 Task: Explore Airbnb accommodation in Wetteren, Belgium from 16th December, 2023 to 22th December, 2023 for 4 adults. Place can be private room with 4 bedrooms having 4 beds and 4 bathrooms. Property type can be flat. Amenities needed are: wifi, washing machine, heating, TV, free parkinig on premises, hot tub, gym, smoking allowed.
Action: Mouse moved to (598, 117)
Screenshot: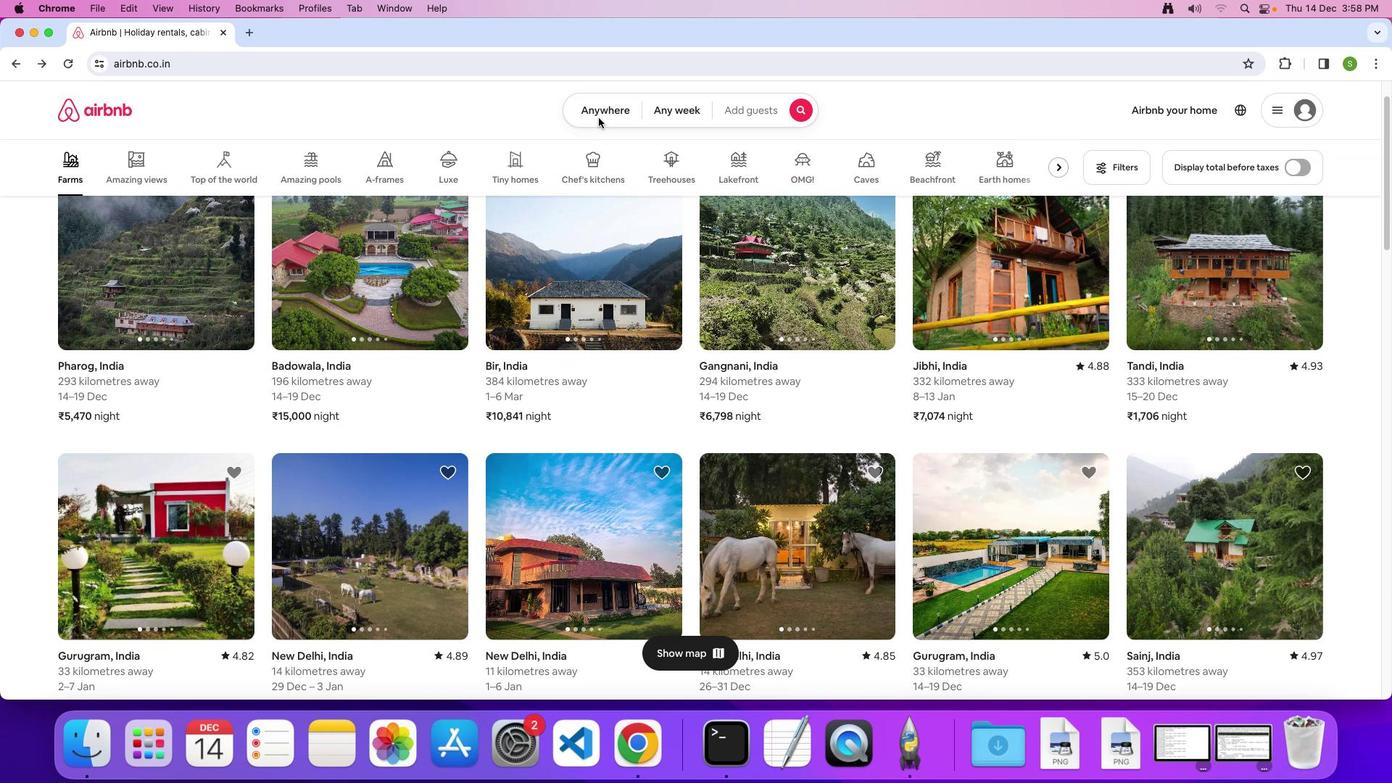 
Action: Mouse pressed left at (598, 117)
Screenshot: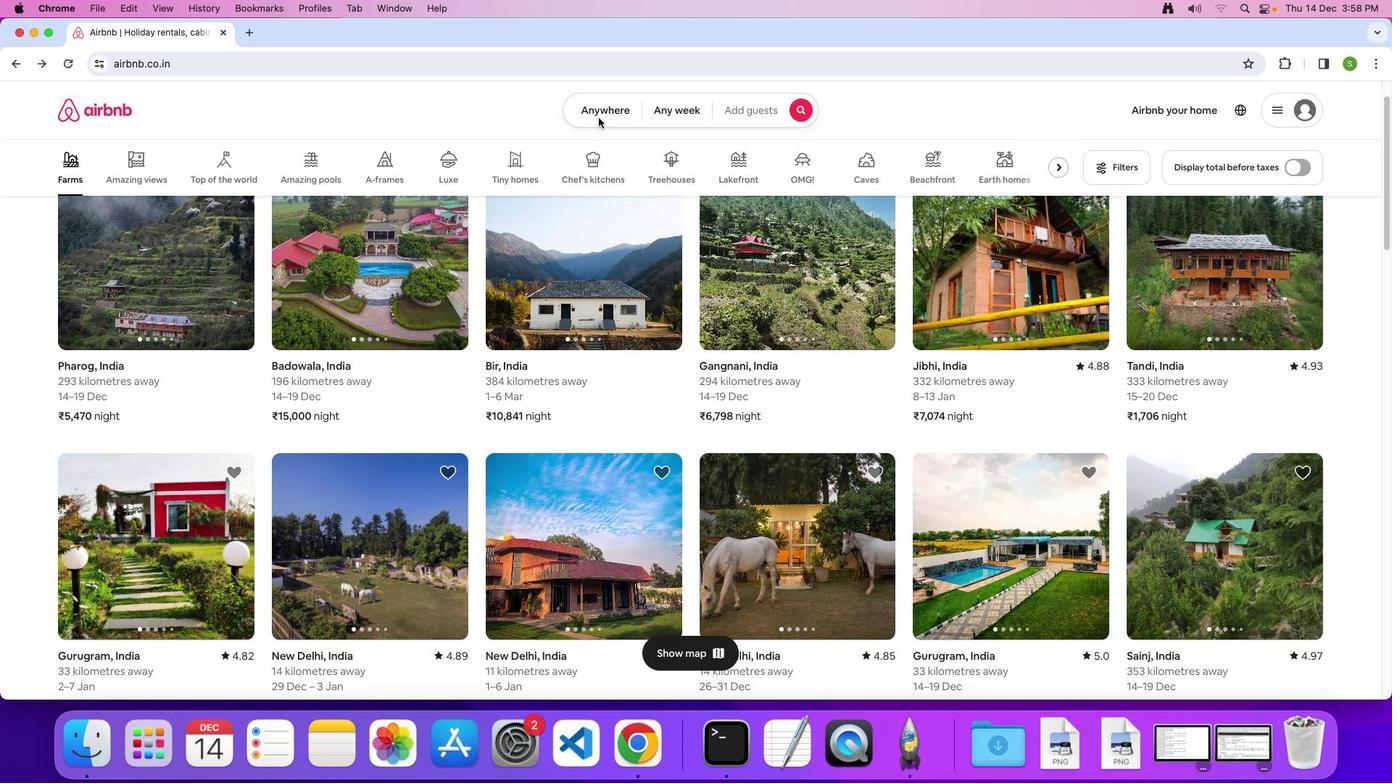 
Action: Mouse moved to (603, 113)
Screenshot: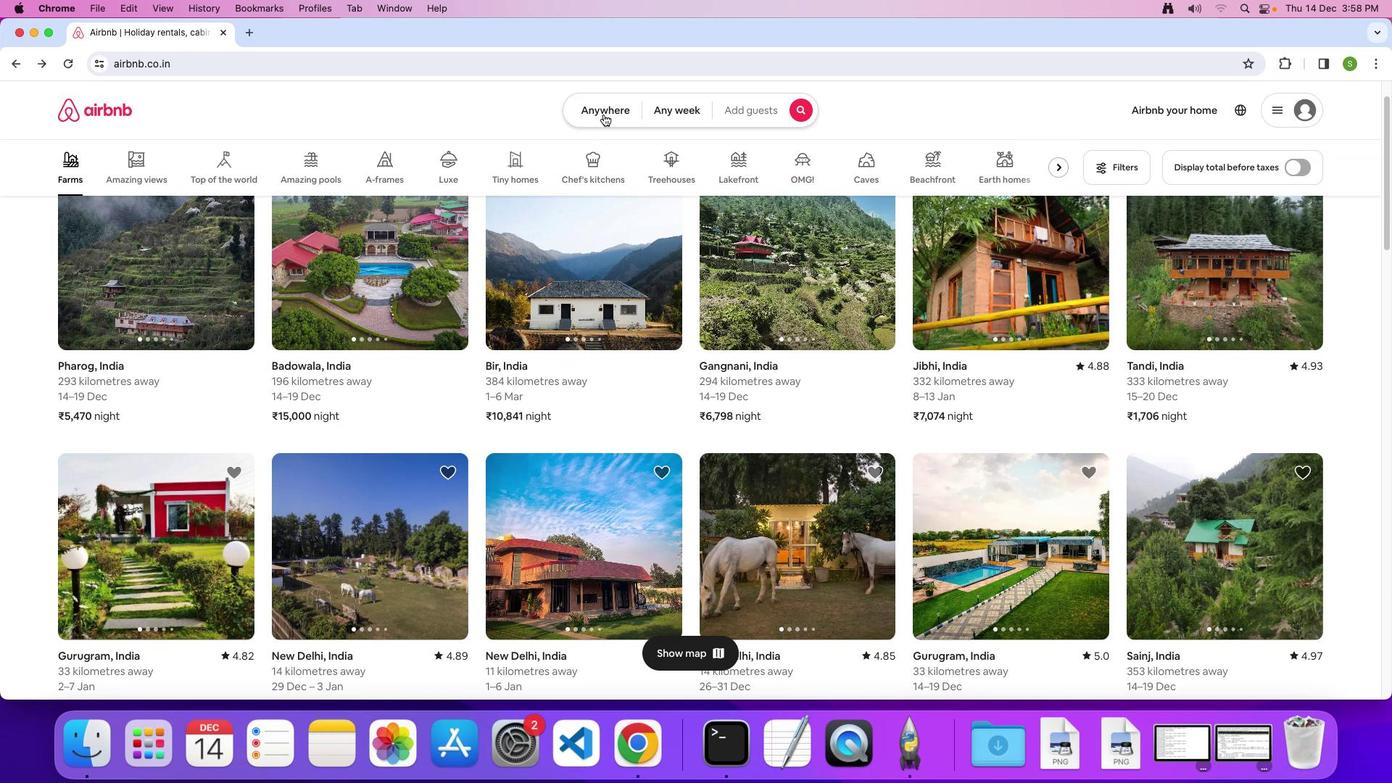 
Action: Mouse pressed left at (603, 113)
Screenshot: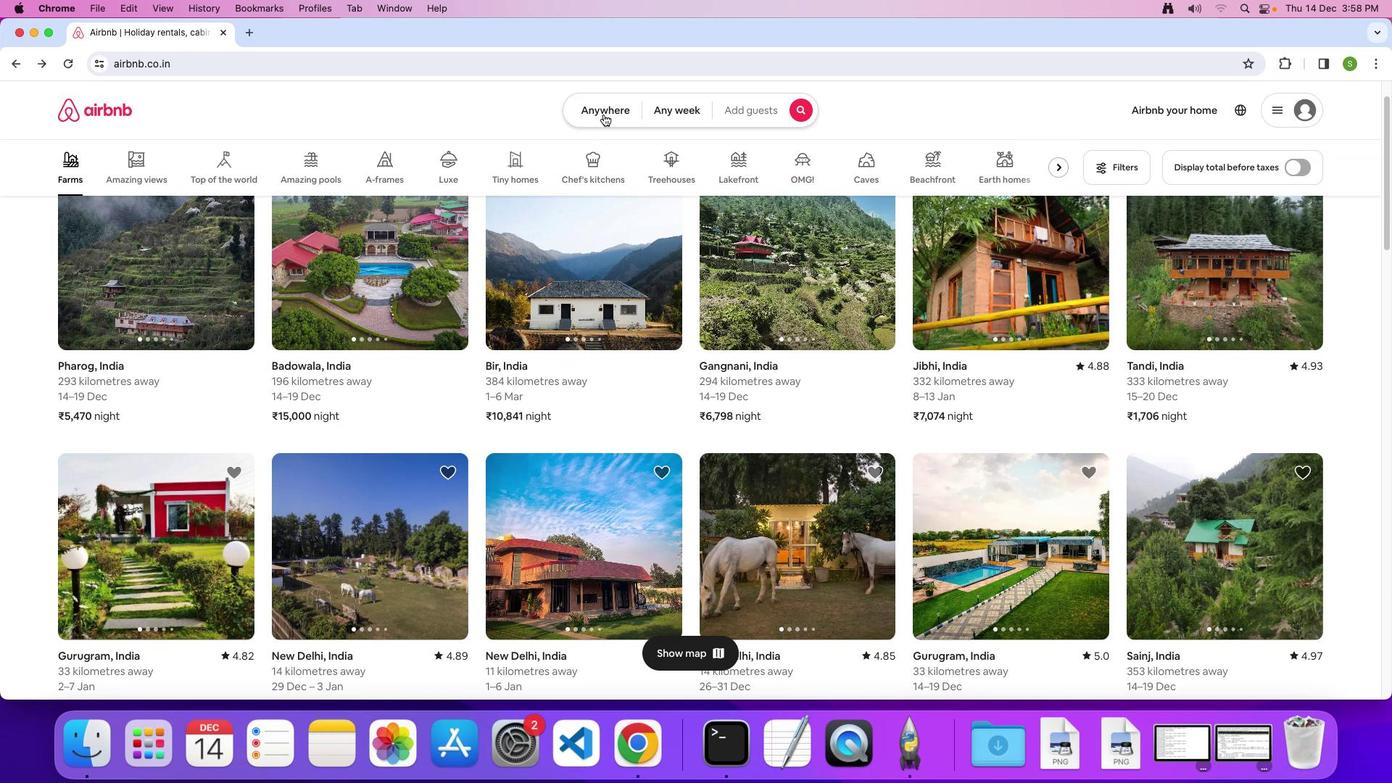 
Action: Mouse moved to (535, 168)
Screenshot: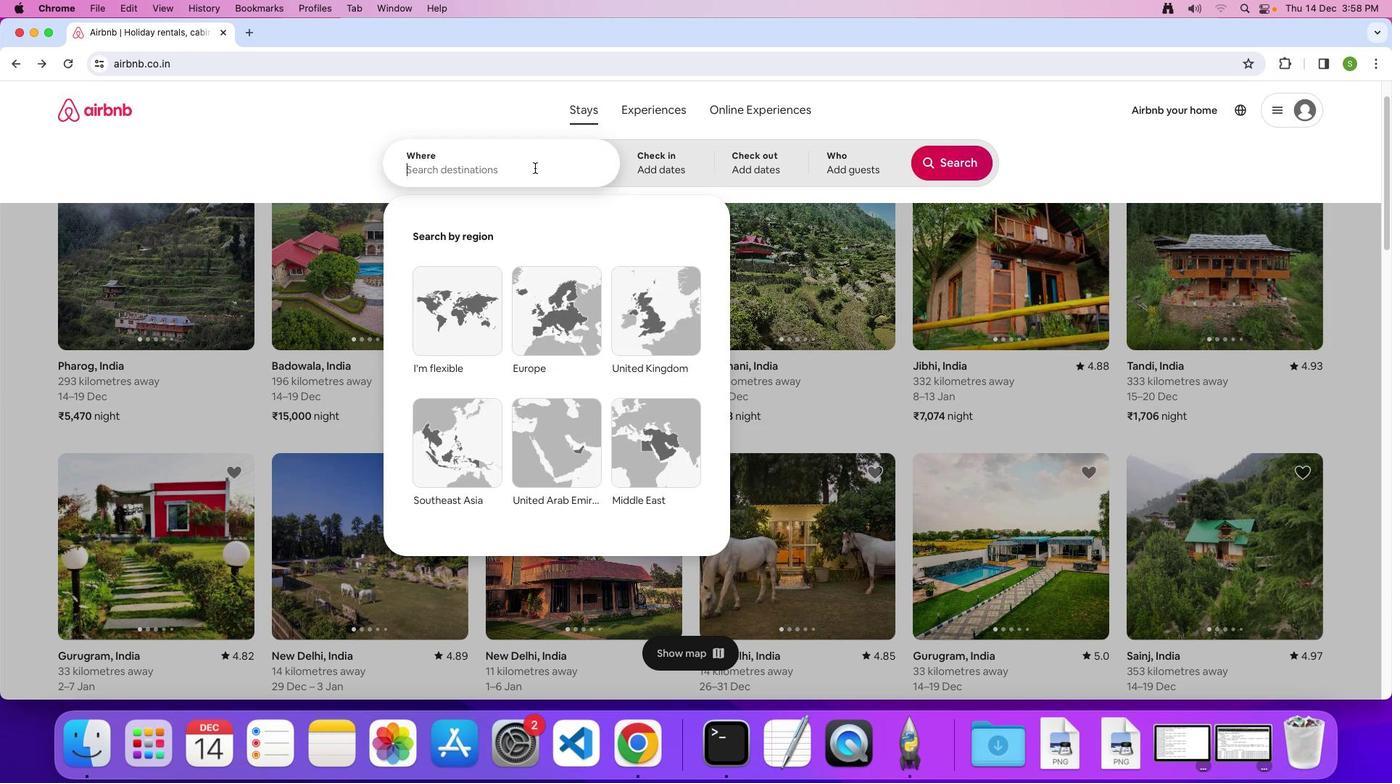 
Action: Mouse pressed left at (535, 168)
Screenshot: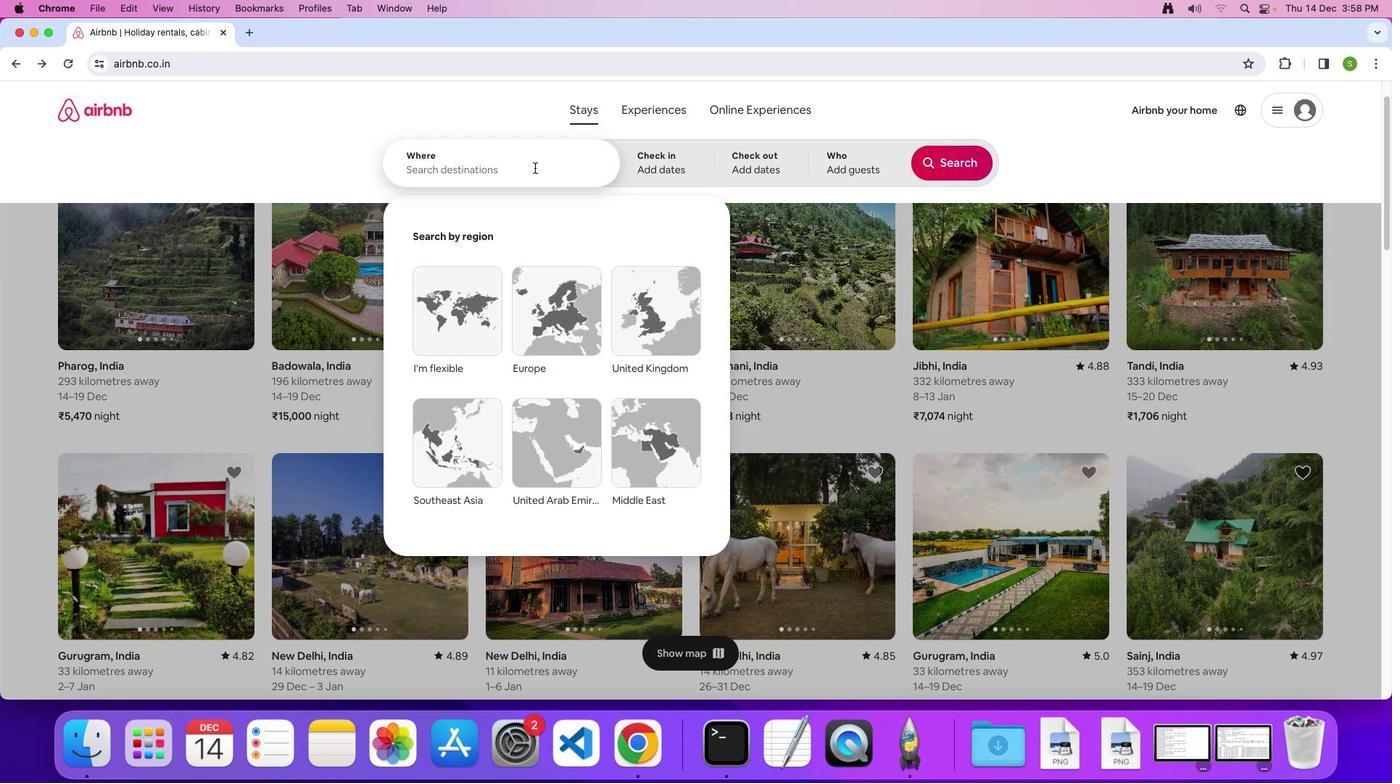 
Action: Key pressed 'W'Key.caps_lock'e''t''t''e''r''e''n'','Key.spaceKey.shift'B''e''l''g''i''u''m'Key.enter
Screenshot: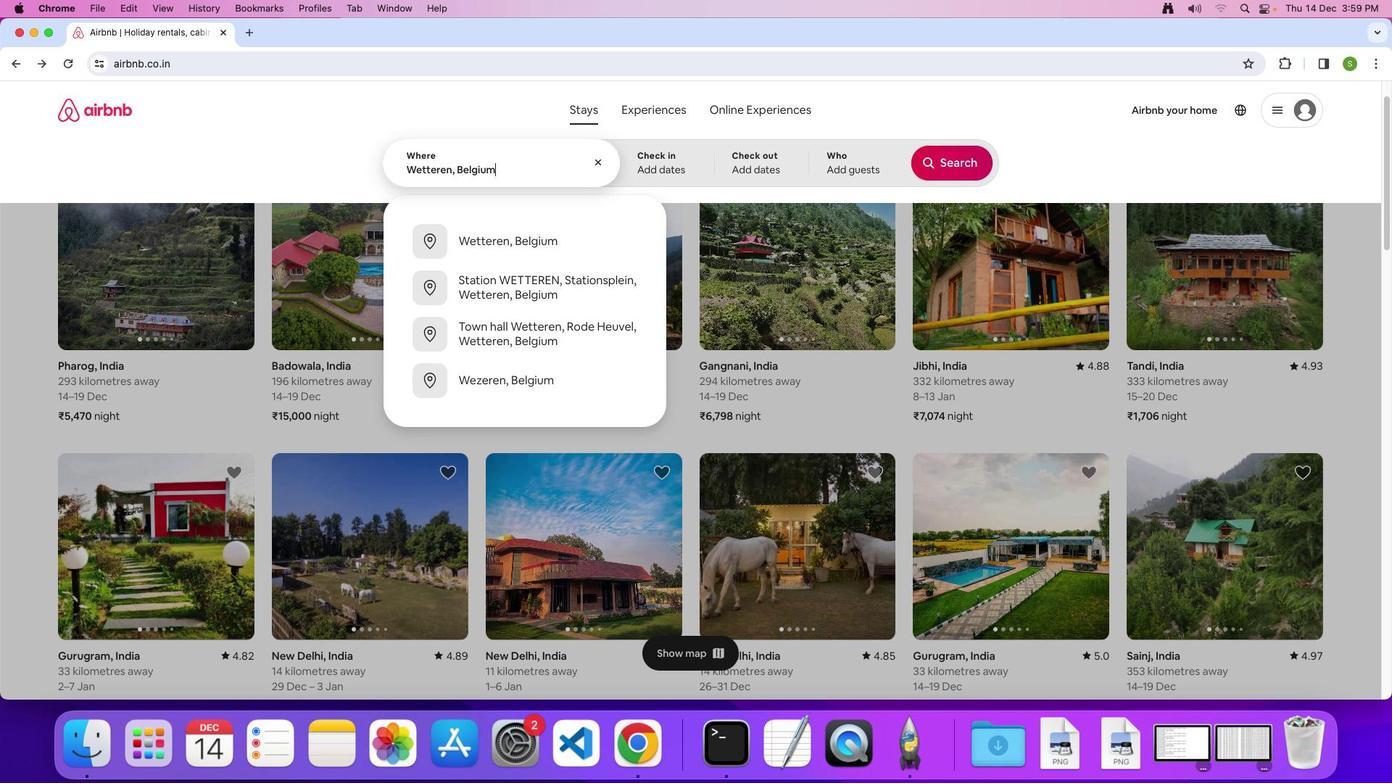 
Action: Mouse moved to (645, 407)
Screenshot: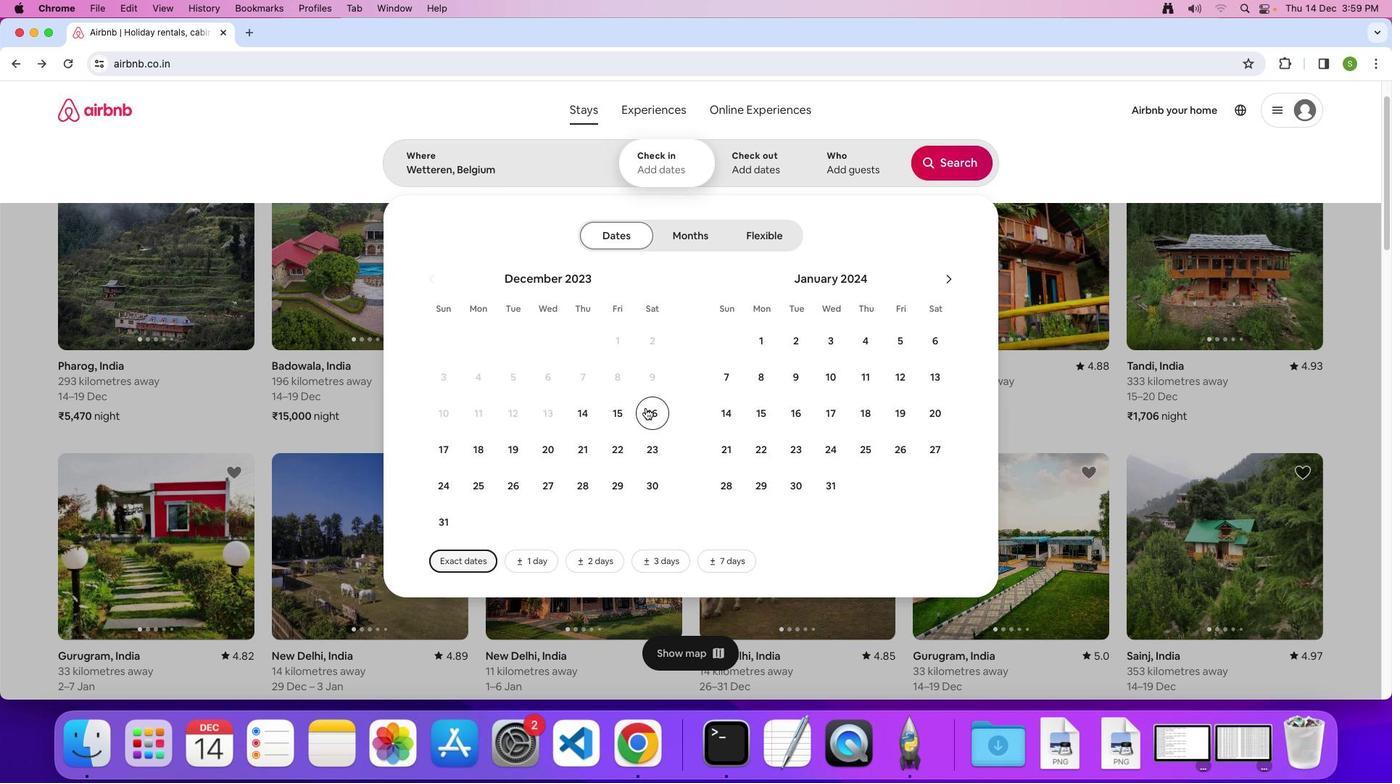 
Action: Mouse pressed left at (645, 407)
Screenshot: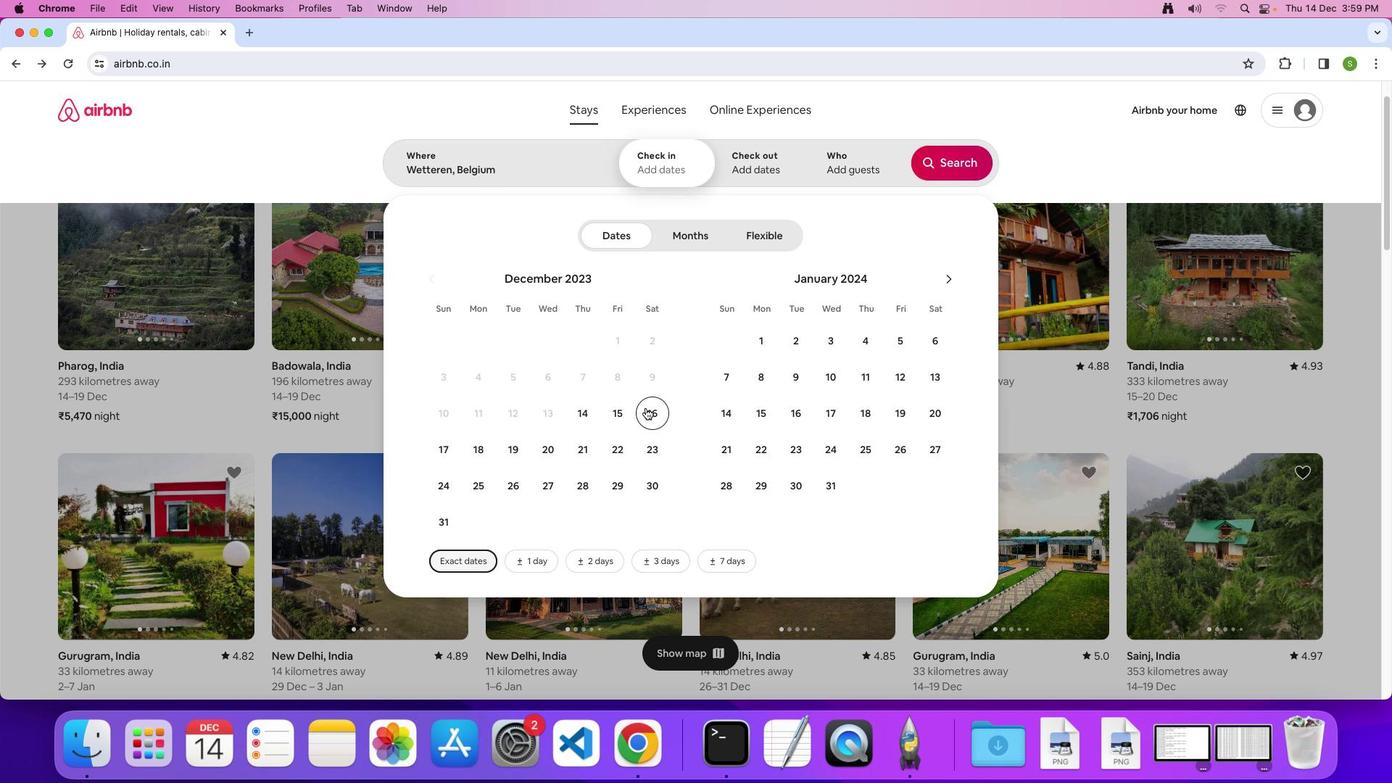 
Action: Mouse moved to (614, 450)
Screenshot: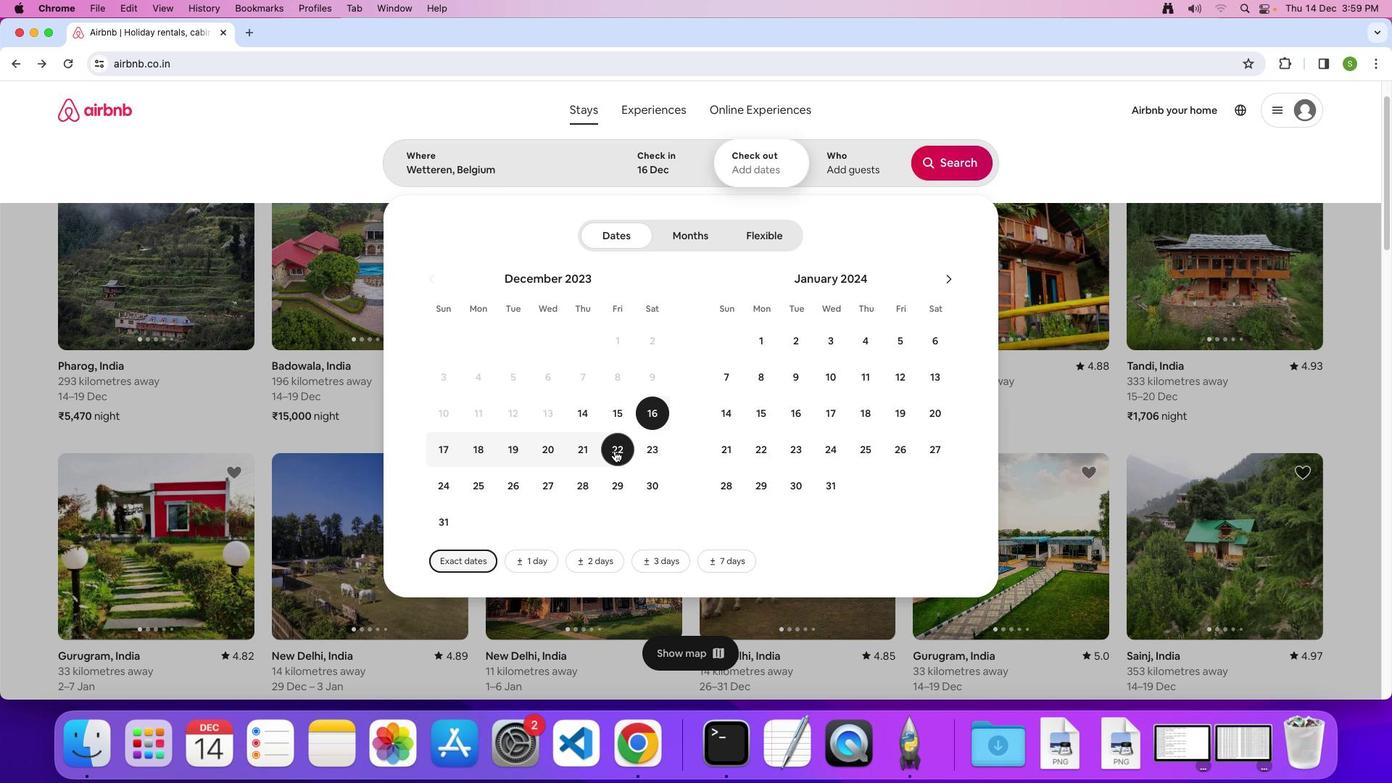 
Action: Mouse pressed left at (614, 450)
Screenshot: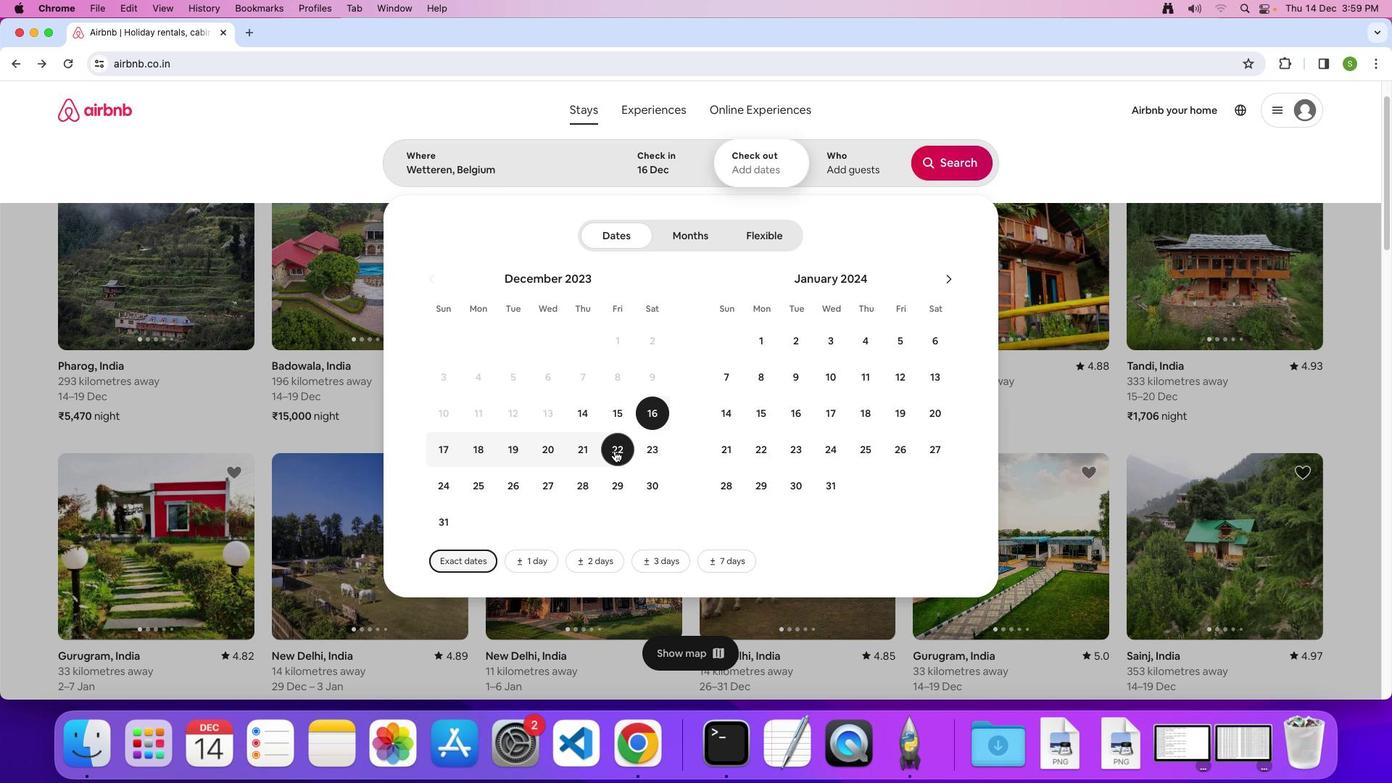 
Action: Mouse moved to (852, 176)
Screenshot: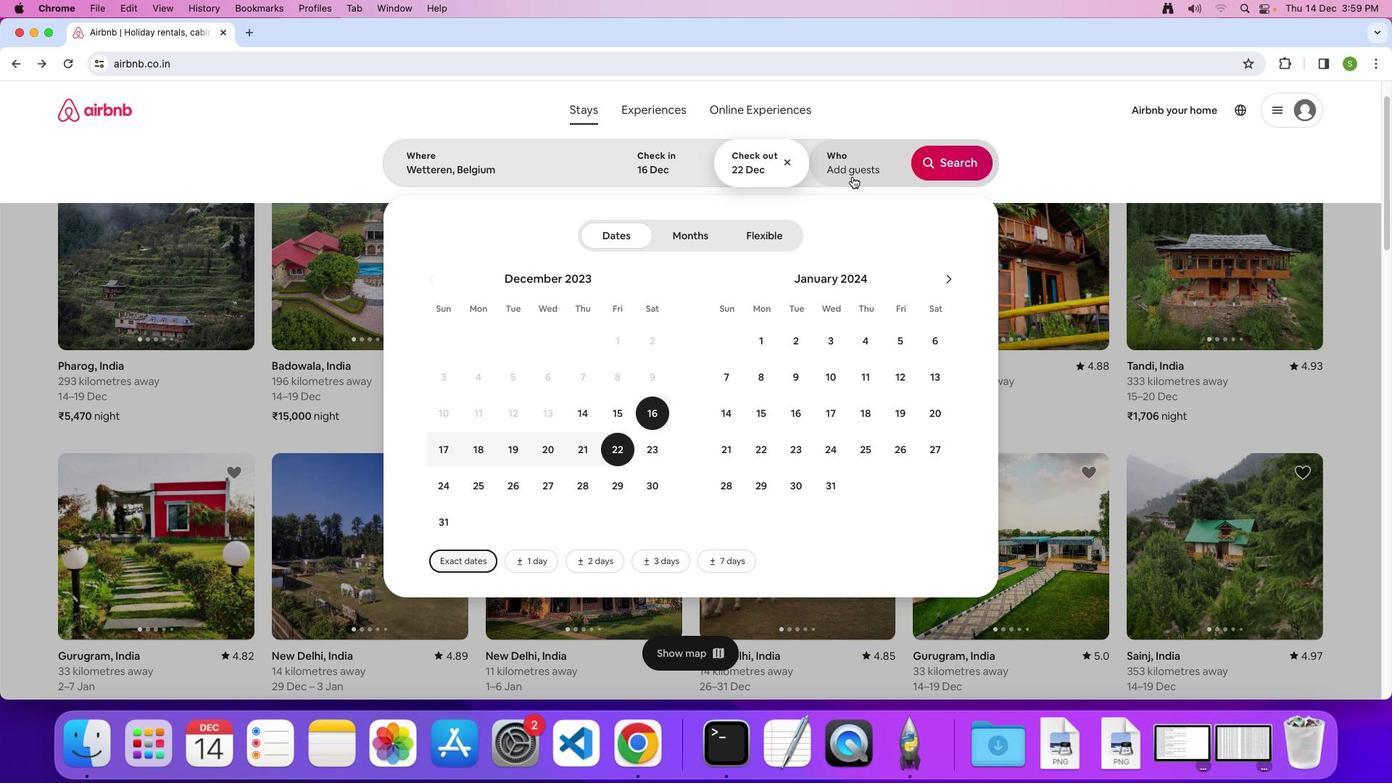 
Action: Mouse pressed left at (852, 176)
Screenshot: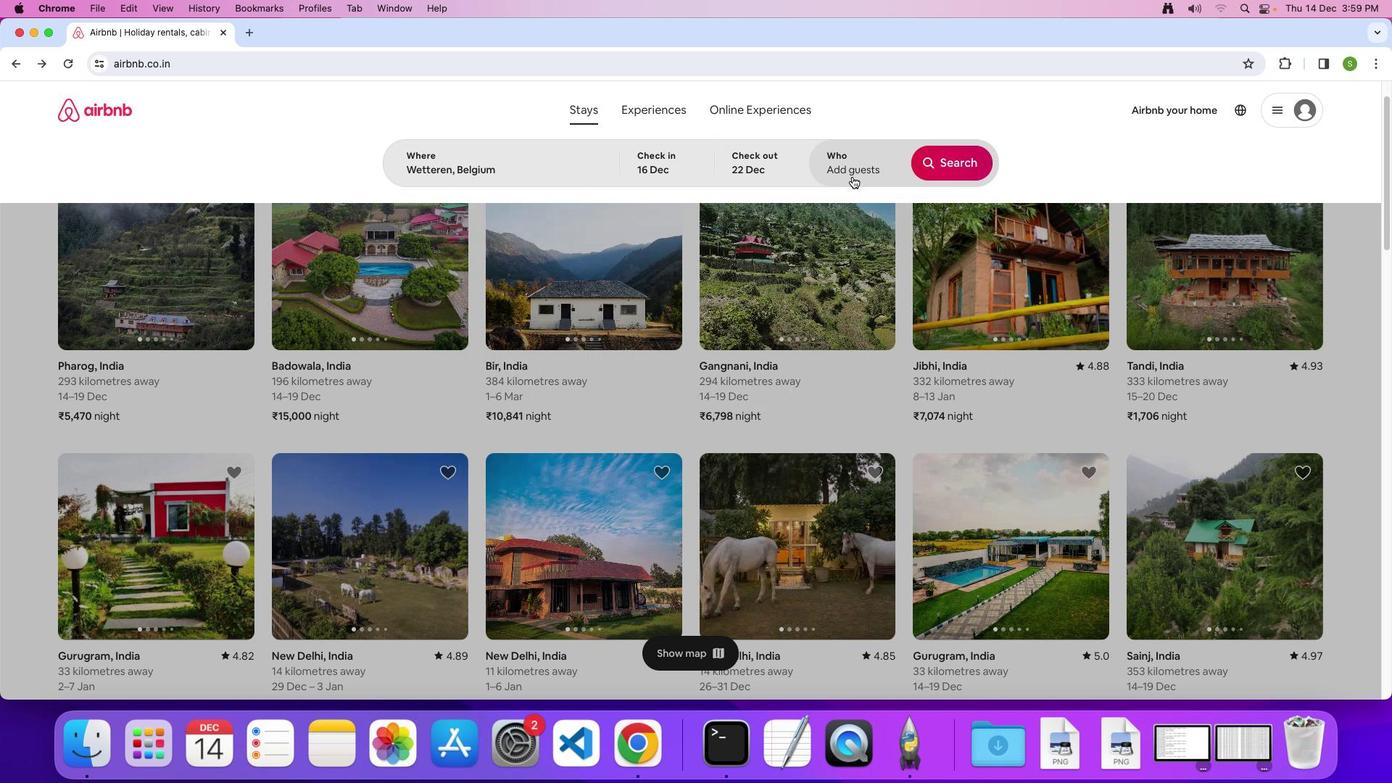 
Action: Mouse moved to (951, 237)
Screenshot: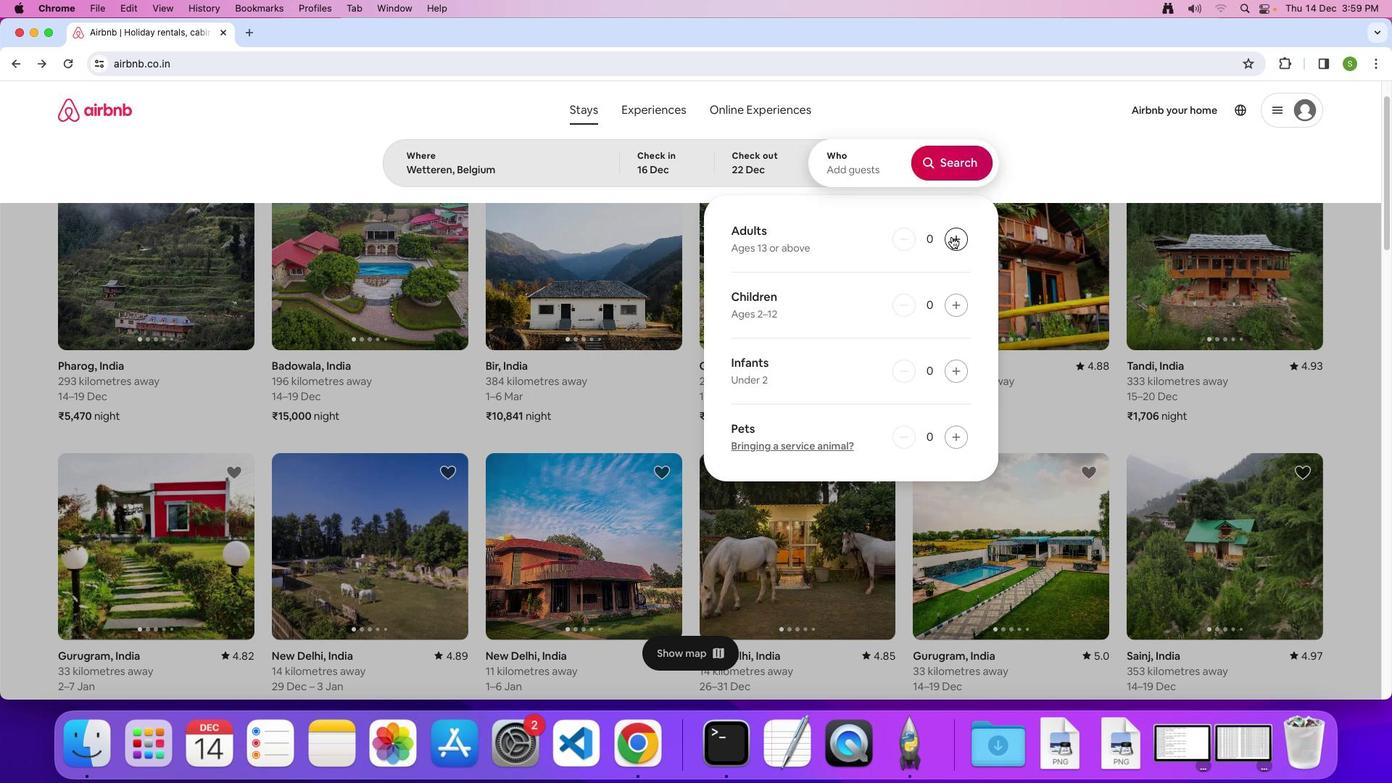 
Action: Mouse pressed left at (951, 237)
Screenshot: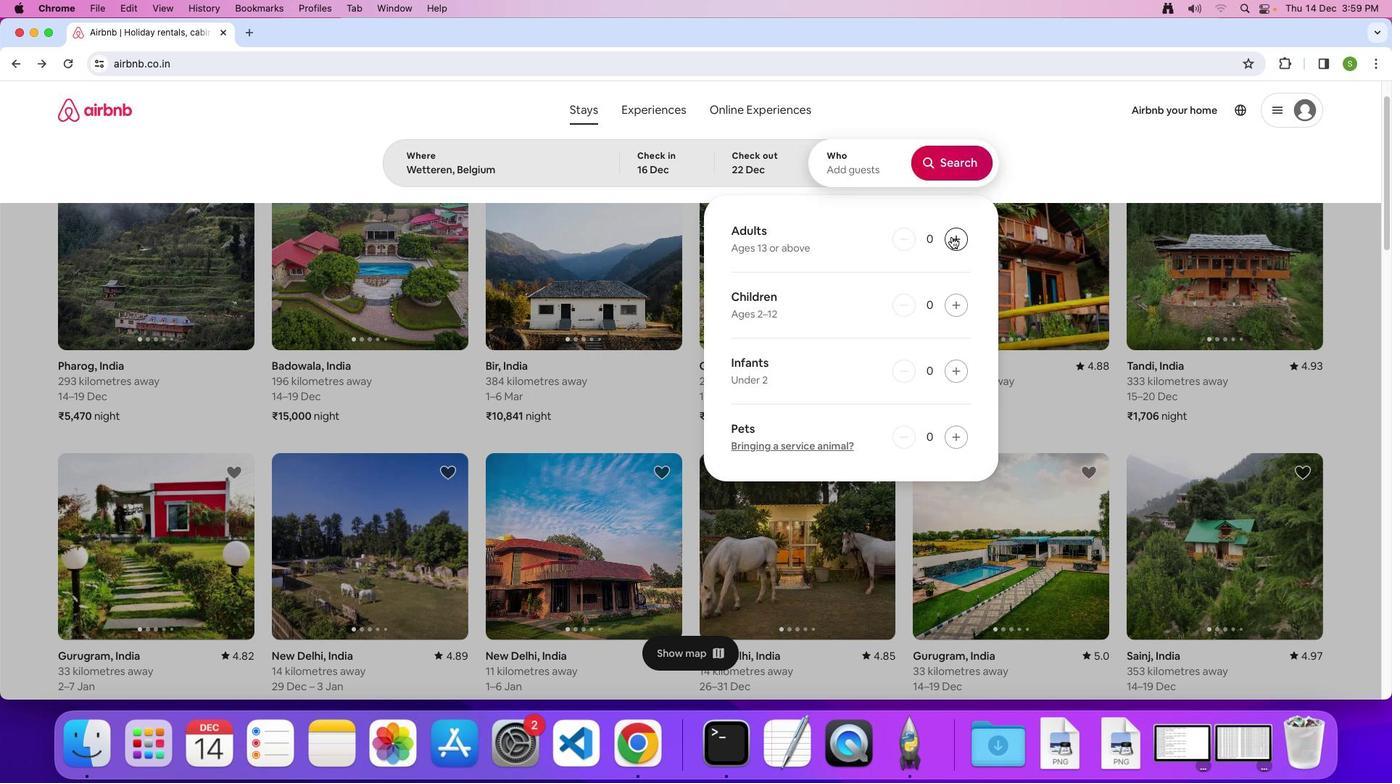 
Action: Mouse pressed left at (951, 237)
Screenshot: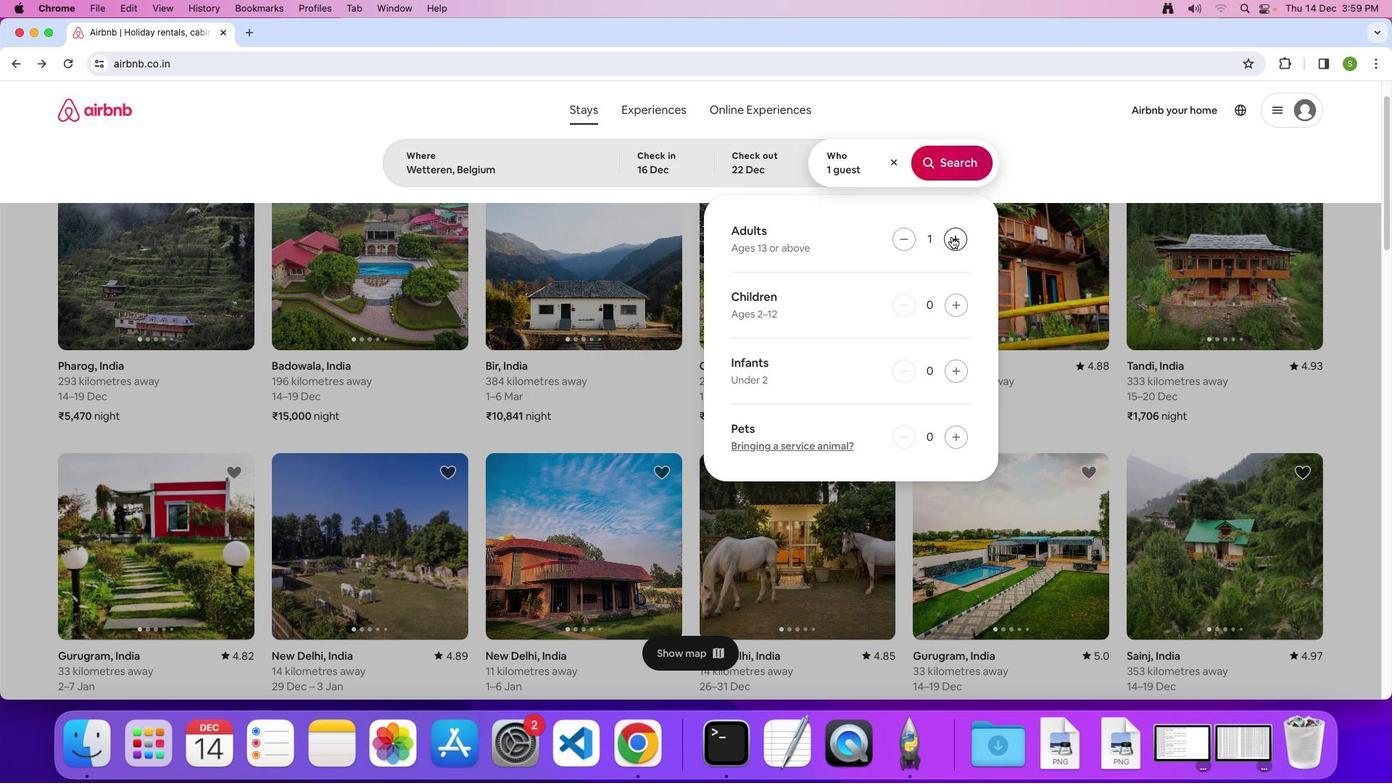 
Action: Mouse pressed left at (951, 237)
Screenshot: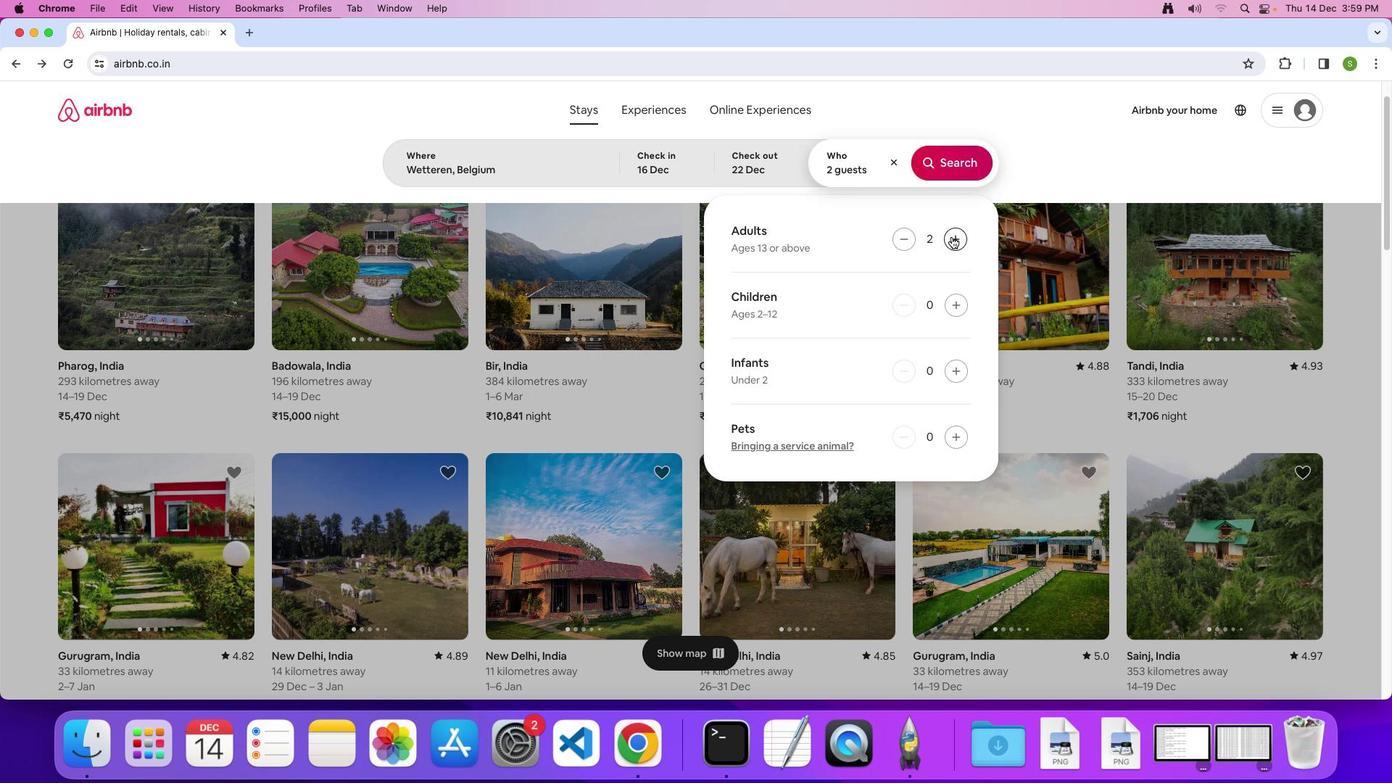 
Action: Mouse pressed left at (951, 237)
Screenshot: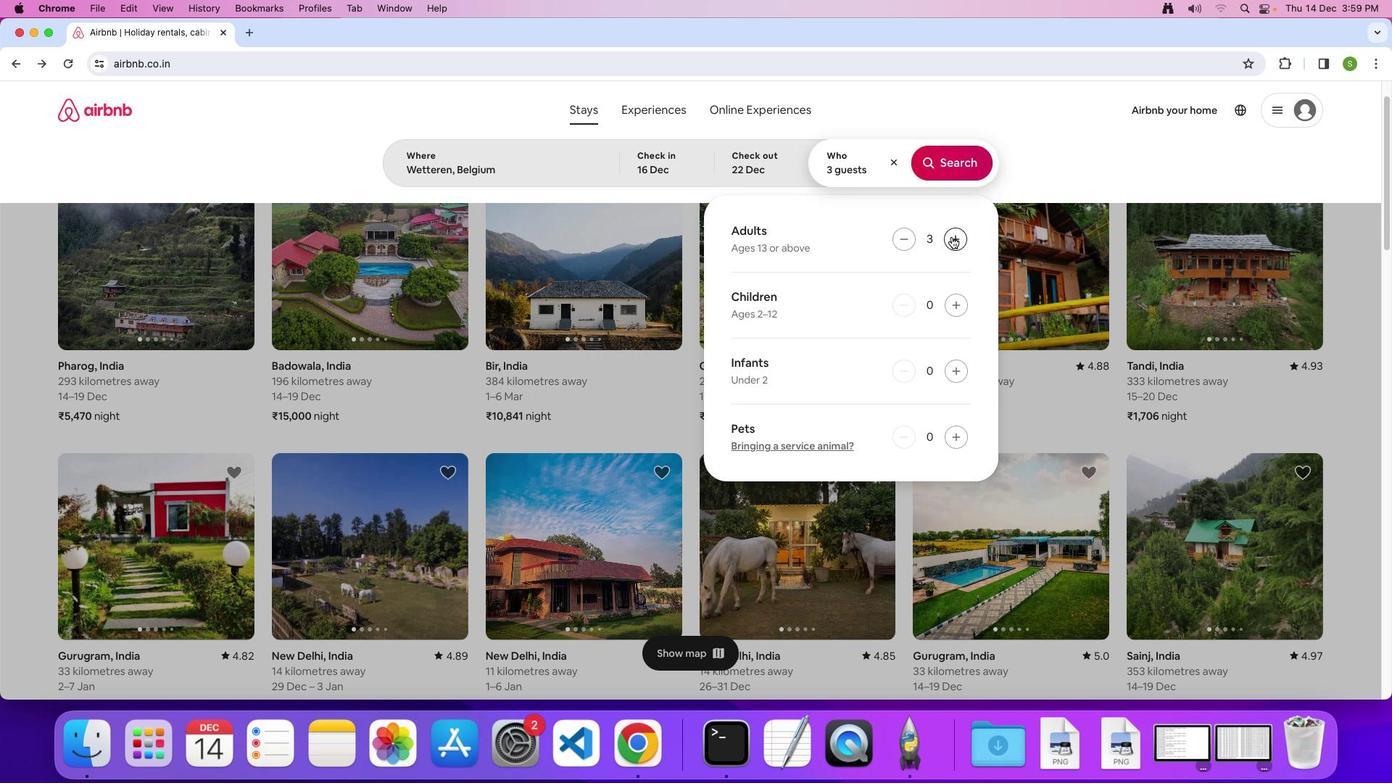 
Action: Mouse moved to (959, 160)
Screenshot: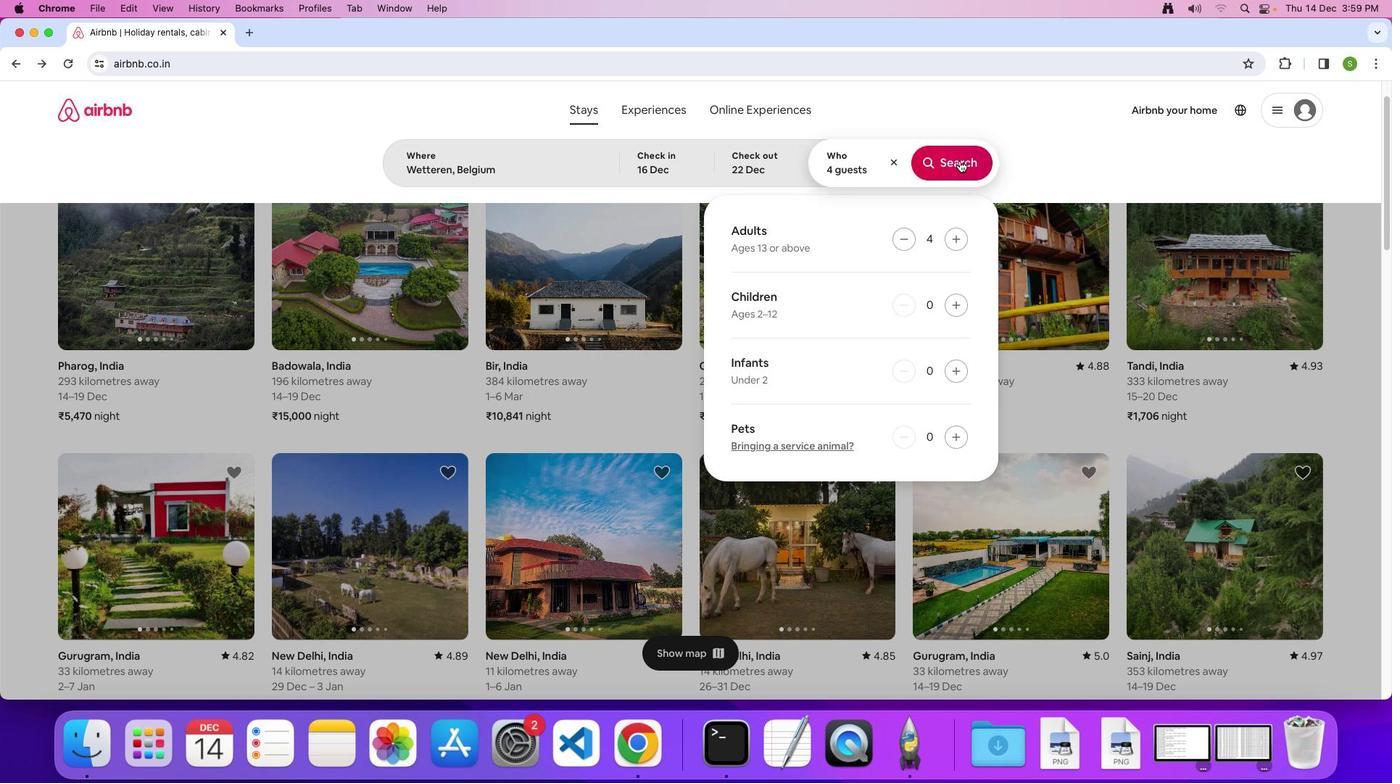 
Action: Mouse pressed left at (959, 160)
Screenshot: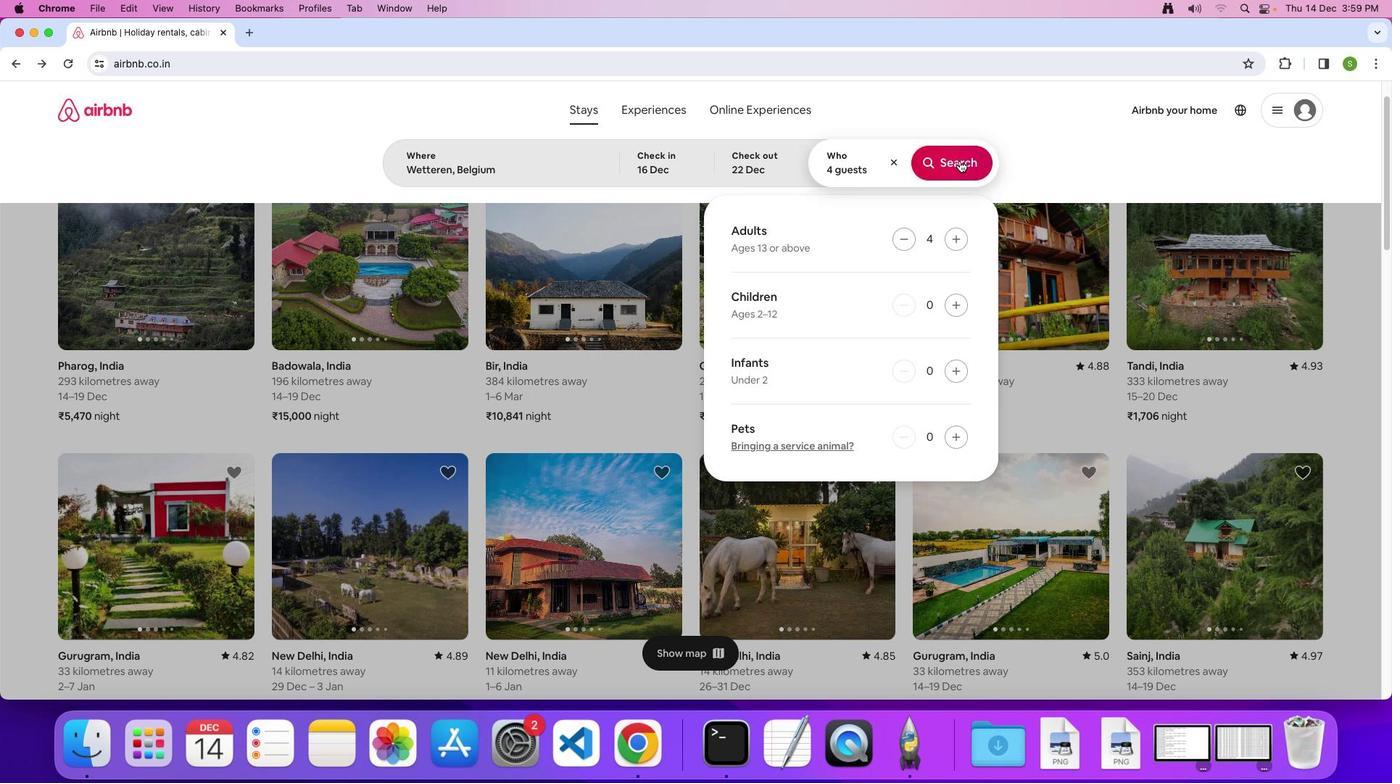 
Action: Mouse moved to (1171, 178)
Screenshot: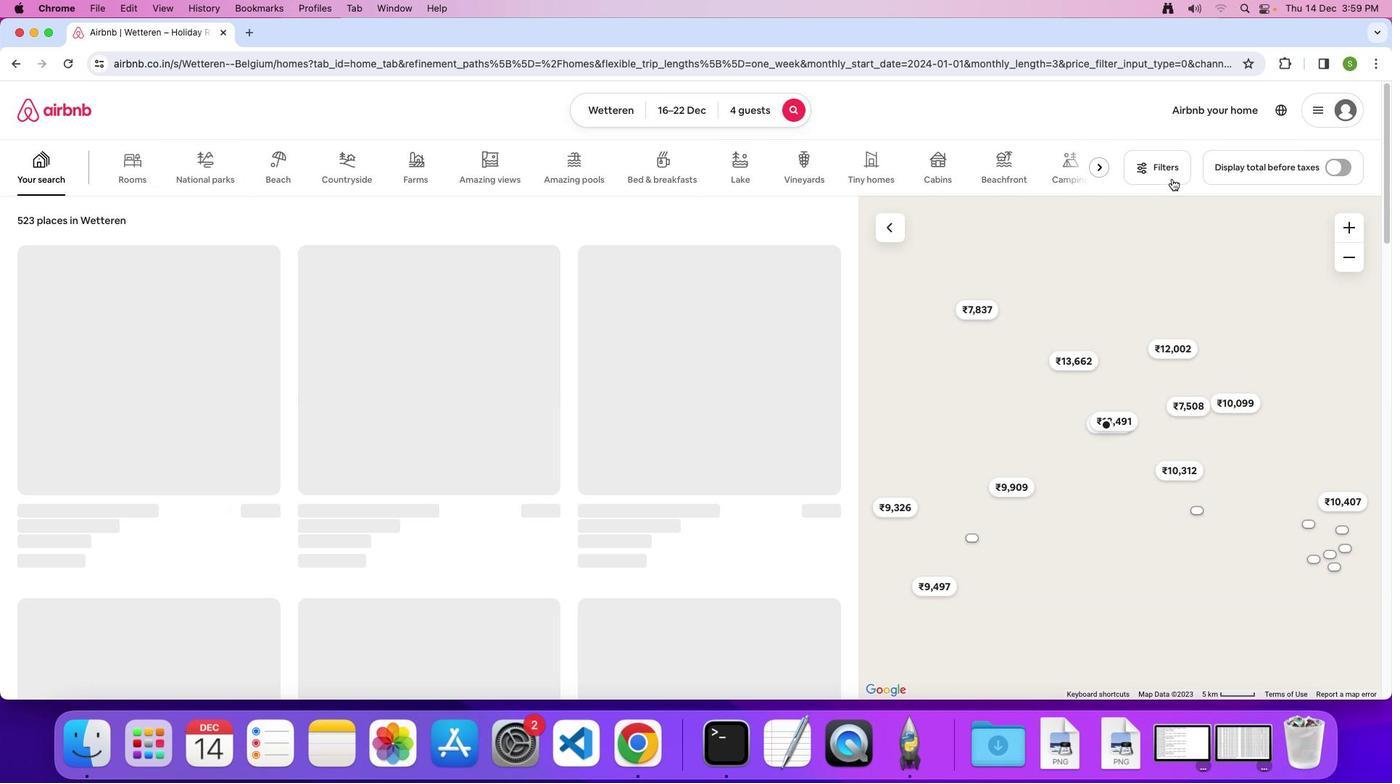 
Action: Mouse pressed left at (1171, 178)
Screenshot: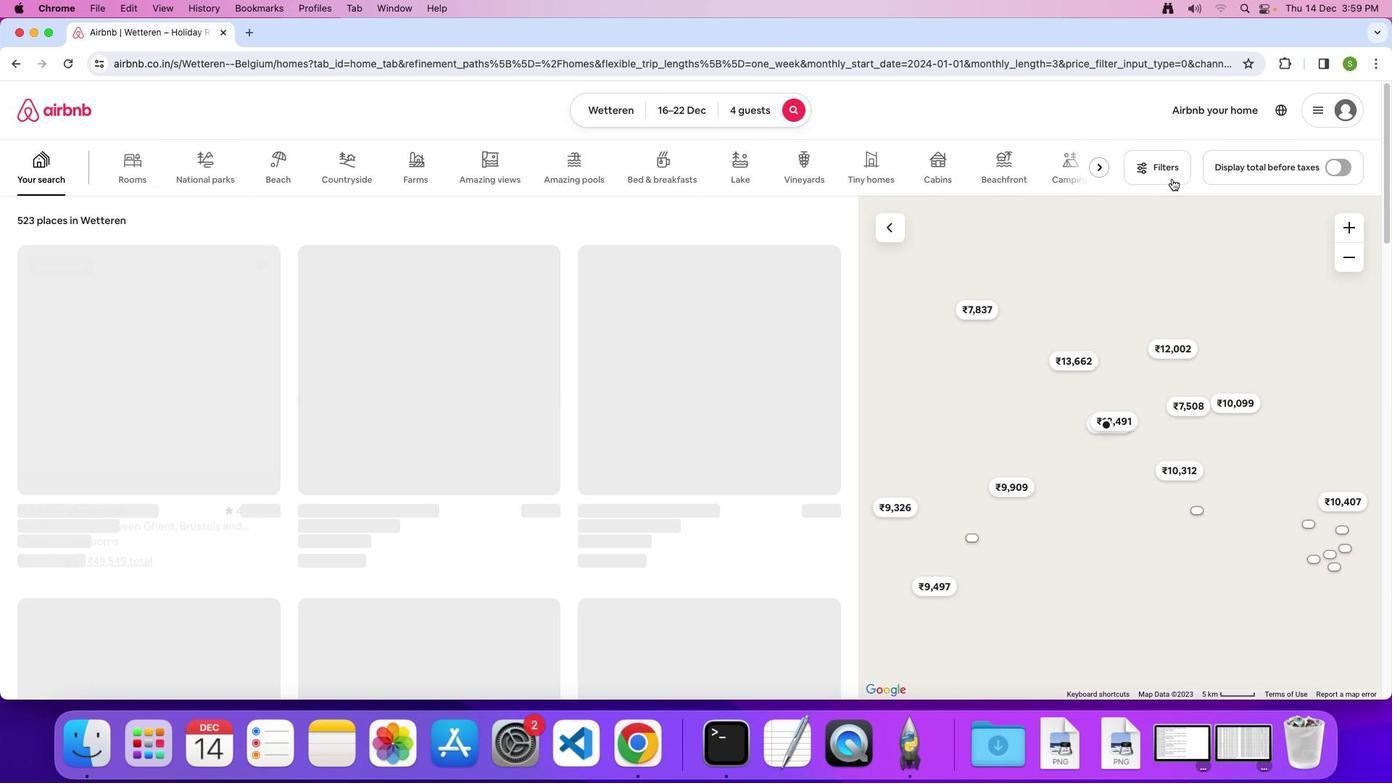 
Action: Mouse moved to (697, 392)
Screenshot: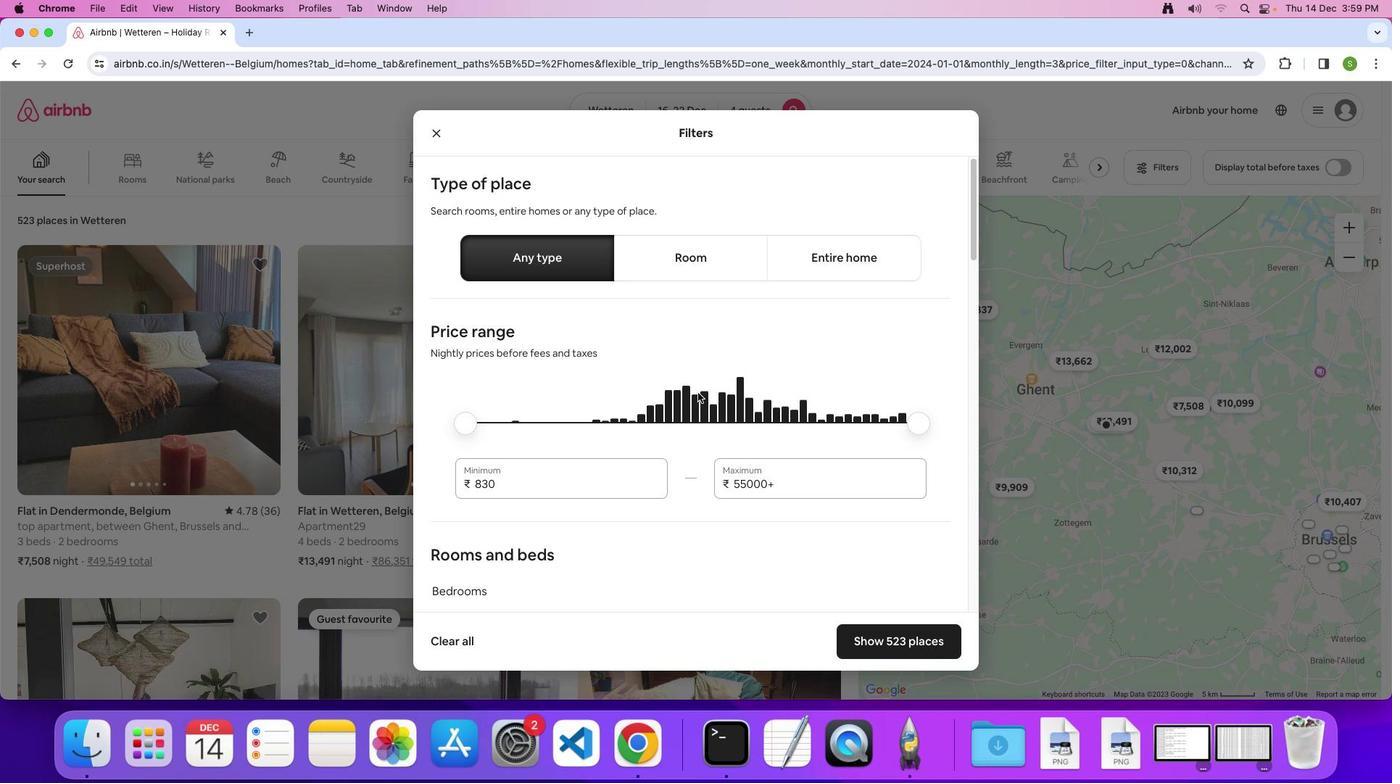 
Action: Mouse scrolled (697, 392) with delta (0, 0)
Screenshot: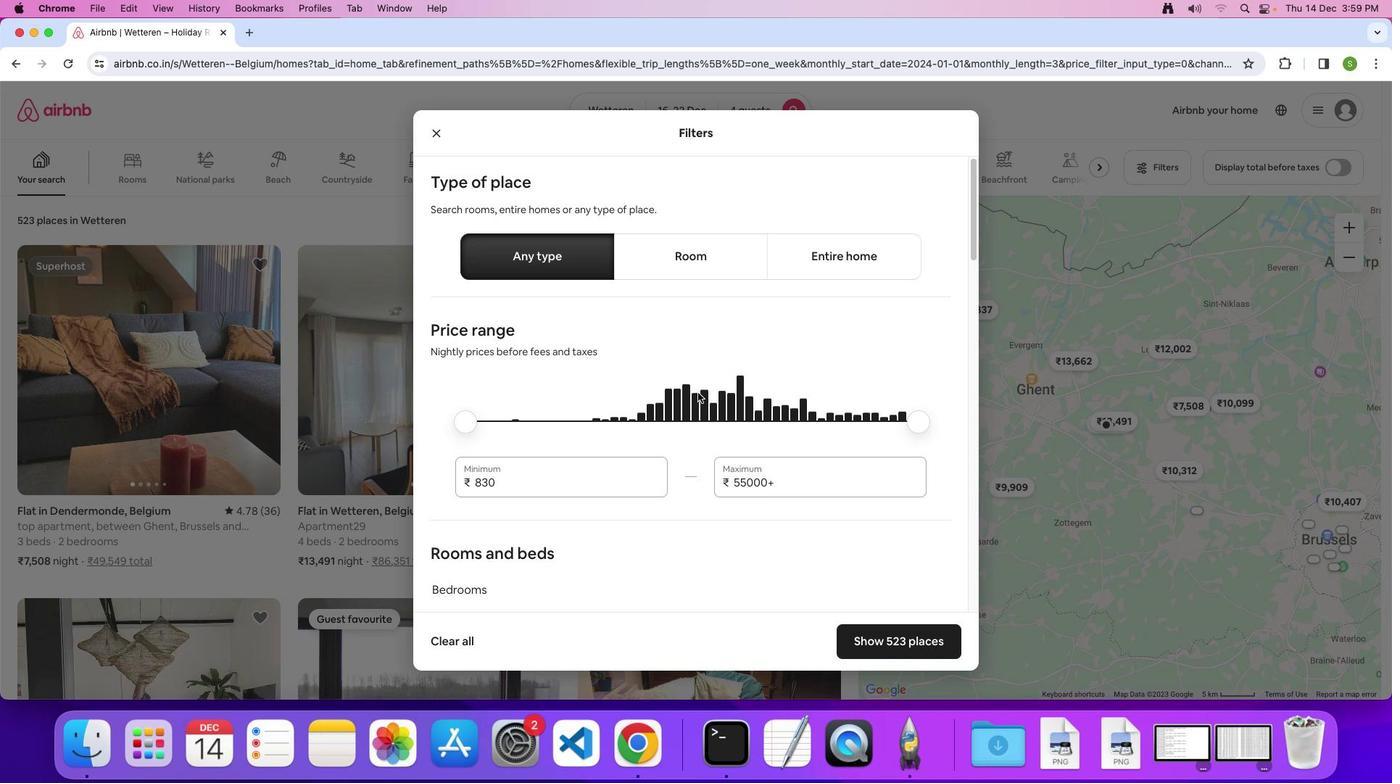 
Action: Mouse scrolled (697, 392) with delta (0, 0)
Screenshot: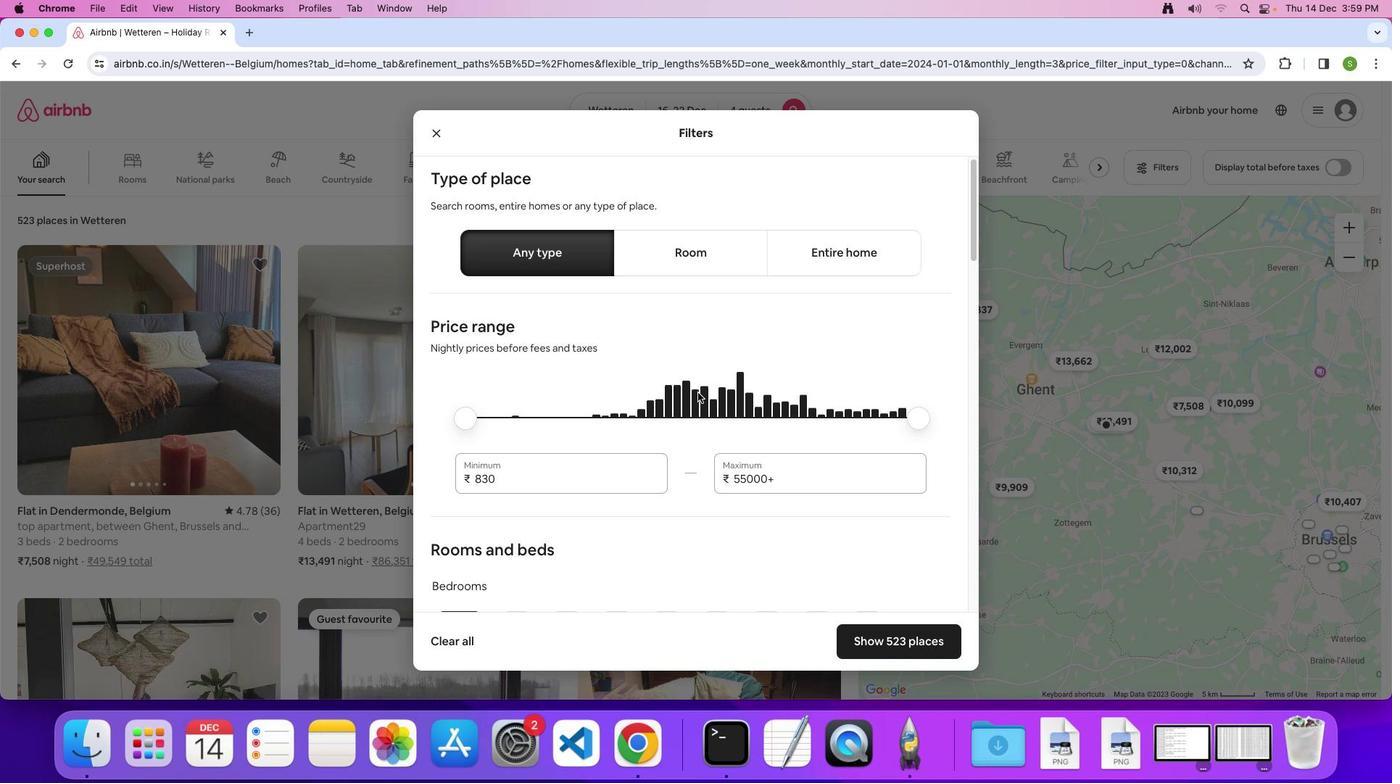 
Action: Mouse scrolled (697, 392) with delta (0, 0)
Screenshot: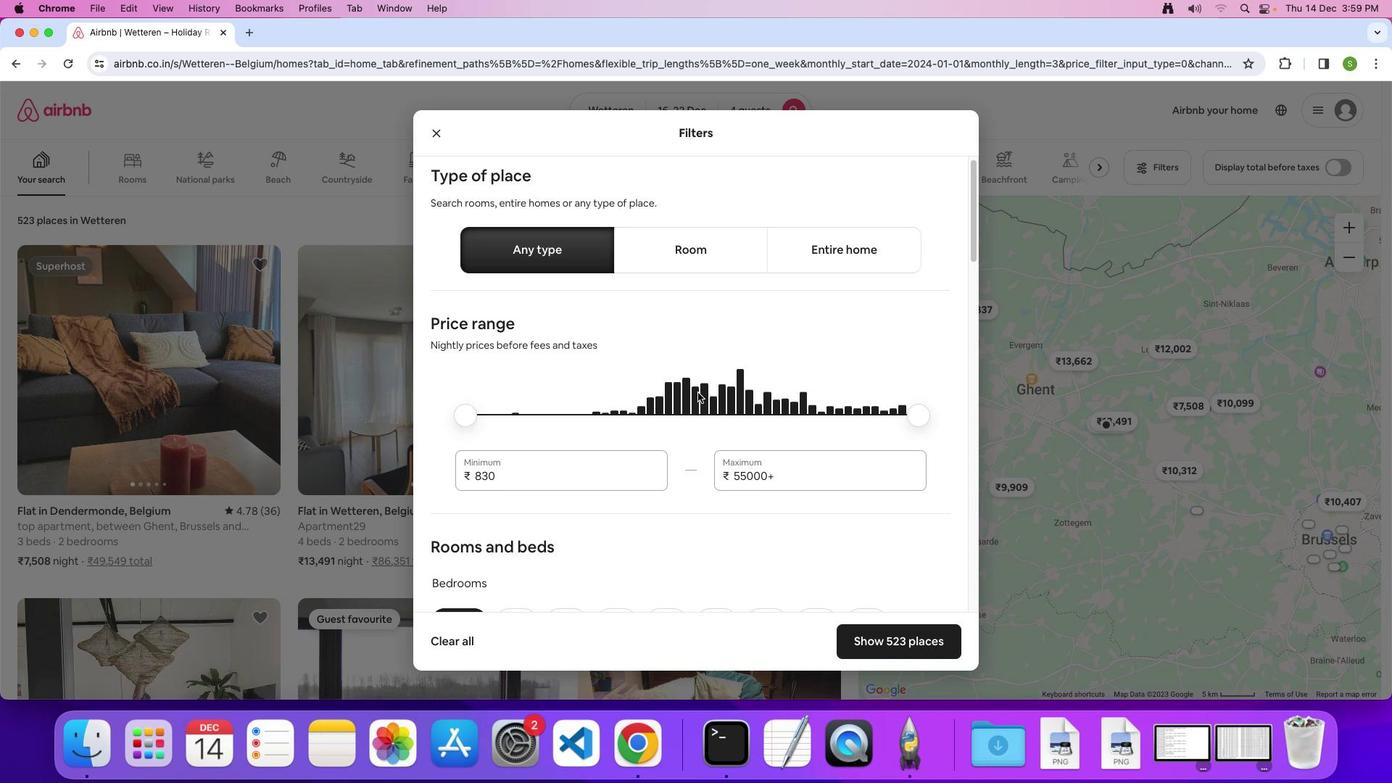 
Action: Mouse scrolled (697, 392) with delta (0, 0)
Screenshot: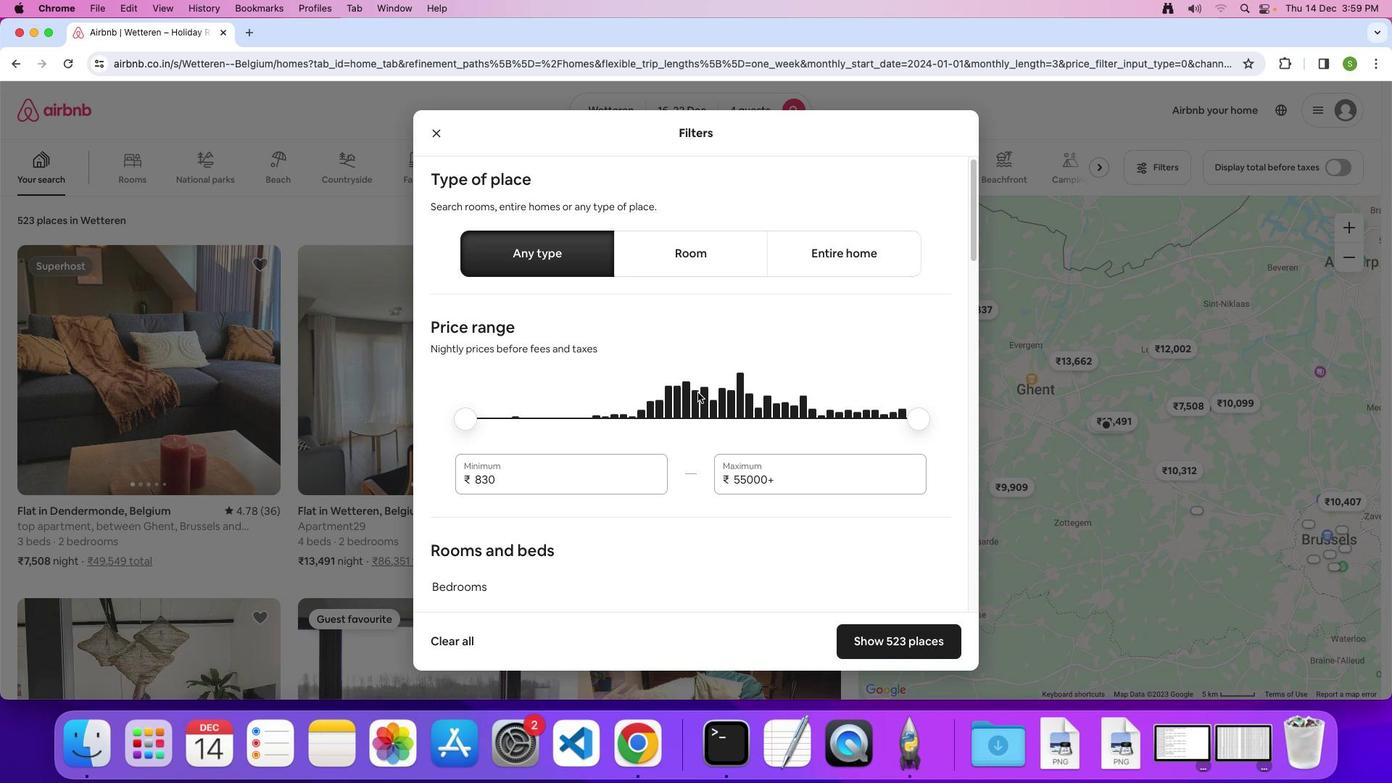 
Action: Mouse scrolled (697, 392) with delta (0, 0)
Screenshot: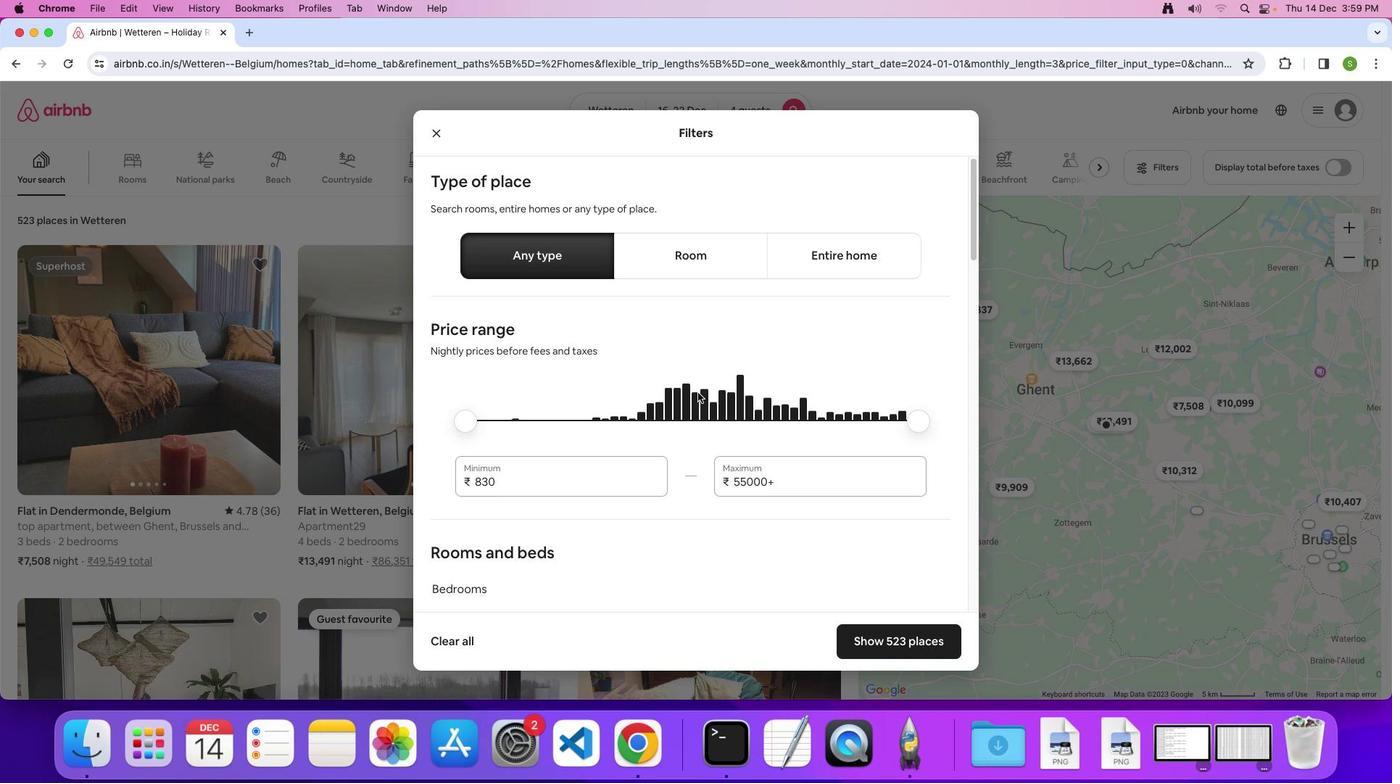 
Action: Mouse scrolled (697, 392) with delta (0, 3)
Screenshot: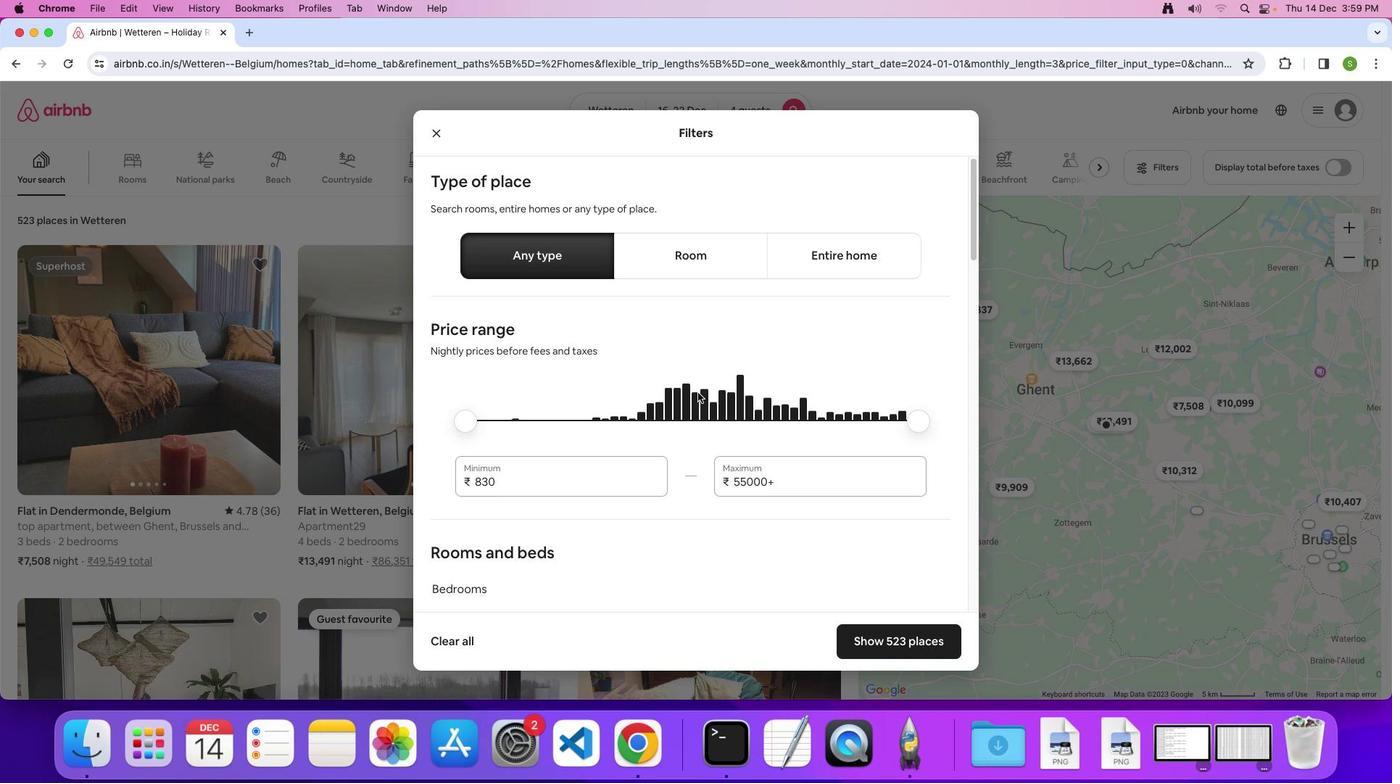 
Action: Mouse scrolled (697, 392) with delta (0, 0)
Screenshot: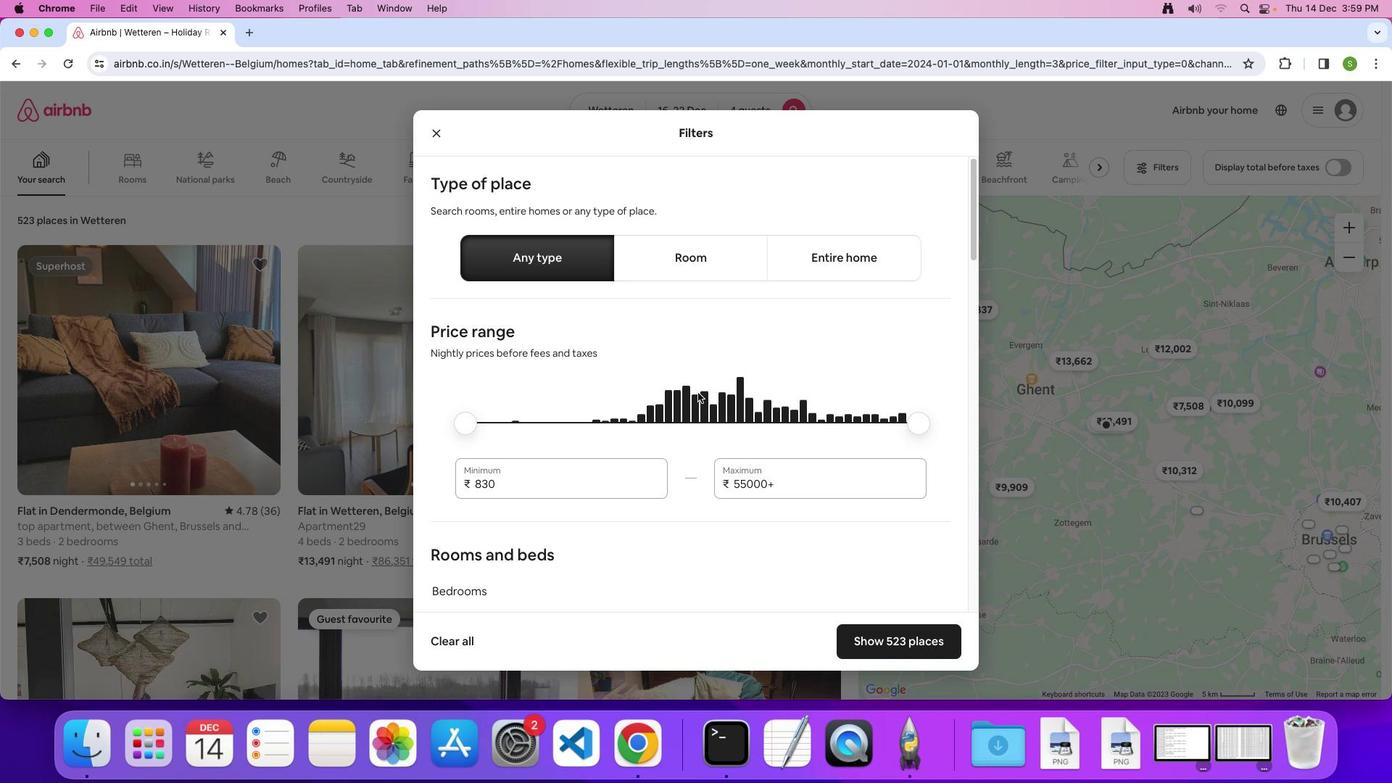 
Action: Mouse scrolled (697, 392) with delta (0, 0)
Screenshot: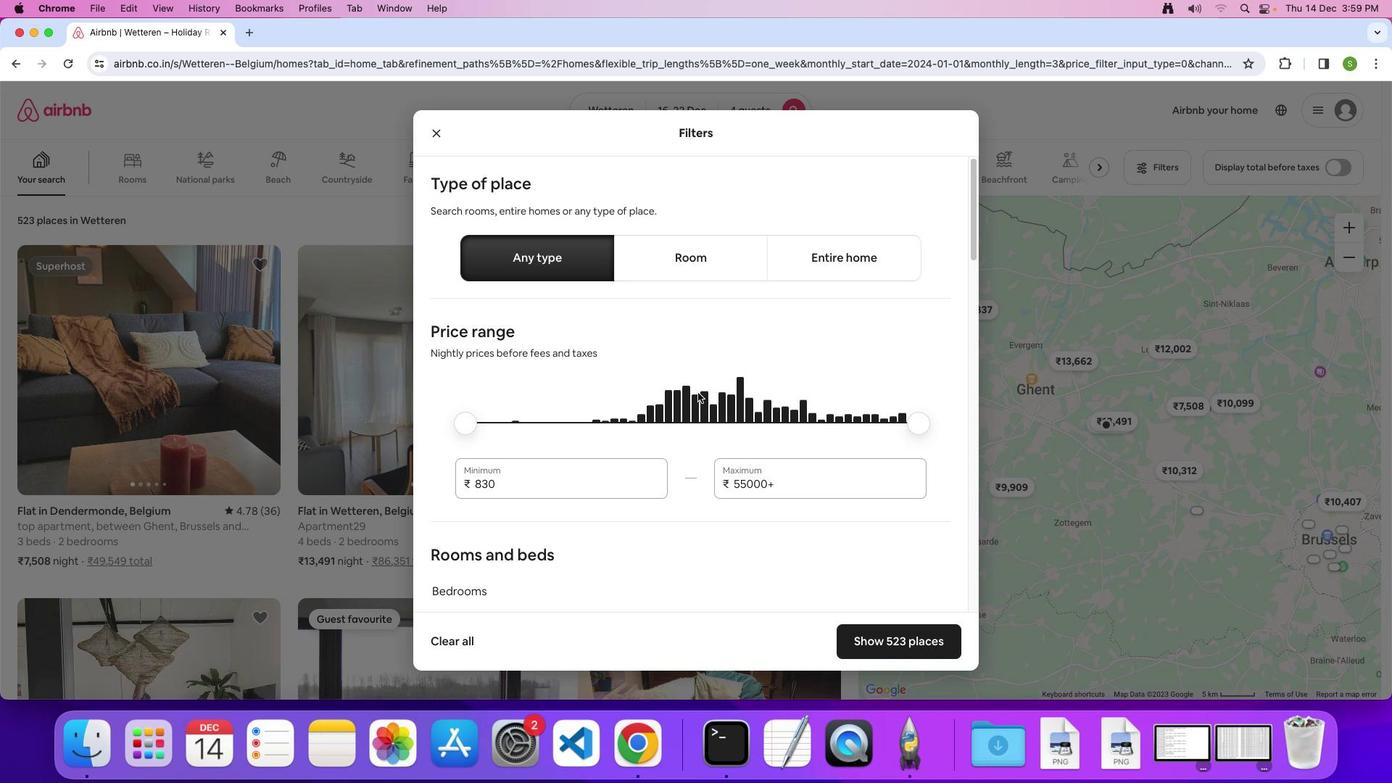 
Action: Mouse scrolled (697, 392) with delta (0, 2)
Screenshot: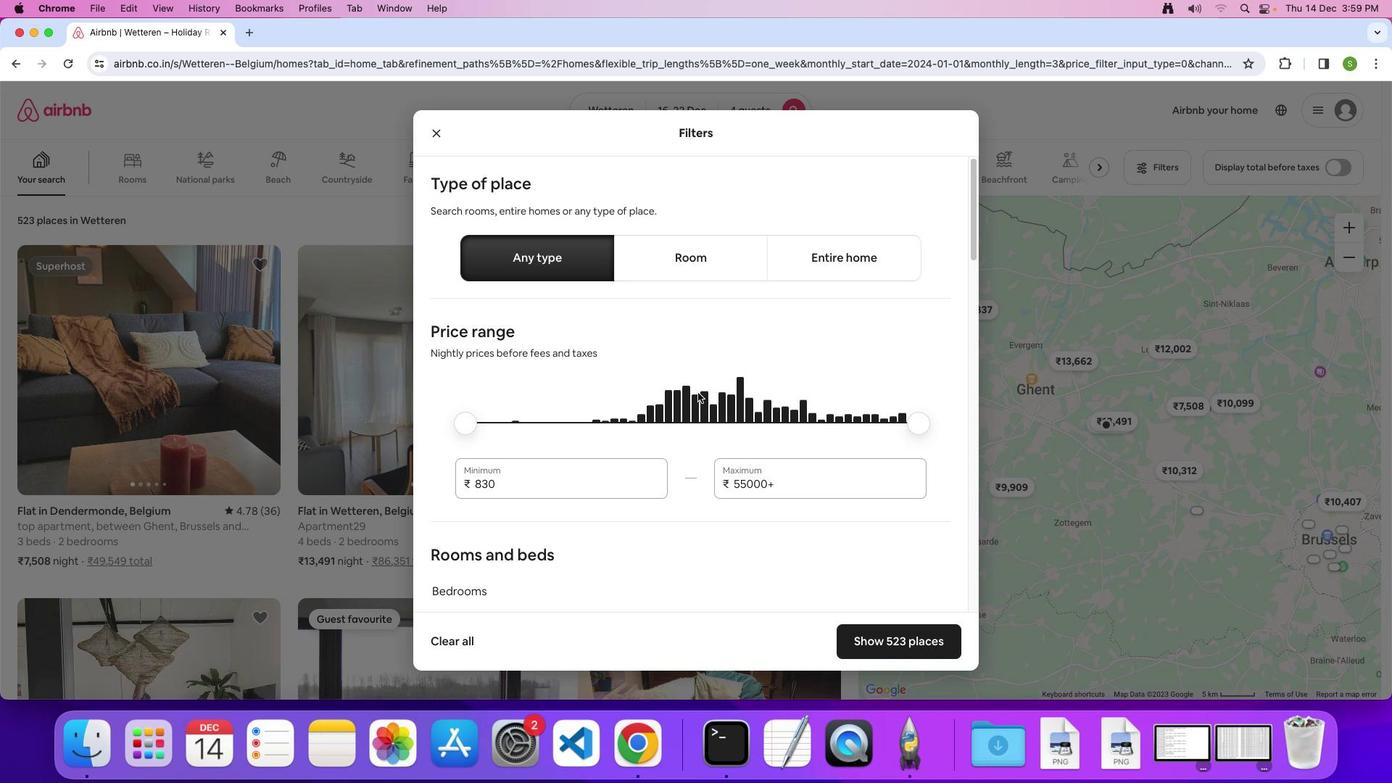 
Action: Mouse scrolled (697, 392) with delta (0, 0)
Screenshot: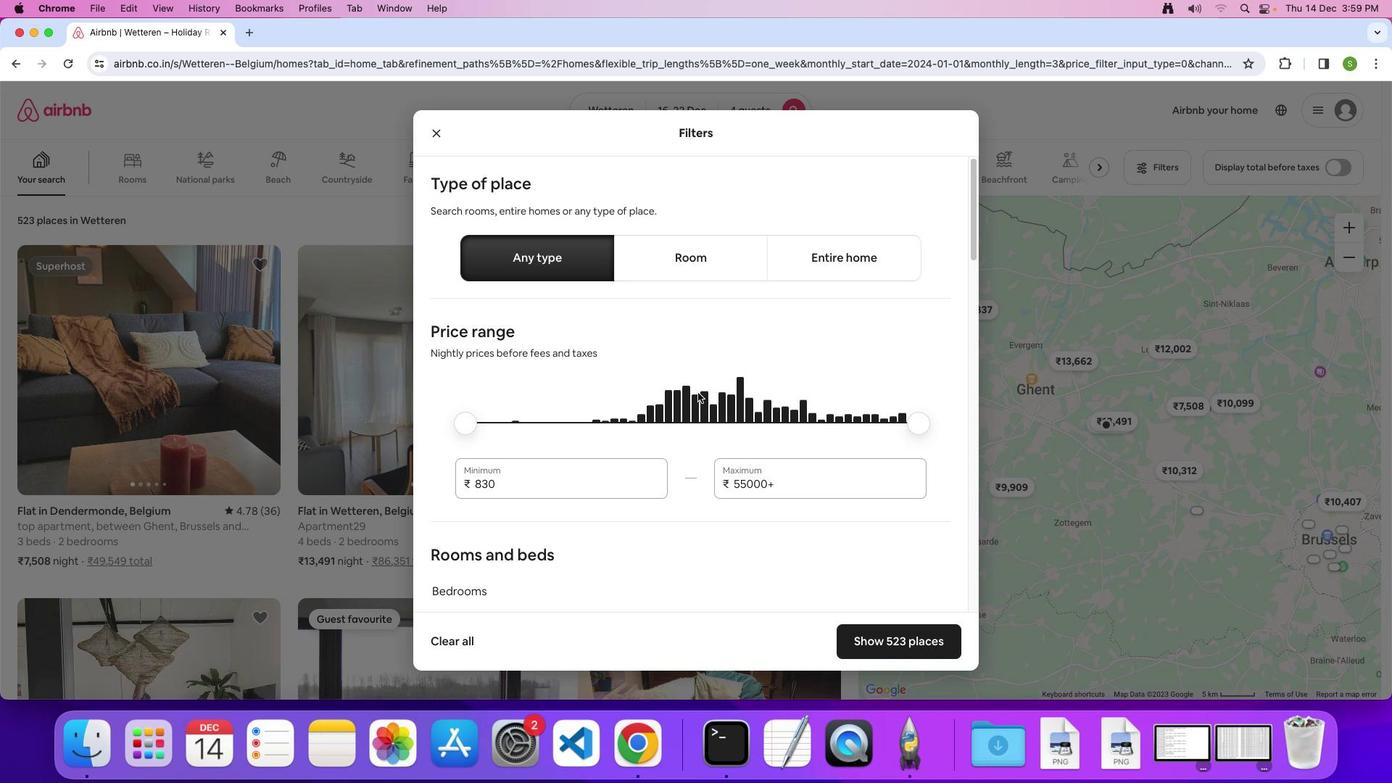 
Action: Mouse scrolled (697, 392) with delta (0, 0)
Screenshot: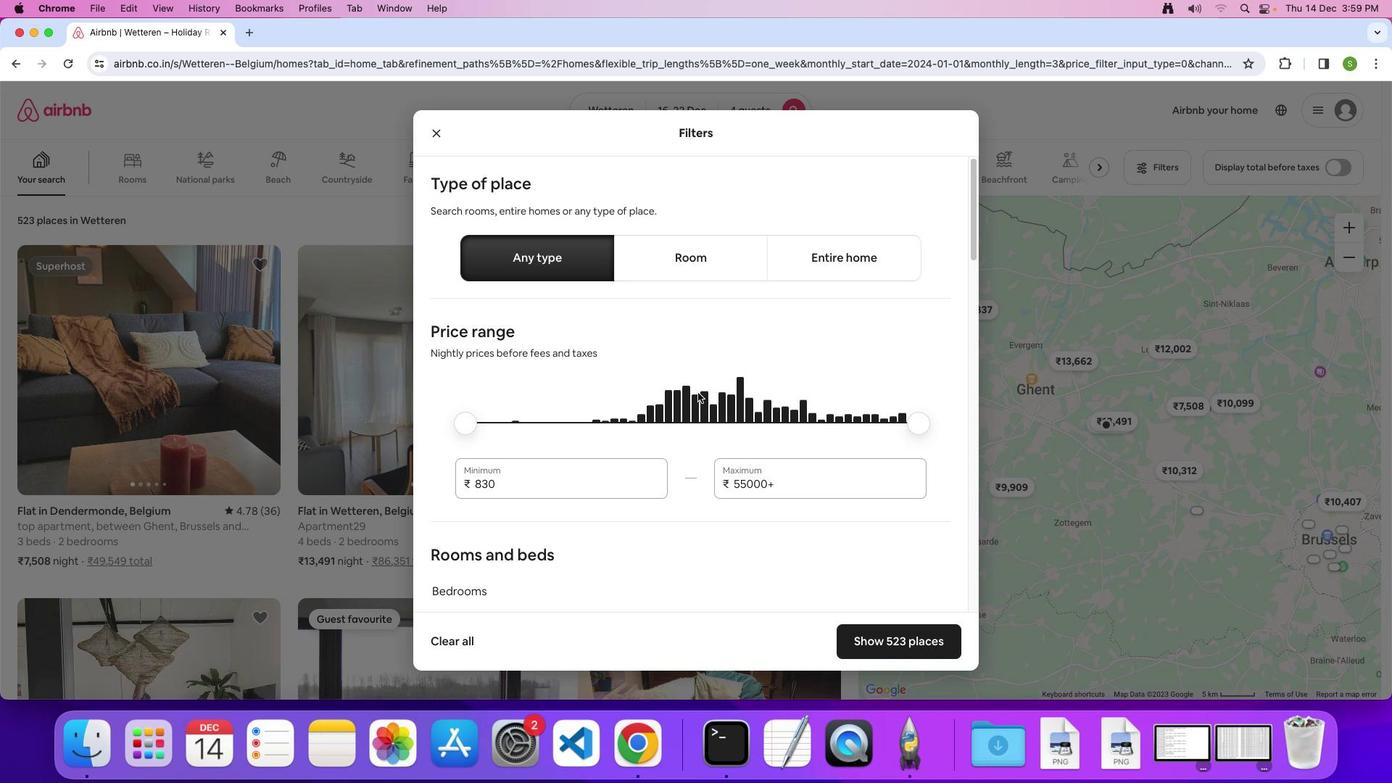 
Action: Mouse moved to (678, 394)
Screenshot: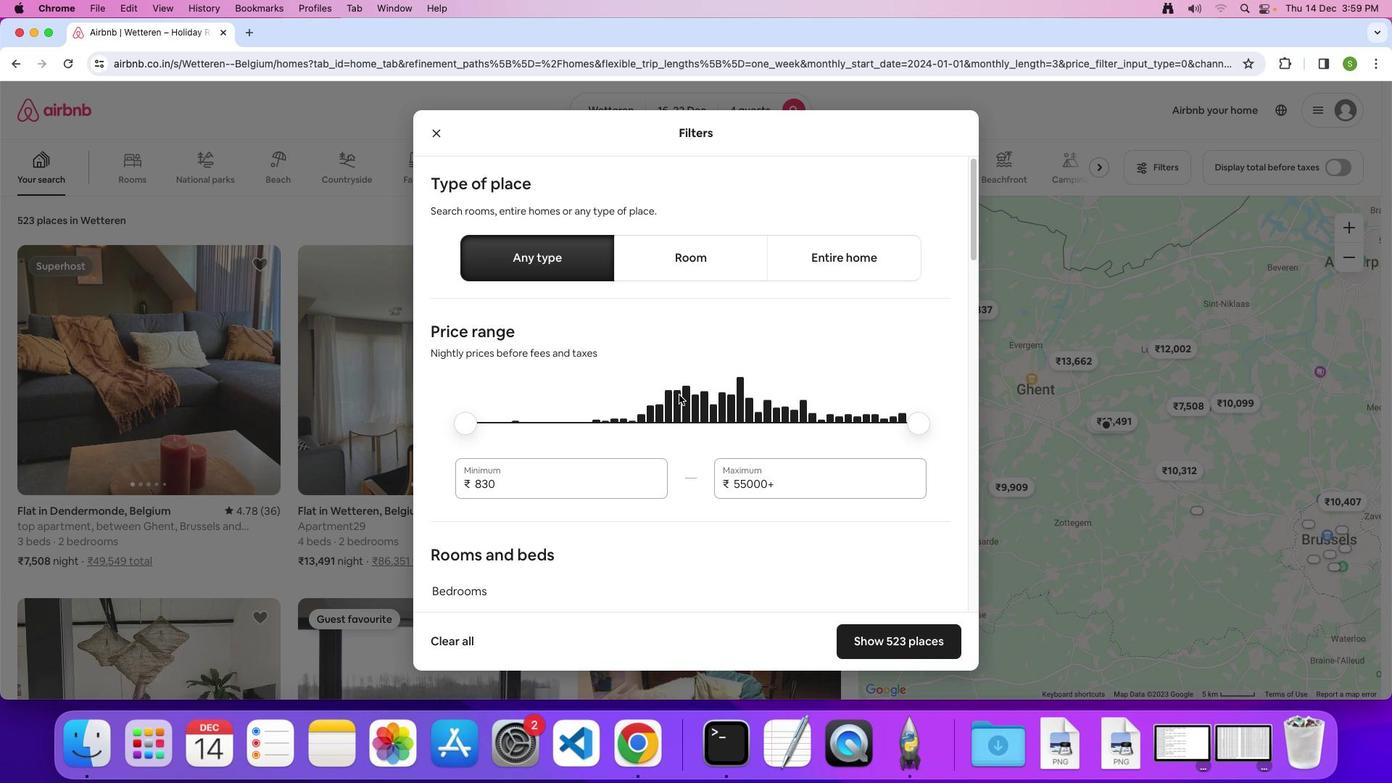 
Action: Mouse scrolled (678, 394) with delta (0, 0)
Screenshot: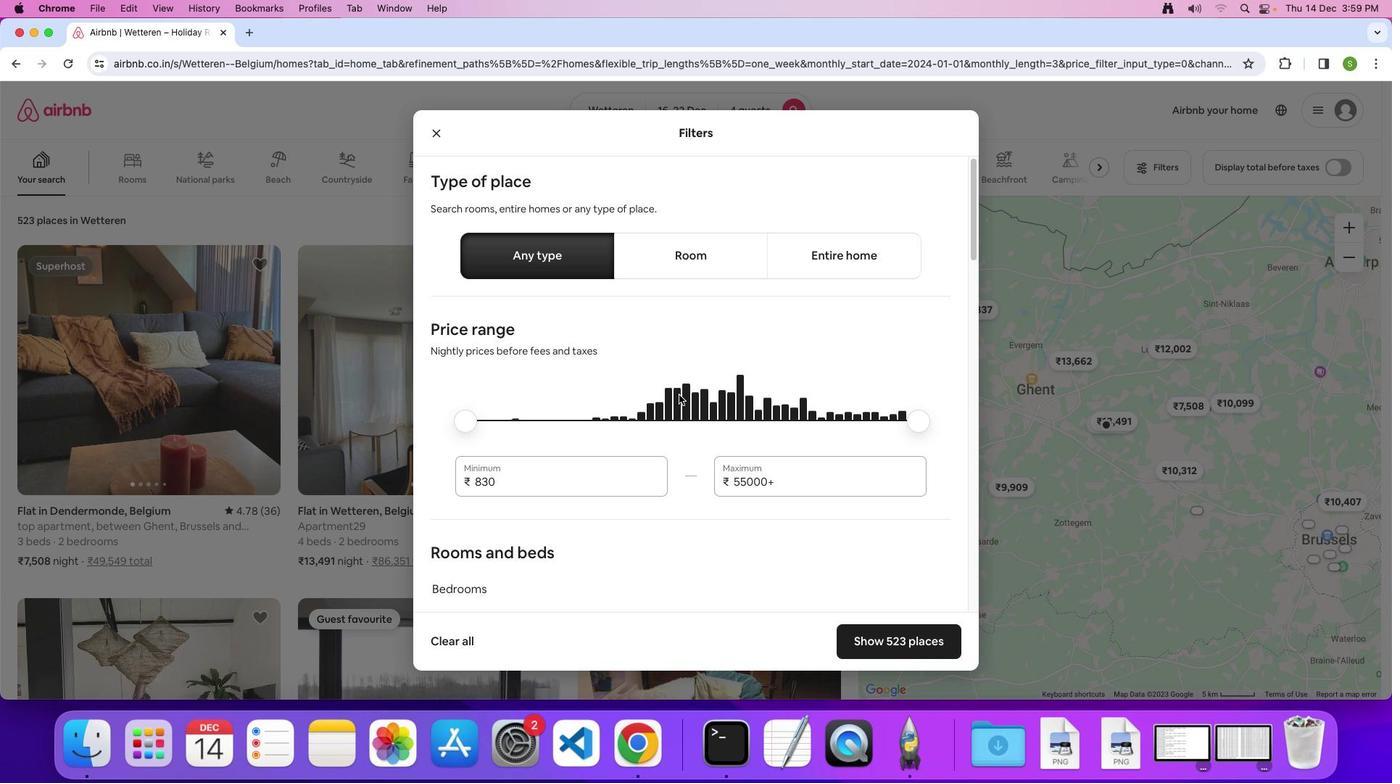 
Action: Mouse scrolled (678, 394) with delta (0, 0)
Screenshot: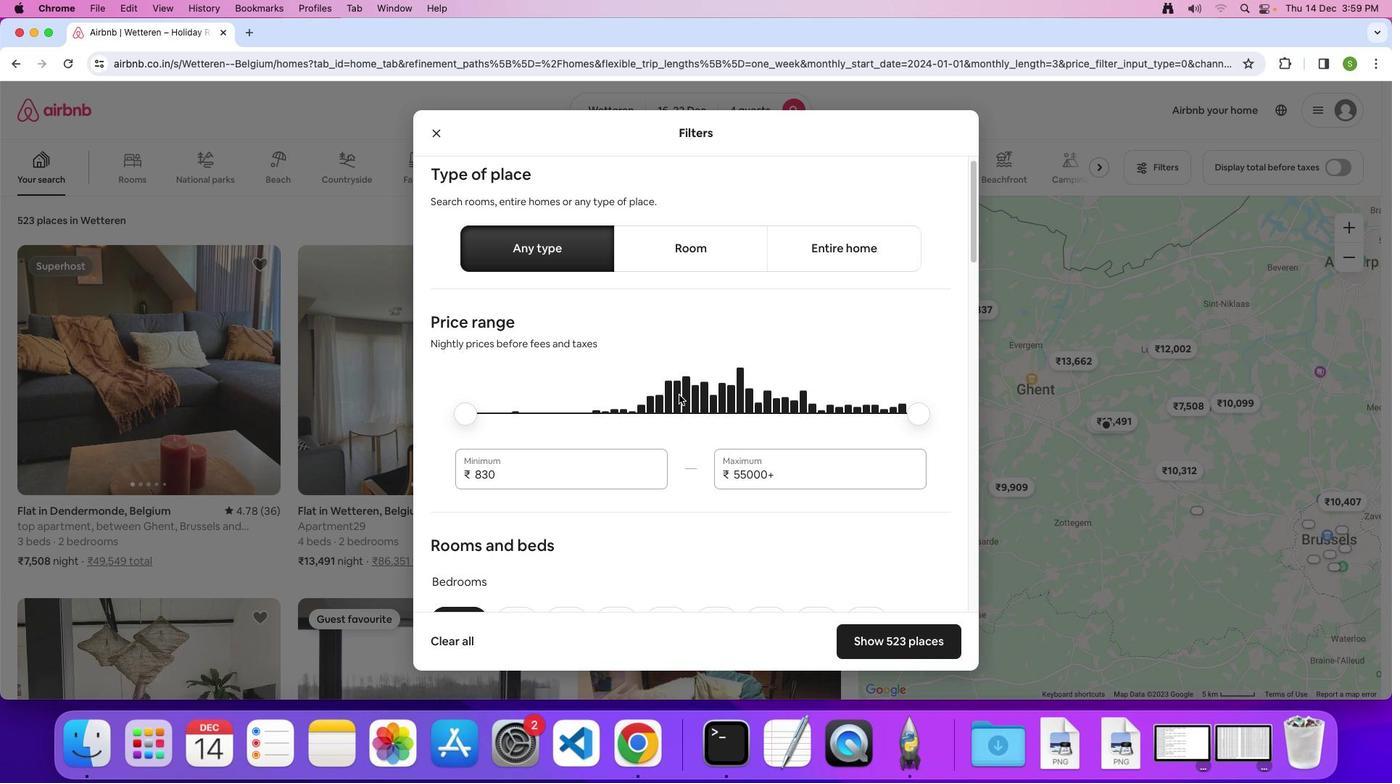 
Action: Mouse scrolled (678, 394) with delta (0, 0)
Screenshot: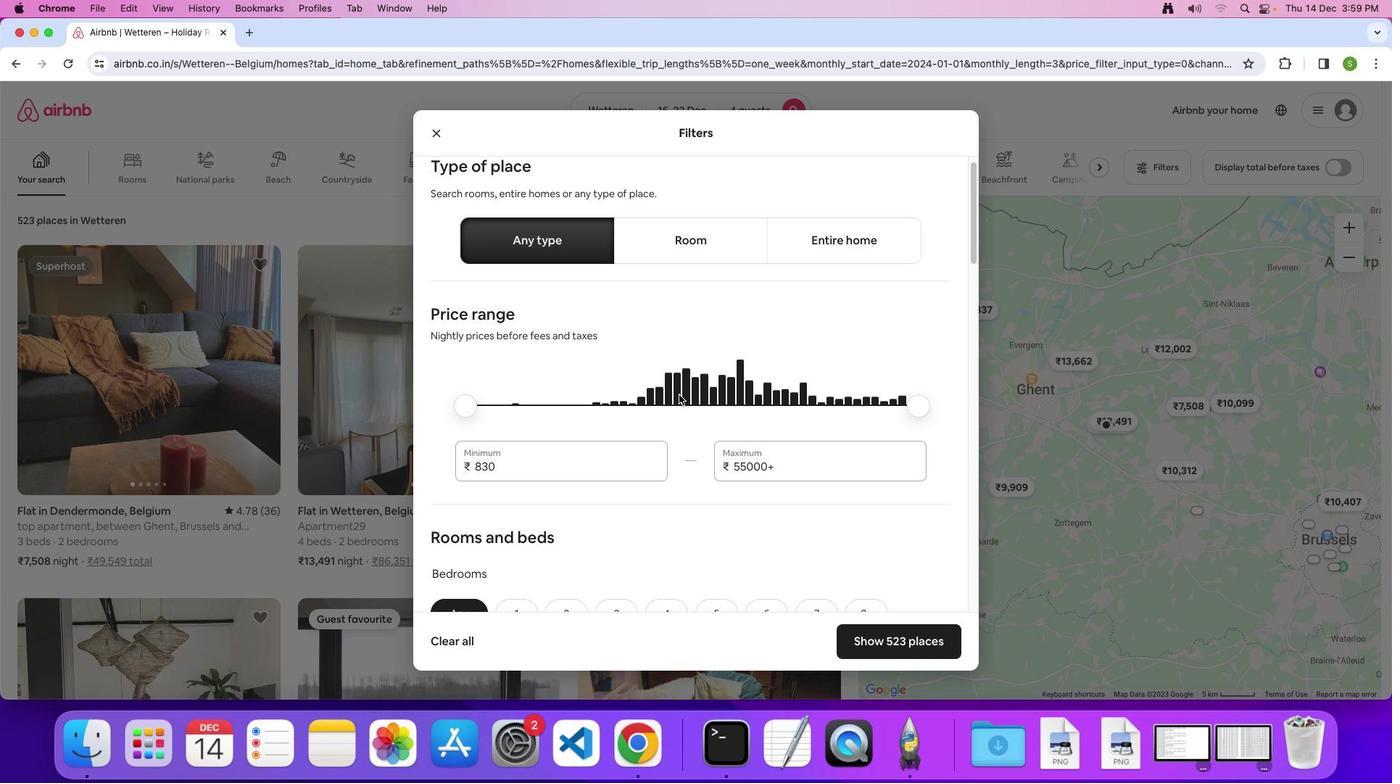 
Action: Mouse scrolled (678, 394) with delta (0, 0)
Screenshot: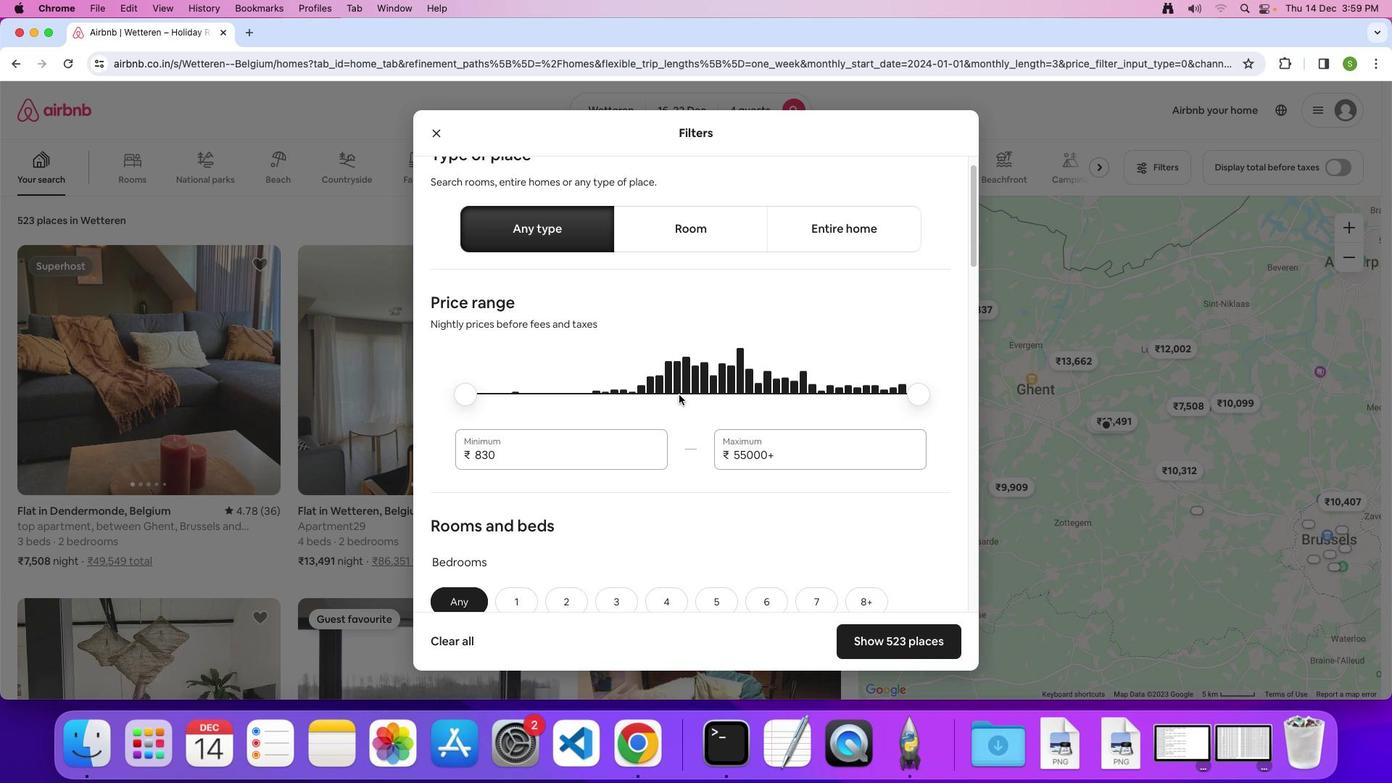 
Action: Mouse scrolled (678, 394) with delta (0, 0)
Screenshot: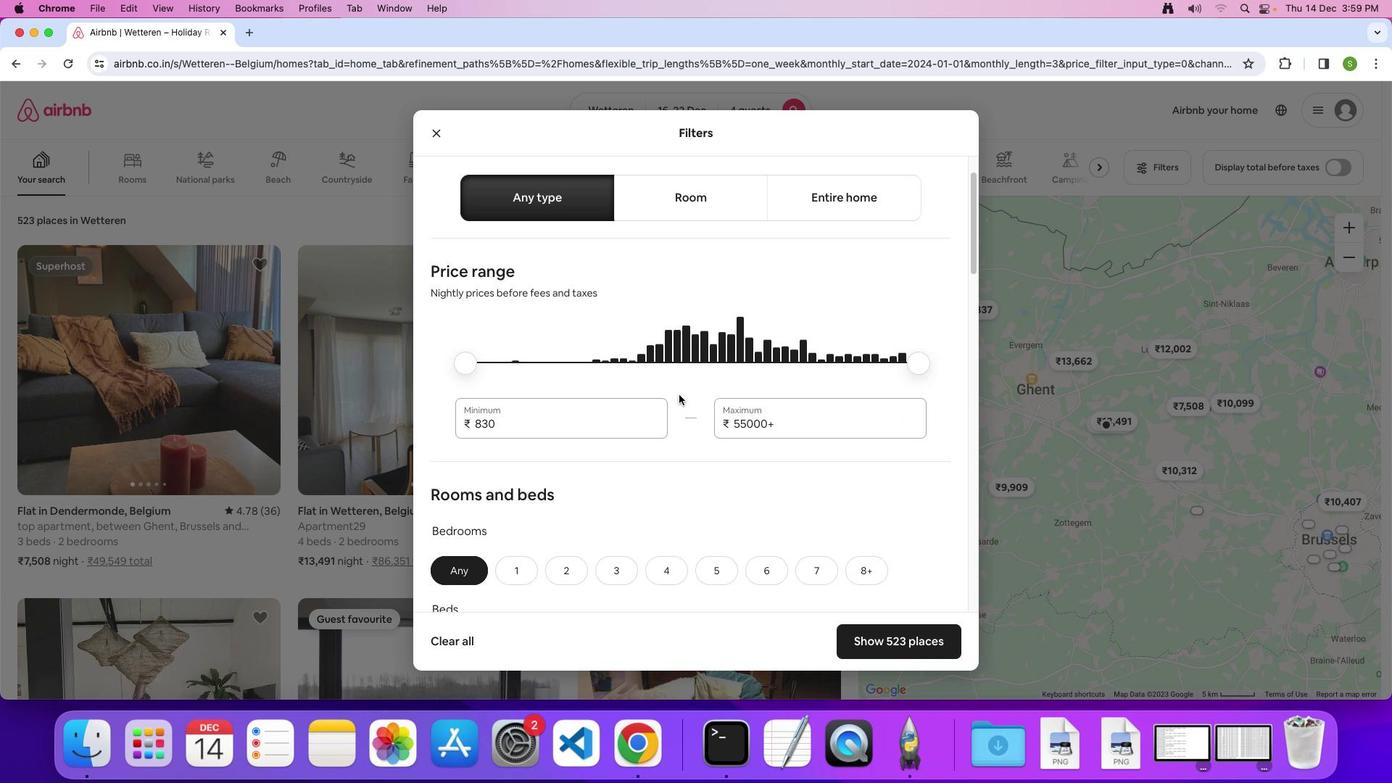 
Action: Mouse scrolled (678, 394) with delta (0, 0)
Screenshot: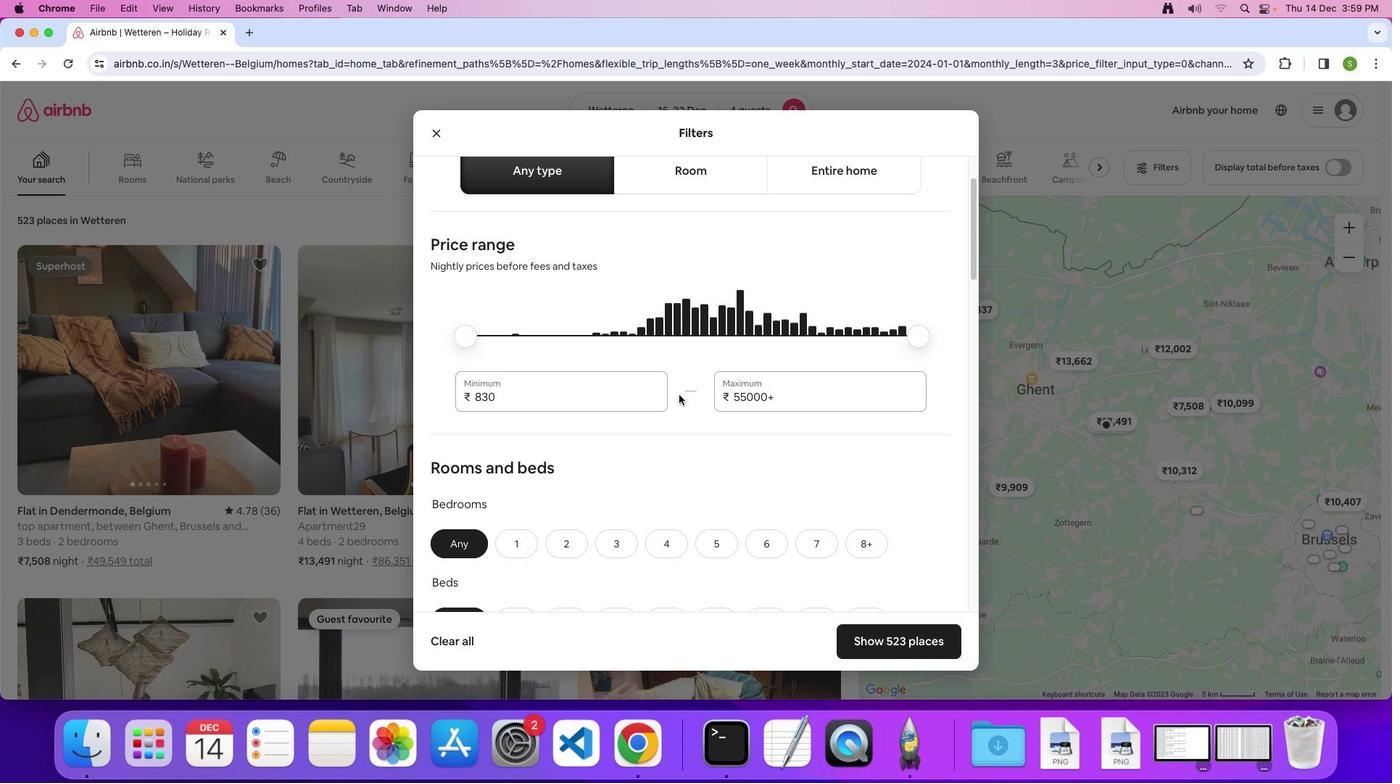 
Action: Mouse scrolled (678, 394) with delta (0, 0)
Screenshot: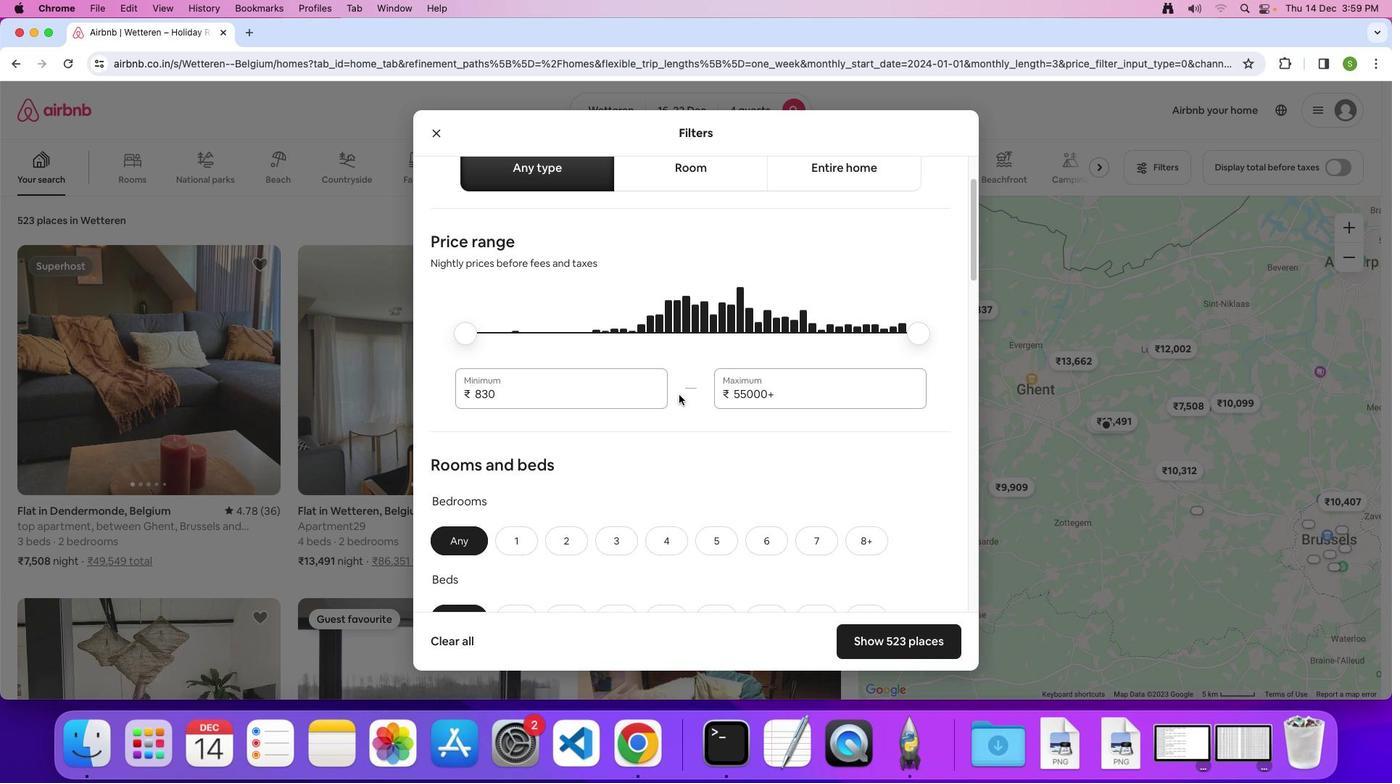 
Action: Mouse scrolled (678, 394) with delta (0, 0)
Screenshot: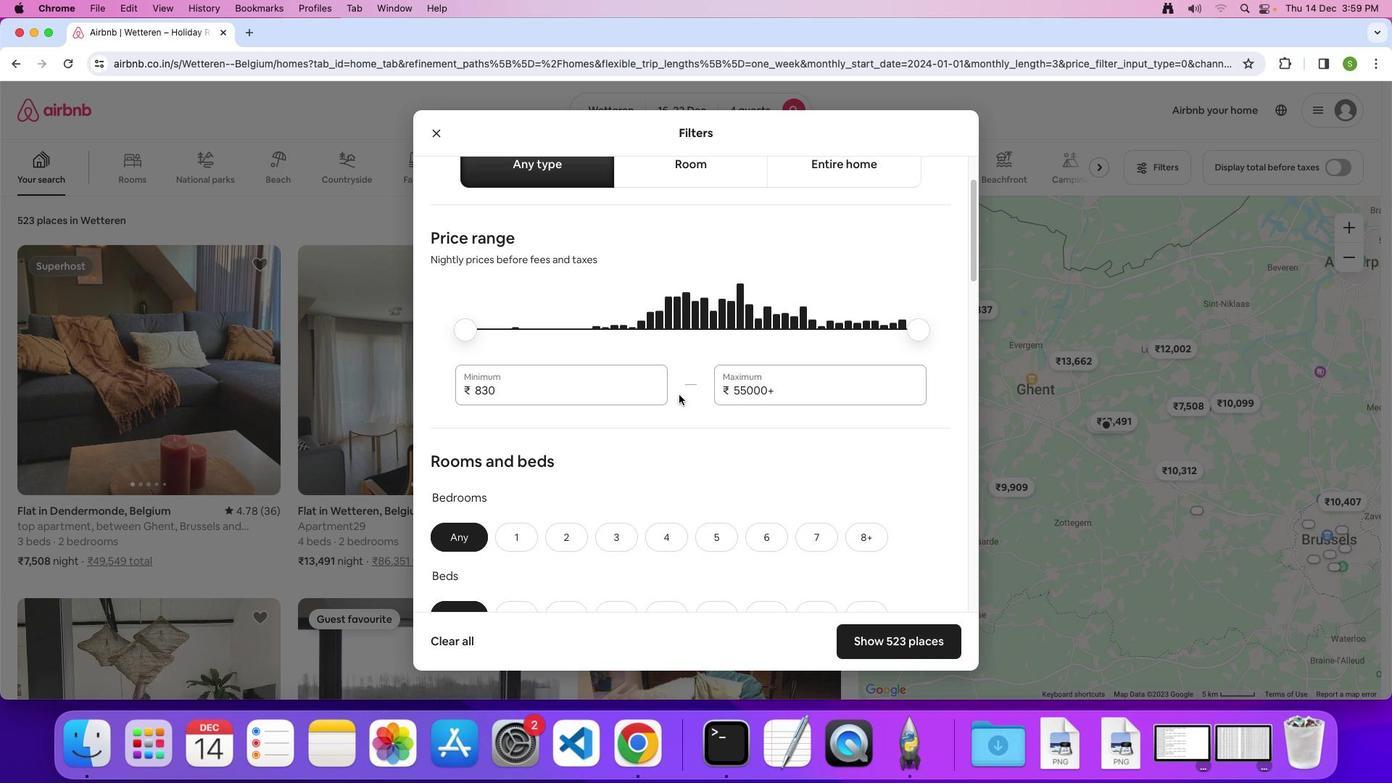 
Action: Mouse scrolled (678, 394) with delta (0, 0)
Screenshot: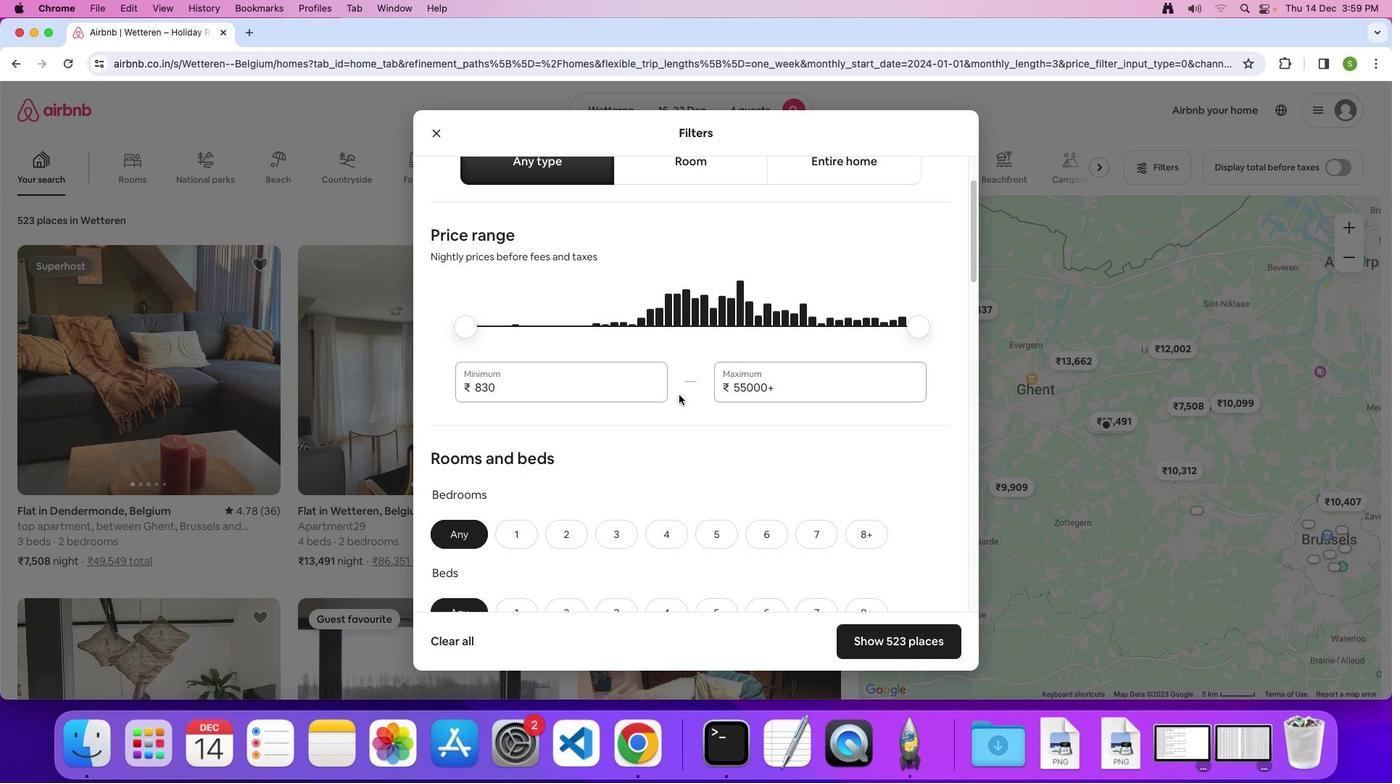 
Action: Mouse scrolled (678, 394) with delta (0, 0)
Screenshot: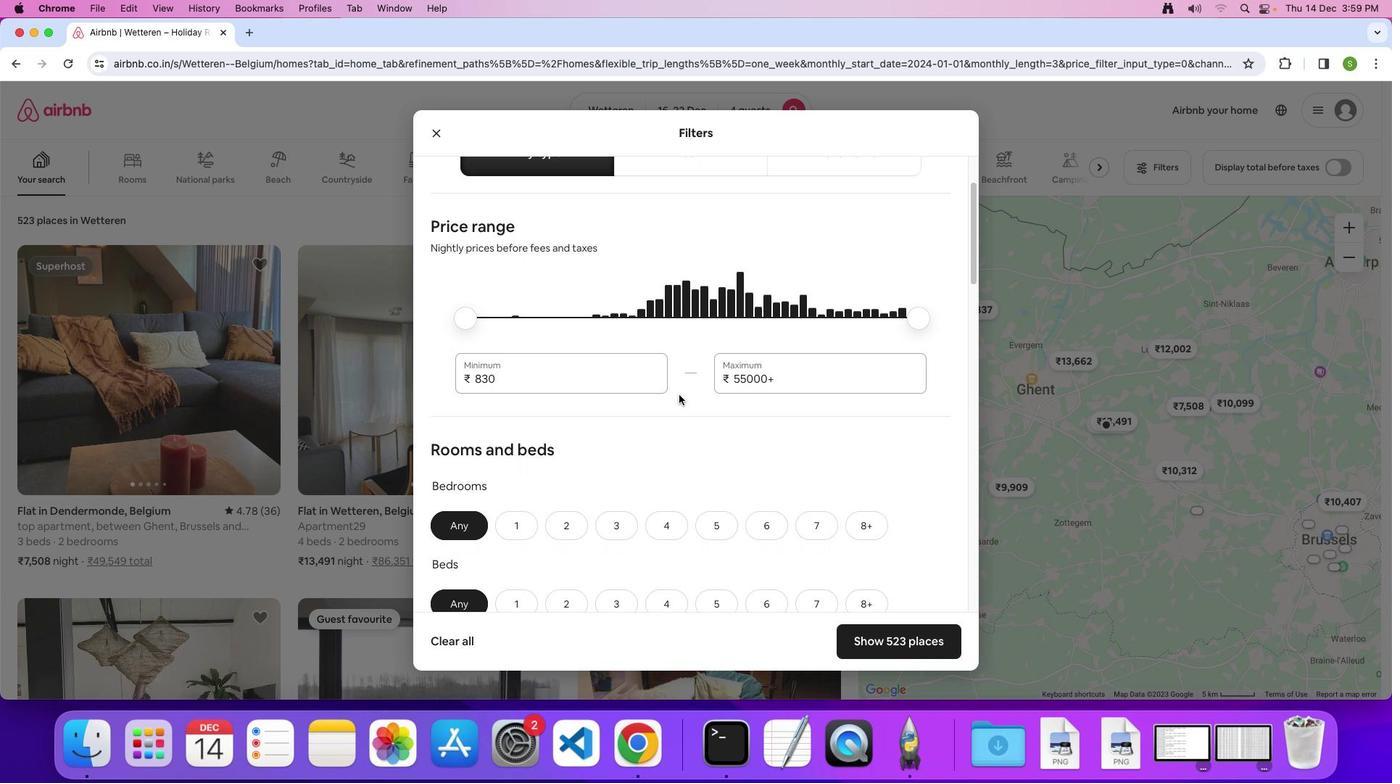 
Action: Mouse scrolled (678, 394) with delta (0, 0)
Screenshot: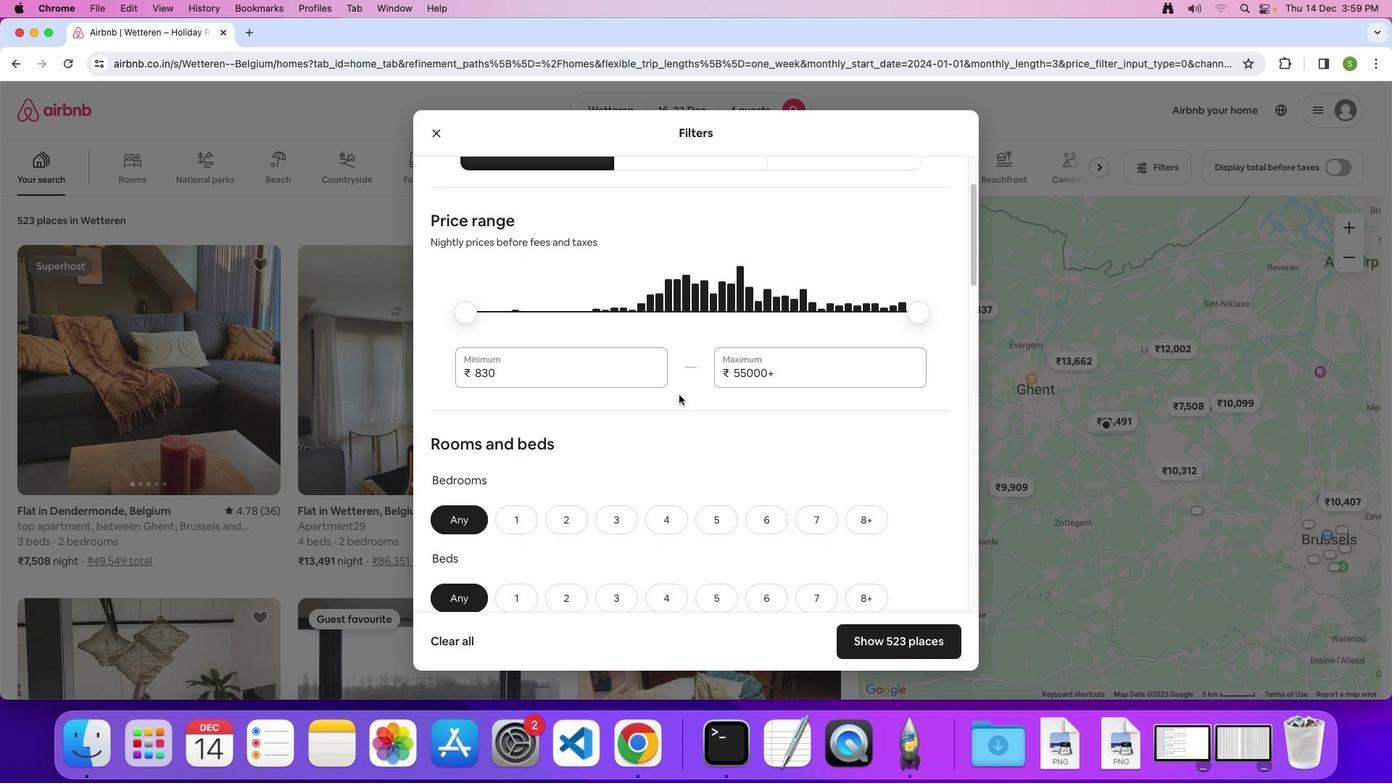 
Action: Mouse scrolled (678, 394) with delta (0, 0)
Screenshot: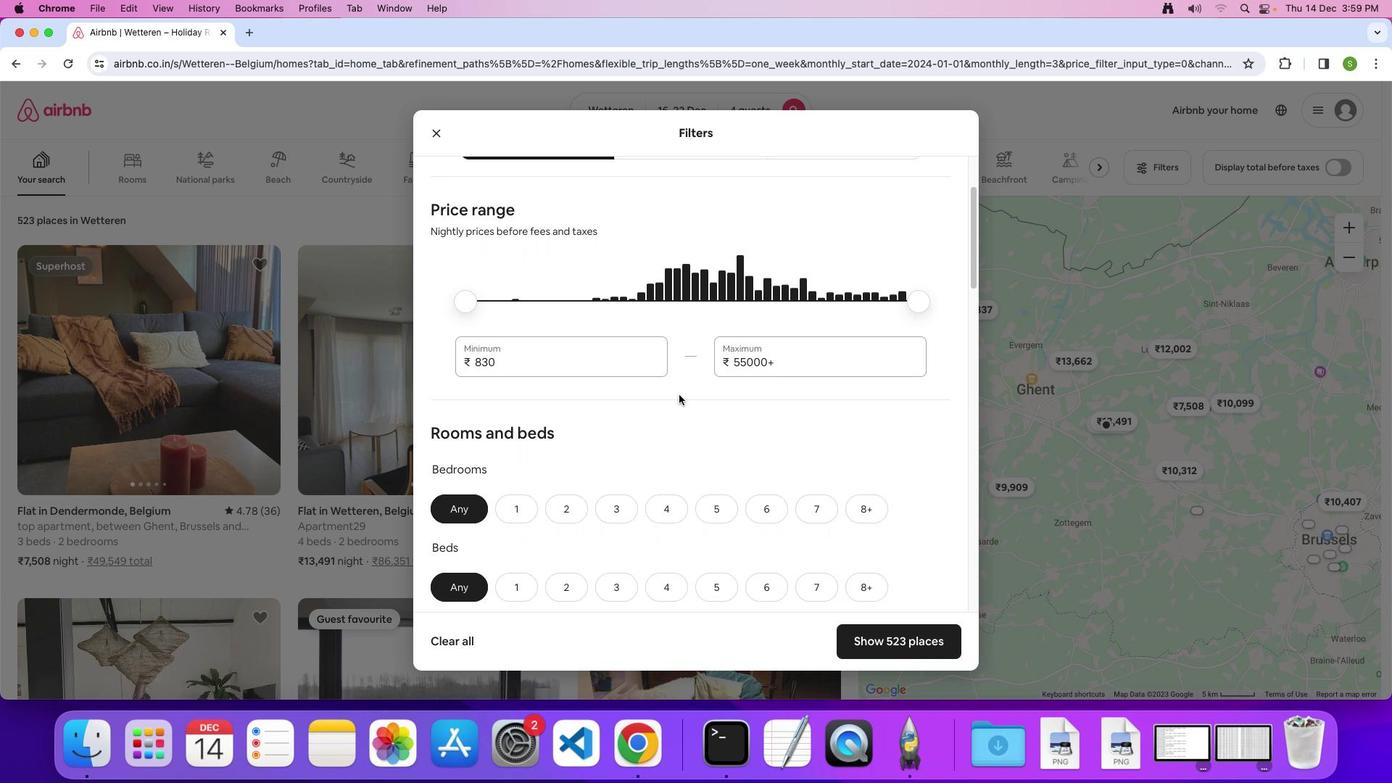 
Action: Mouse scrolled (678, 394) with delta (0, 0)
Screenshot: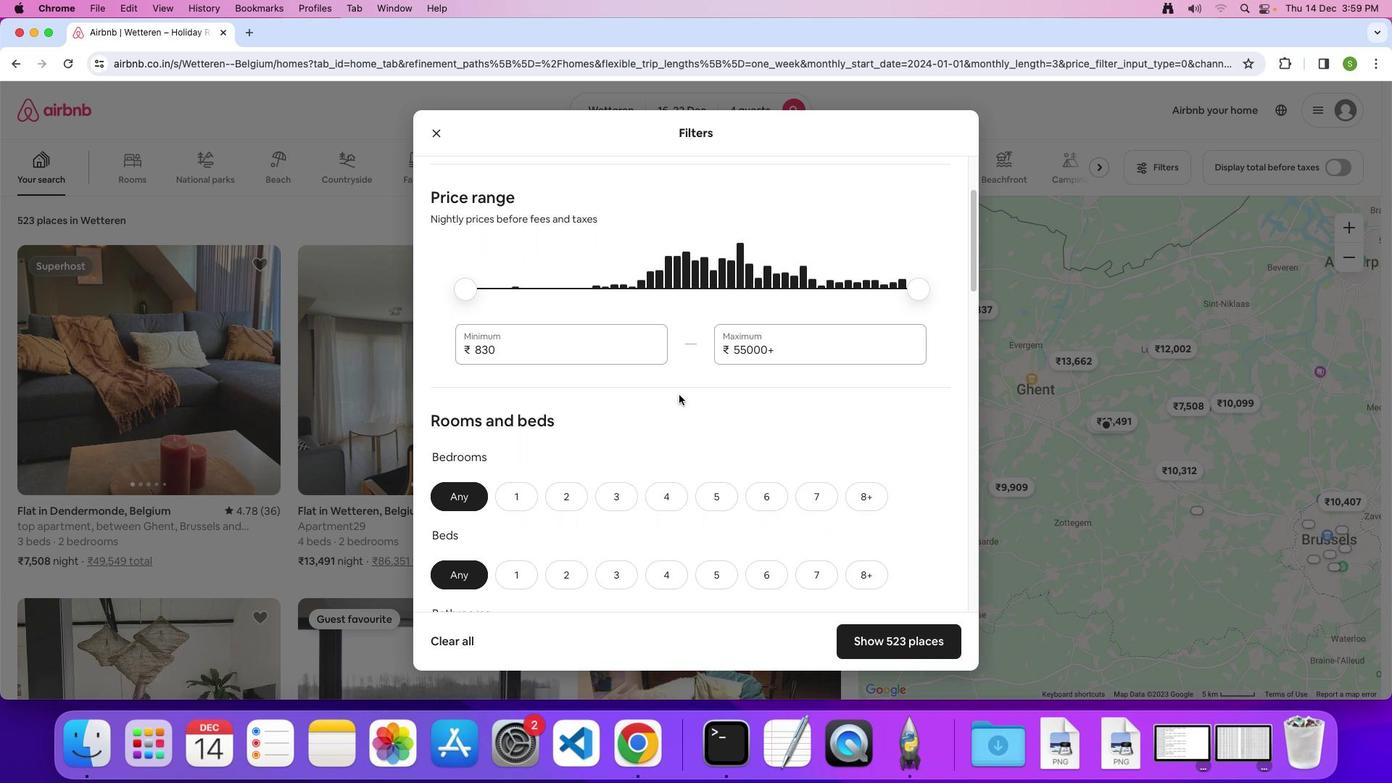 
Action: Mouse scrolled (678, 394) with delta (0, 0)
Screenshot: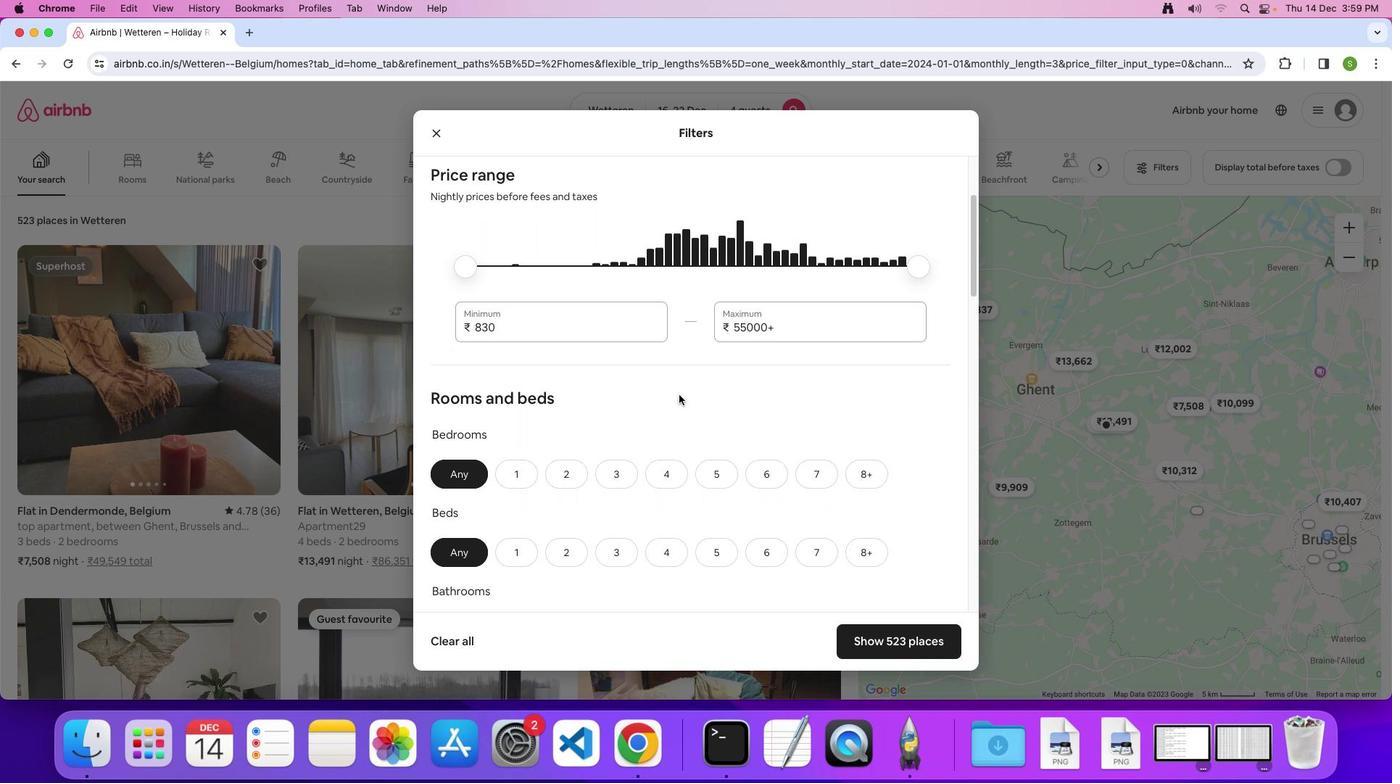 
Action: Mouse scrolled (678, 394) with delta (0, -1)
Screenshot: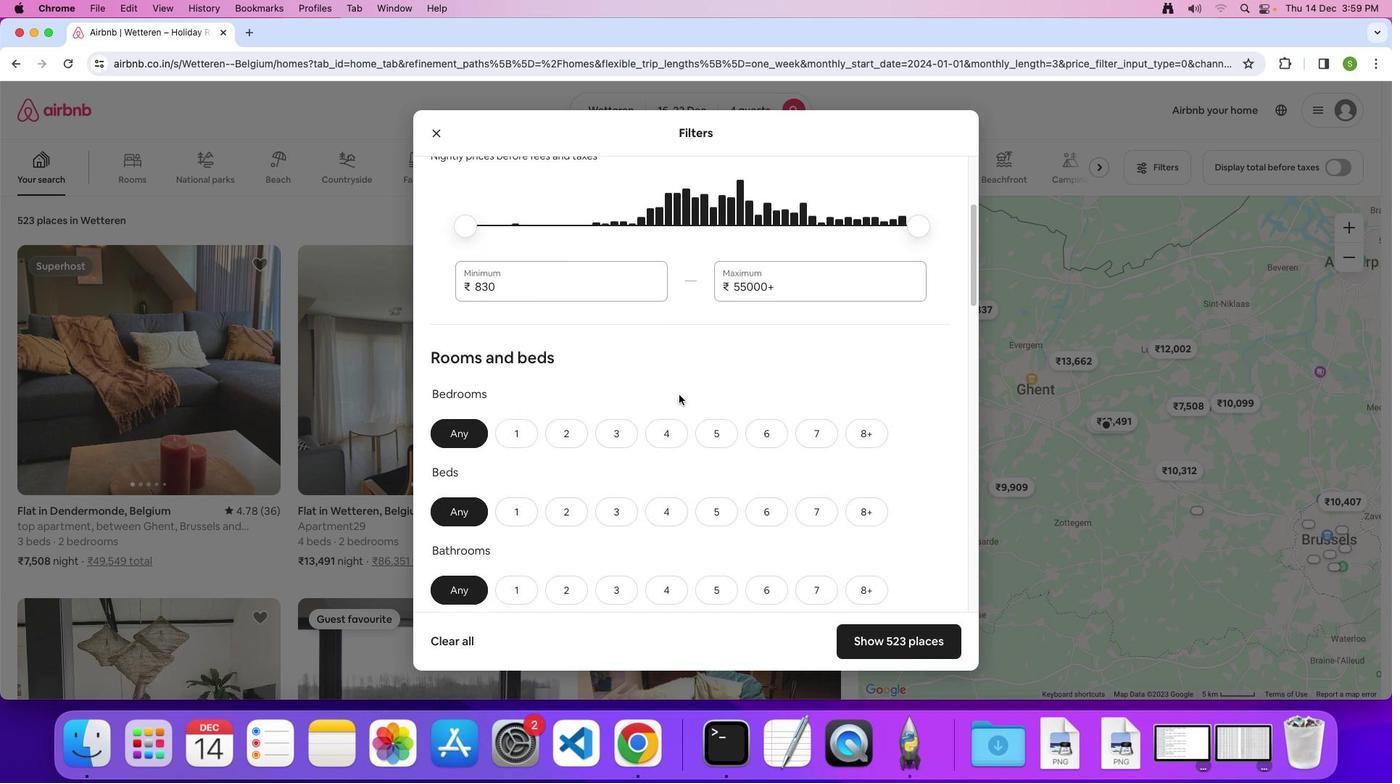 
Action: Mouse scrolled (678, 394) with delta (0, 0)
Screenshot: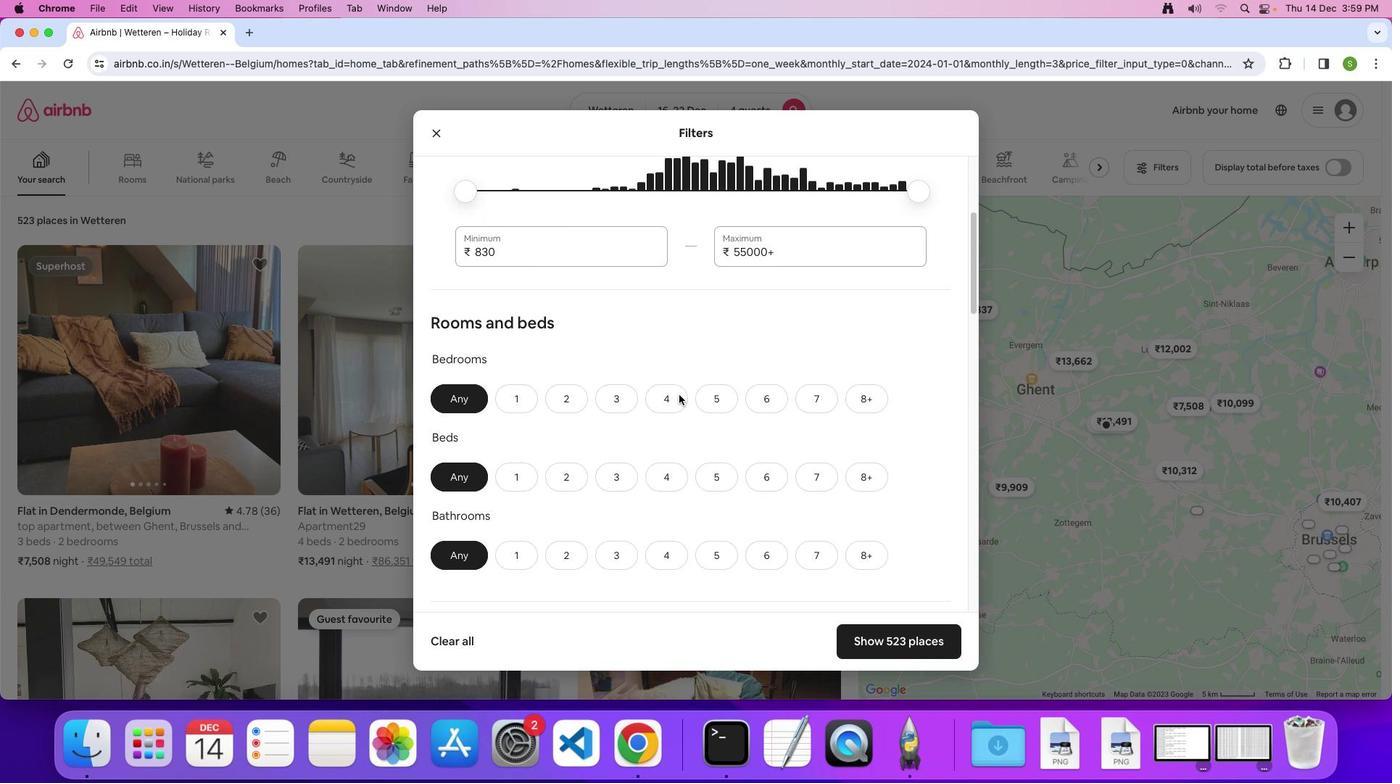 
Action: Mouse scrolled (678, 394) with delta (0, 0)
Screenshot: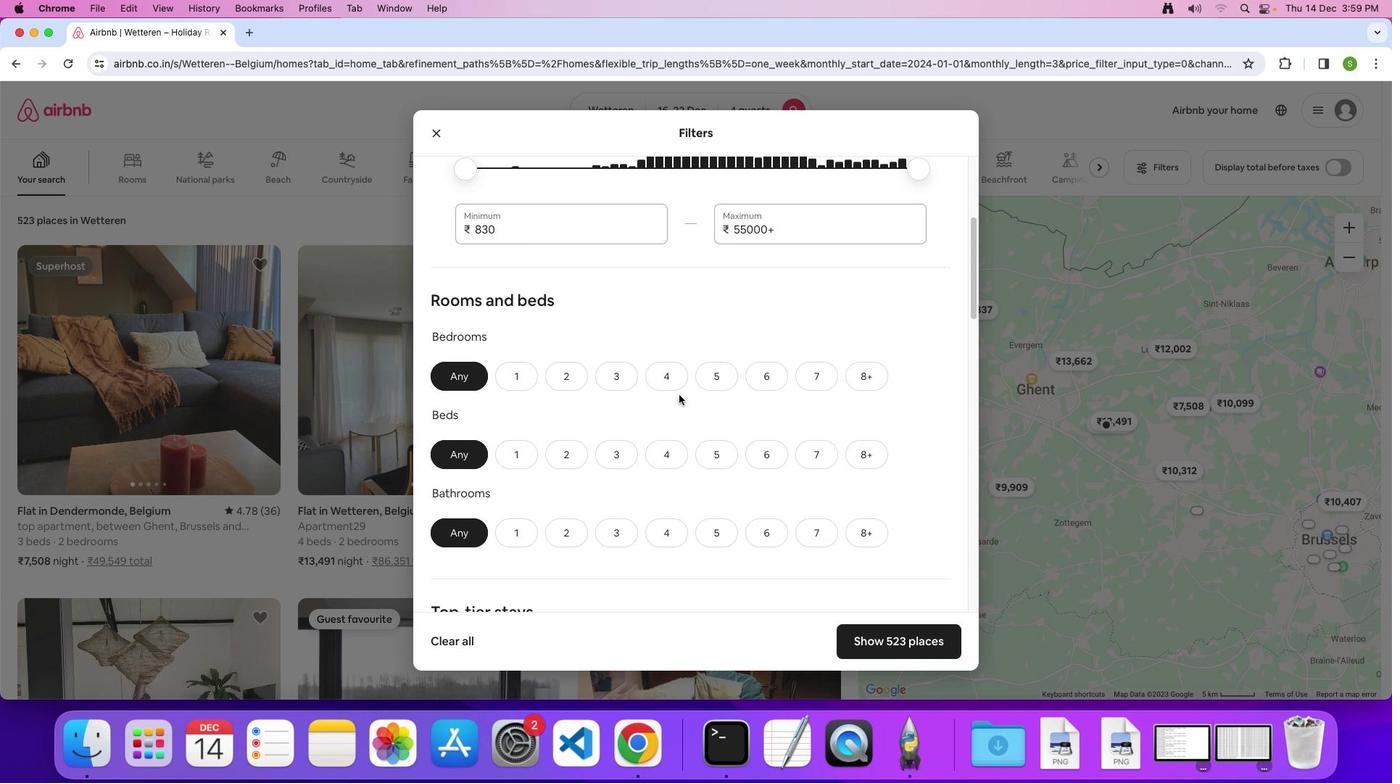 
Action: Mouse scrolled (678, 394) with delta (0, -1)
Screenshot: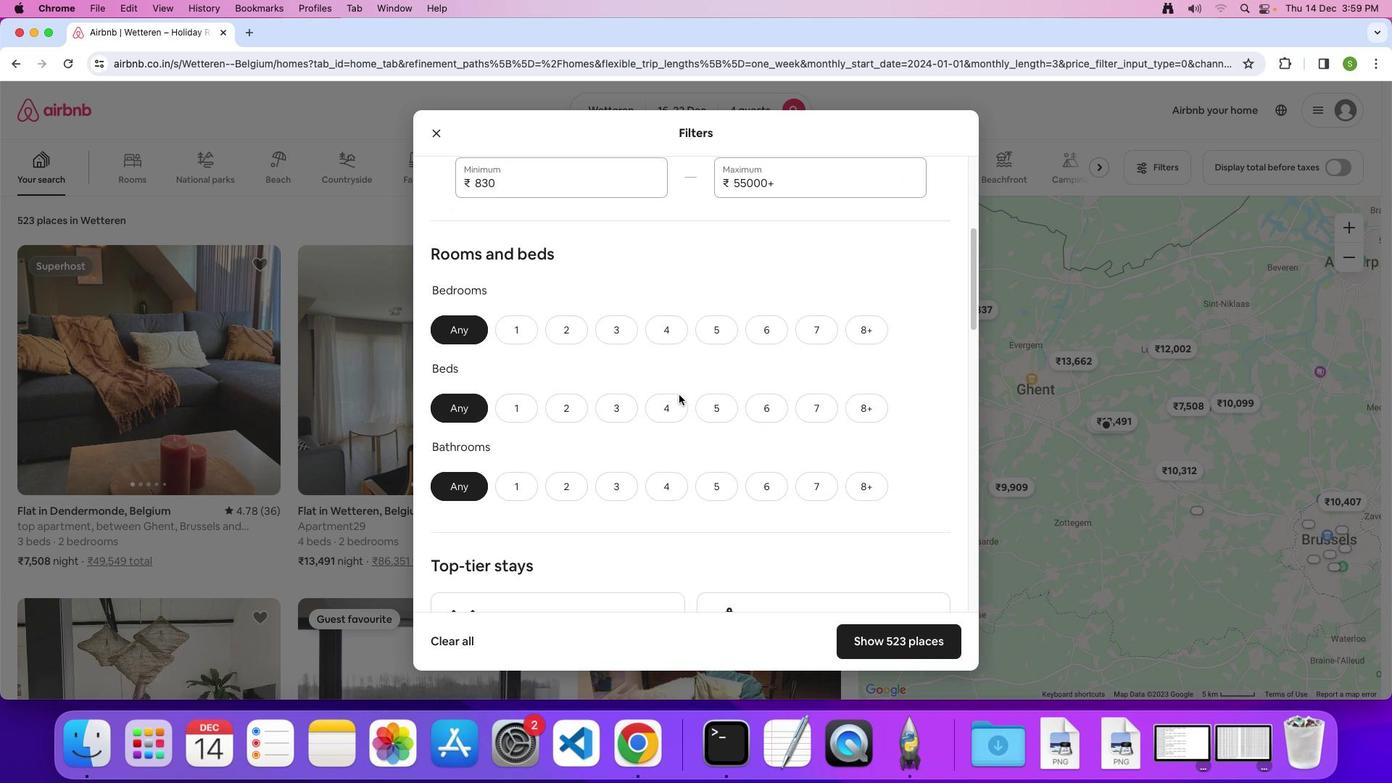 
Action: Mouse moved to (666, 295)
Screenshot: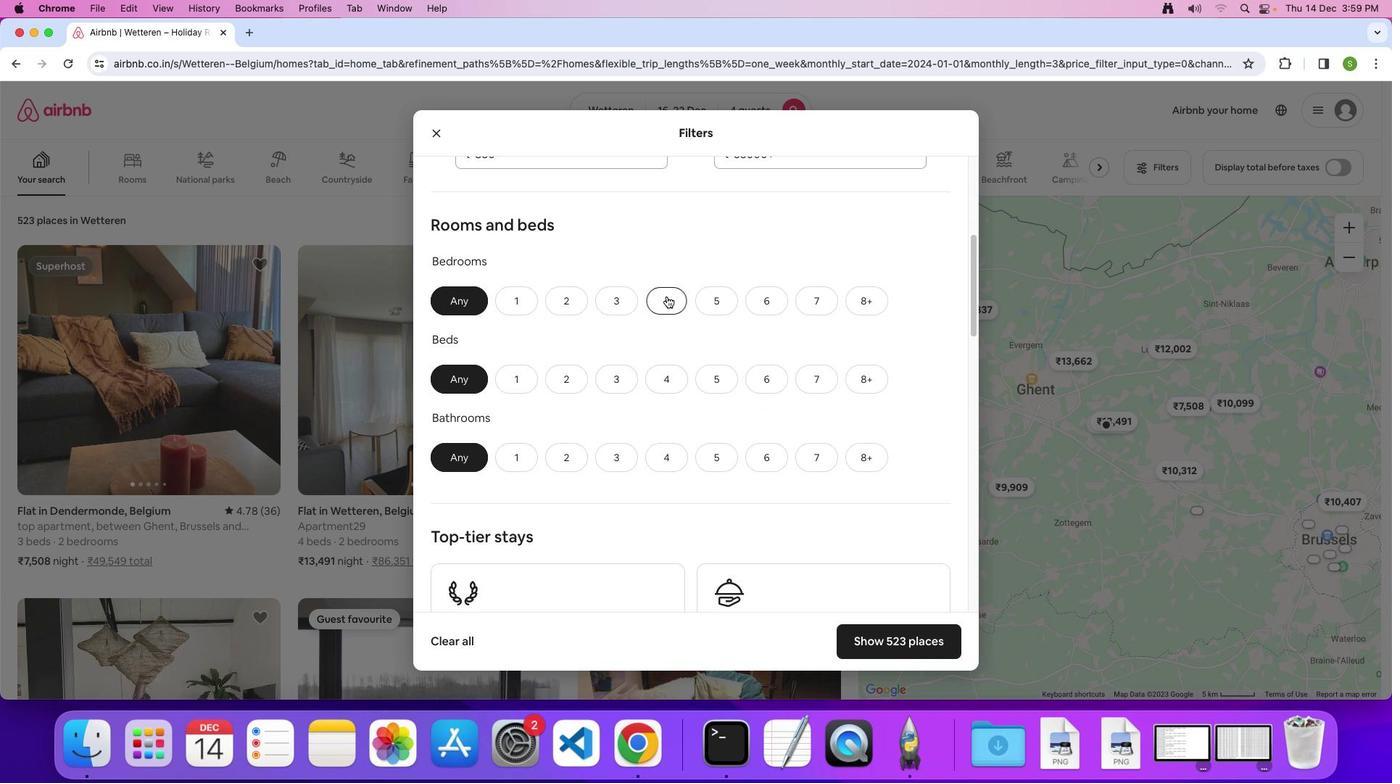 
Action: Mouse pressed left at (666, 295)
Screenshot: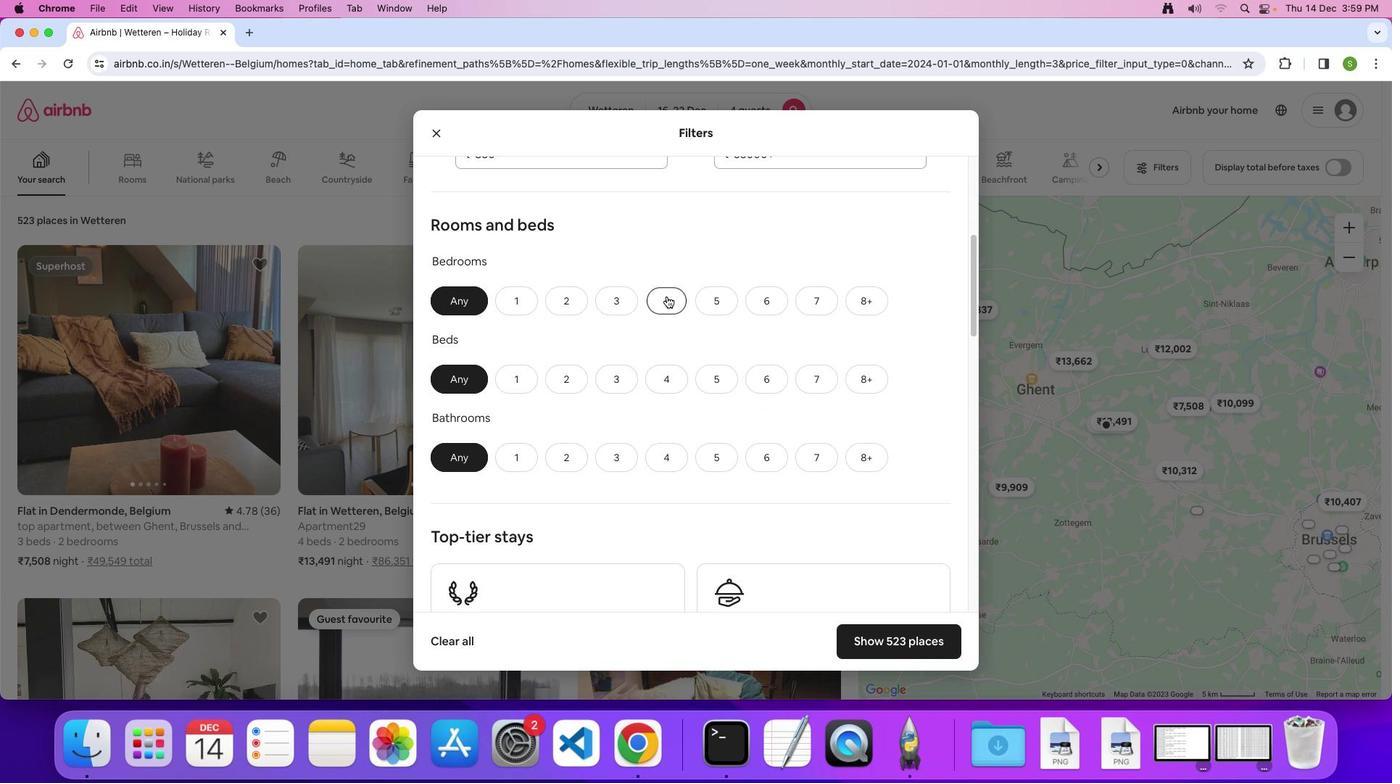 
Action: Mouse moved to (662, 372)
Screenshot: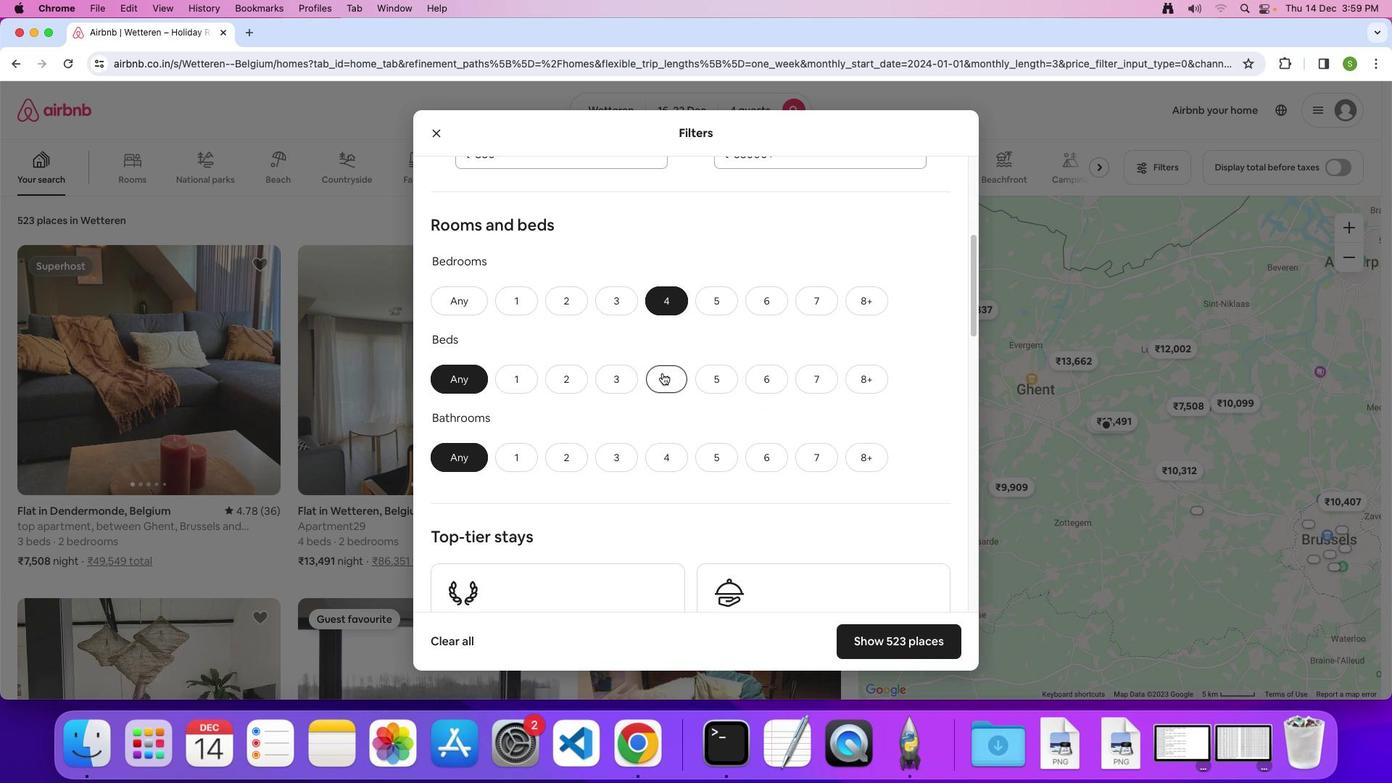 
Action: Mouse pressed left at (662, 372)
Screenshot: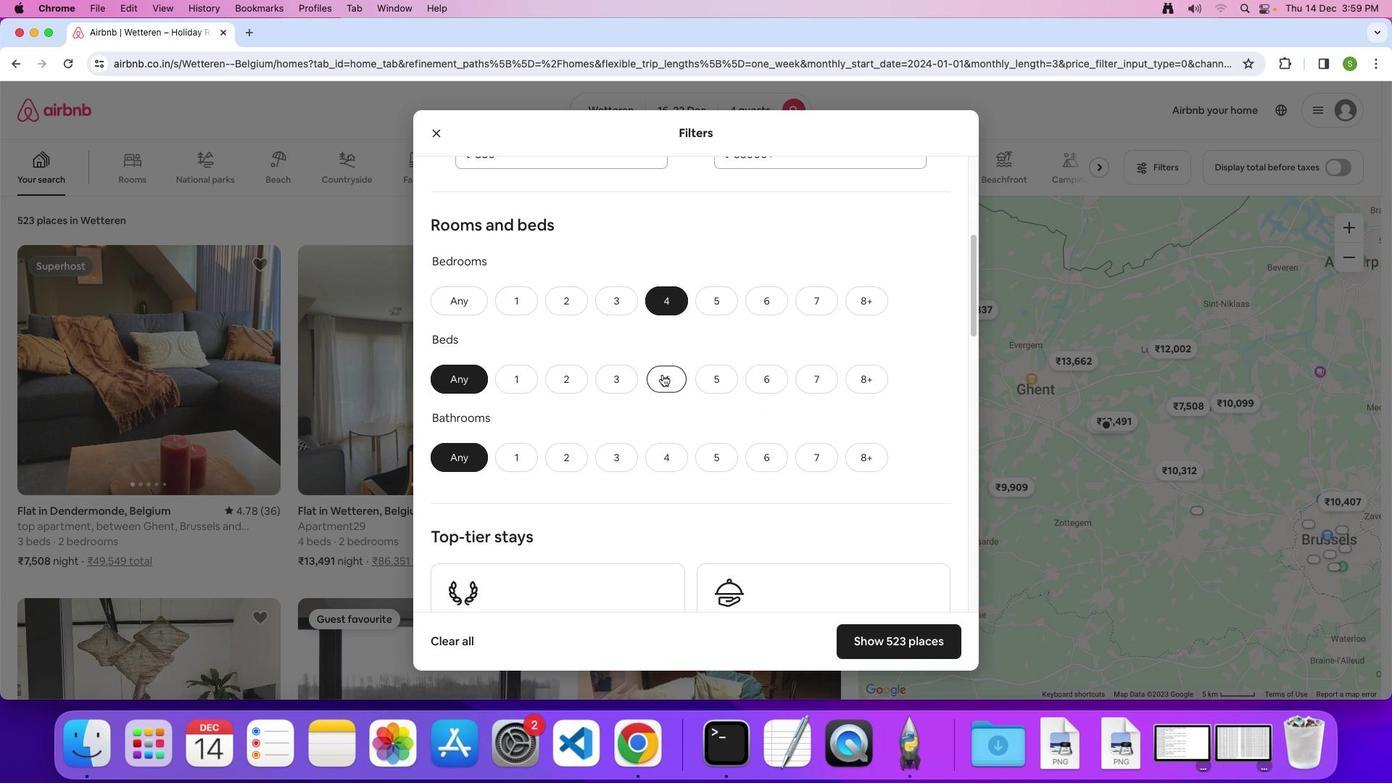 
Action: Mouse moved to (662, 454)
Screenshot: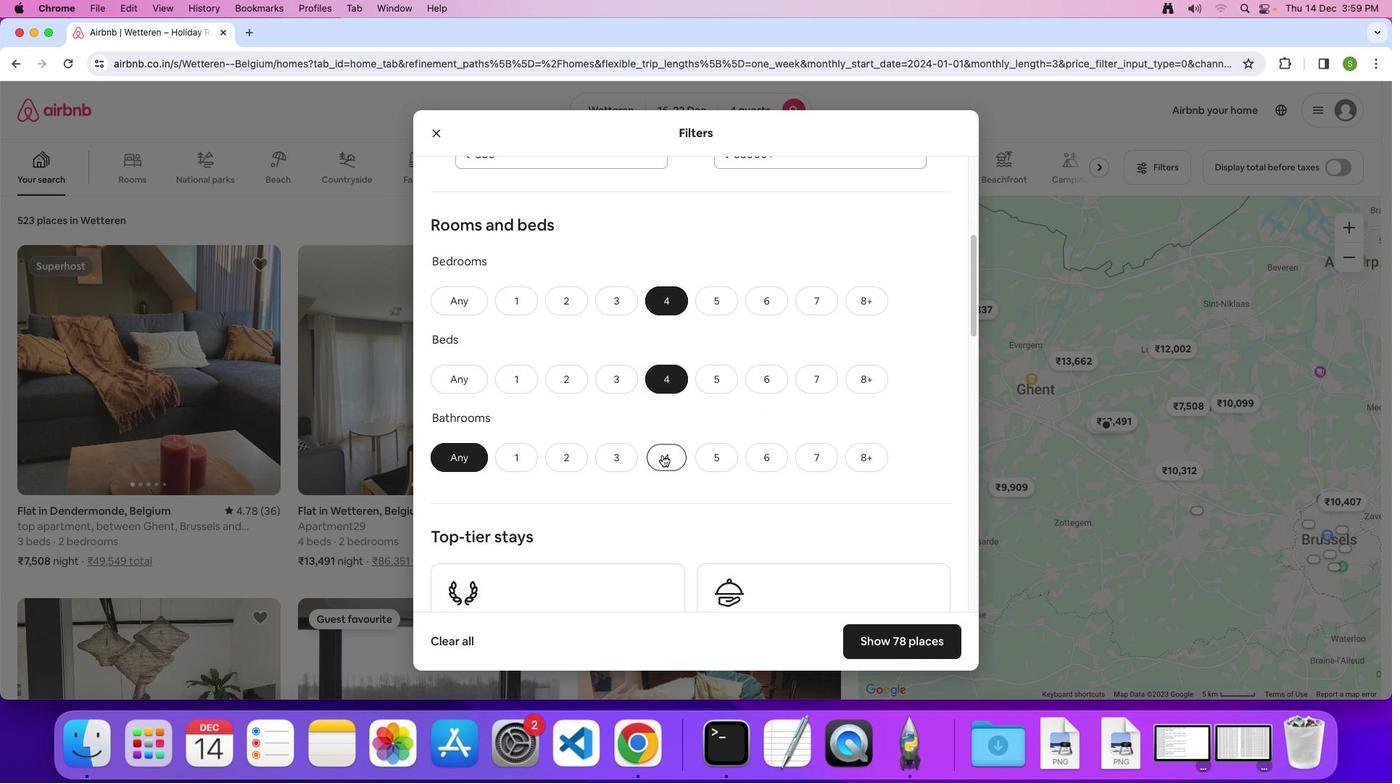
Action: Mouse pressed left at (662, 454)
Screenshot: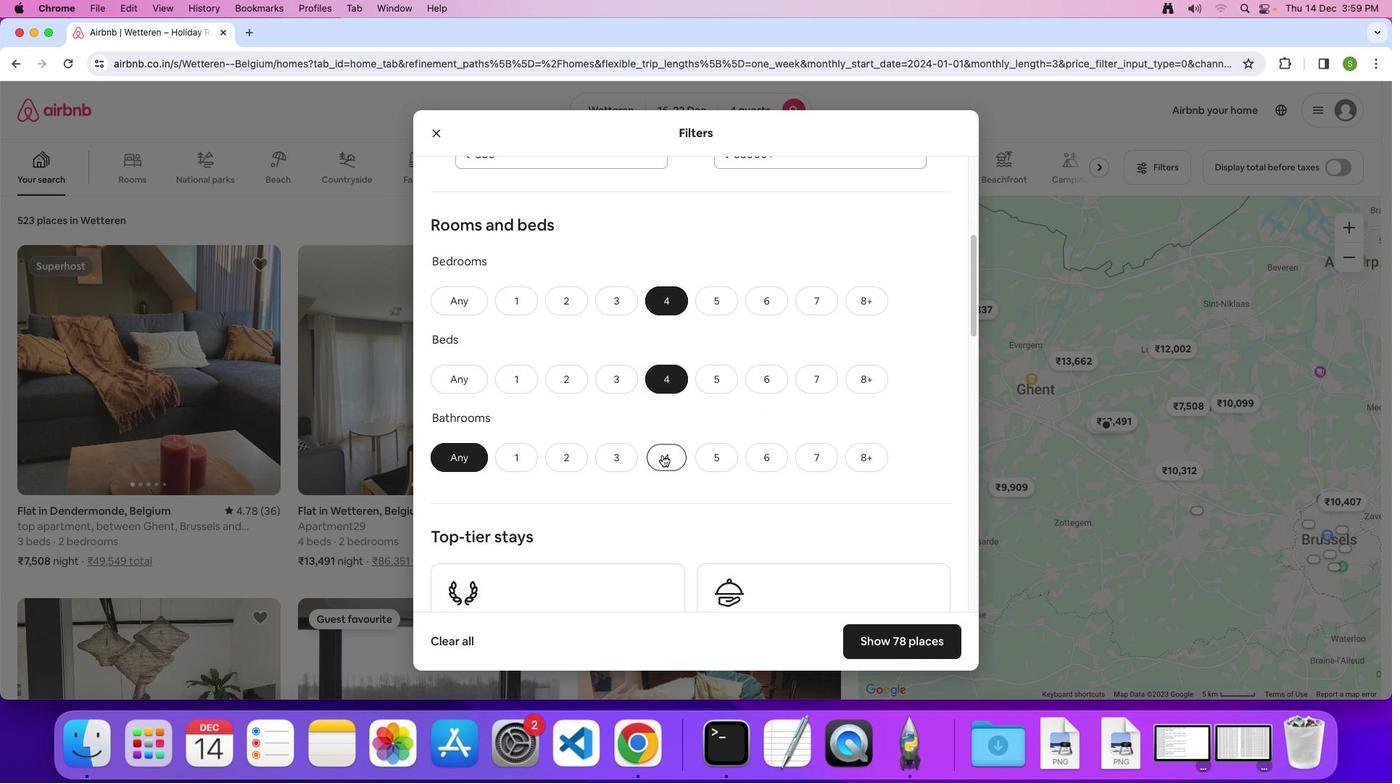 
Action: Mouse moved to (714, 422)
Screenshot: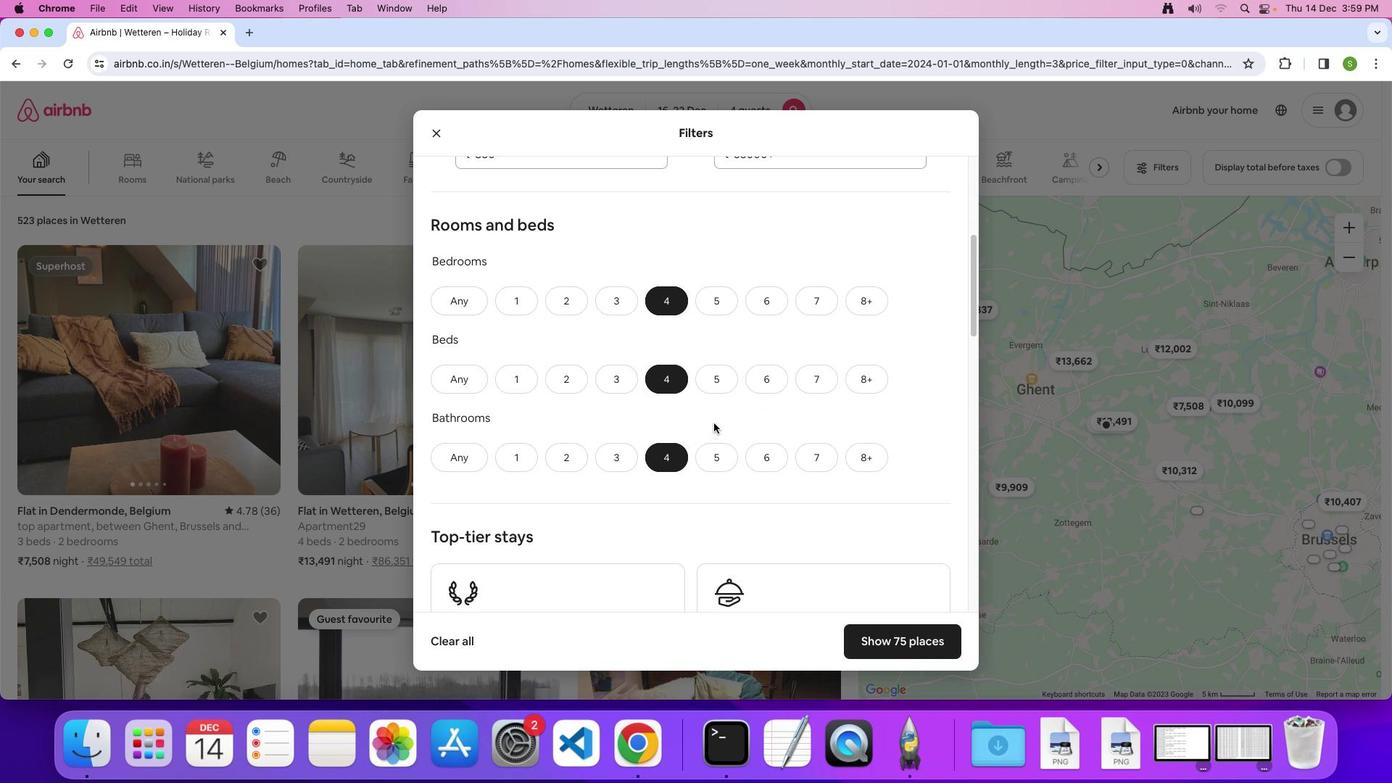 
Action: Mouse scrolled (714, 422) with delta (0, 0)
Screenshot: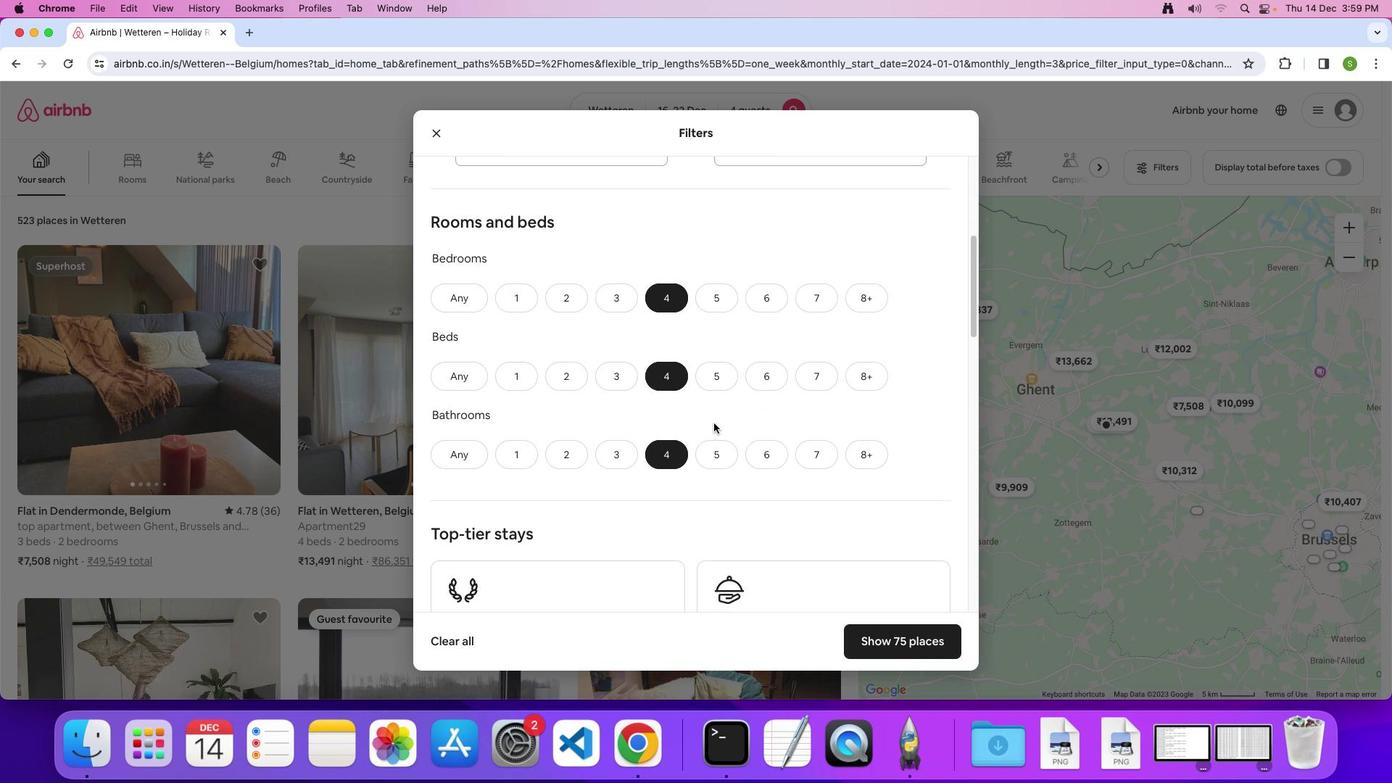 
Action: Mouse scrolled (714, 422) with delta (0, 0)
Screenshot: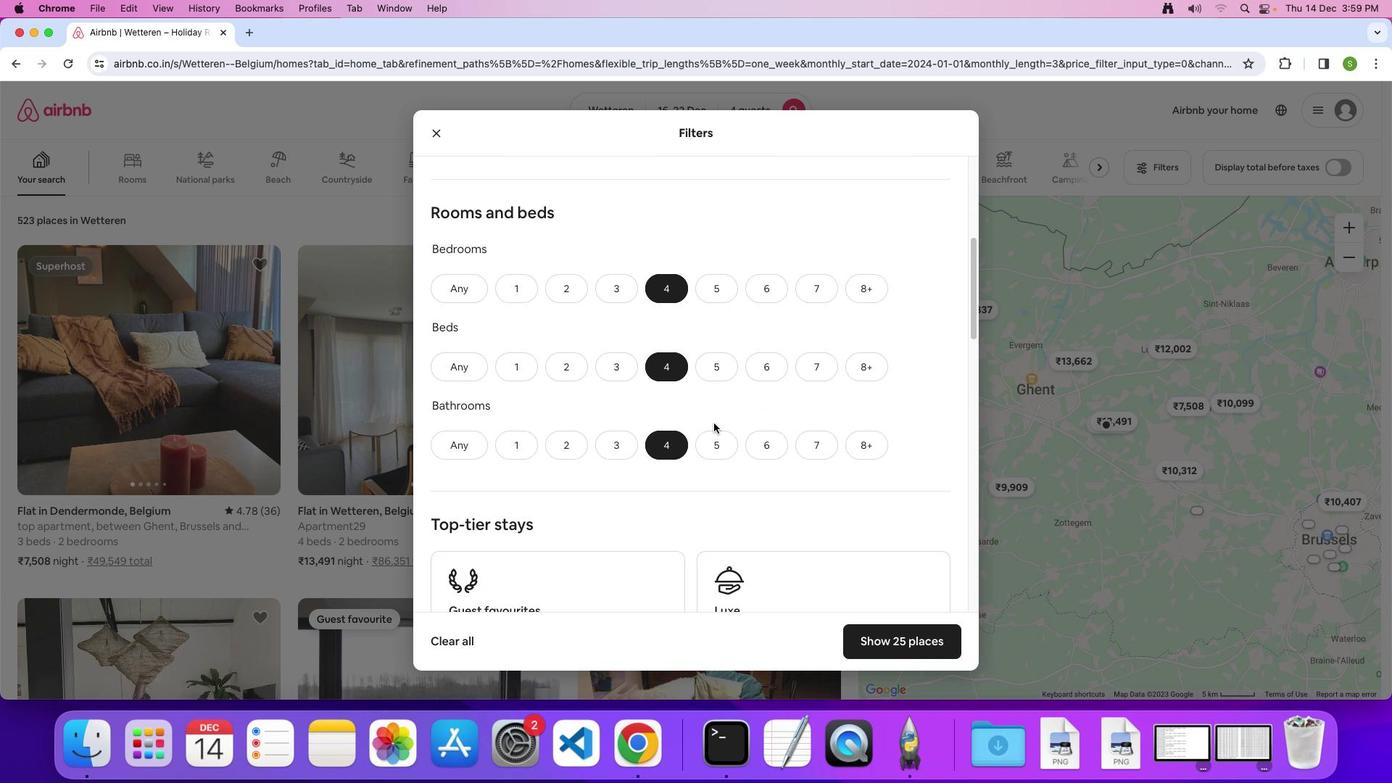 
Action: Mouse scrolled (714, 422) with delta (0, 0)
Screenshot: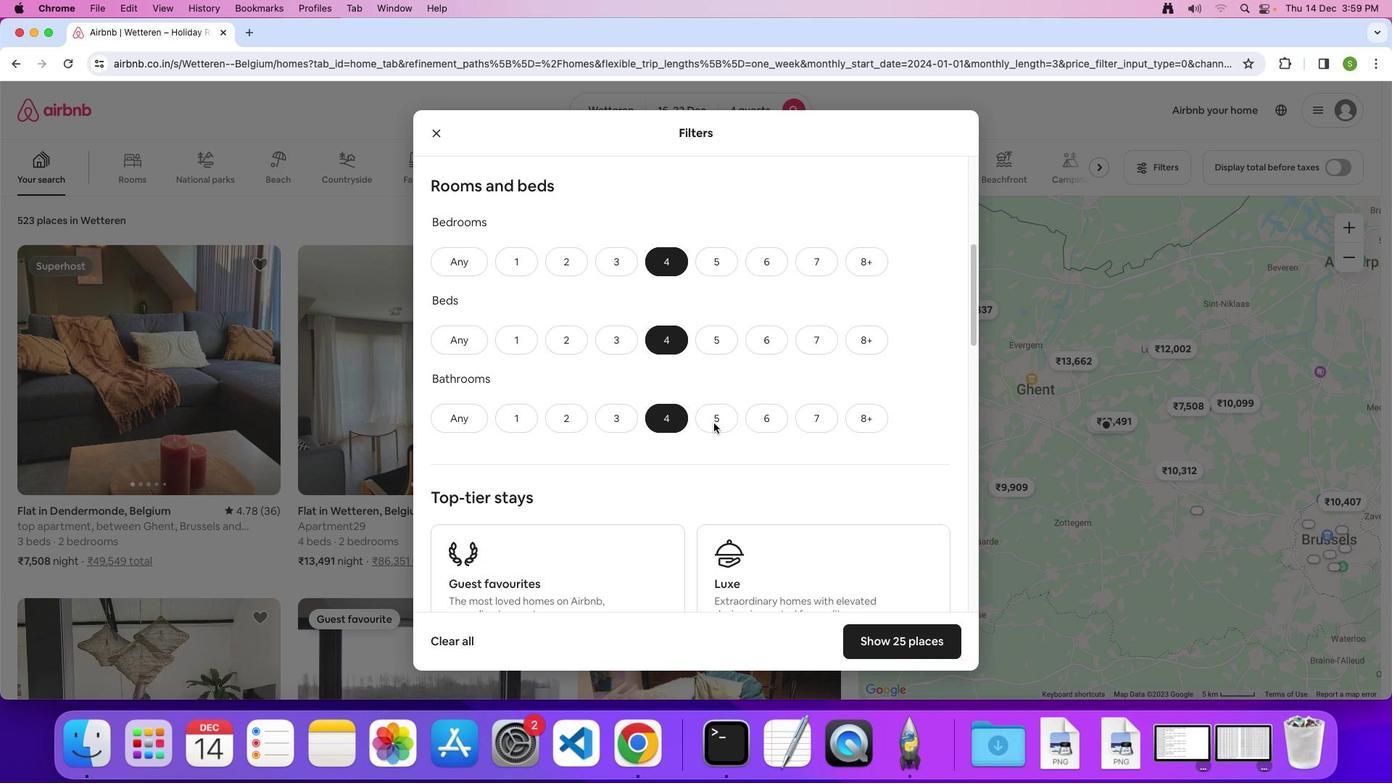 
Action: Mouse scrolled (714, 422) with delta (0, 0)
Screenshot: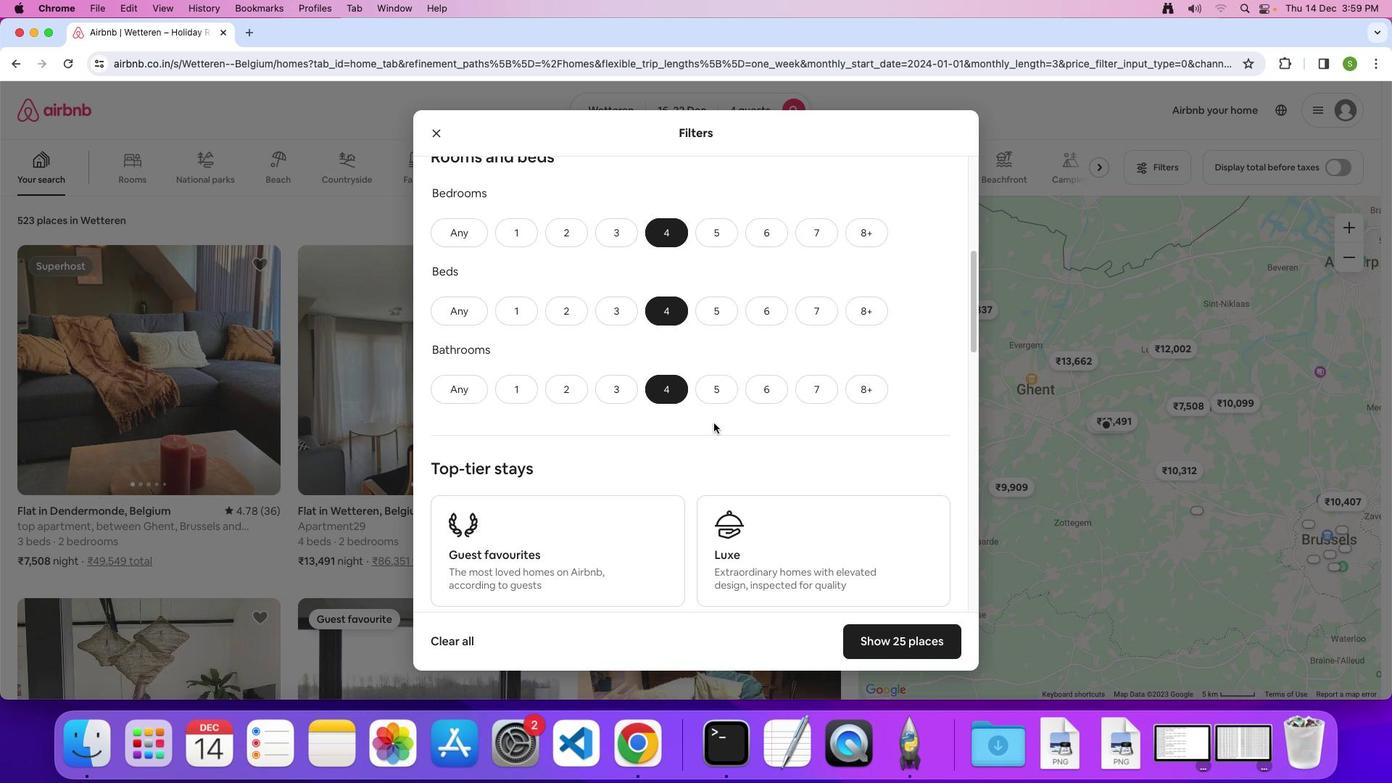 
Action: Mouse scrolled (714, 422) with delta (0, 0)
Screenshot: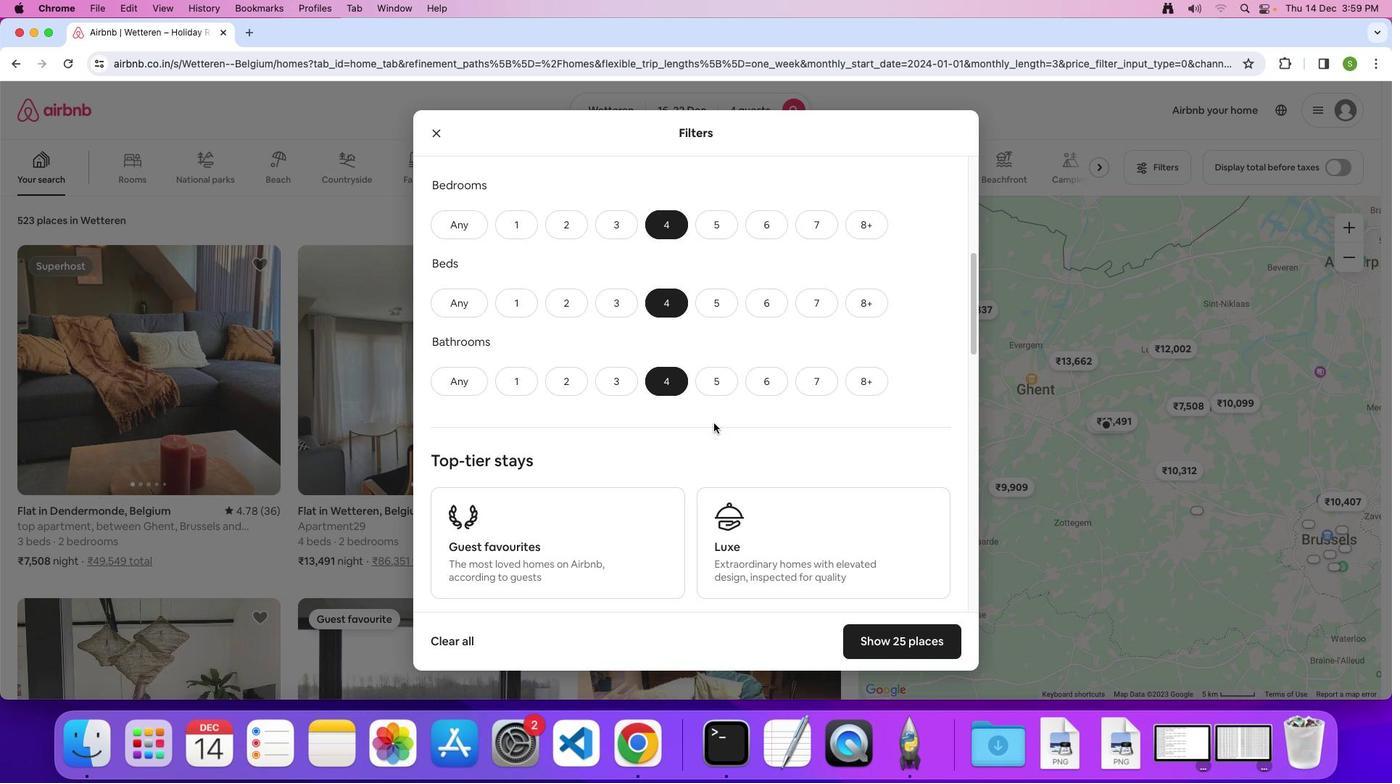
Action: Mouse scrolled (714, 422) with delta (0, 0)
Screenshot: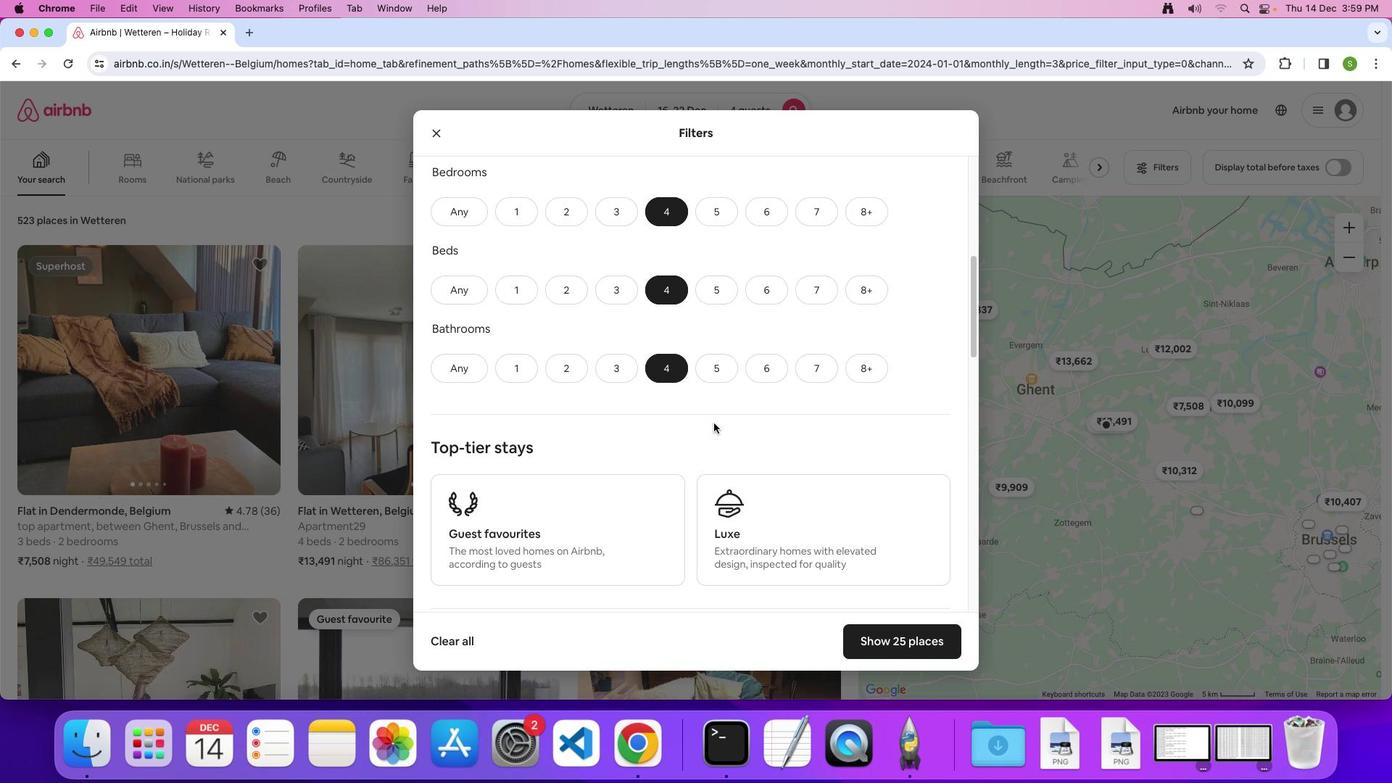 
Action: Mouse scrolled (714, 422) with delta (0, 0)
Screenshot: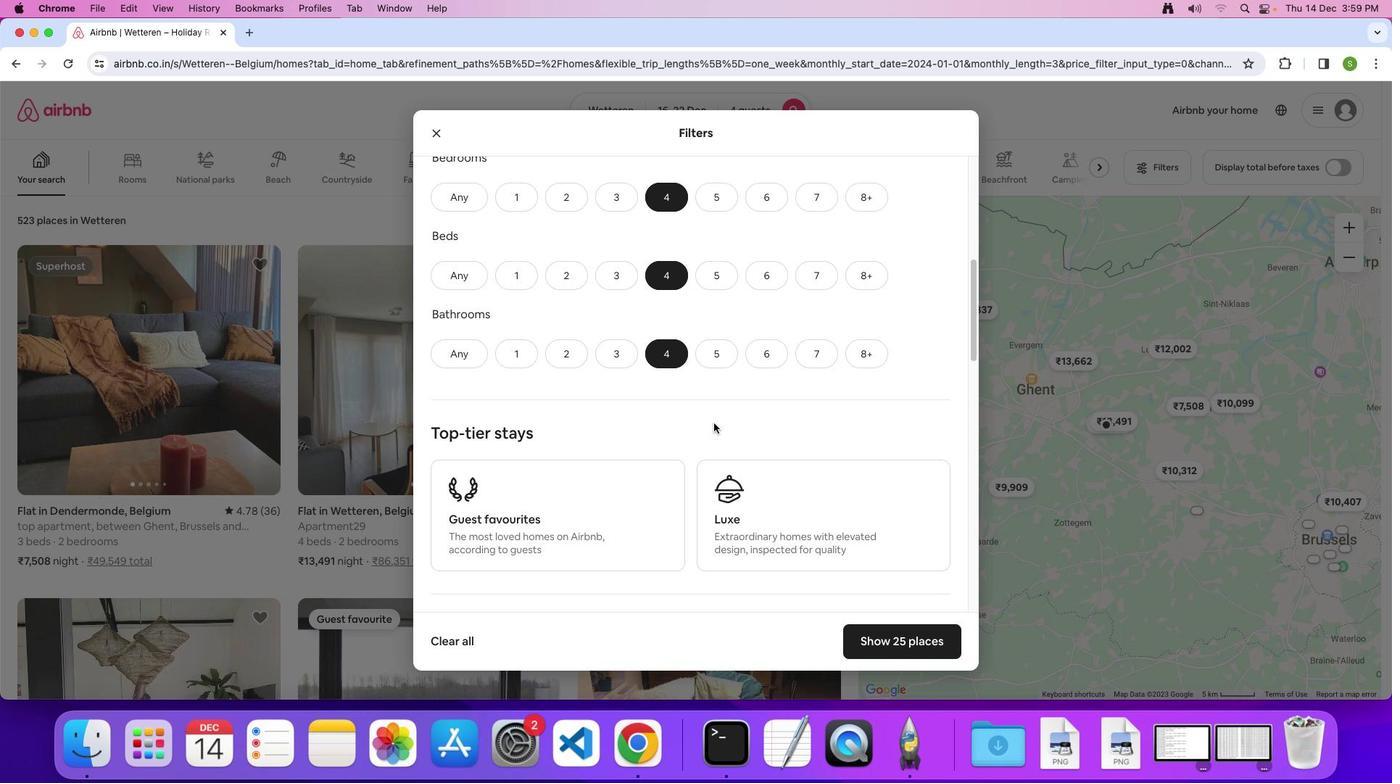 
Action: Mouse scrolled (714, 422) with delta (0, 0)
Screenshot: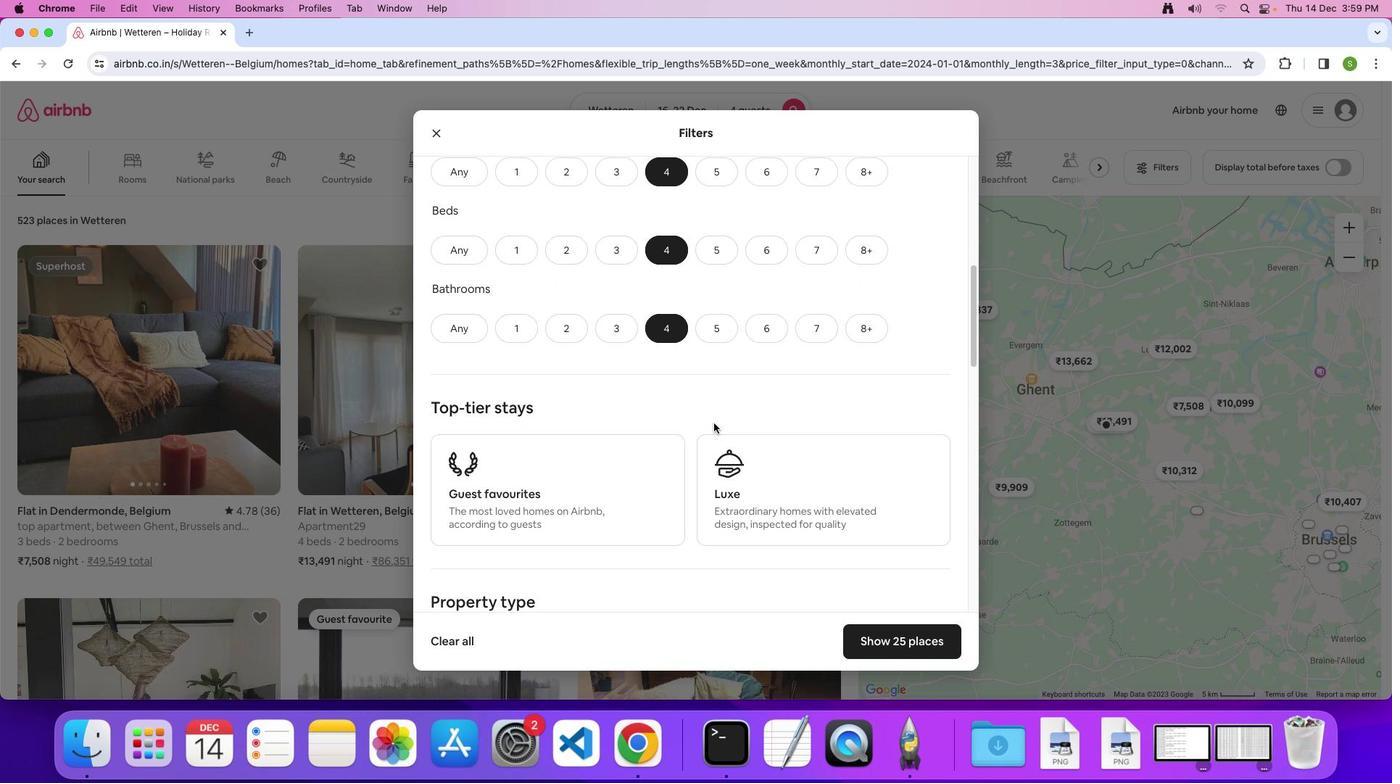 
Action: Mouse scrolled (714, 422) with delta (0, 0)
Screenshot: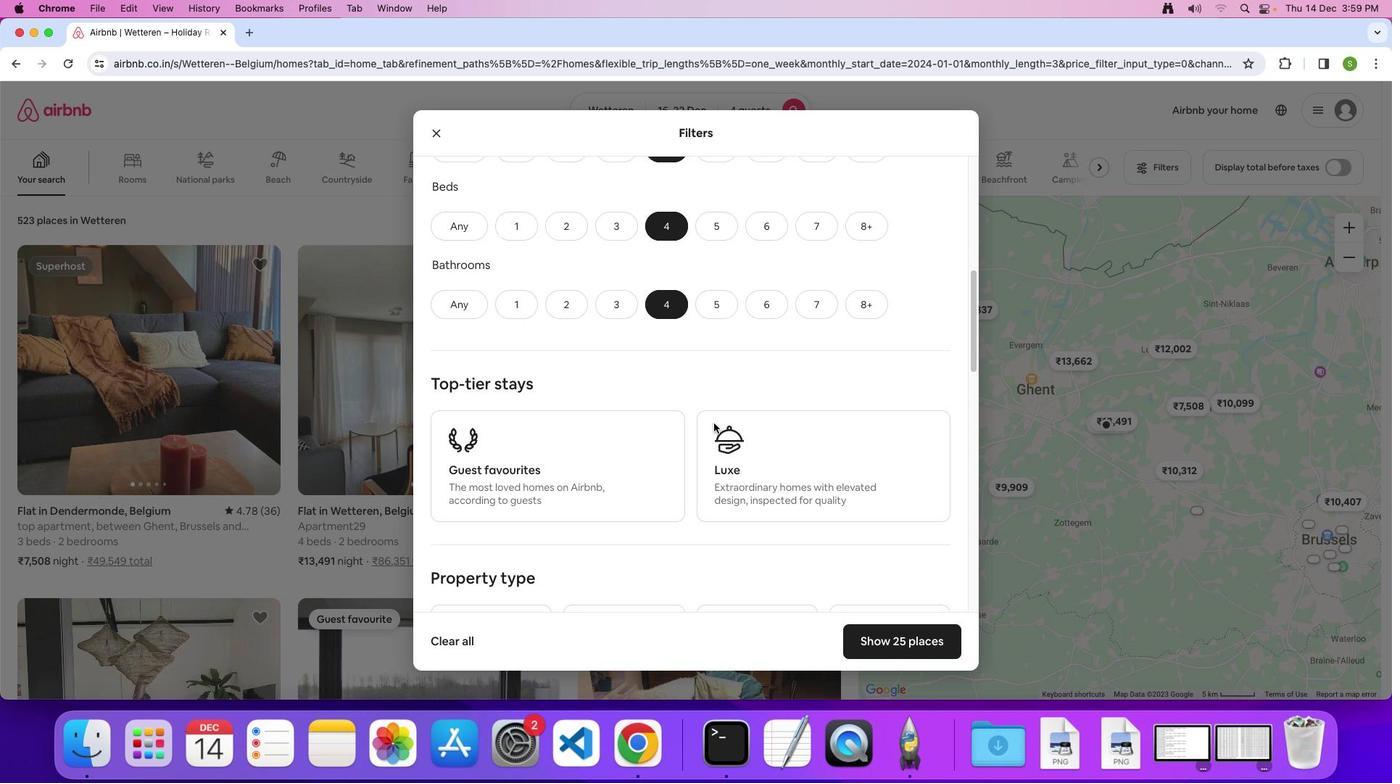
Action: Mouse scrolled (714, 422) with delta (0, 0)
Screenshot: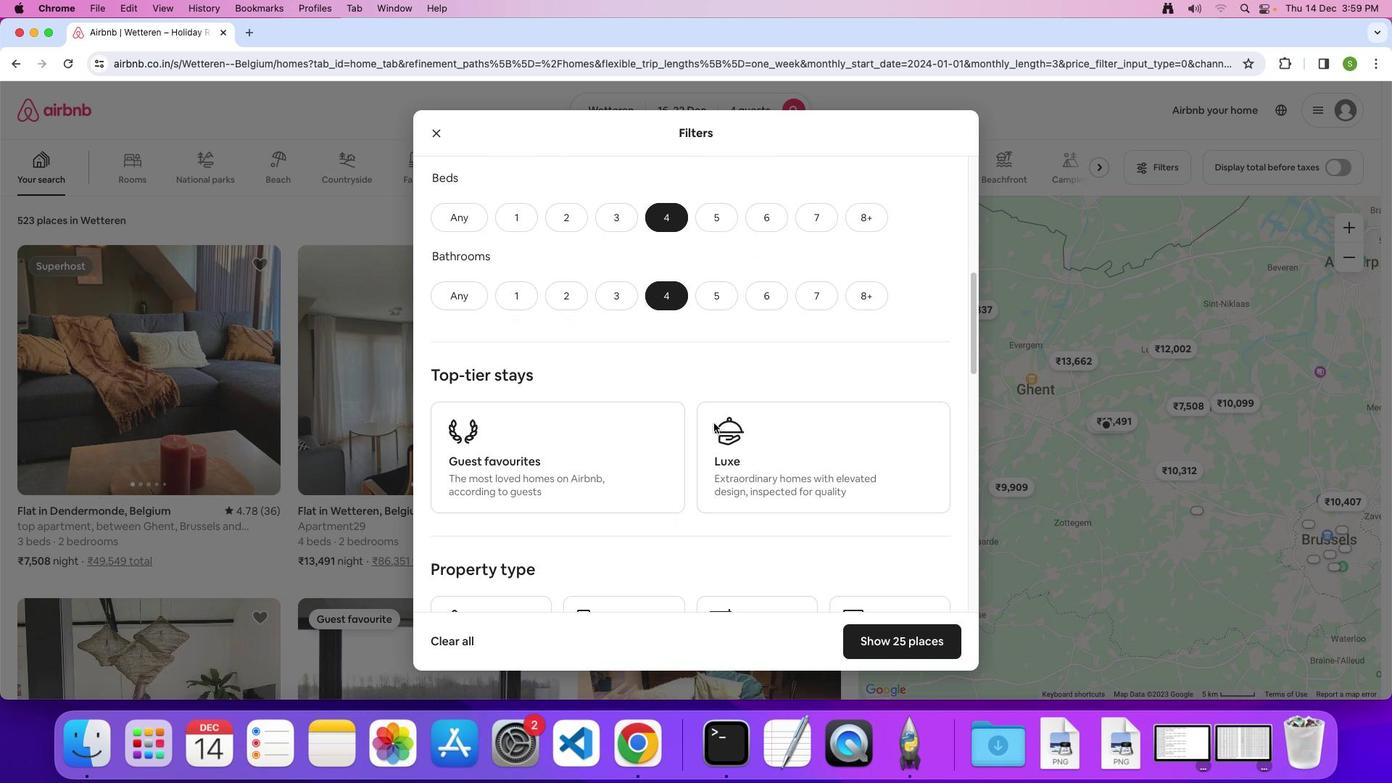 
Action: Mouse scrolled (714, 422) with delta (0, 0)
Screenshot: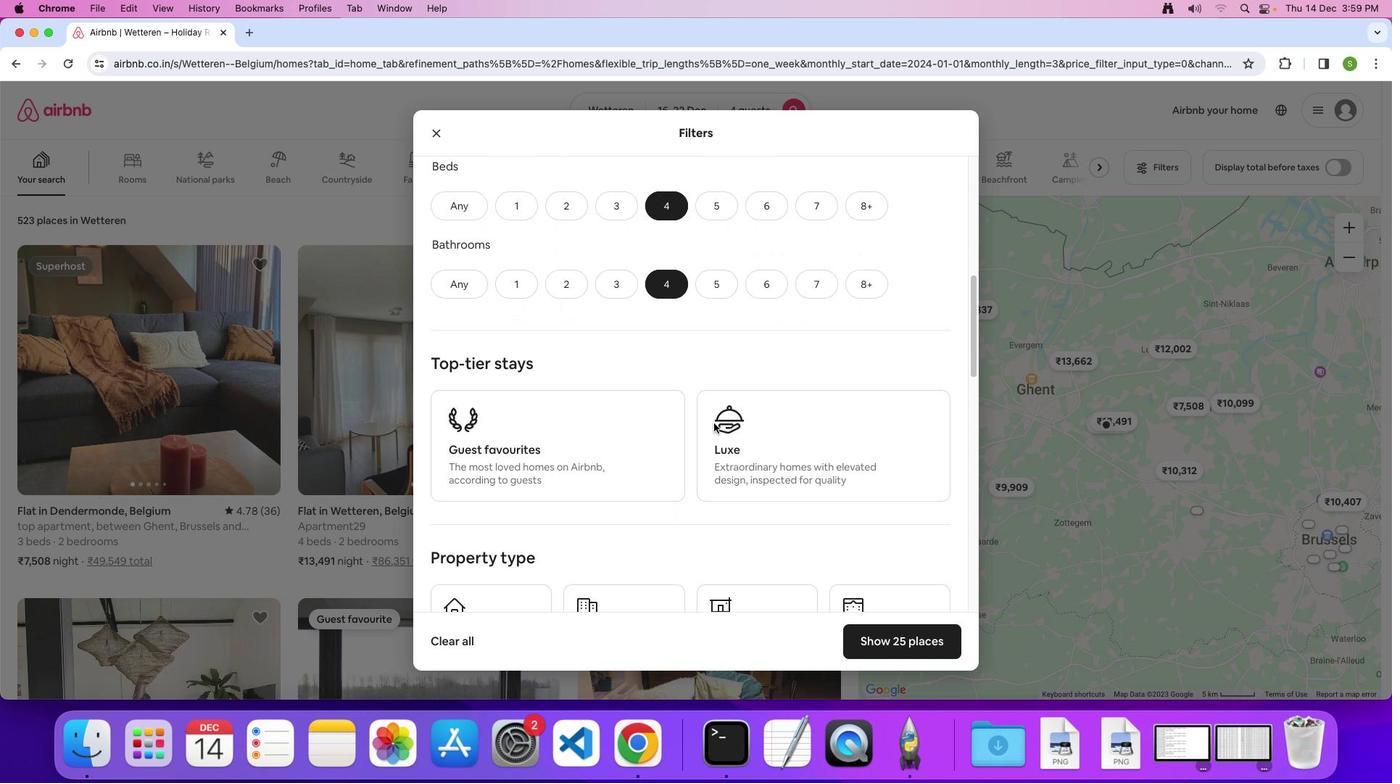 
Action: Mouse scrolled (714, 422) with delta (0, 0)
Screenshot: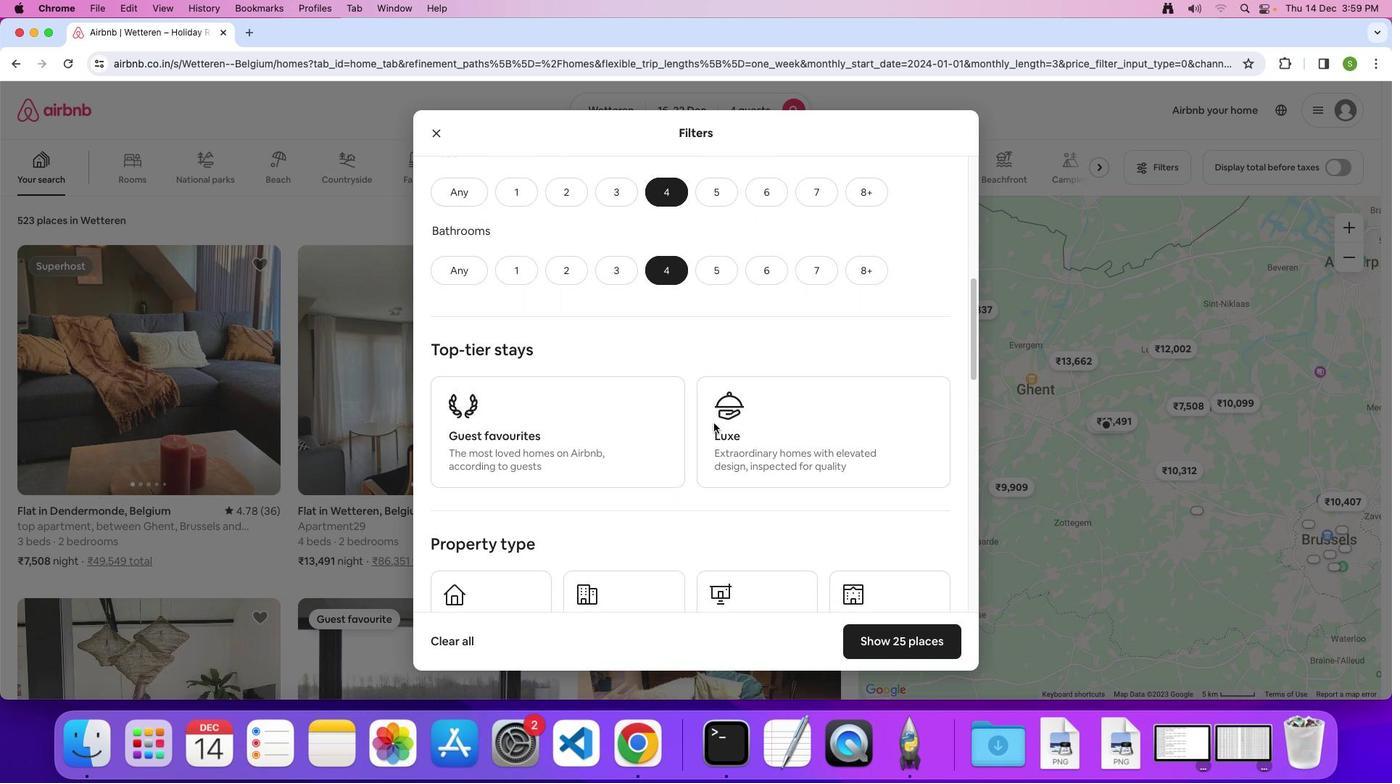
Action: Mouse scrolled (714, 422) with delta (0, 0)
Screenshot: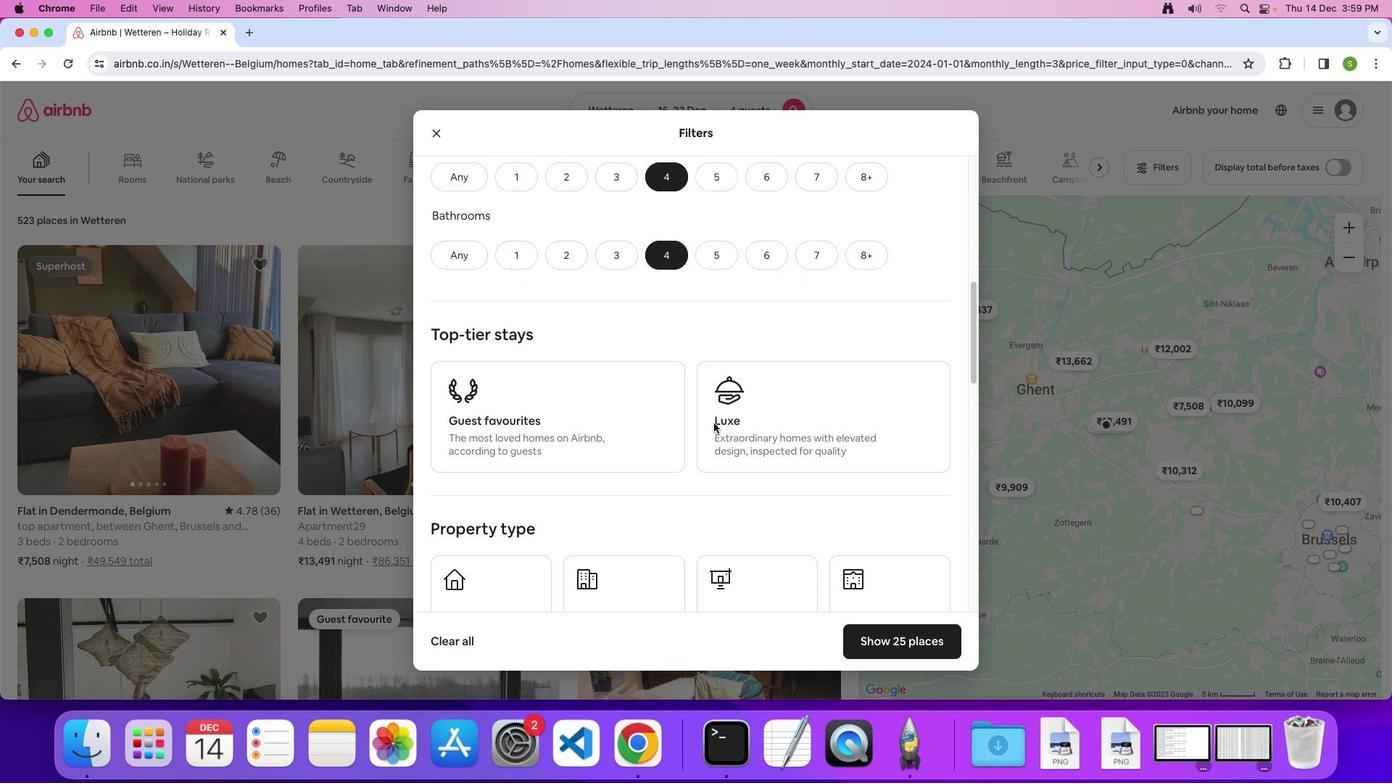 
Action: Mouse scrolled (714, 422) with delta (0, 0)
Screenshot: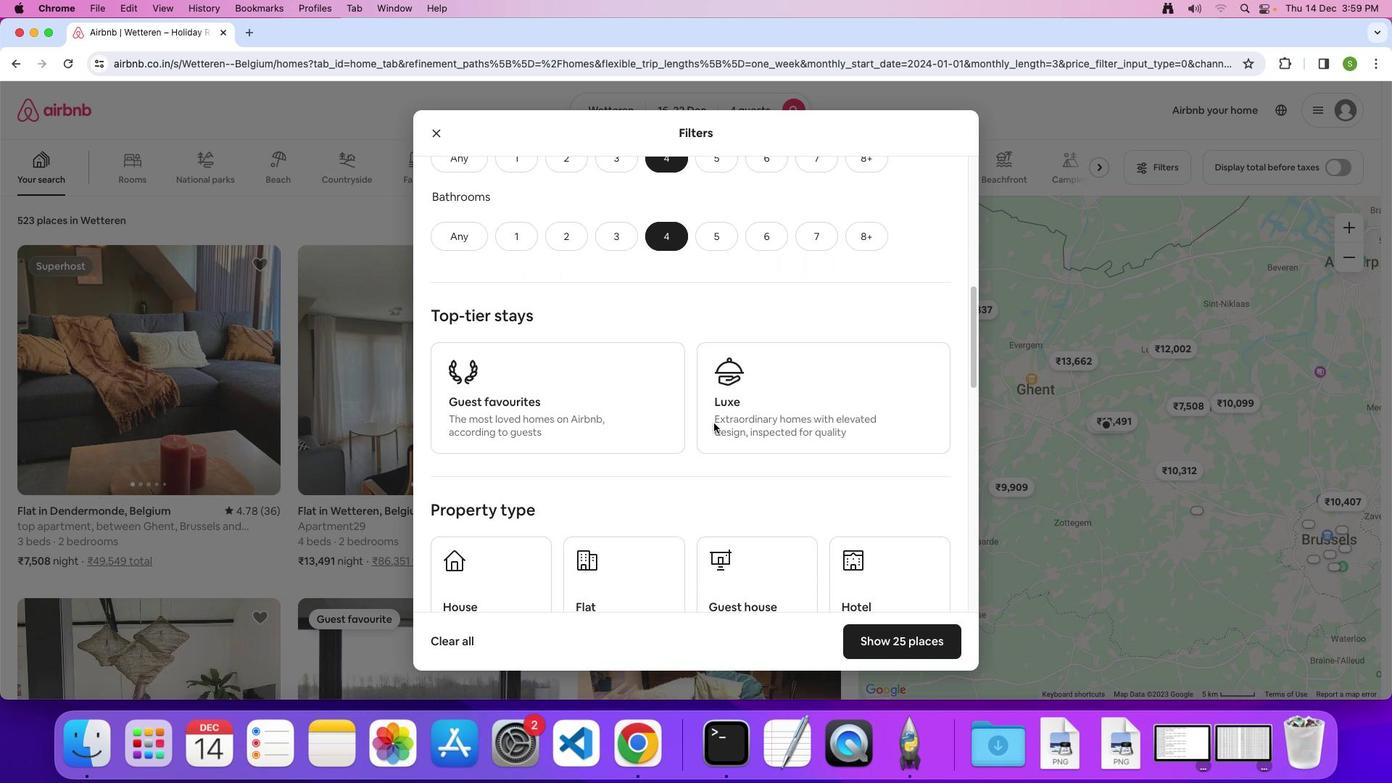 
Action: Mouse scrolled (714, 422) with delta (0, -2)
Screenshot: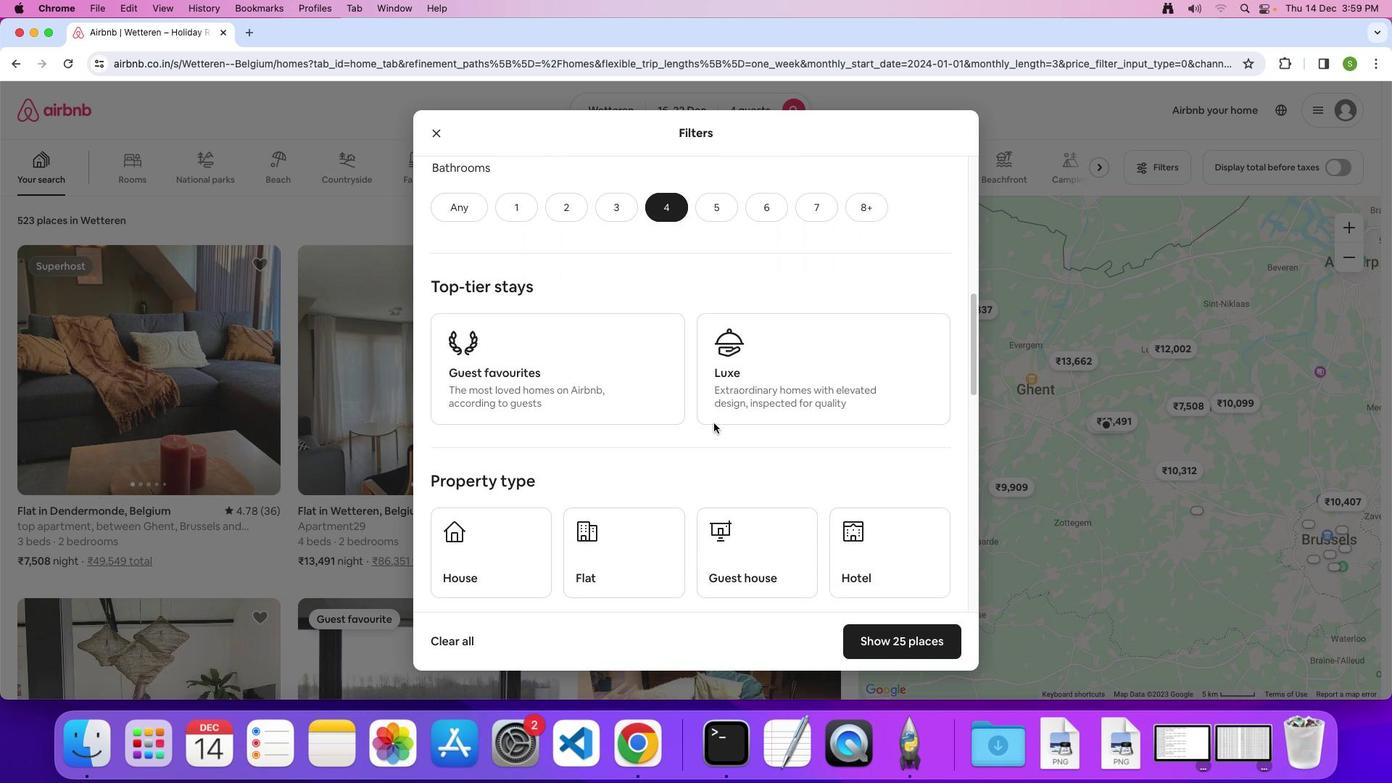 
Action: Mouse scrolled (714, 422) with delta (0, 0)
Screenshot: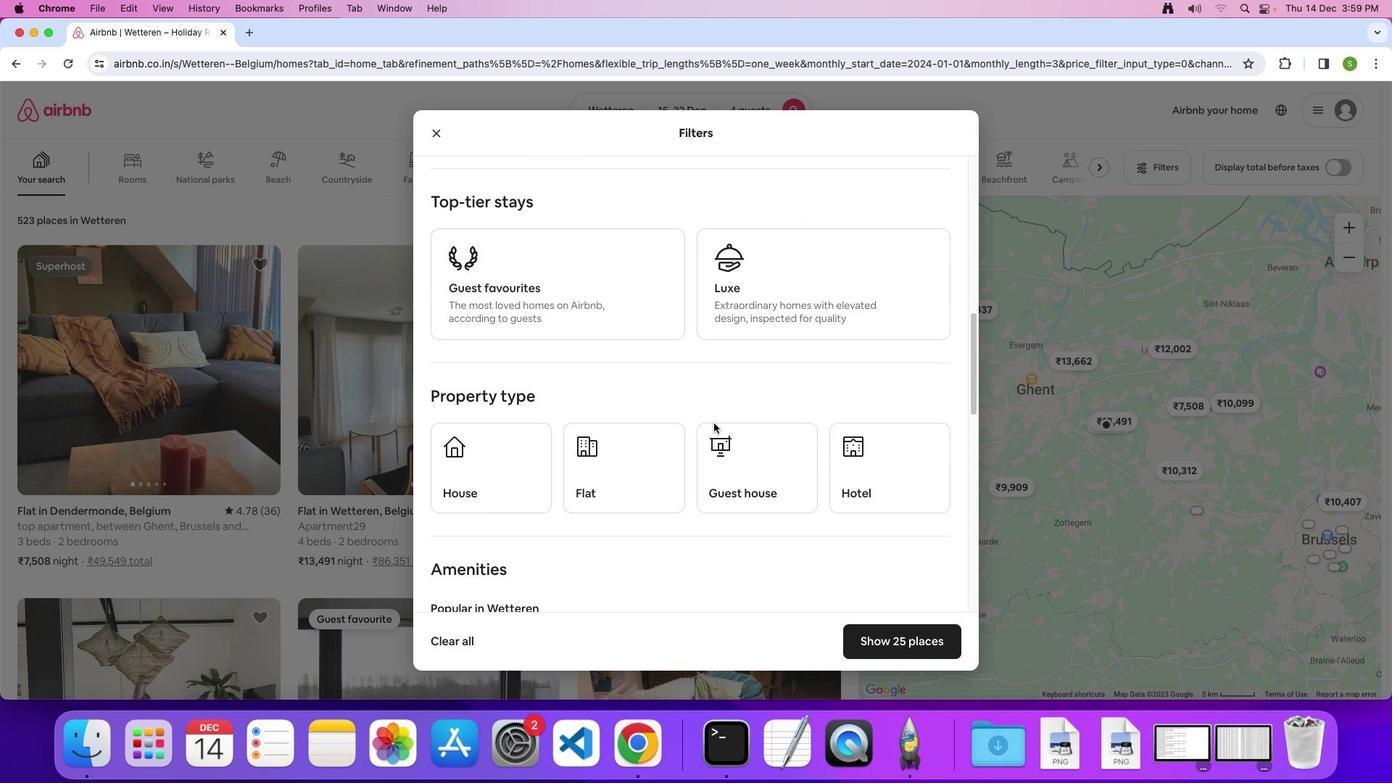 
Action: Mouse scrolled (714, 422) with delta (0, 0)
Screenshot: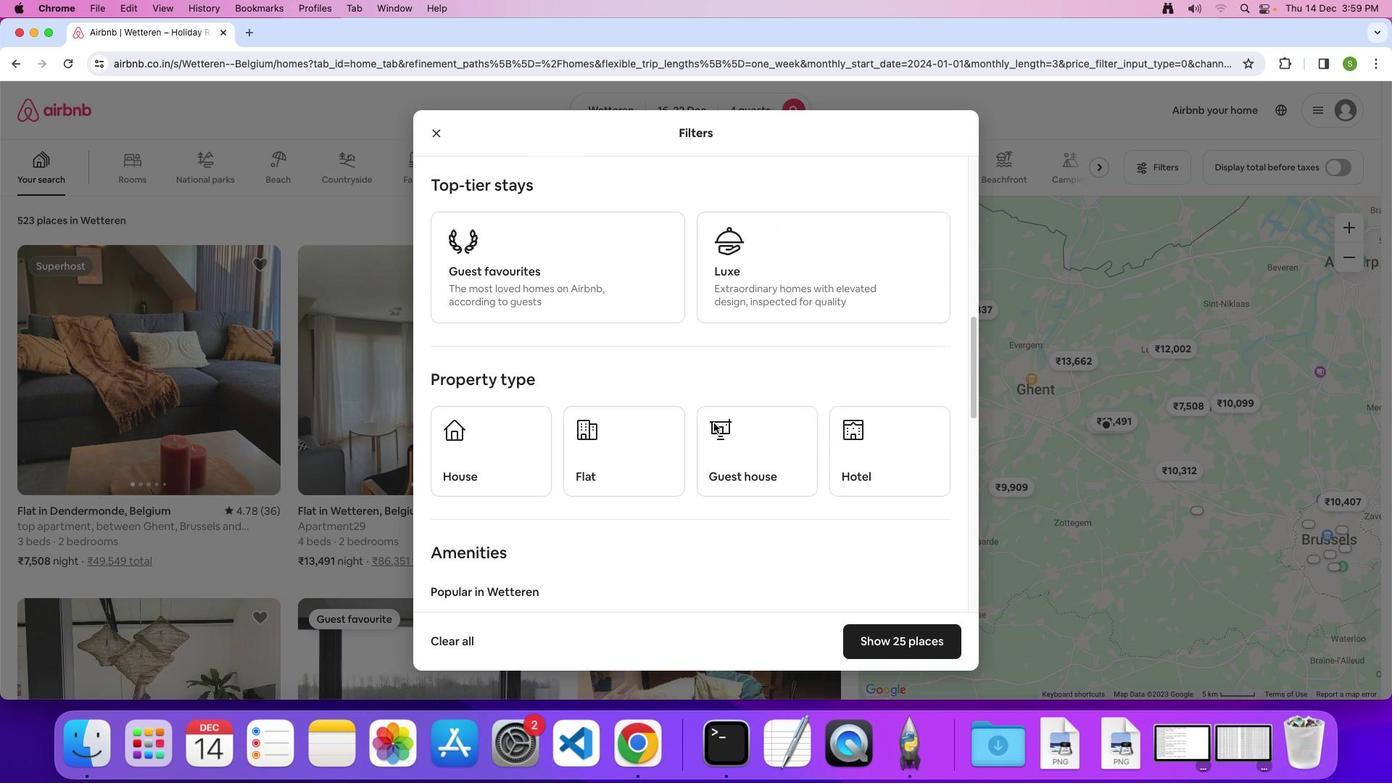 
Action: Mouse scrolled (714, 422) with delta (0, -2)
Screenshot: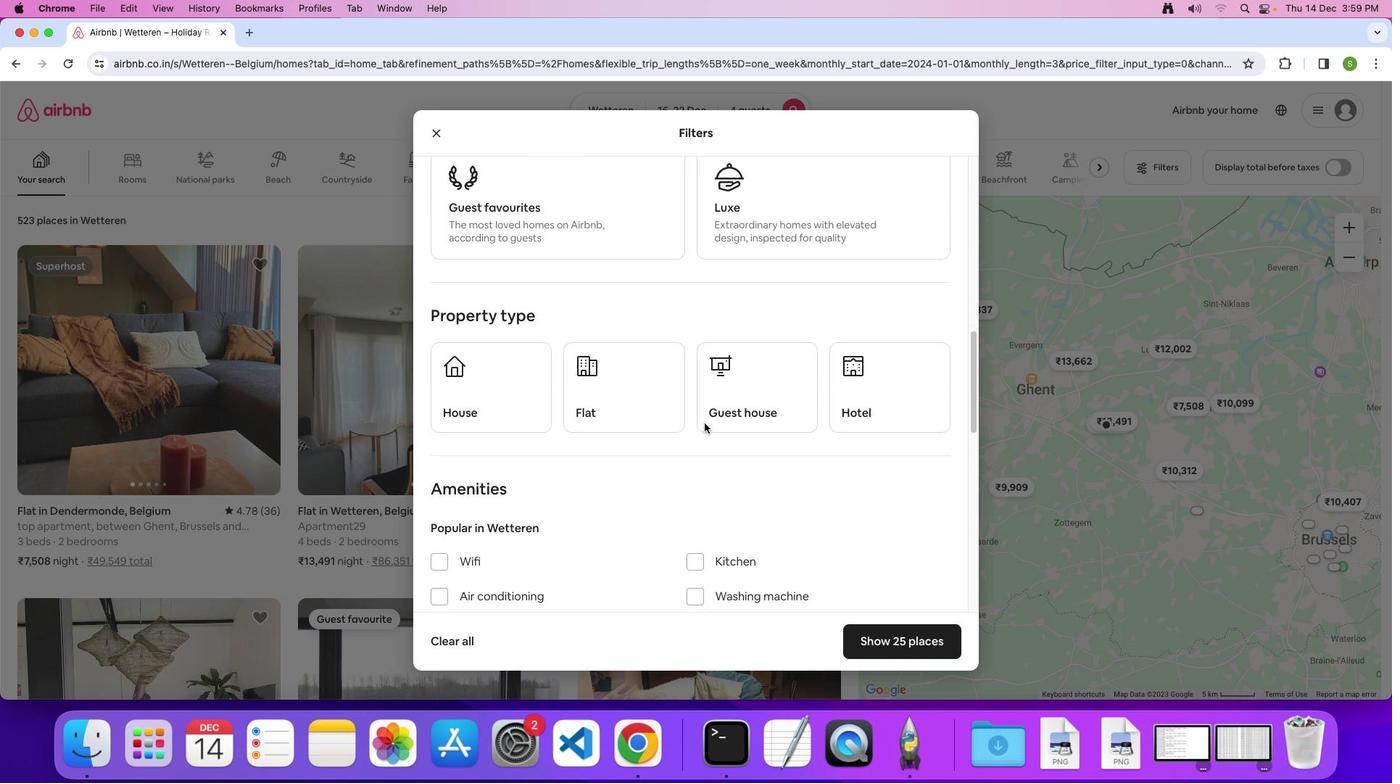
Action: Mouse moved to (627, 359)
Screenshot: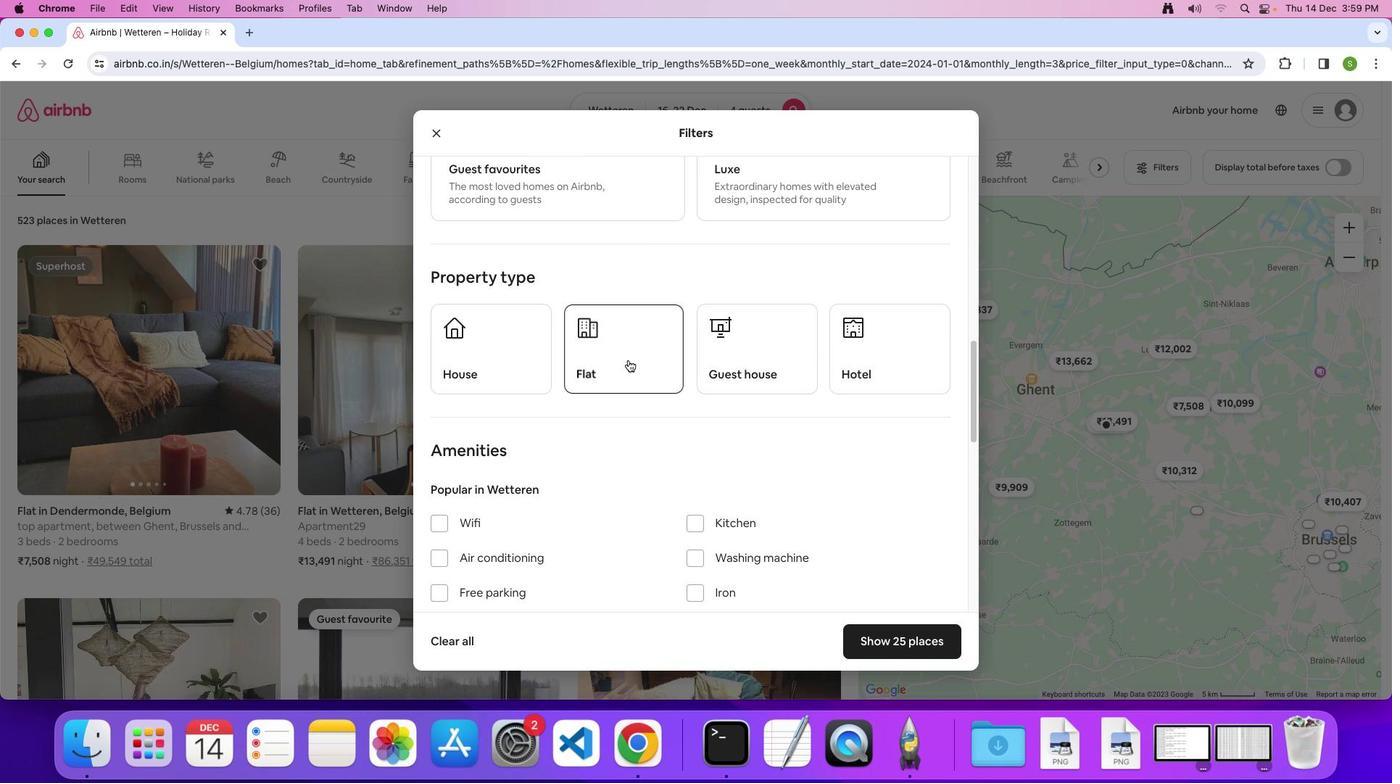 
Action: Mouse pressed left at (627, 359)
Screenshot: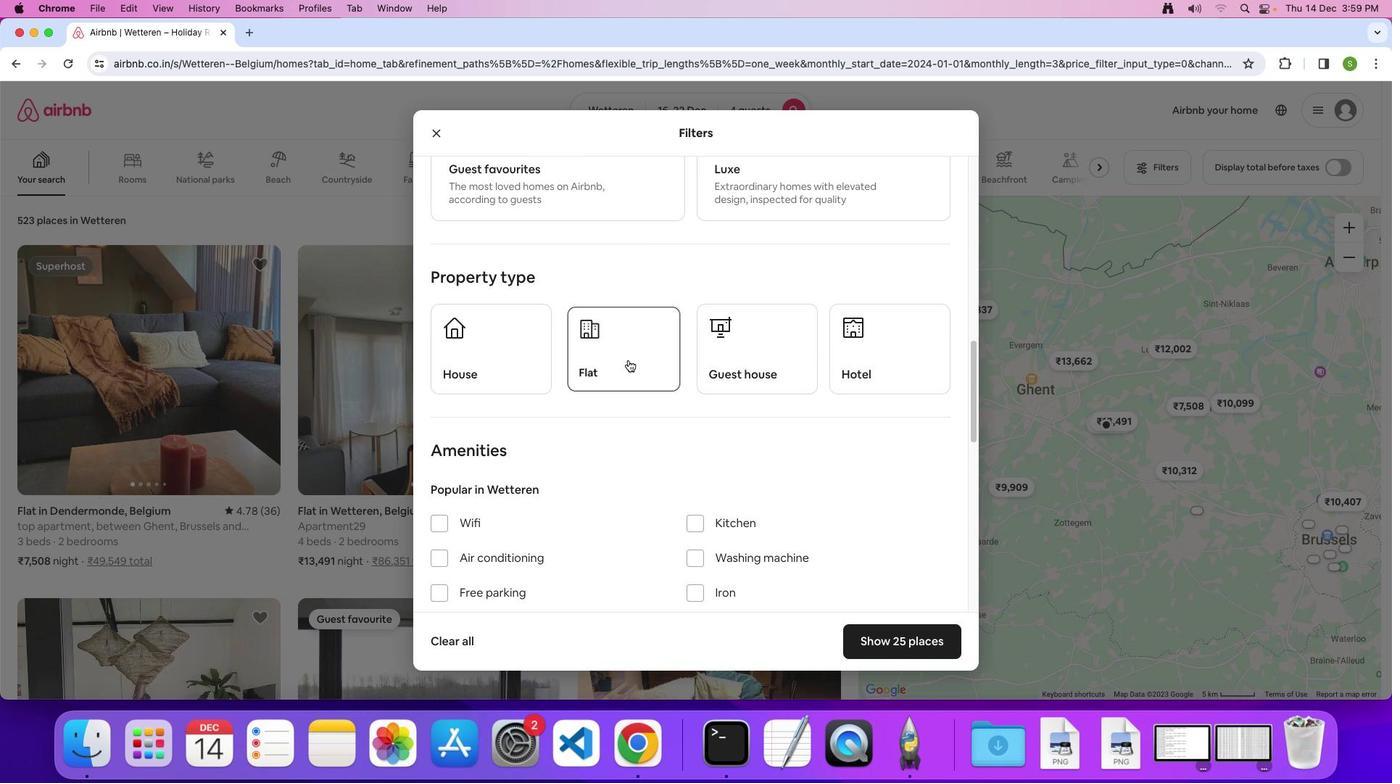 
Action: Mouse moved to (764, 464)
Screenshot: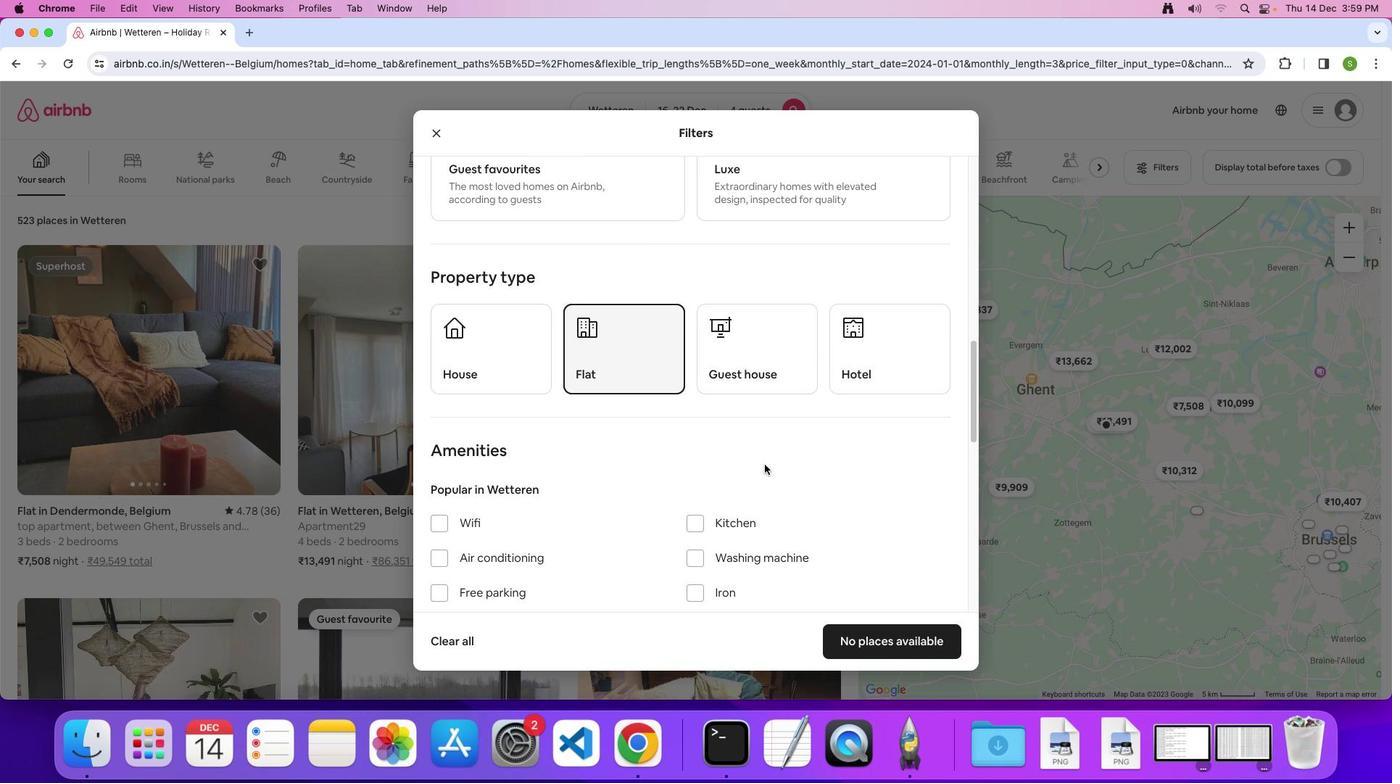 
Action: Mouse scrolled (764, 464) with delta (0, 0)
Screenshot: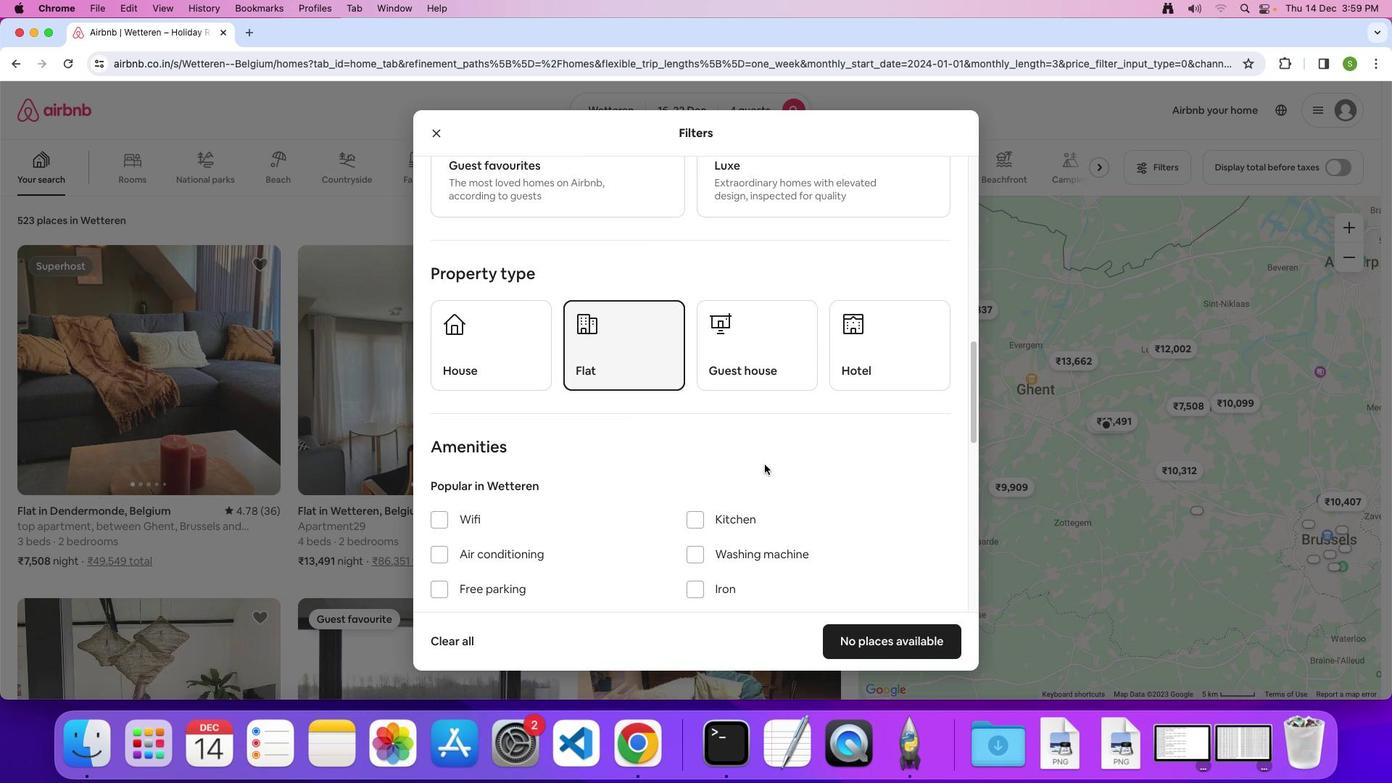 
Action: Mouse scrolled (764, 464) with delta (0, 0)
Screenshot: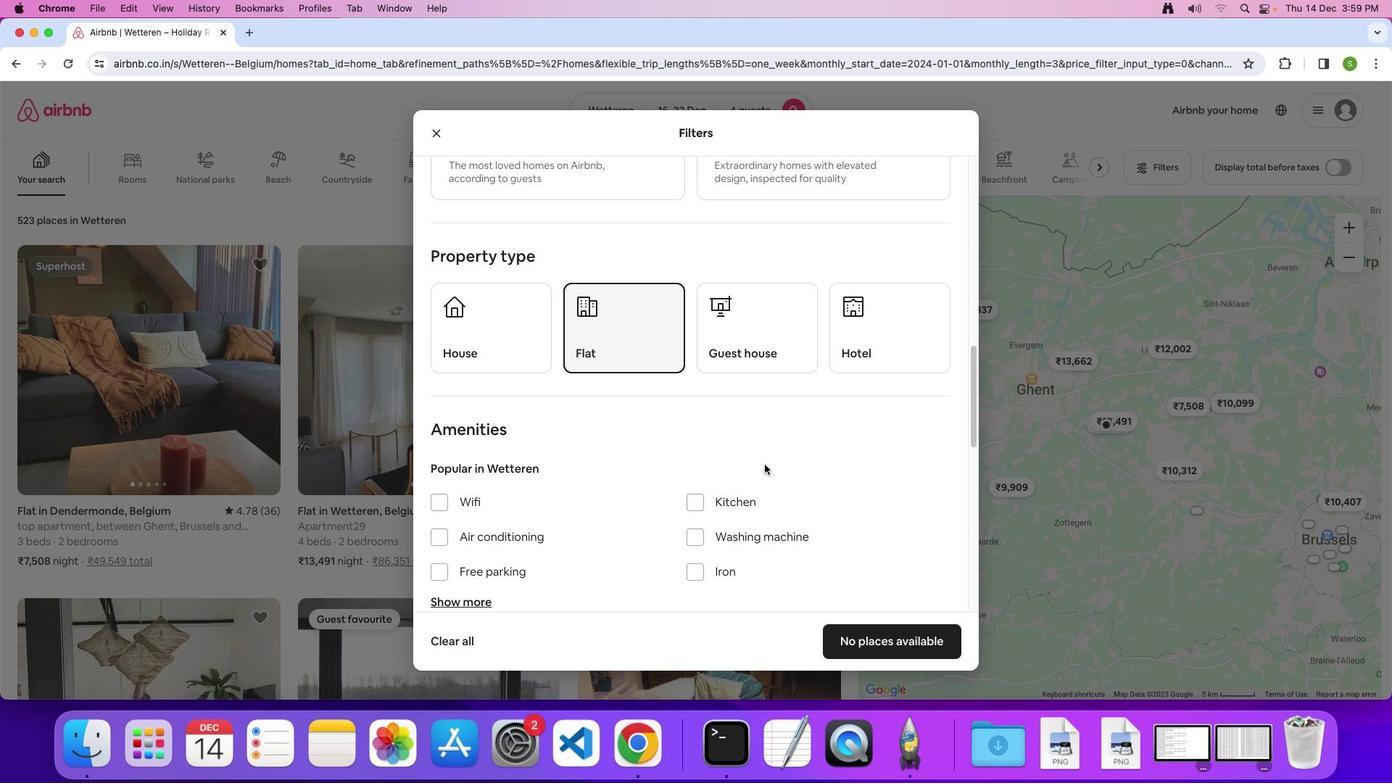 
Action: Mouse scrolled (764, 464) with delta (0, -1)
Screenshot: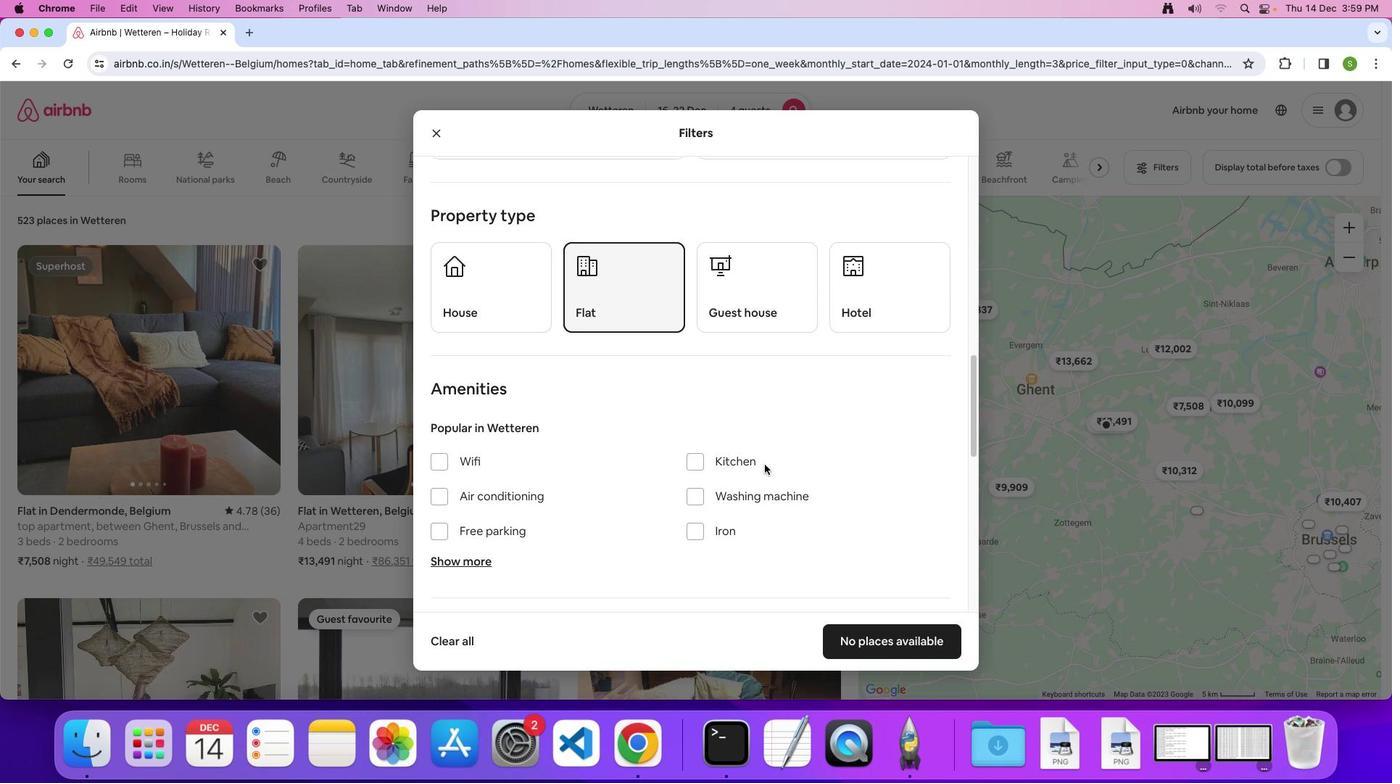 
Action: Mouse scrolled (764, 464) with delta (0, 0)
Screenshot: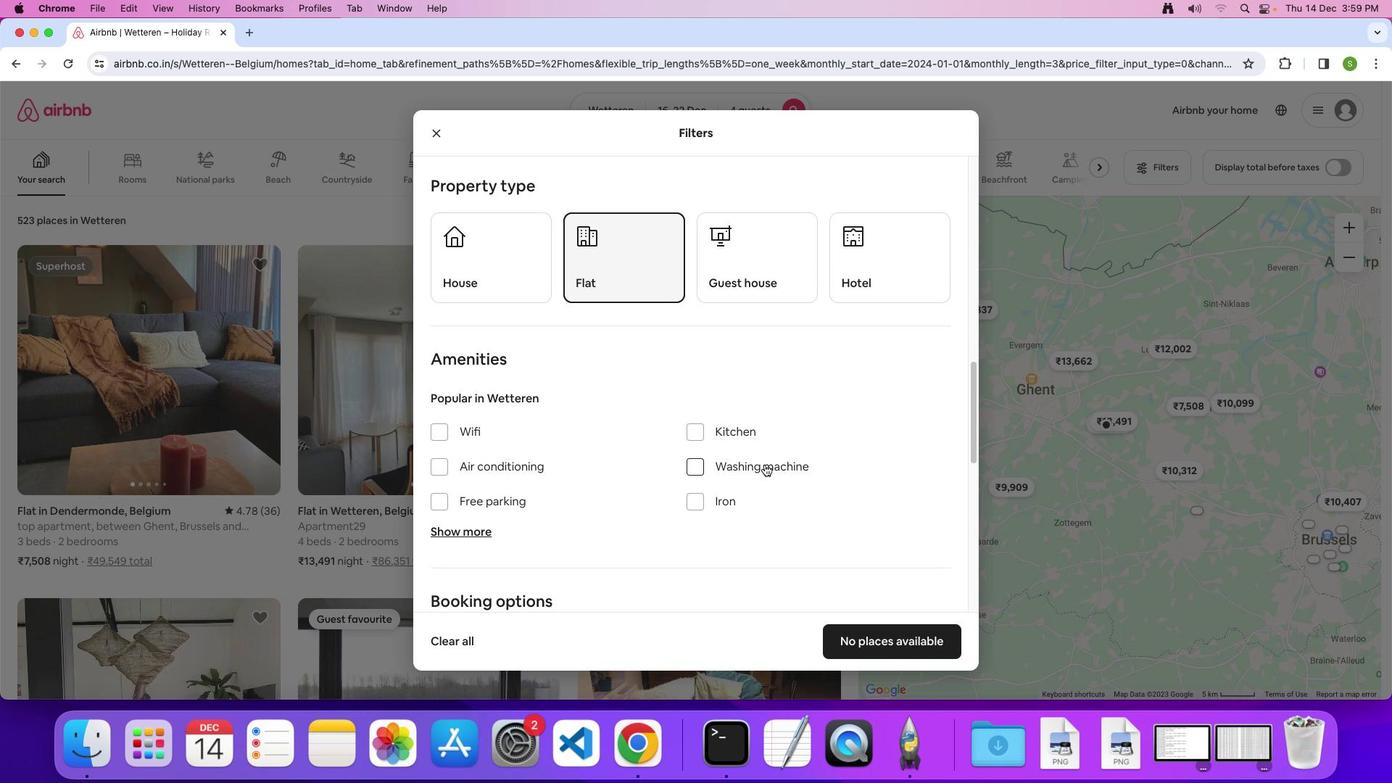 
Action: Mouse scrolled (764, 464) with delta (0, 0)
Screenshot: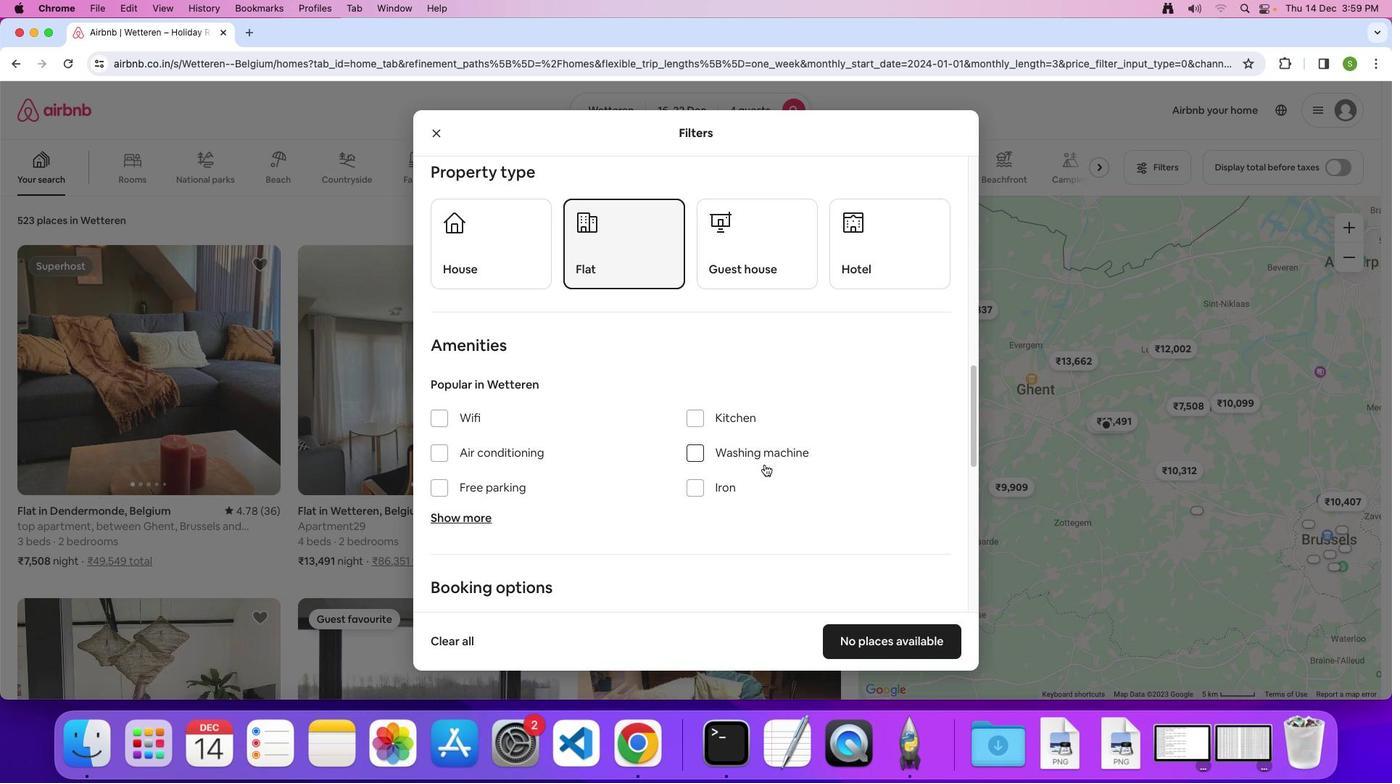 
Action: Mouse scrolled (764, 464) with delta (0, -1)
Screenshot: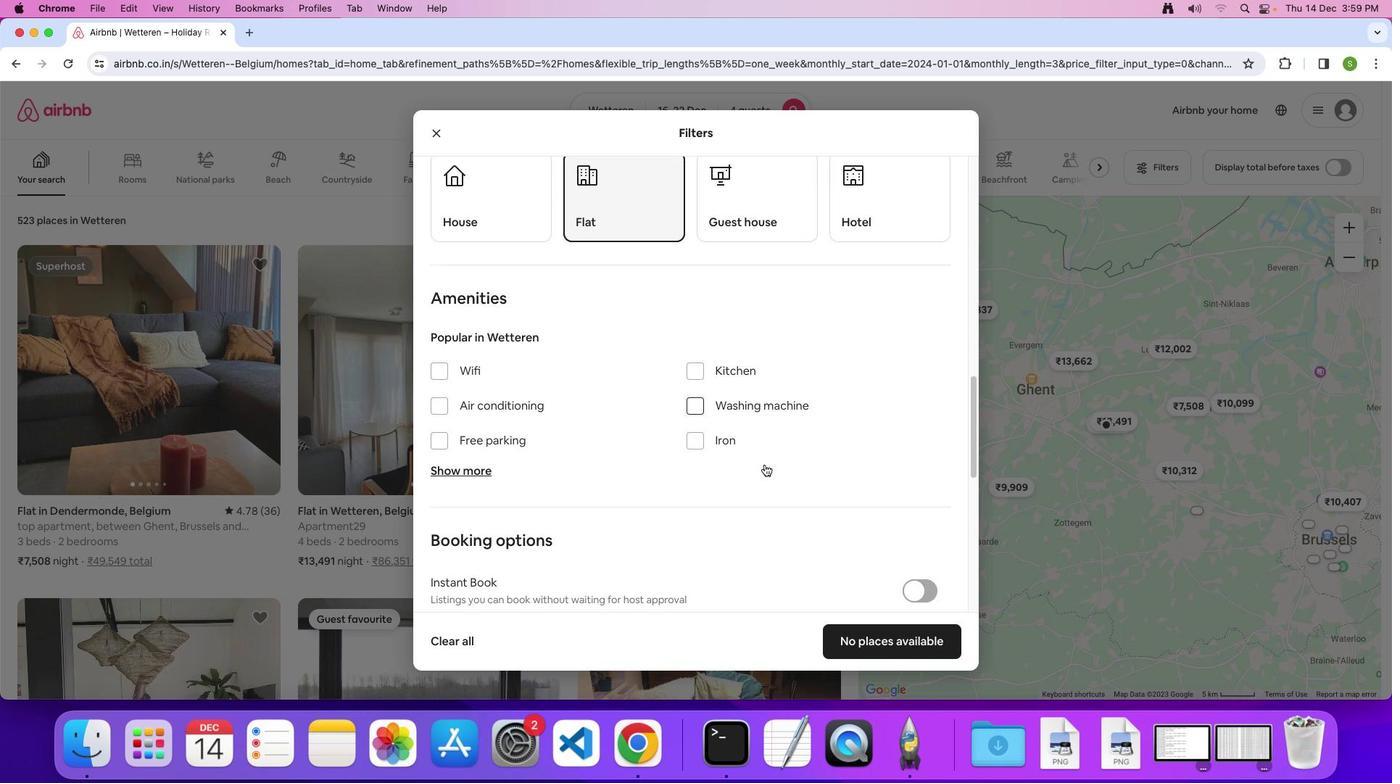 
Action: Mouse scrolled (764, 464) with delta (0, 0)
Screenshot: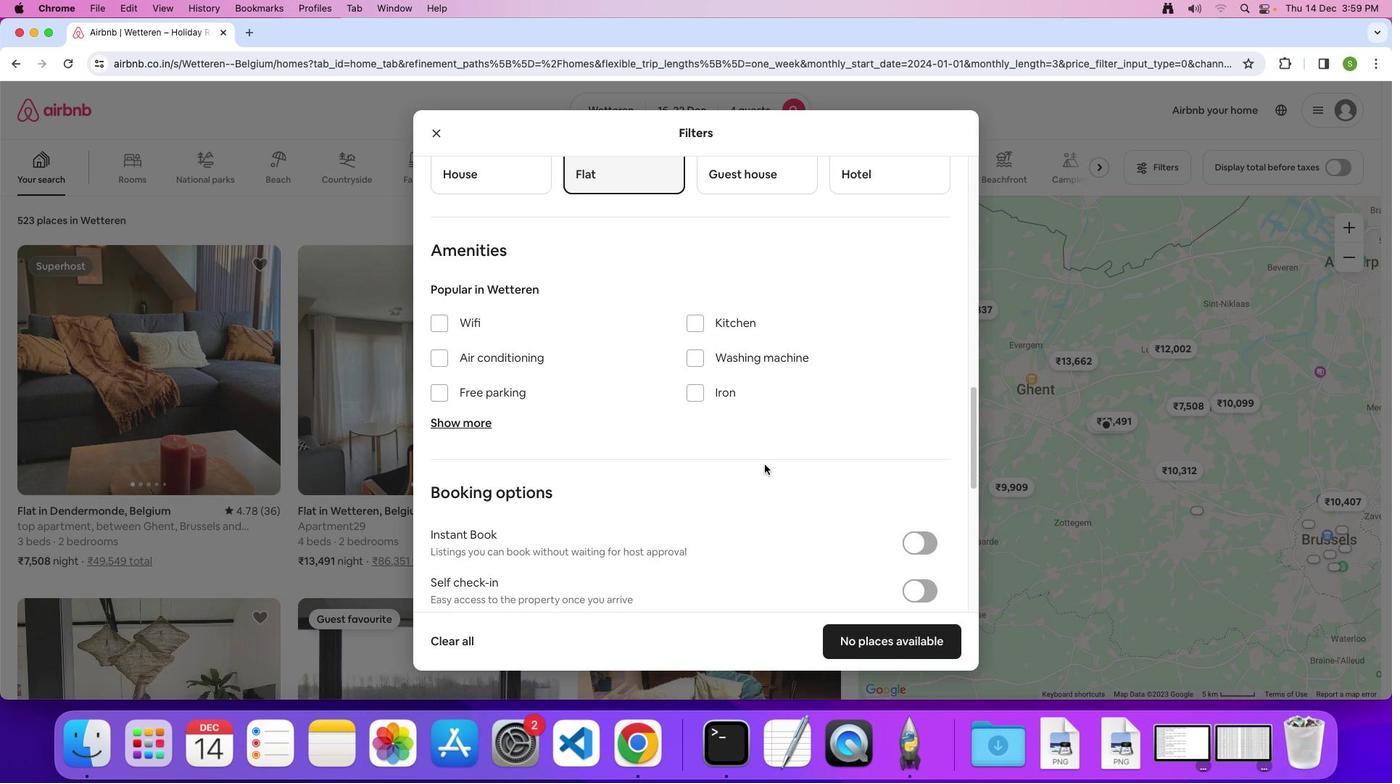 
Action: Mouse scrolled (764, 464) with delta (0, 0)
Screenshot: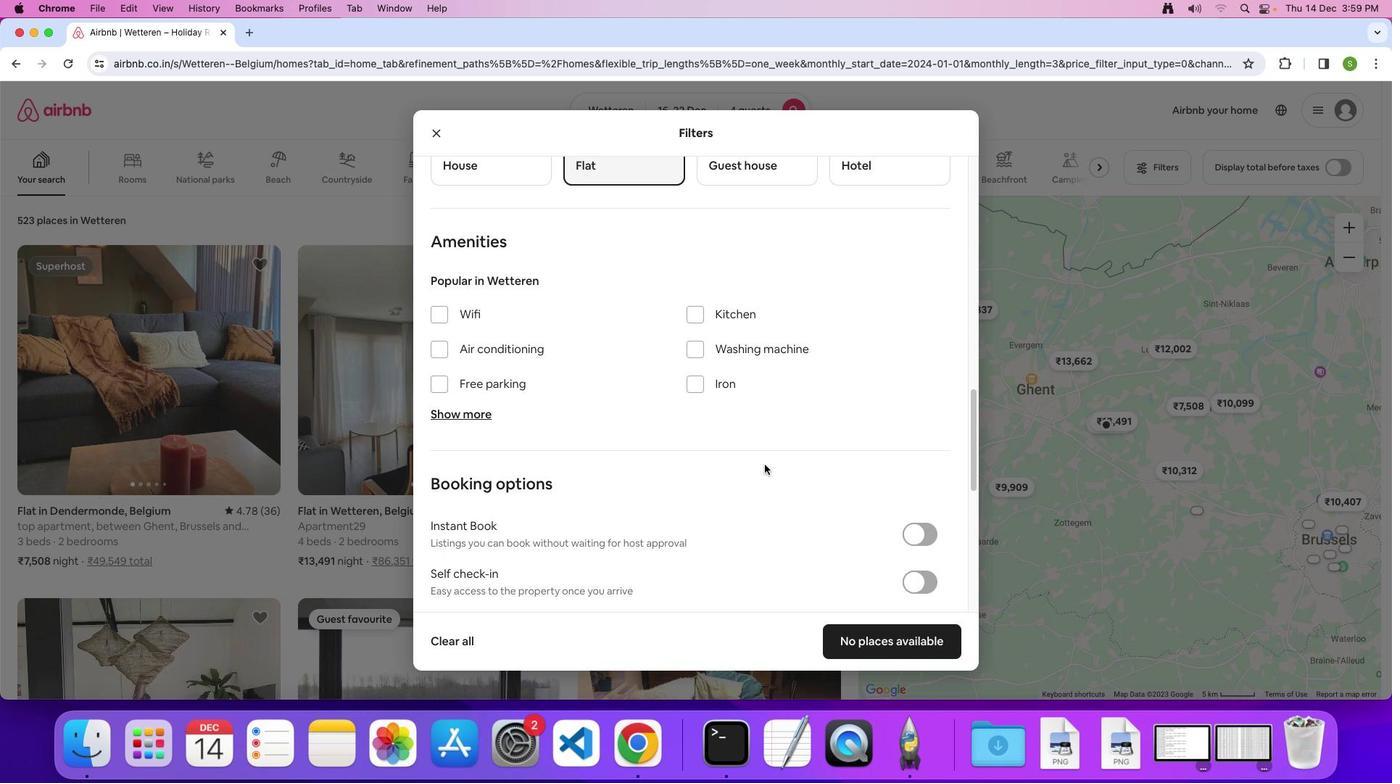 
Action: Mouse scrolled (764, 464) with delta (0, 0)
Screenshot: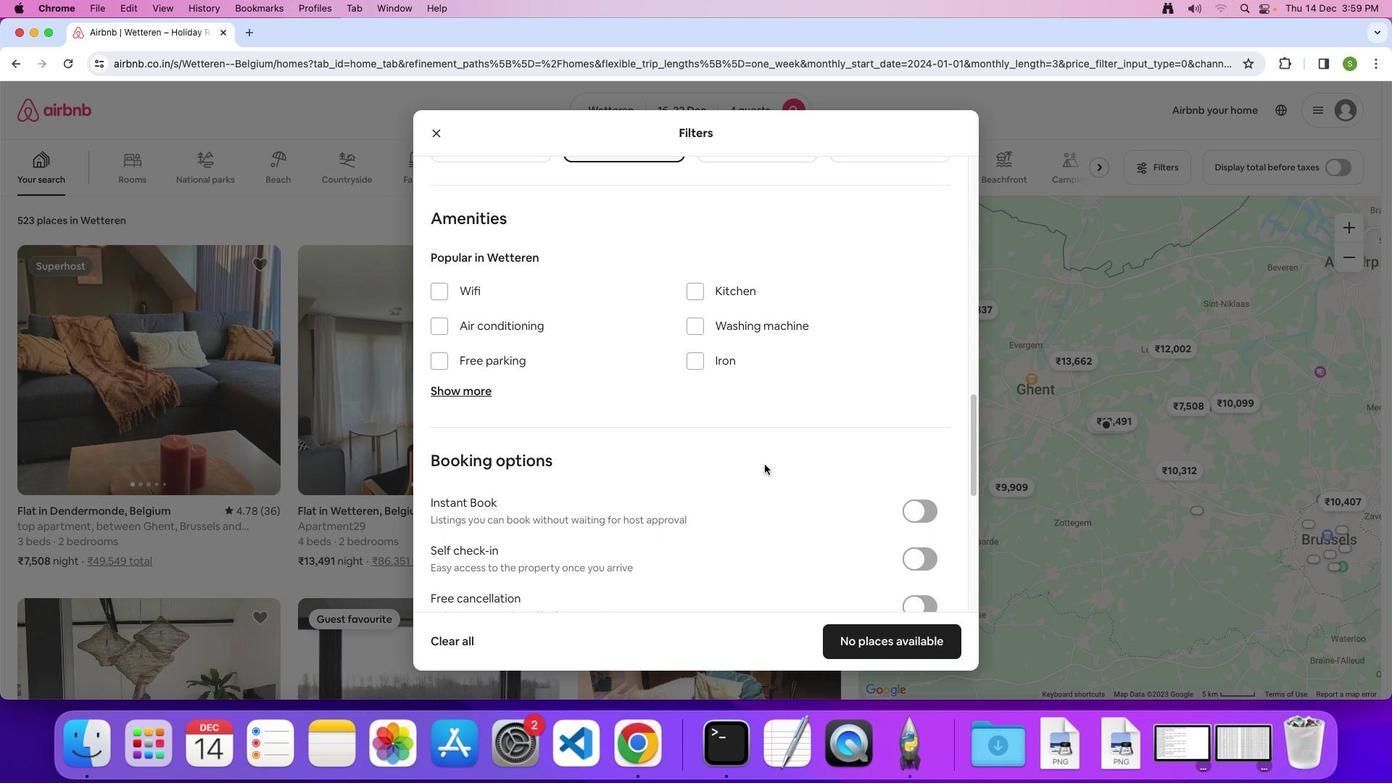 
Action: Mouse scrolled (764, 464) with delta (0, 0)
Screenshot: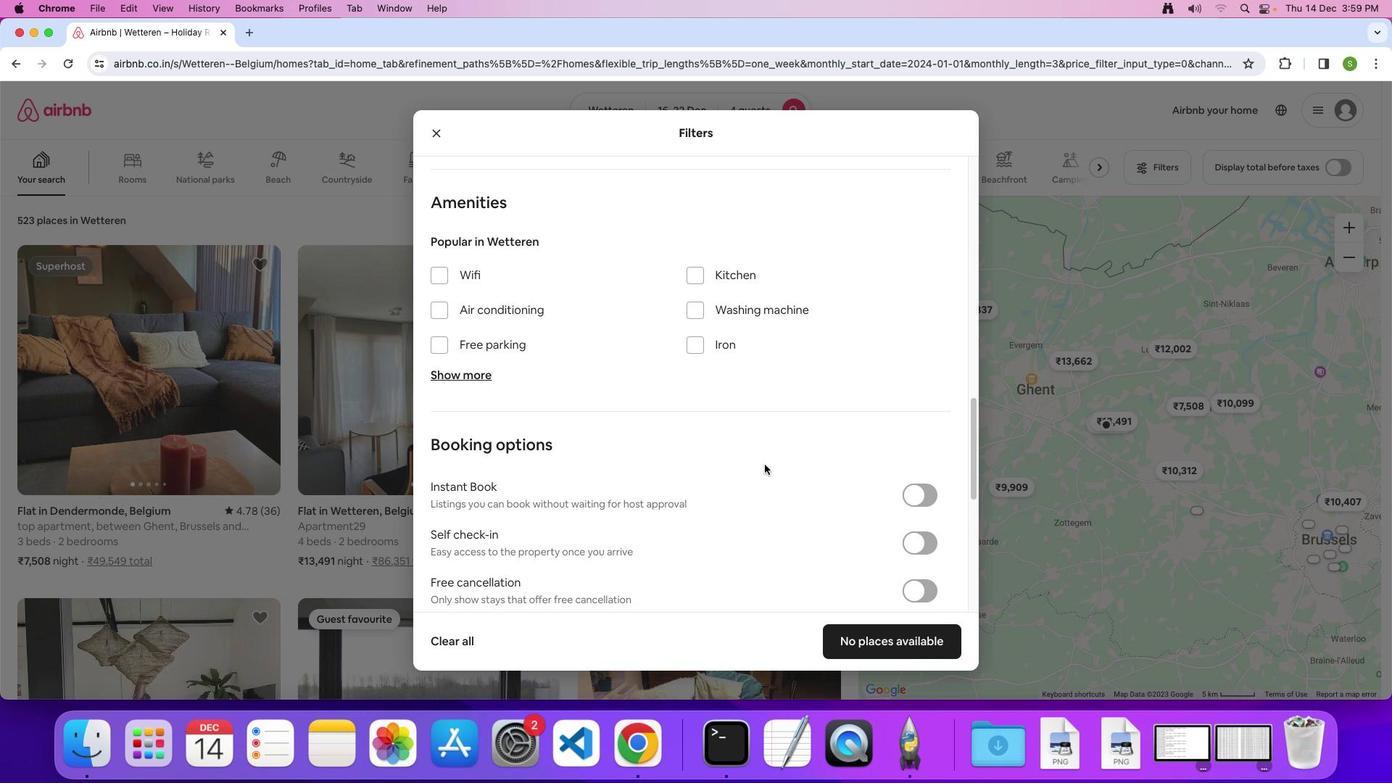 
Action: Mouse scrolled (764, 464) with delta (0, 0)
Screenshot: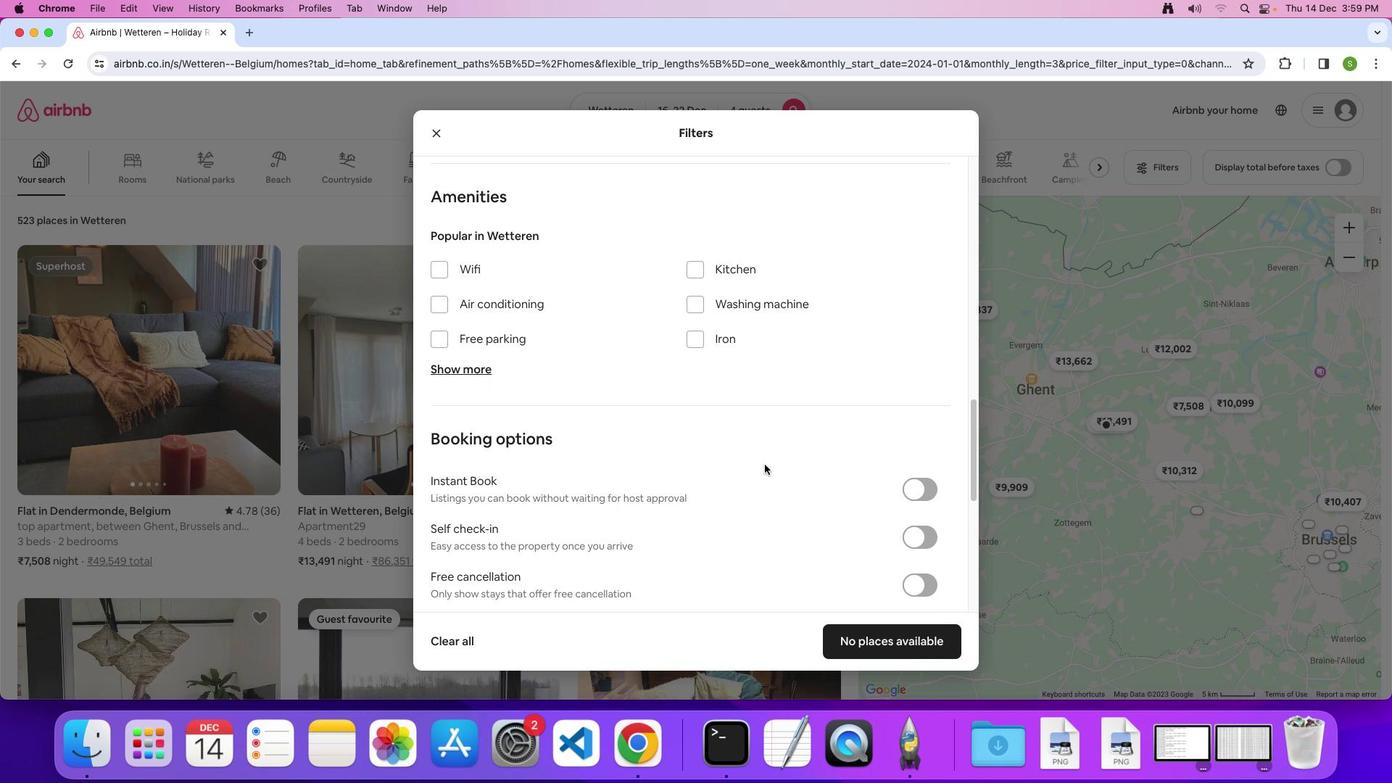 
Action: Mouse scrolled (764, 464) with delta (0, 0)
Screenshot: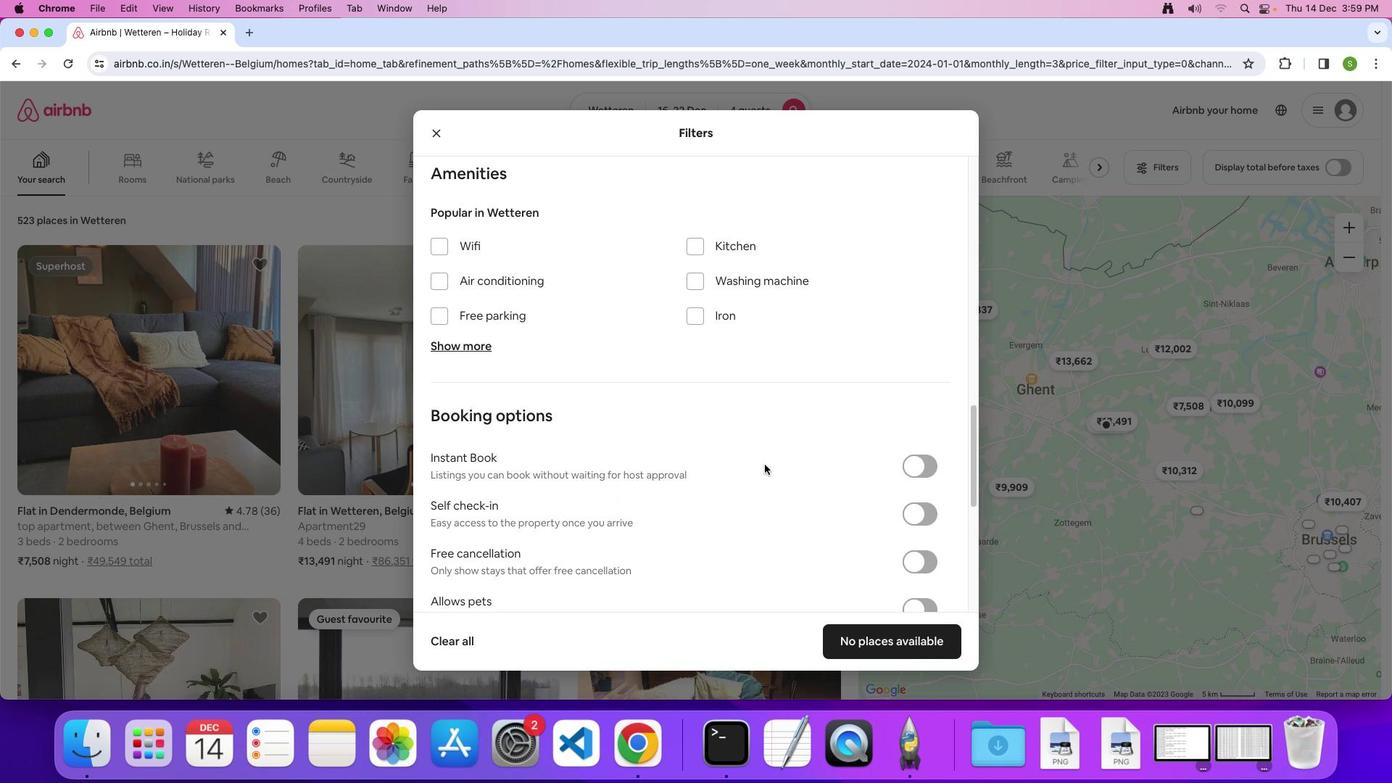 
Action: Mouse scrolled (764, 464) with delta (0, 0)
Screenshot: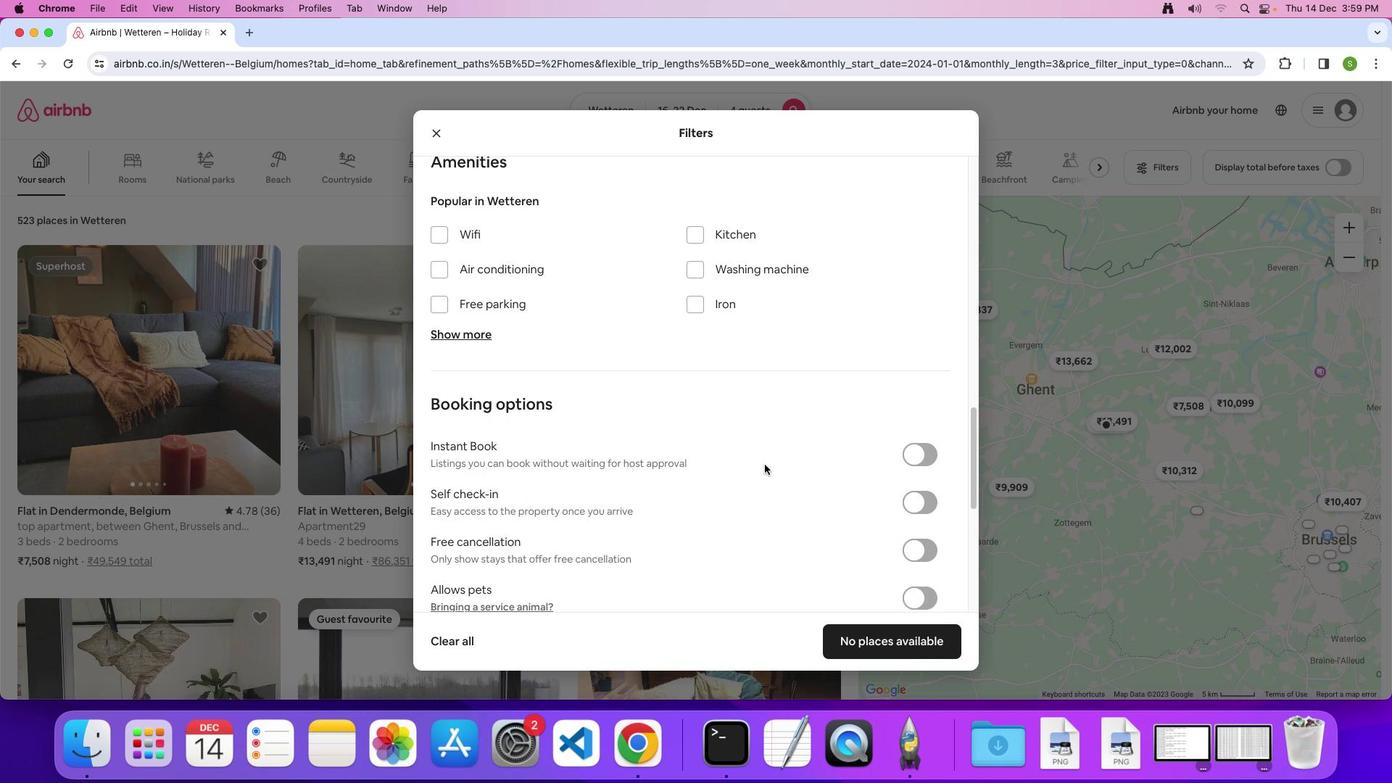 
Action: Mouse scrolled (764, 464) with delta (0, -1)
Screenshot: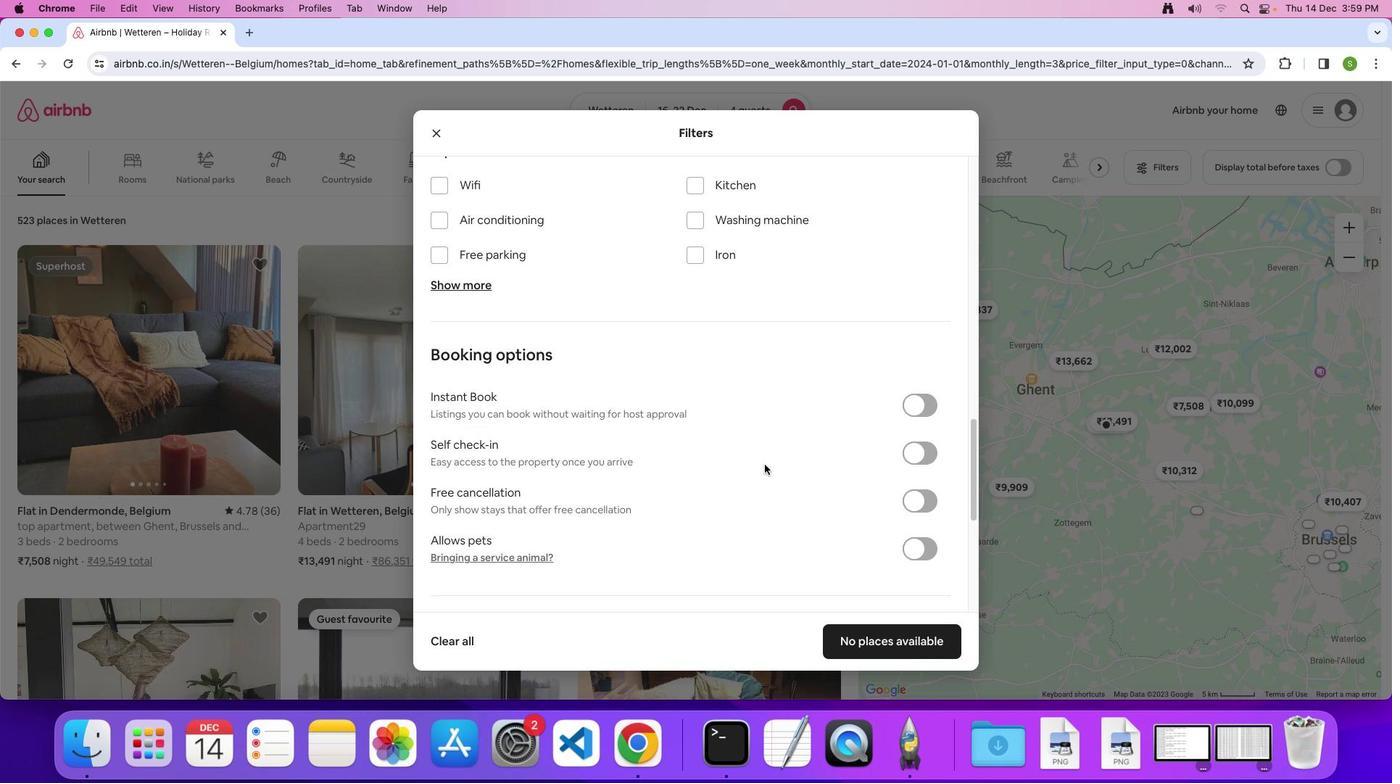 
Action: Mouse scrolled (764, 464) with delta (0, 0)
Screenshot: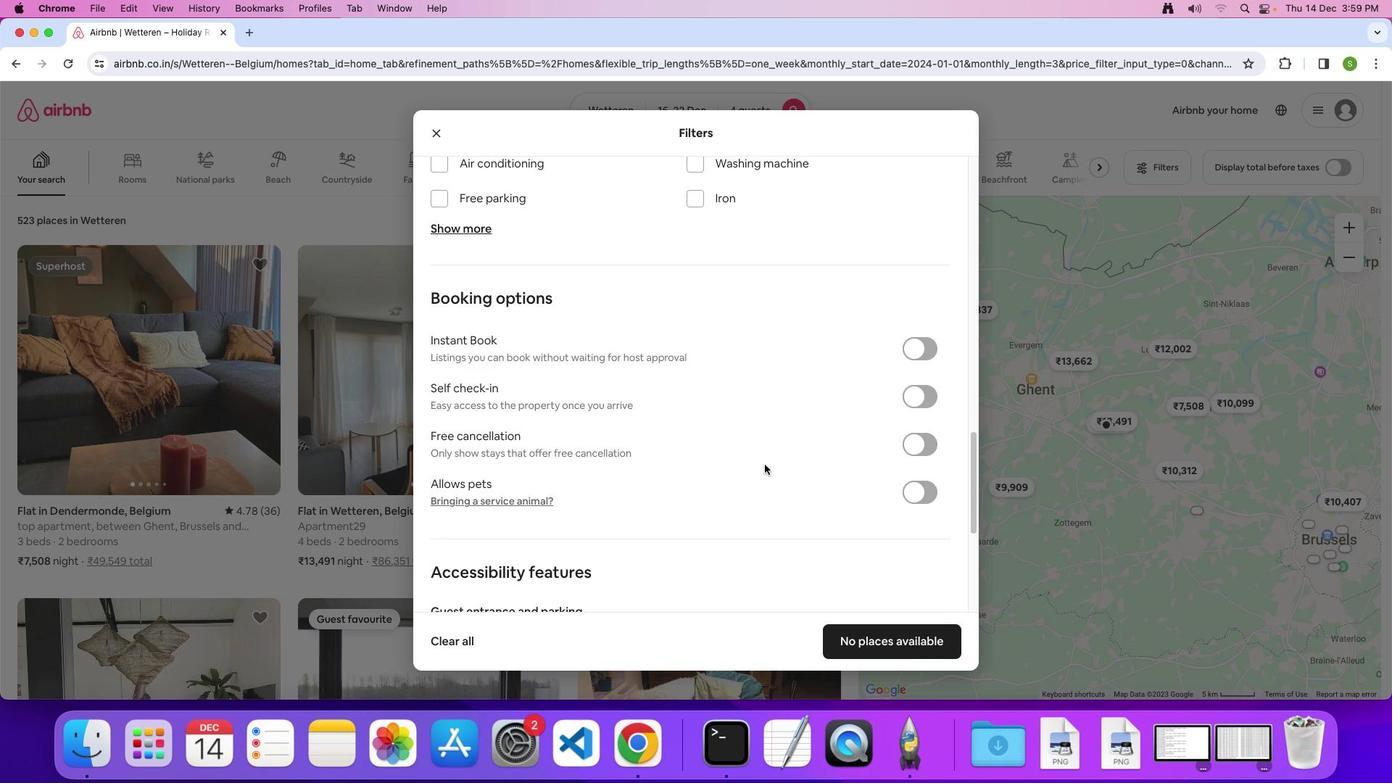 
Action: Mouse scrolled (764, 464) with delta (0, 0)
Screenshot: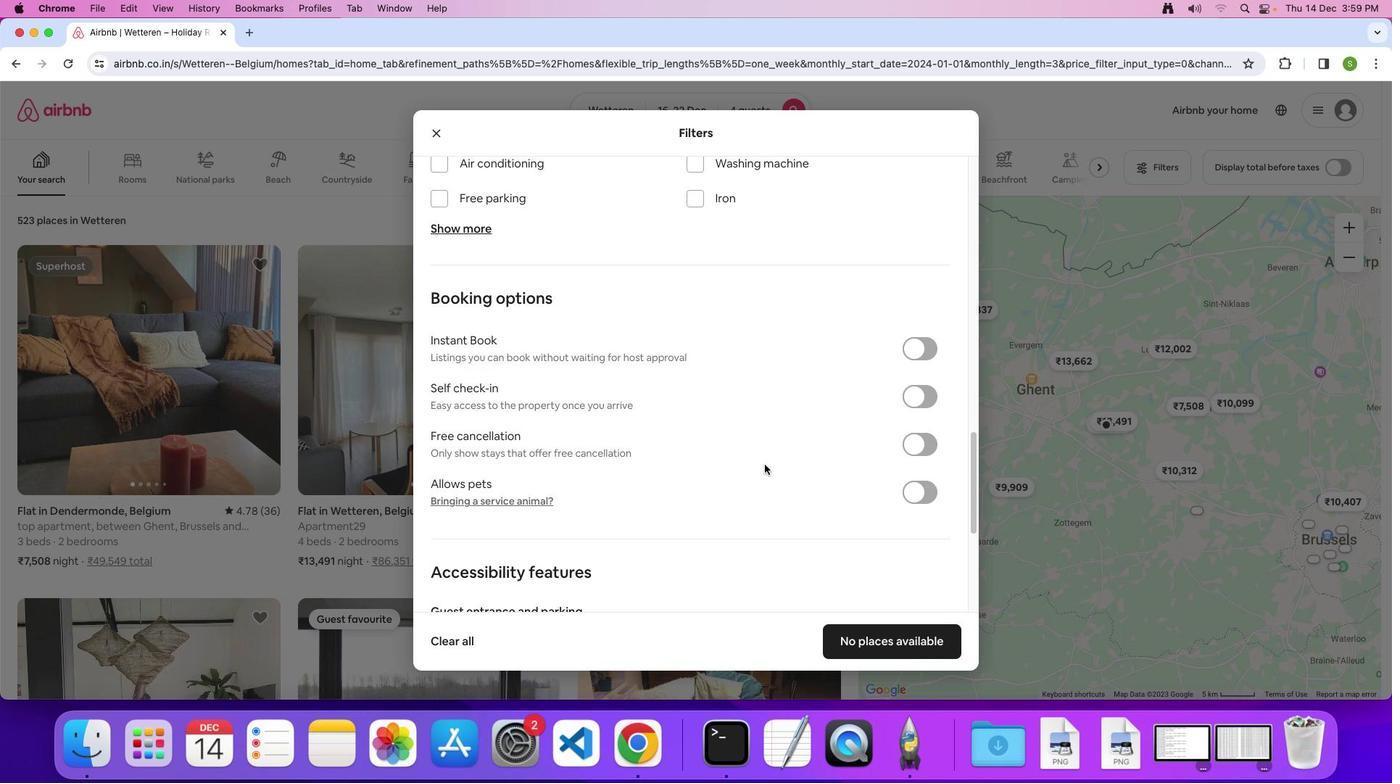 
Action: Mouse scrolled (764, 464) with delta (0, 0)
Screenshot: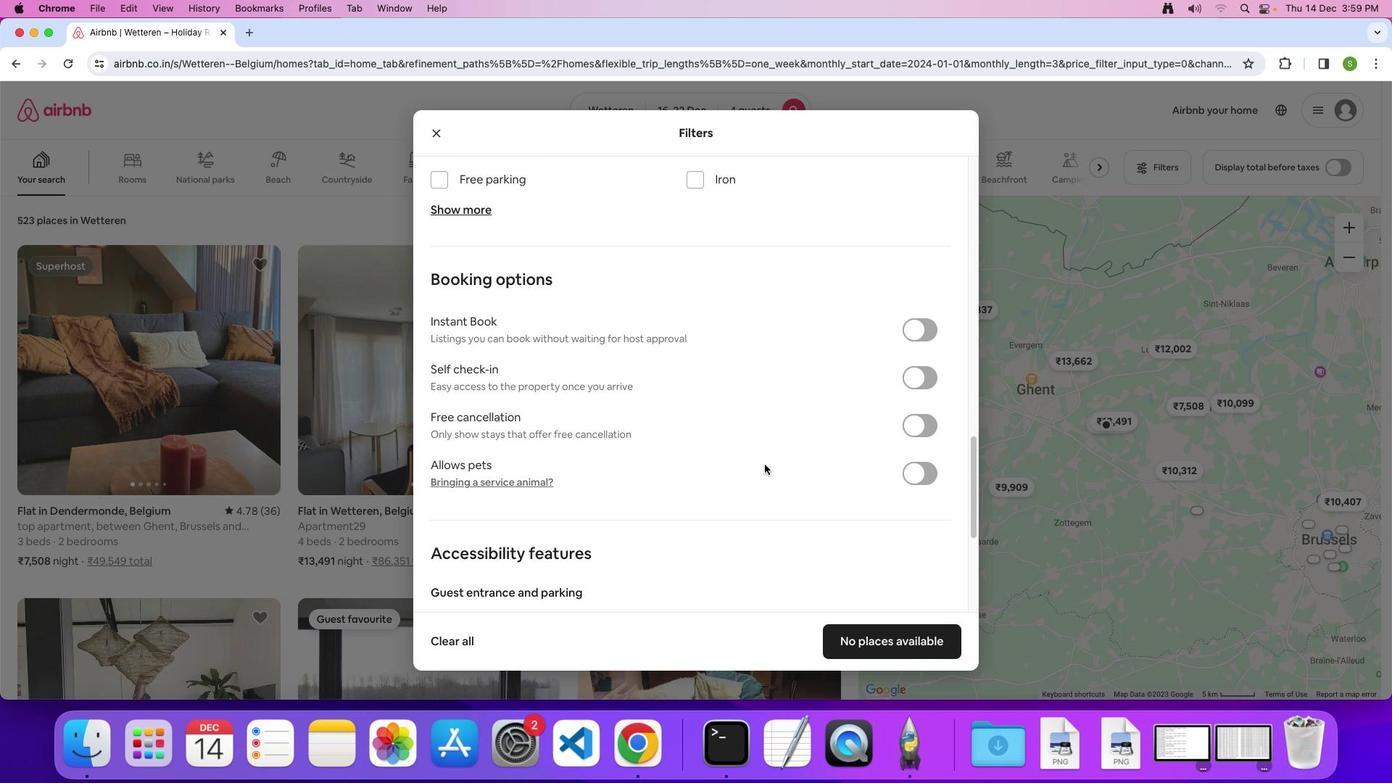 
Action: Mouse moved to (645, 431)
Screenshot: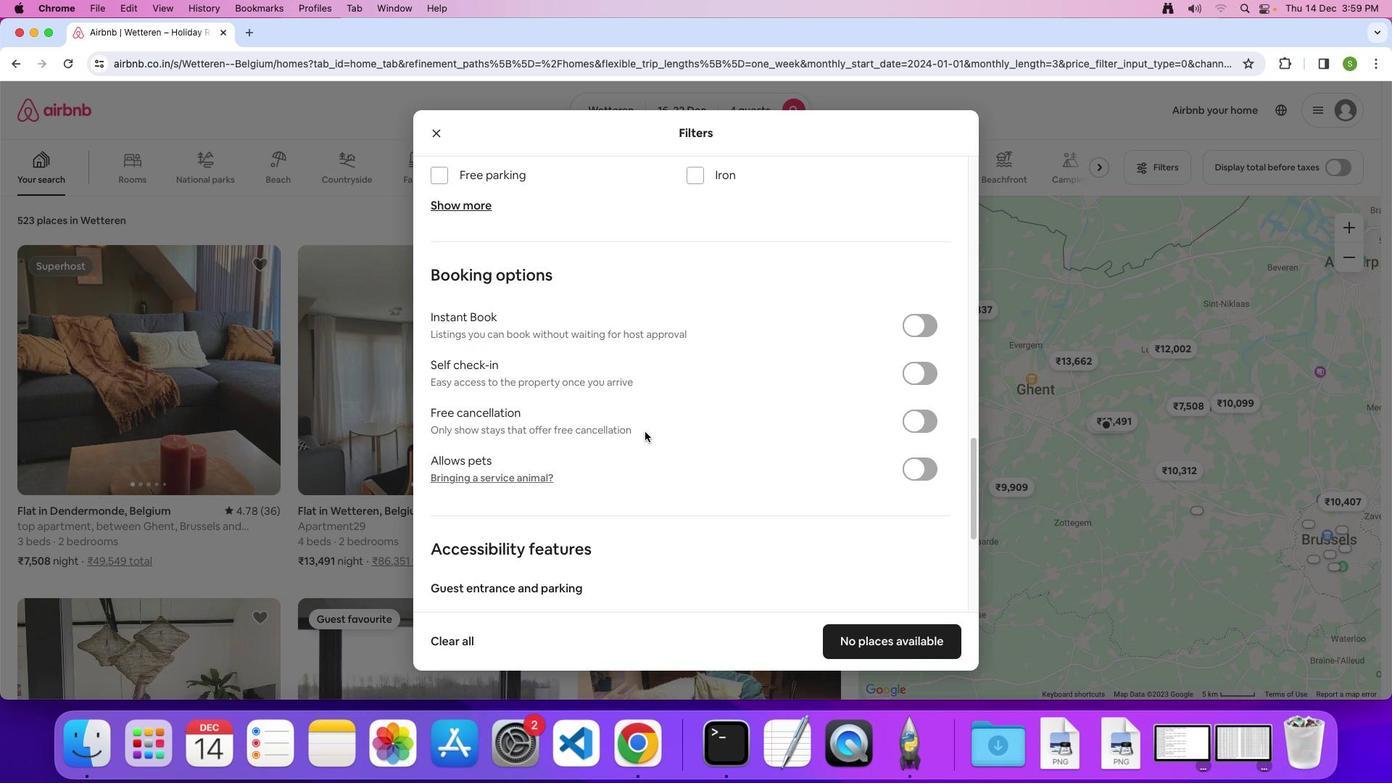 
Action: Mouse scrolled (645, 431) with delta (0, 0)
Screenshot: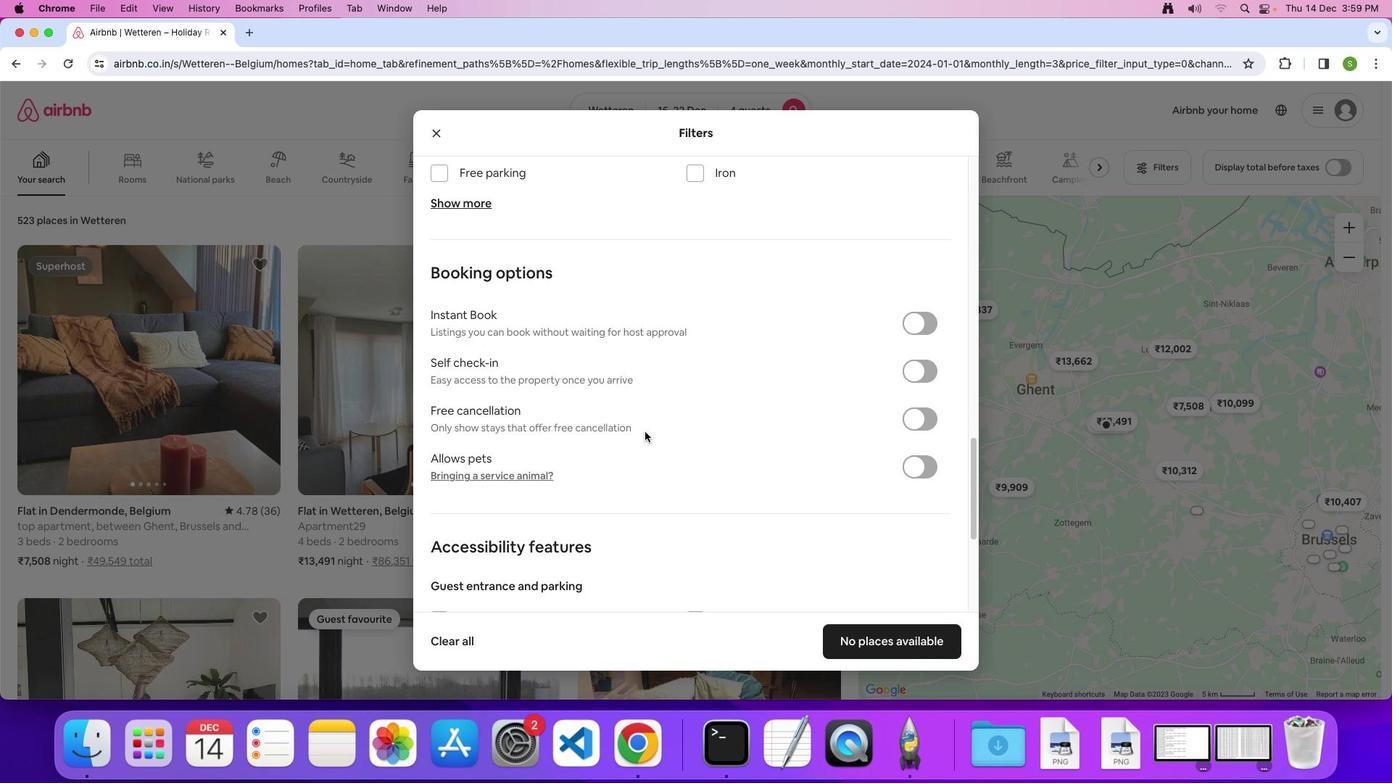 
Action: Mouse scrolled (645, 431) with delta (0, 0)
Screenshot: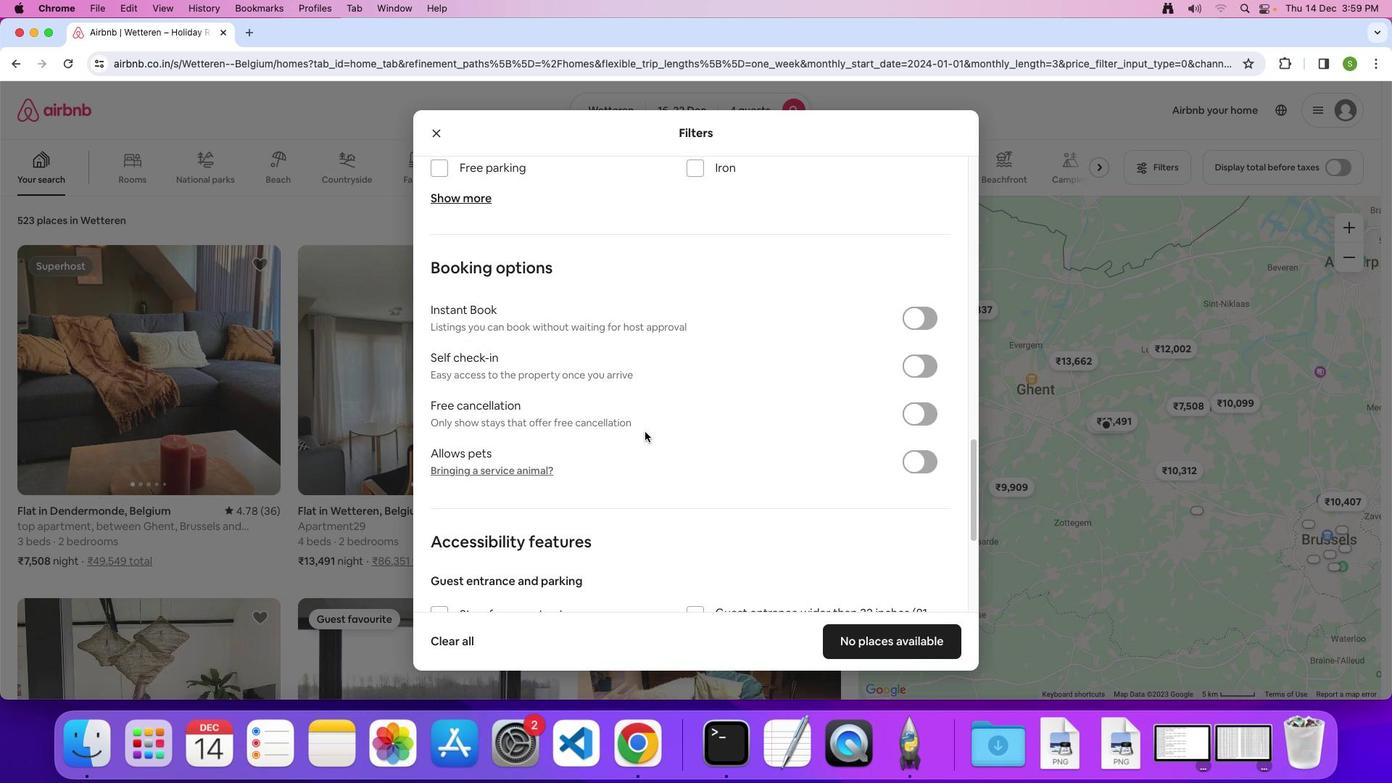 
Action: Mouse moved to (645, 430)
Screenshot: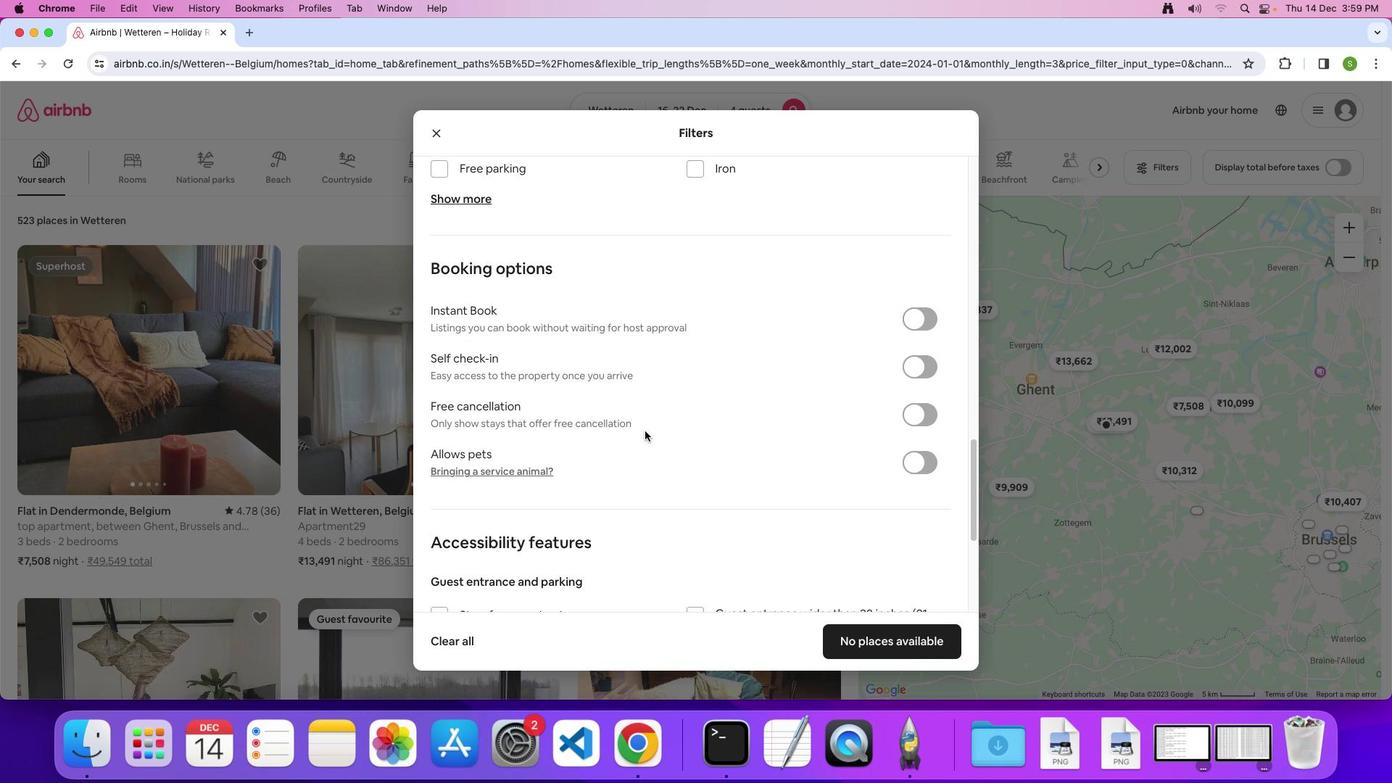 
Action: Mouse scrolled (645, 430) with delta (0, 0)
Screenshot: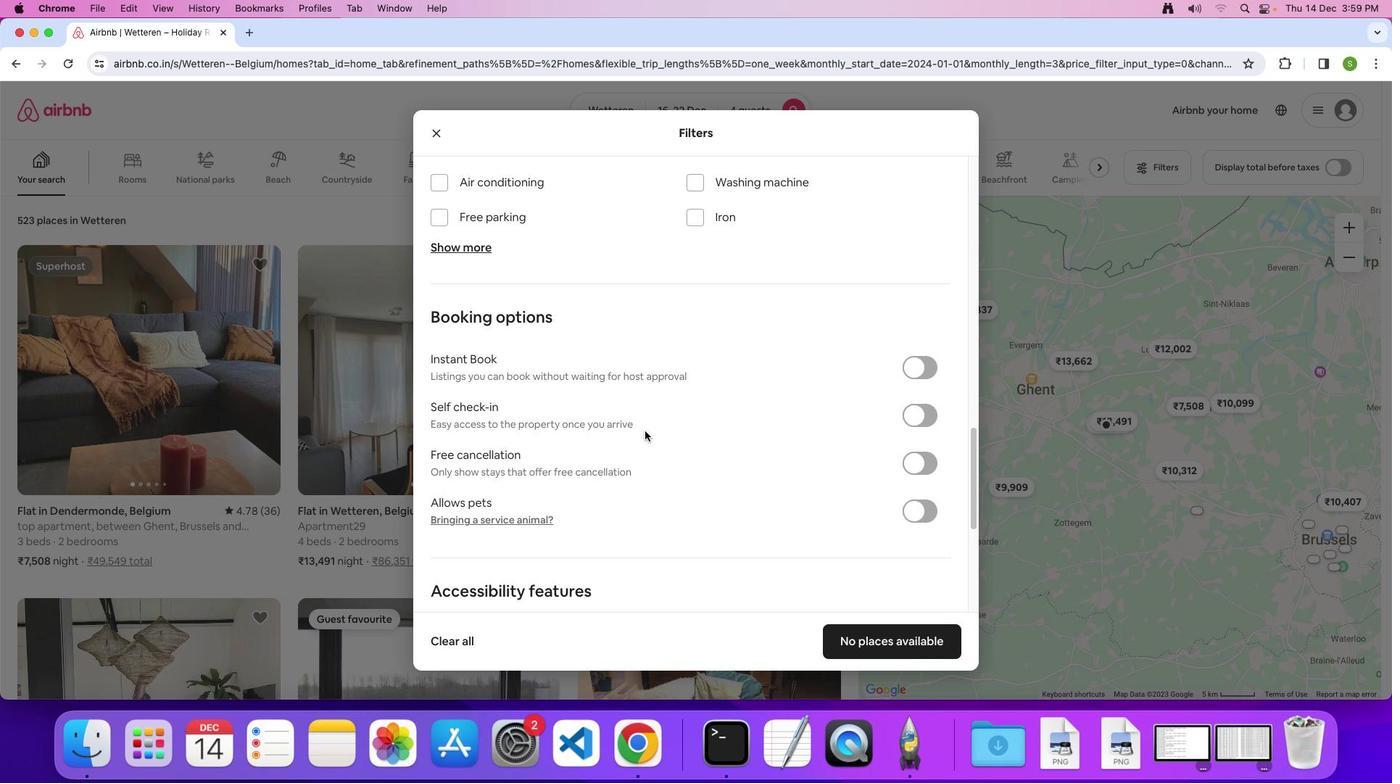 
Action: Mouse scrolled (645, 430) with delta (0, 0)
Screenshot: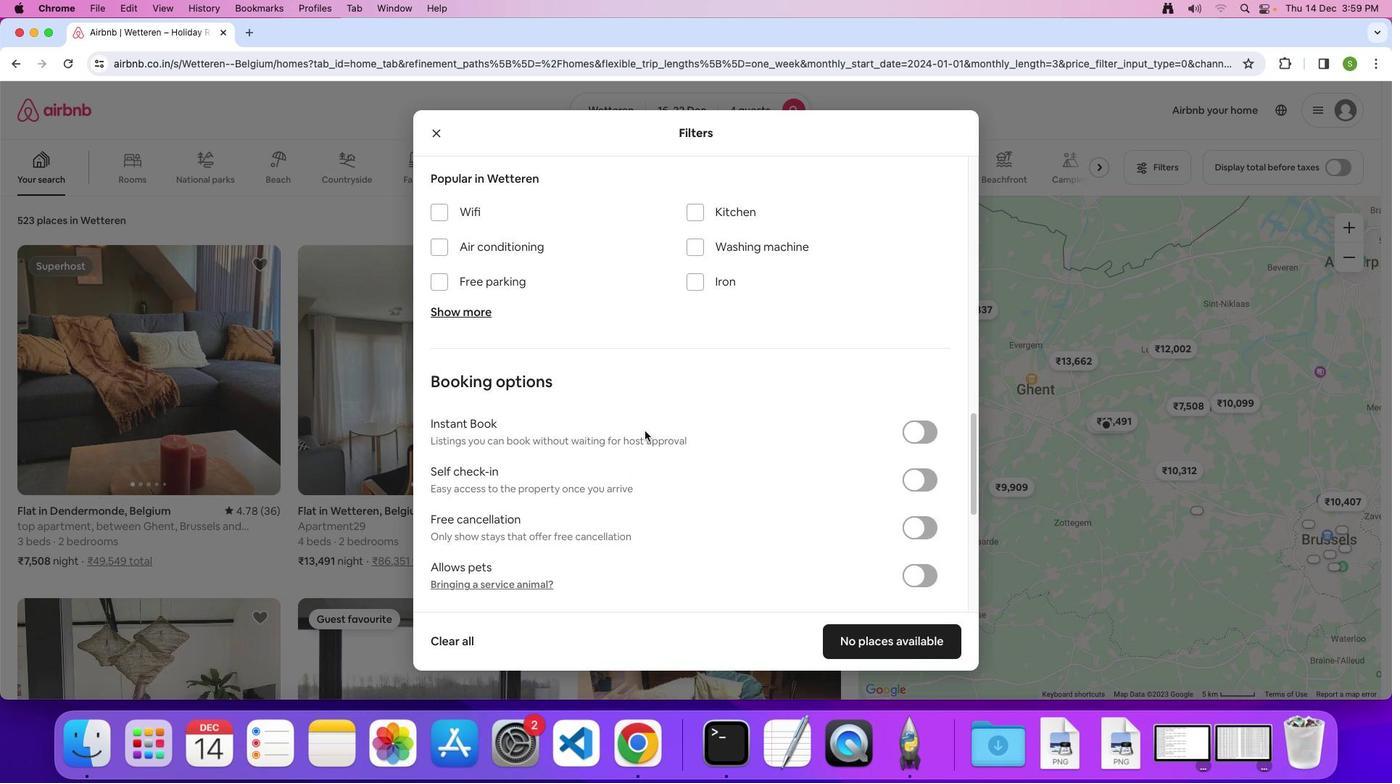 
Action: Mouse scrolled (645, 430) with delta (0, 3)
Screenshot: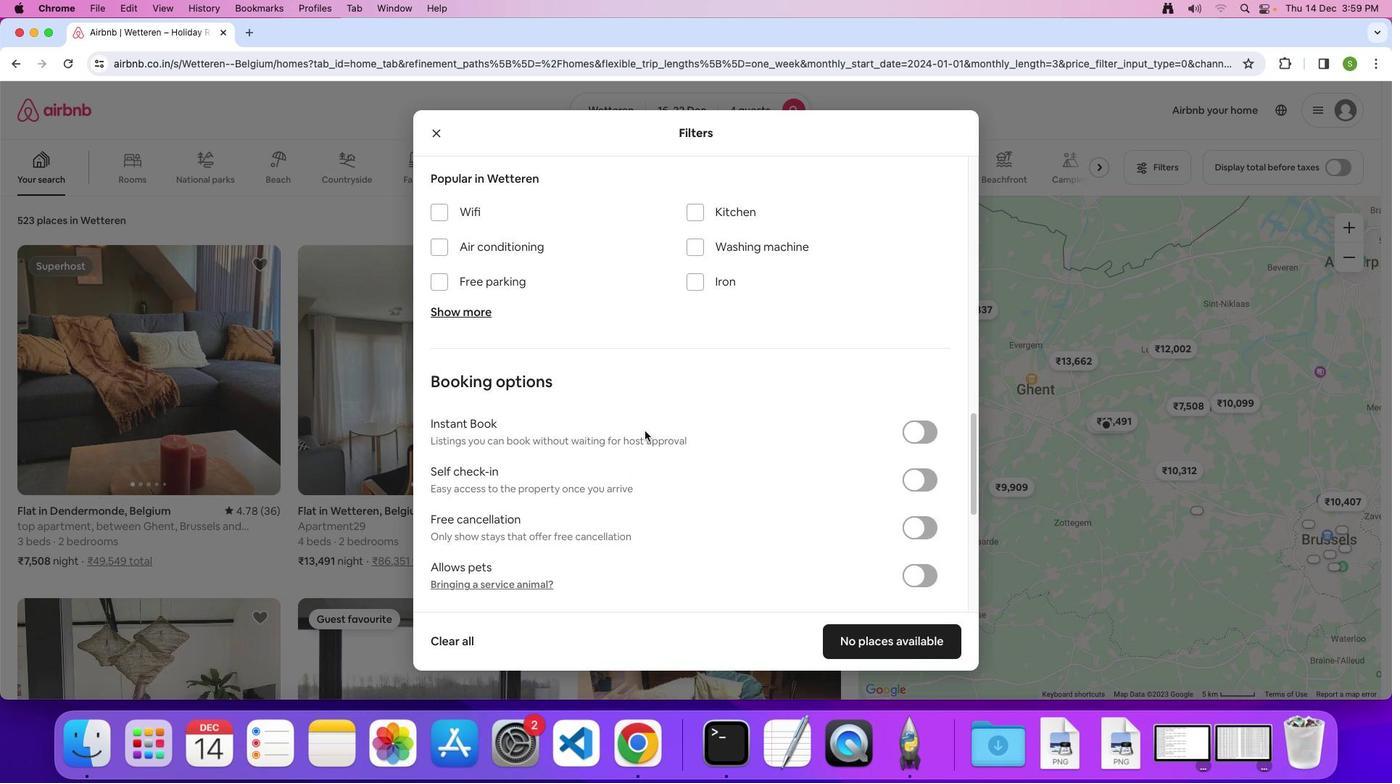 
Action: Mouse moved to (645, 429)
Screenshot: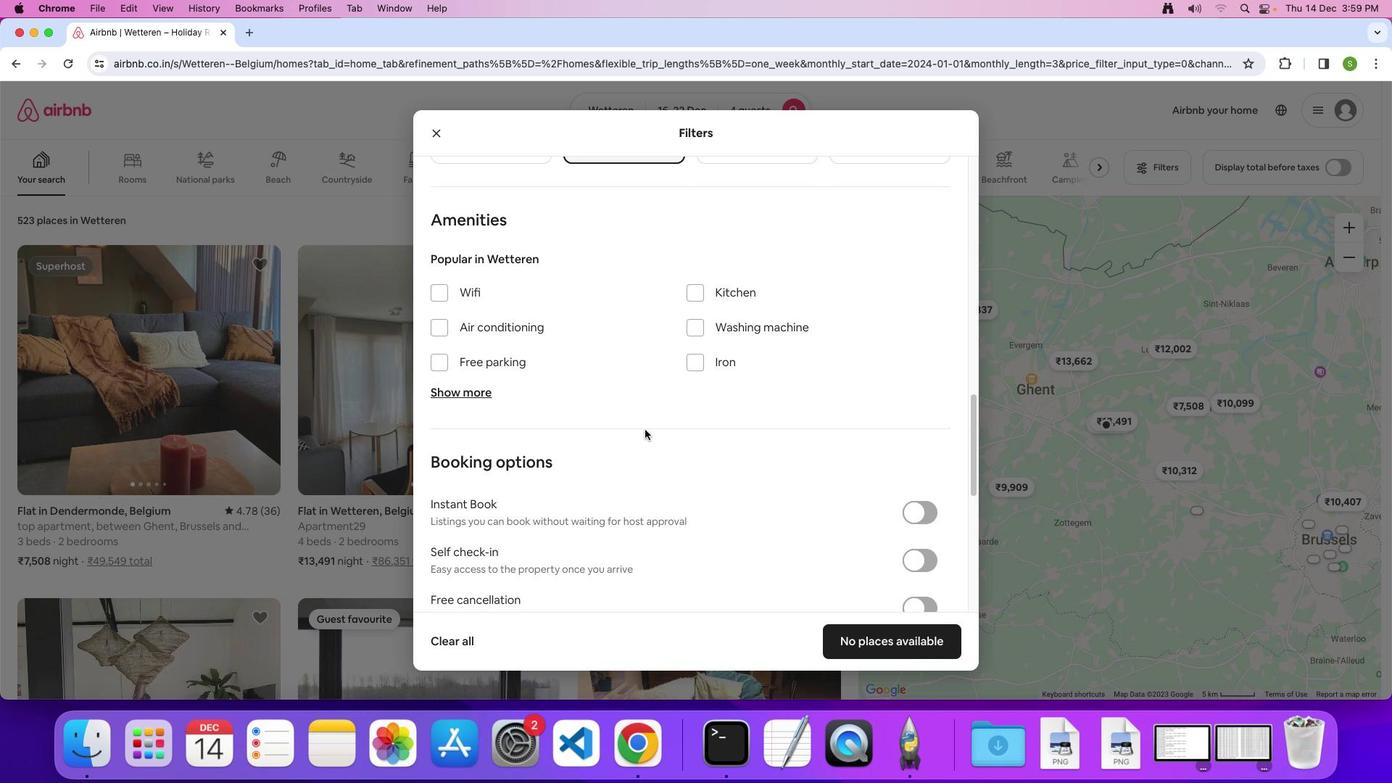 
Action: Mouse scrolled (645, 429) with delta (0, 0)
Screenshot: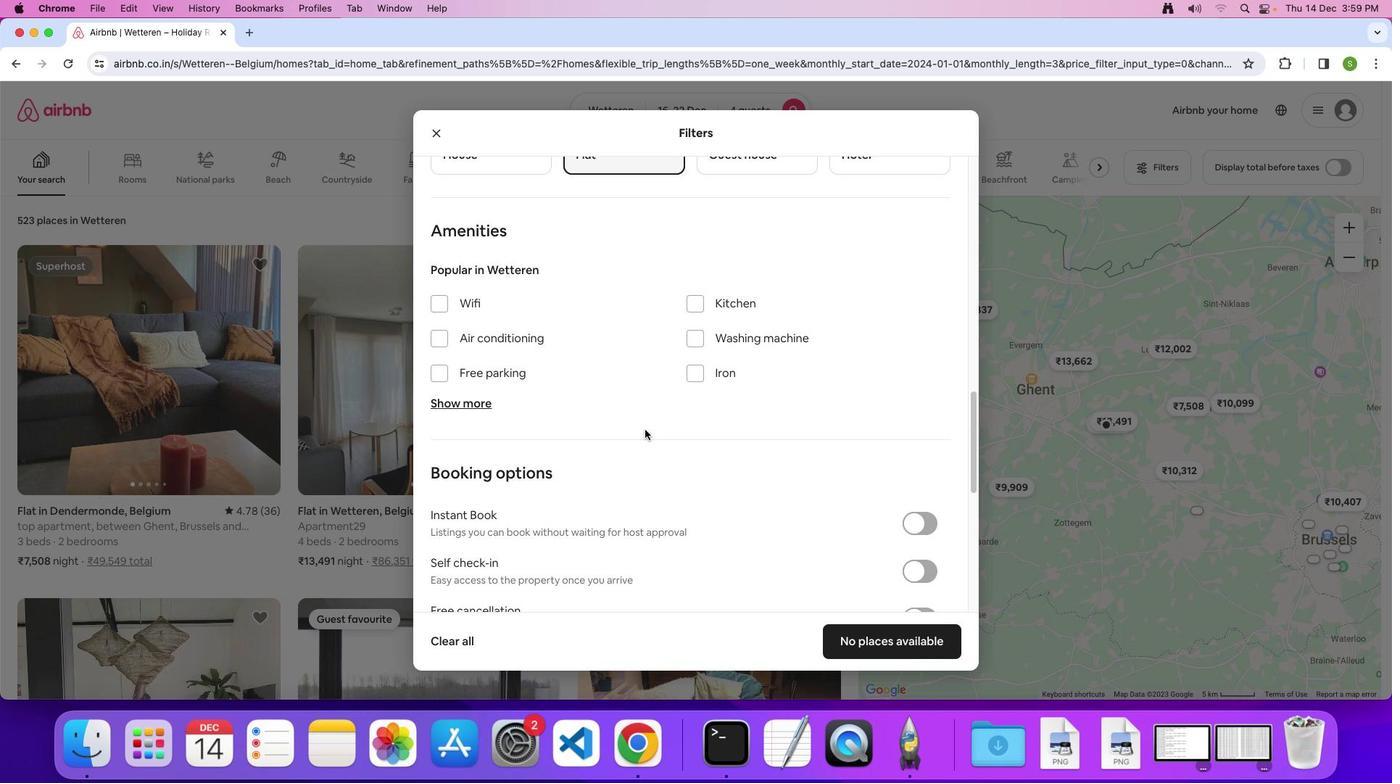 
Action: Mouse scrolled (645, 429) with delta (0, 0)
Screenshot: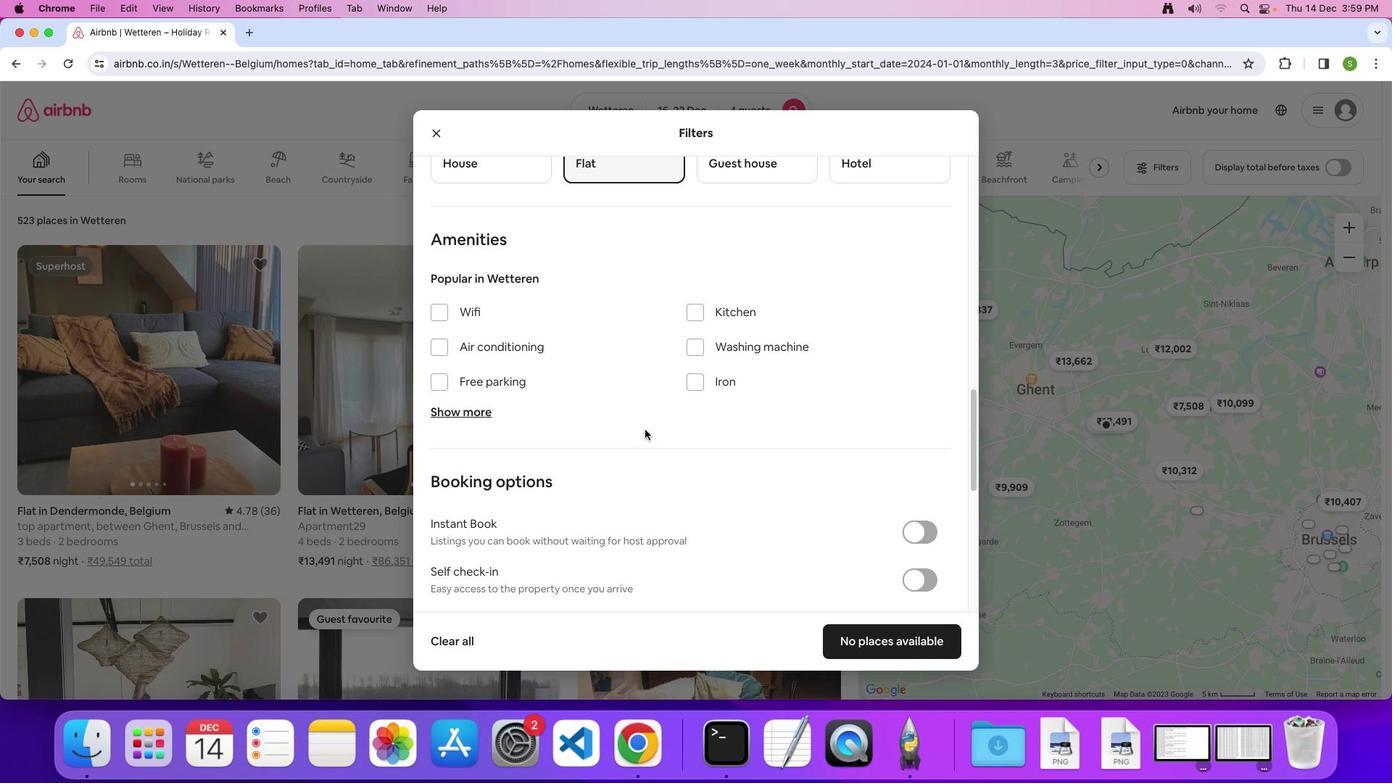 
Action: Mouse moved to (445, 329)
Screenshot: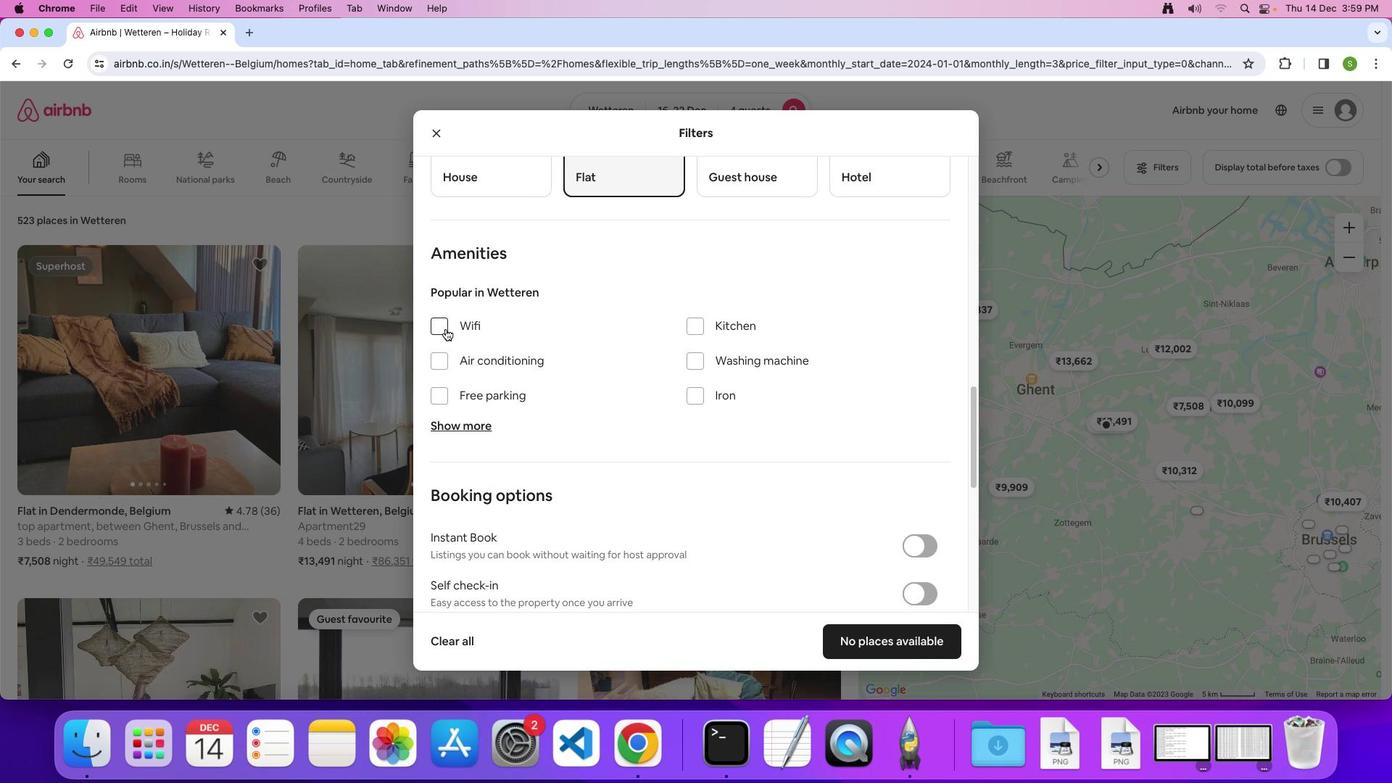 
Action: Mouse pressed left at (445, 329)
Screenshot: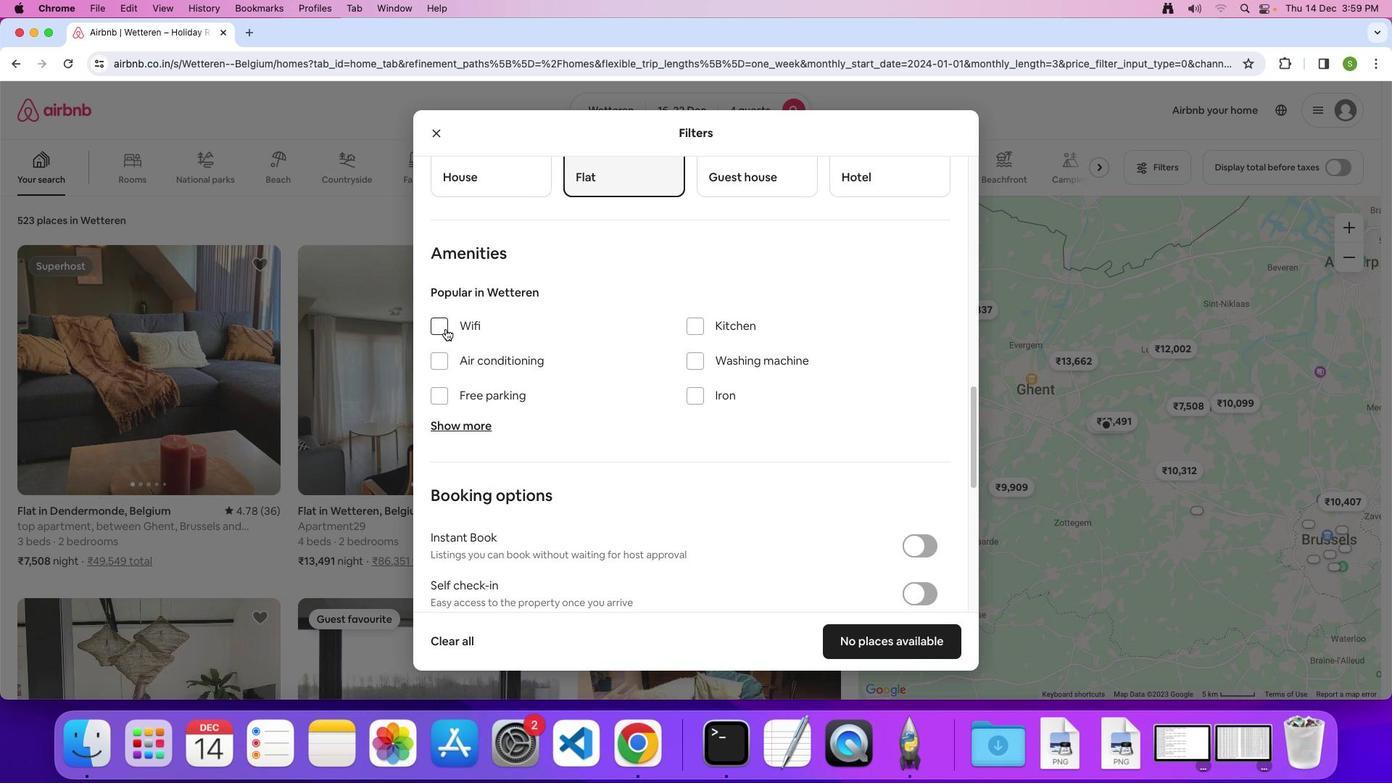 
Action: Mouse moved to (690, 364)
Screenshot: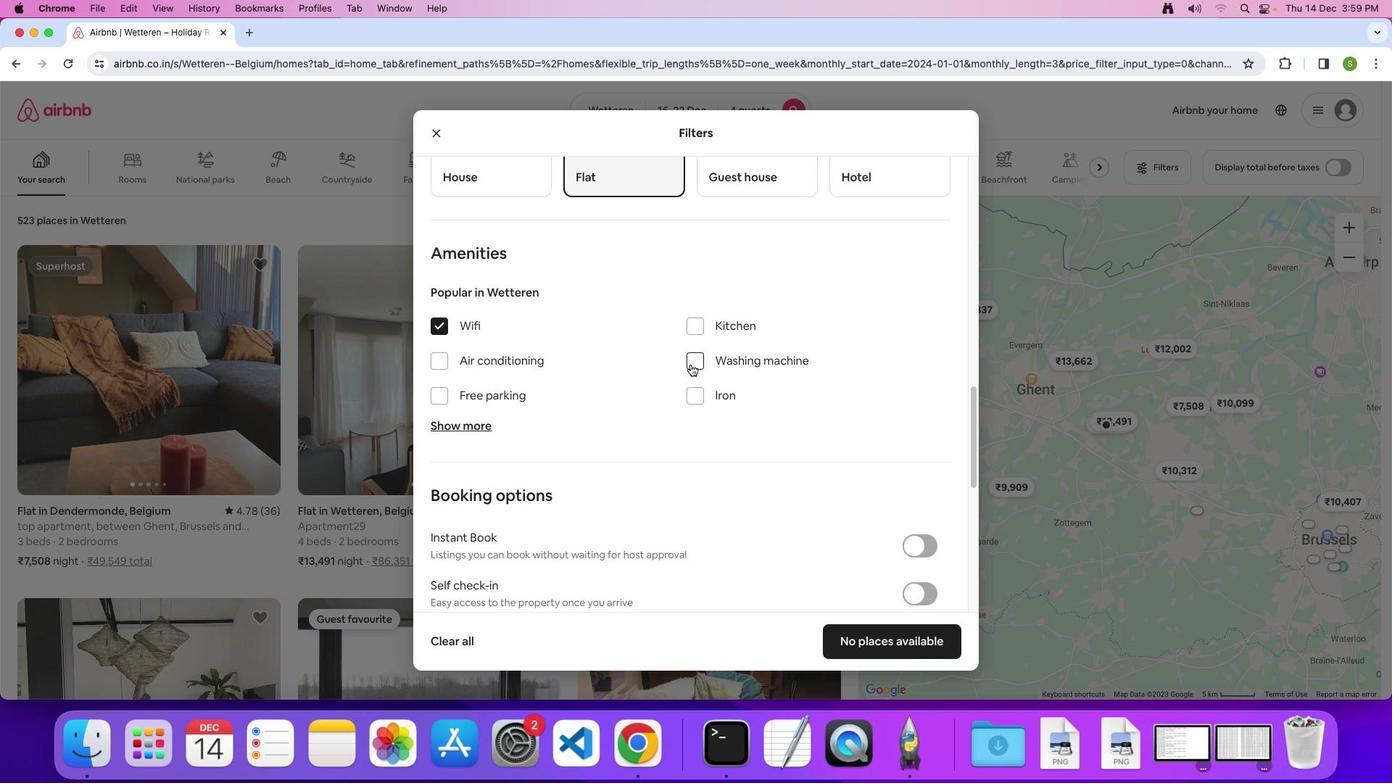 
Action: Mouse pressed left at (690, 364)
Screenshot: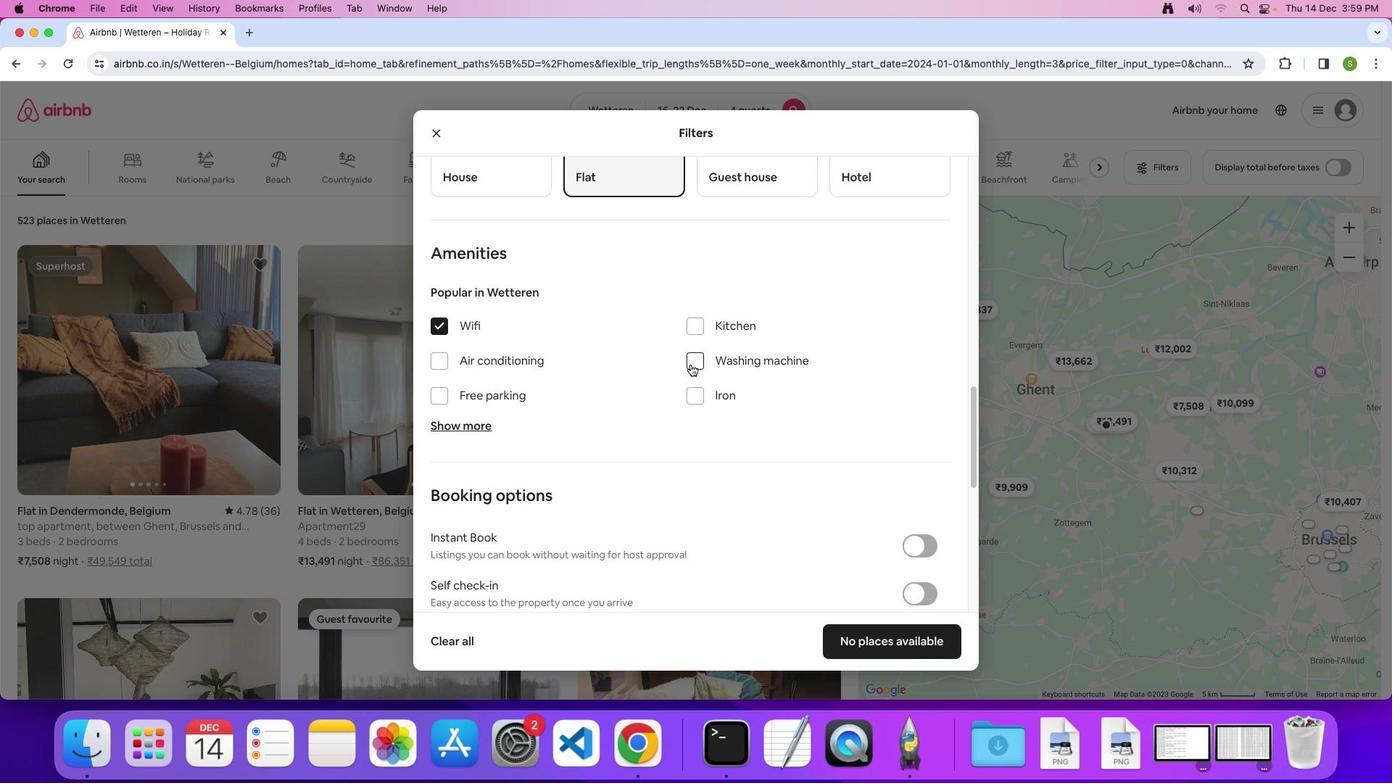 
Action: Mouse moved to (443, 426)
Screenshot: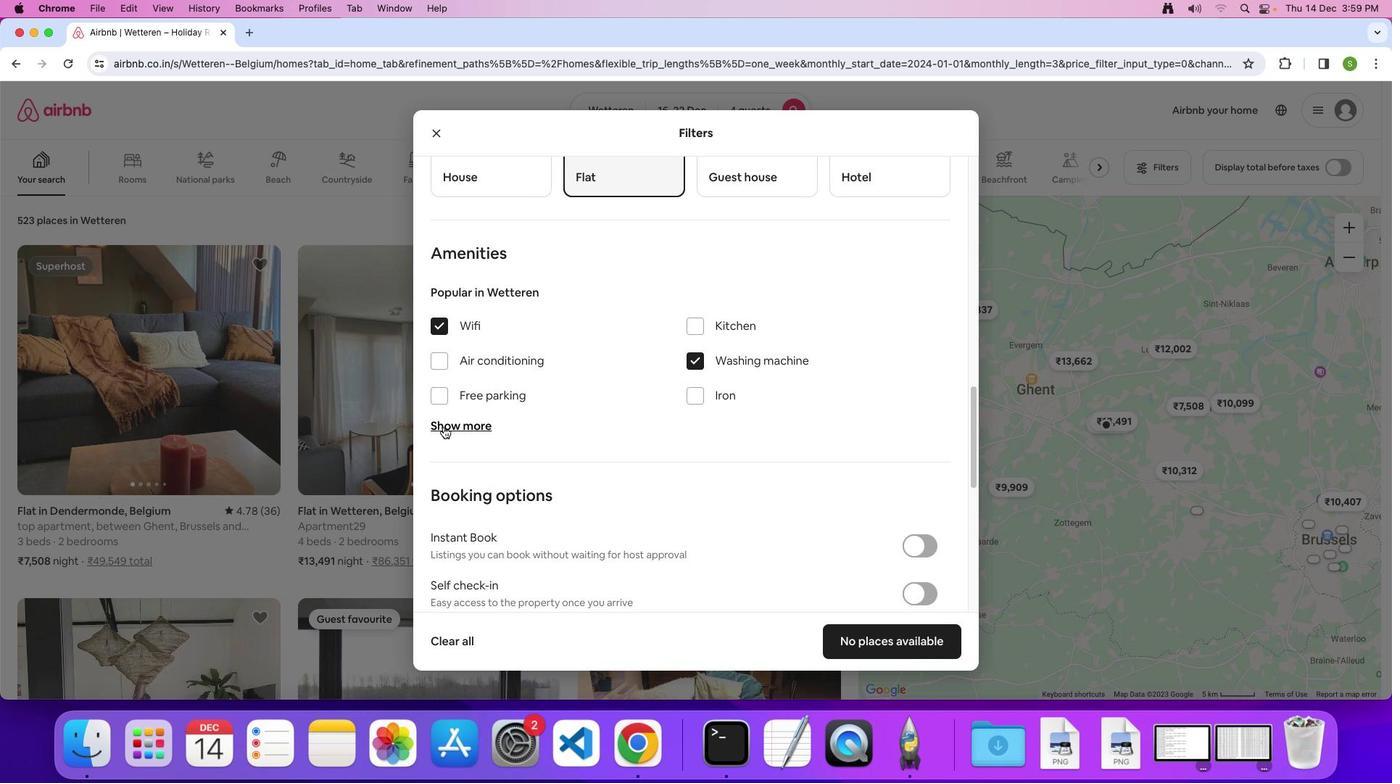 
Action: Mouse pressed left at (443, 426)
Screenshot: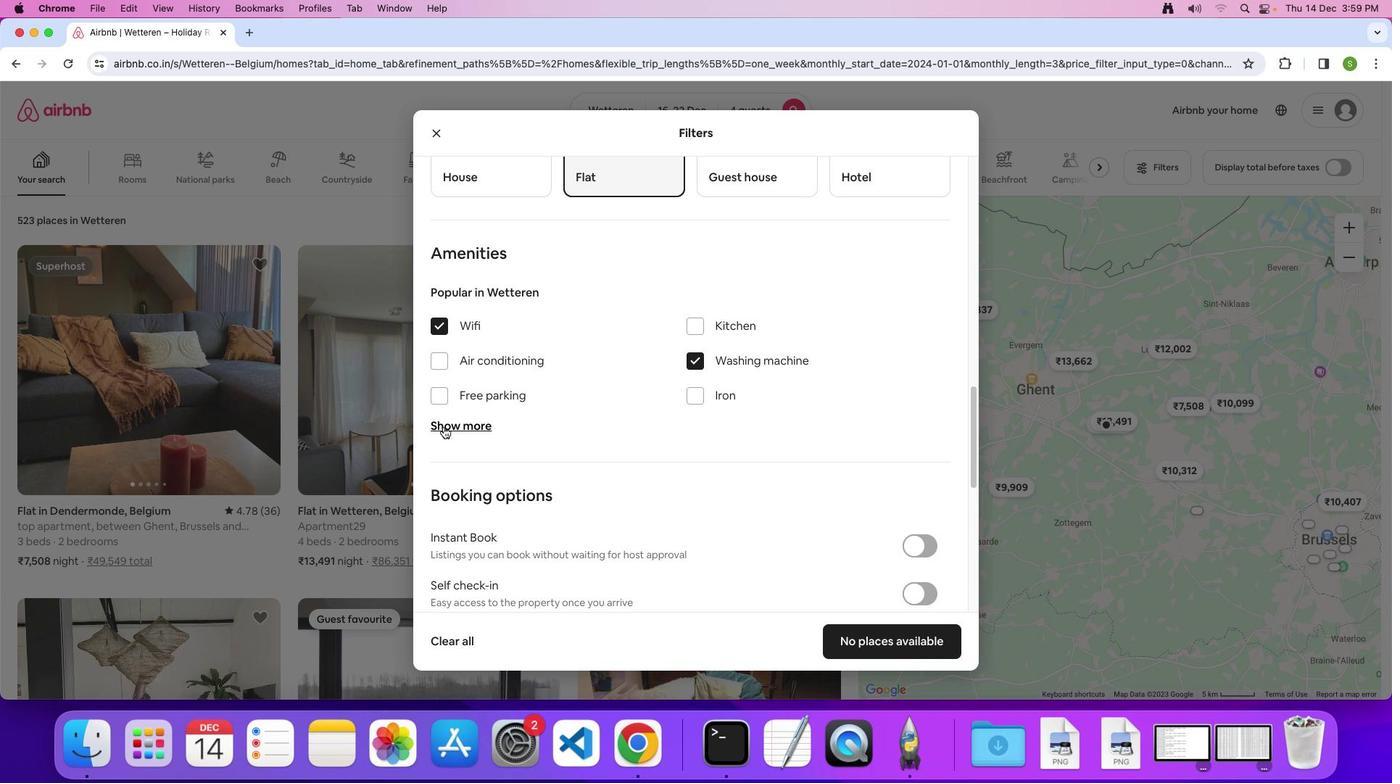 
Action: Mouse moved to (697, 470)
Screenshot: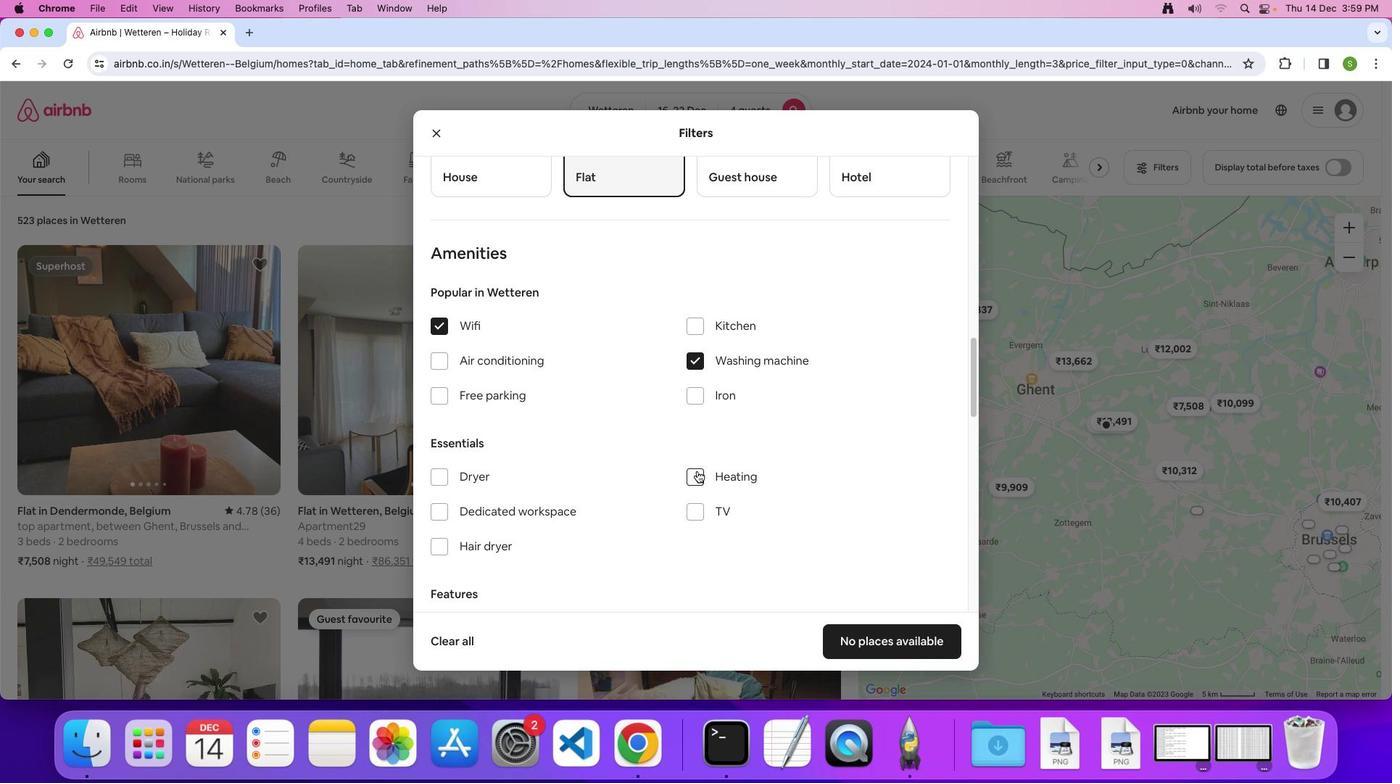 
Action: Mouse pressed left at (697, 470)
Screenshot: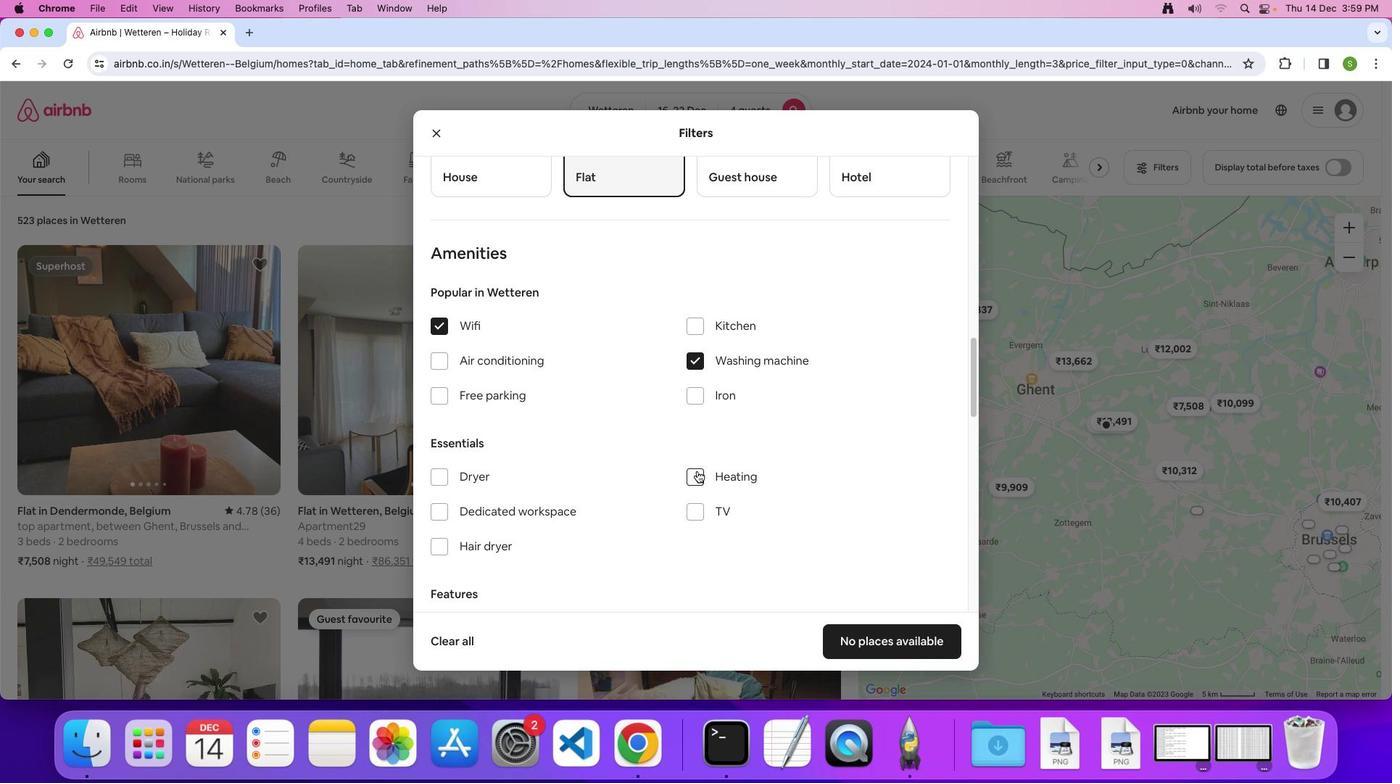 
Action: Mouse moved to (620, 472)
Screenshot: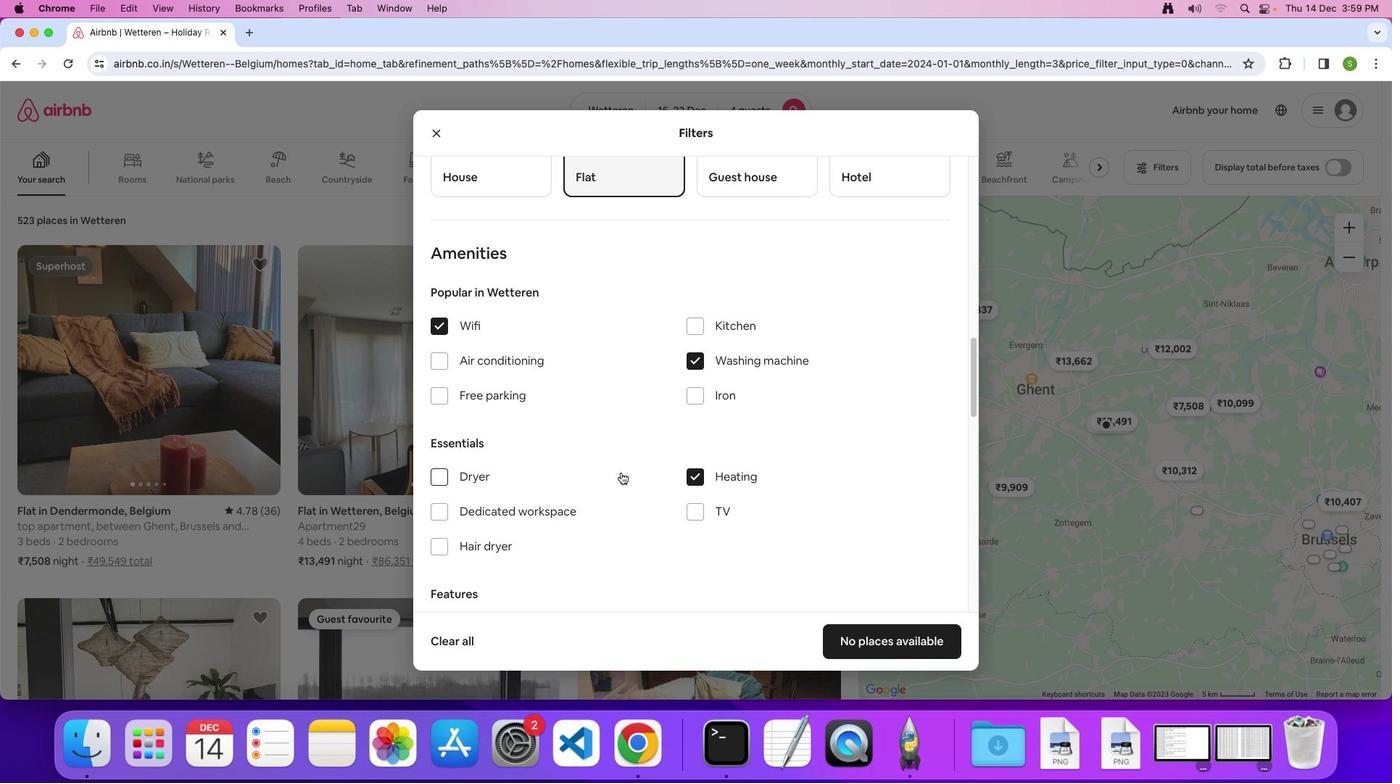 
Action: Mouse scrolled (620, 472) with delta (0, 0)
Screenshot: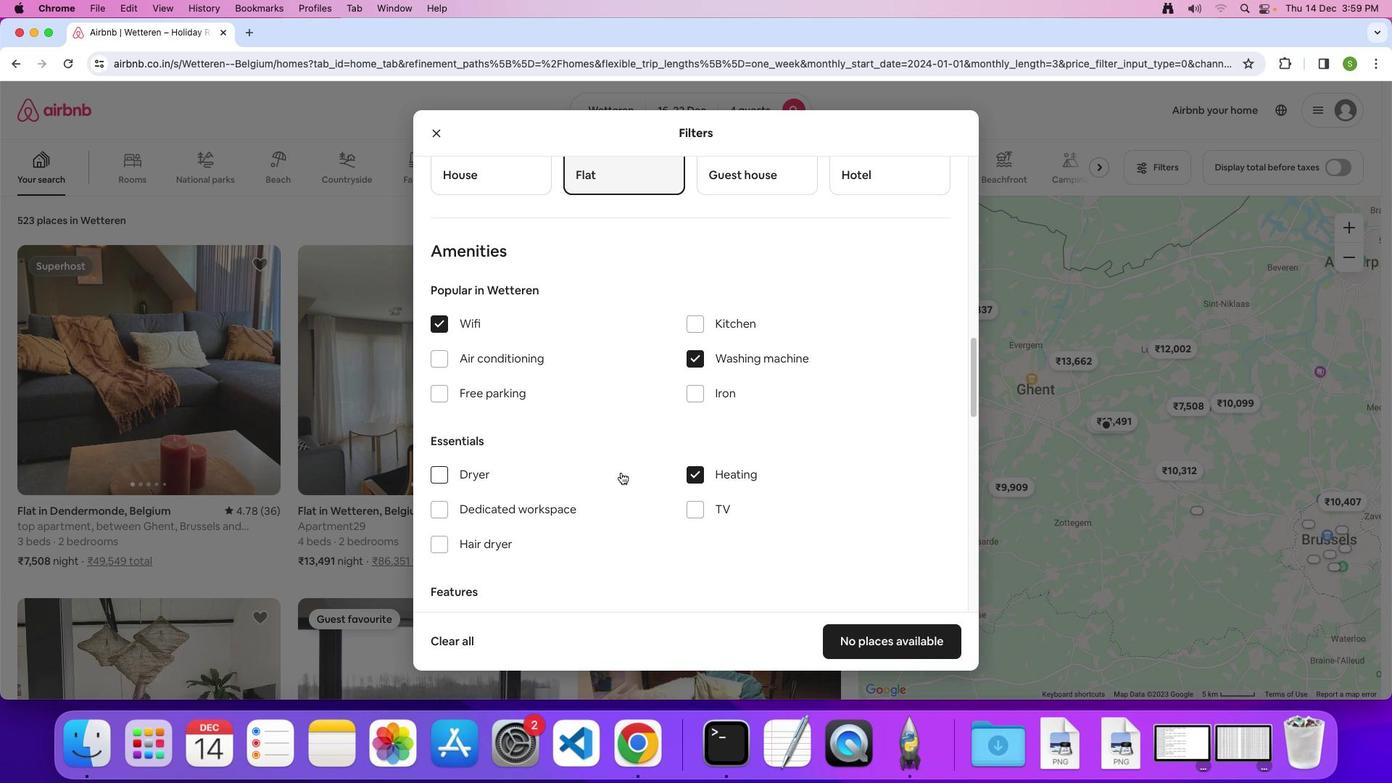 
Action: Mouse scrolled (620, 472) with delta (0, 0)
Screenshot: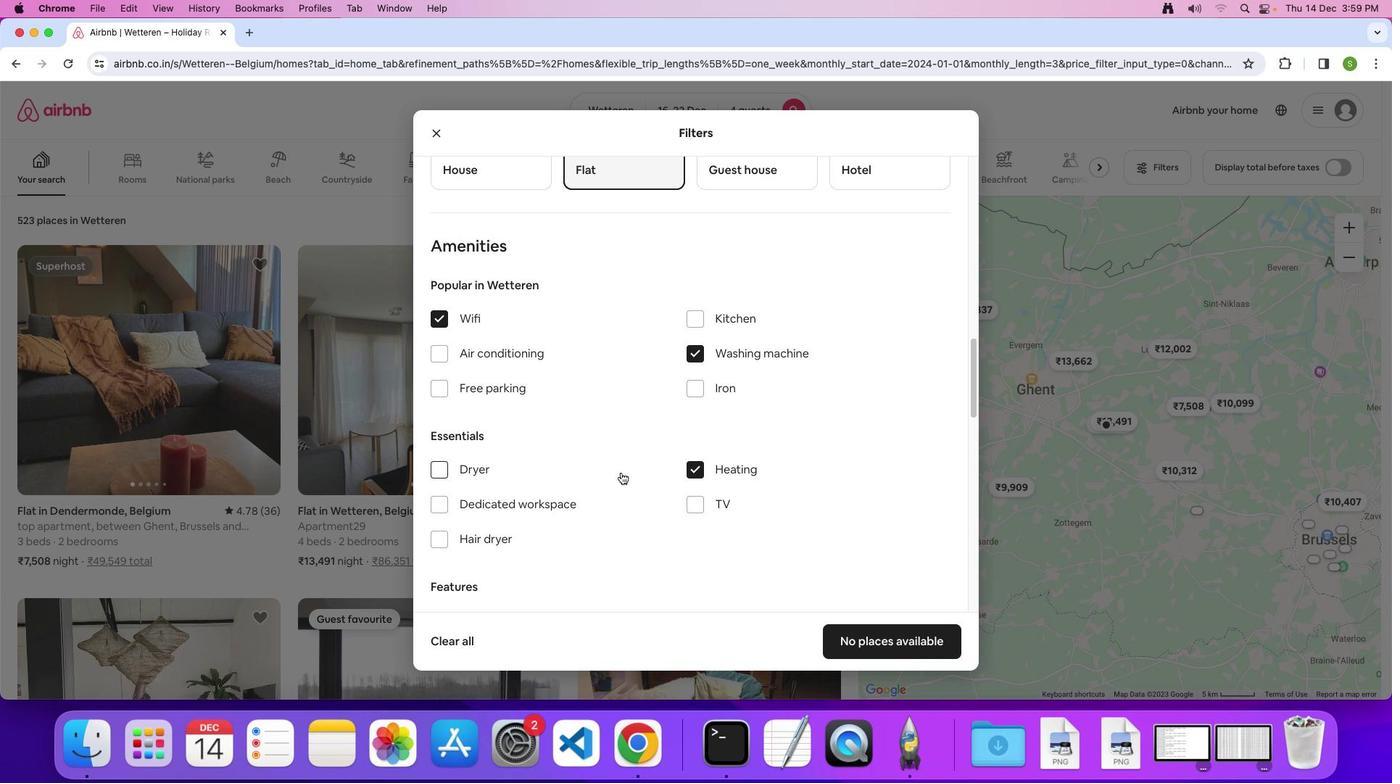 
Action: Mouse scrolled (620, 472) with delta (0, 0)
Screenshot: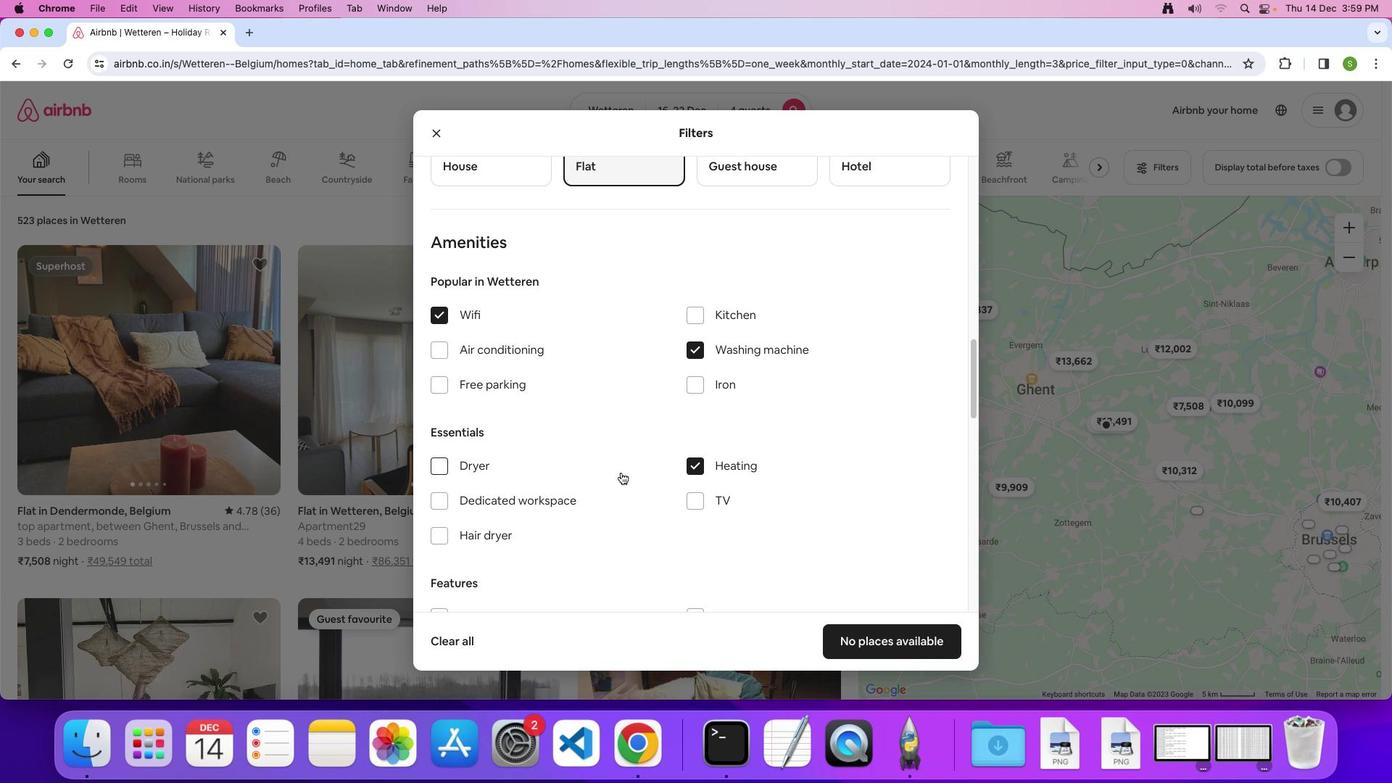 
Action: Mouse scrolled (620, 472) with delta (0, 0)
Screenshot: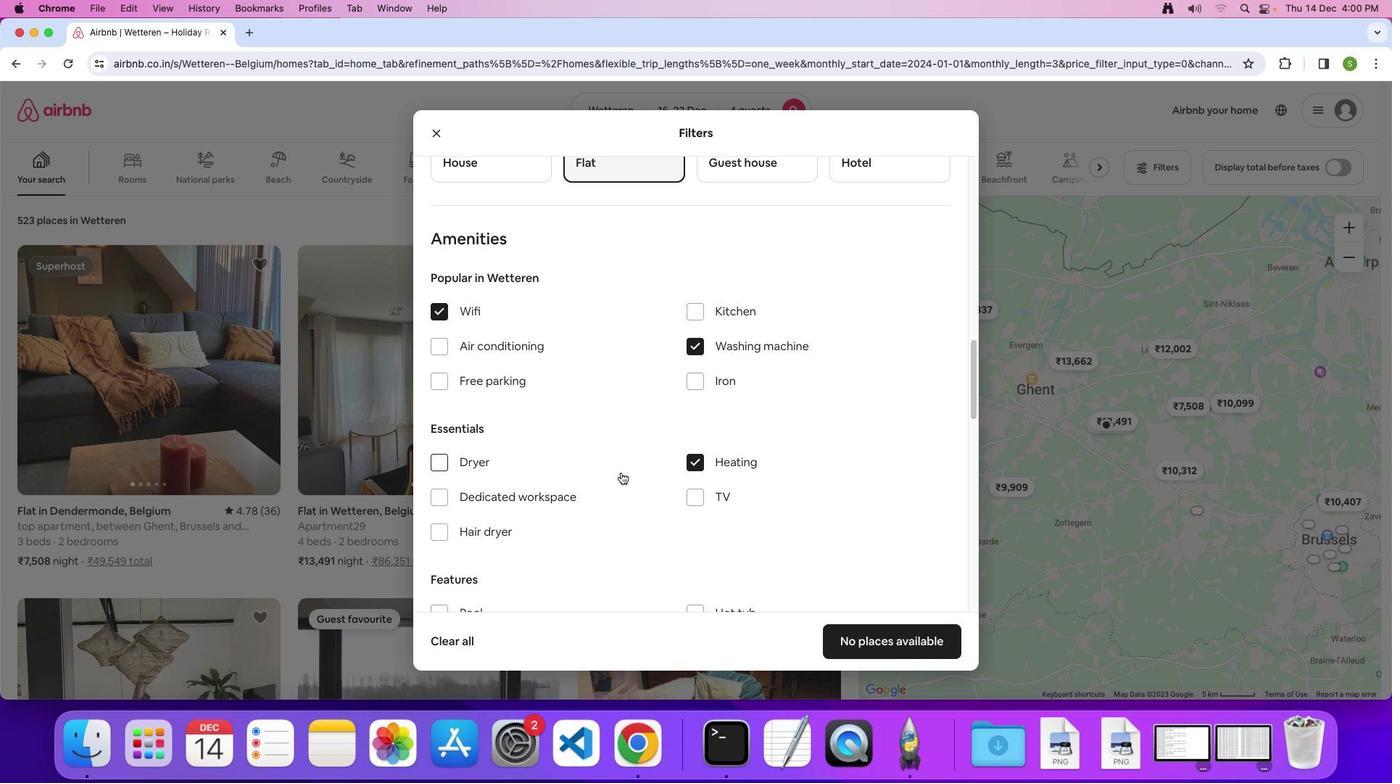 
Action: Mouse scrolled (620, 472) with delta (0, 0)
Screenshot: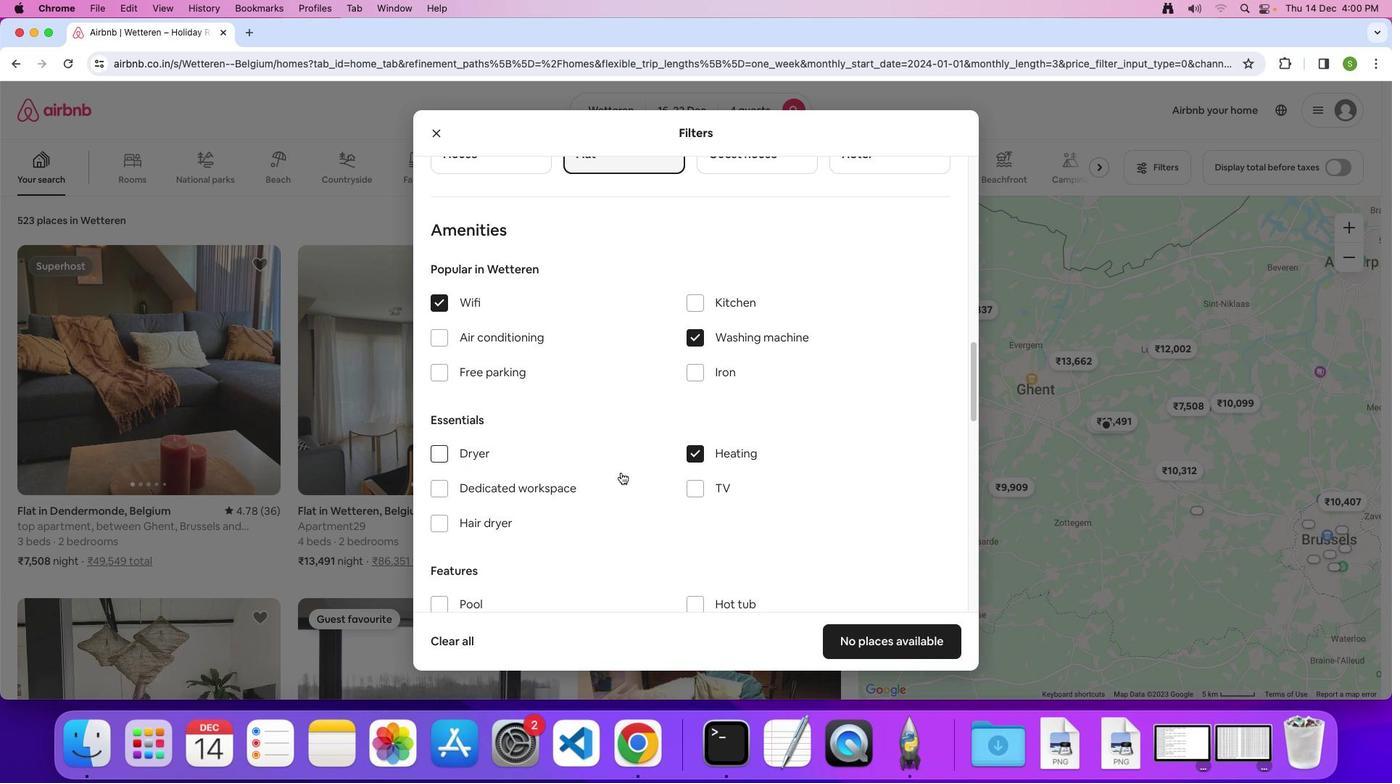 
Action: Mouse moved to (692, 479)
Screenshot: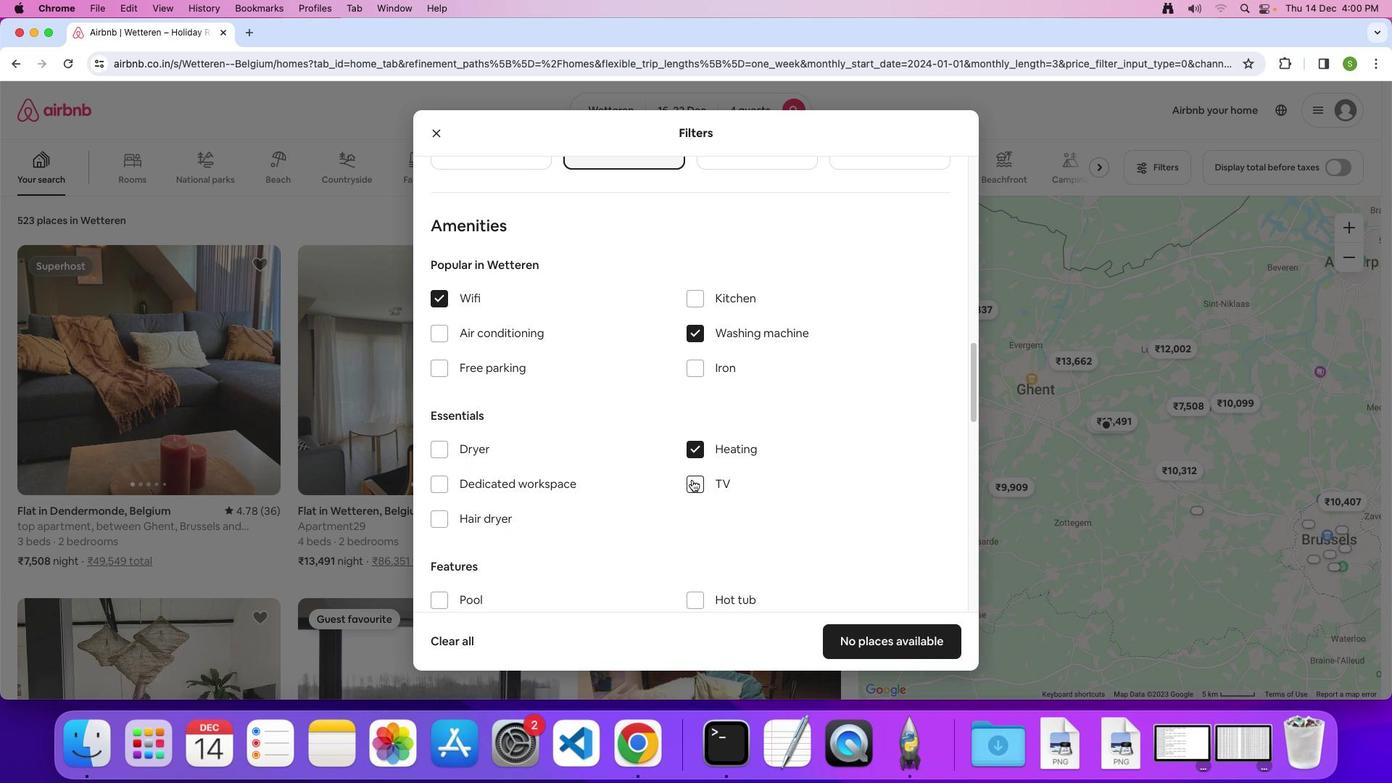 
Action: Mouse pressed left at (692, 479)
Screenshot: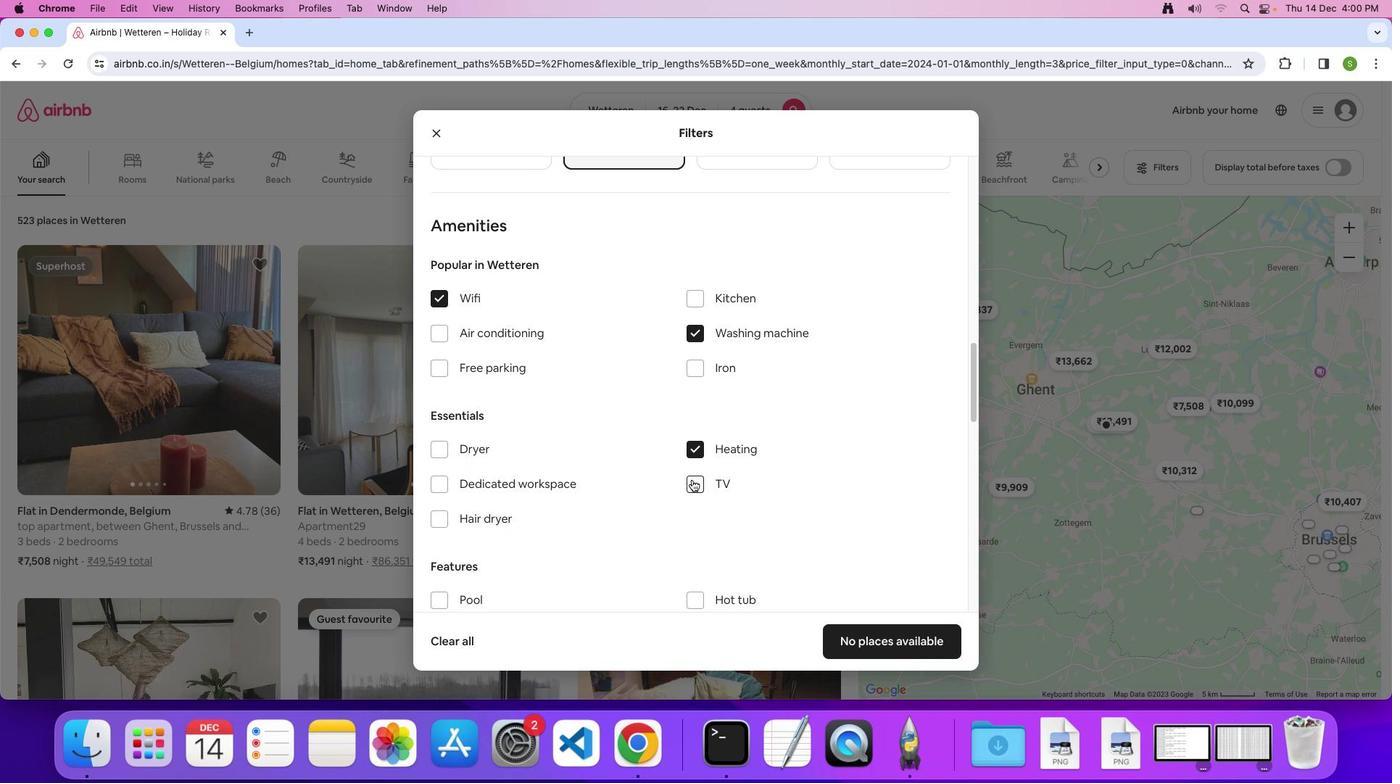
Action: Mouse moved to (621, 477)
Screenshot: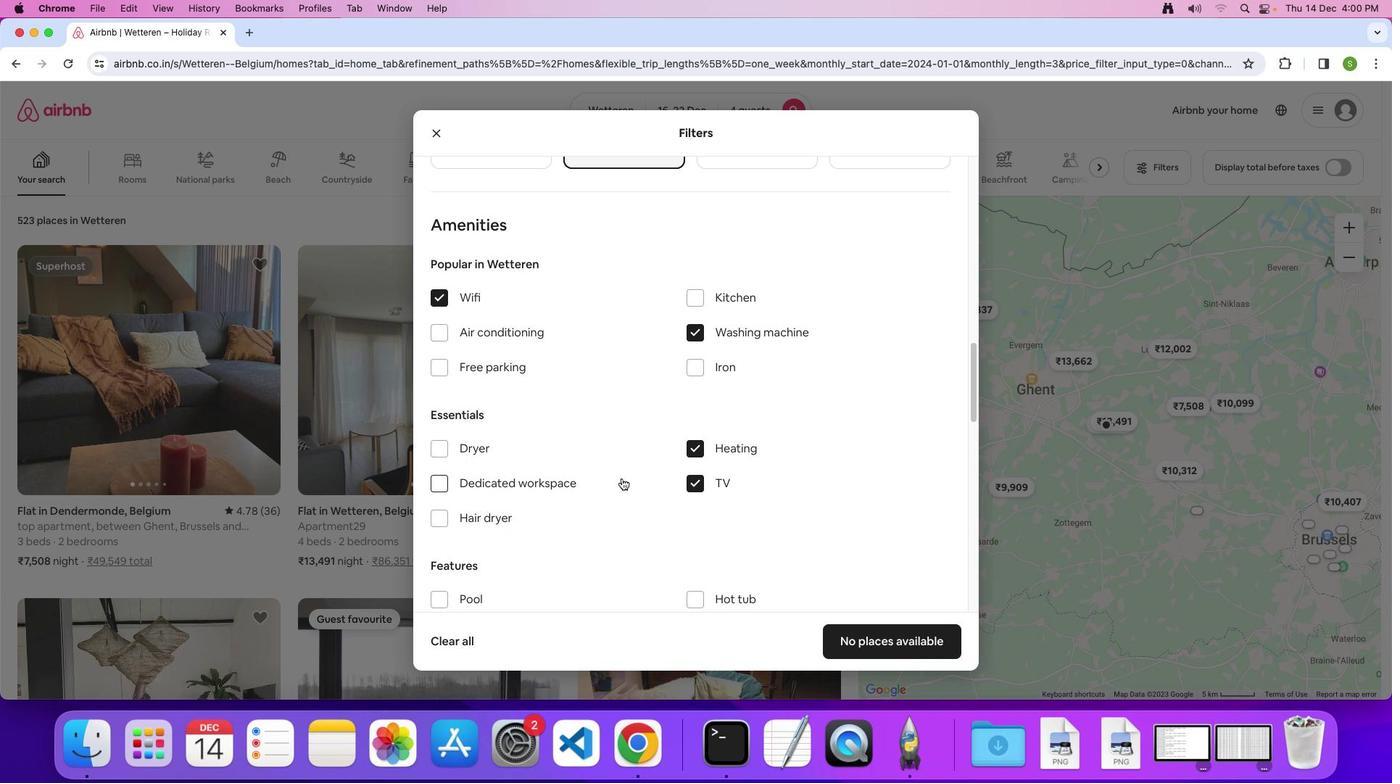 
Action: Mouse scrolled (621, 477) with delta (0, 0)
Screenshot: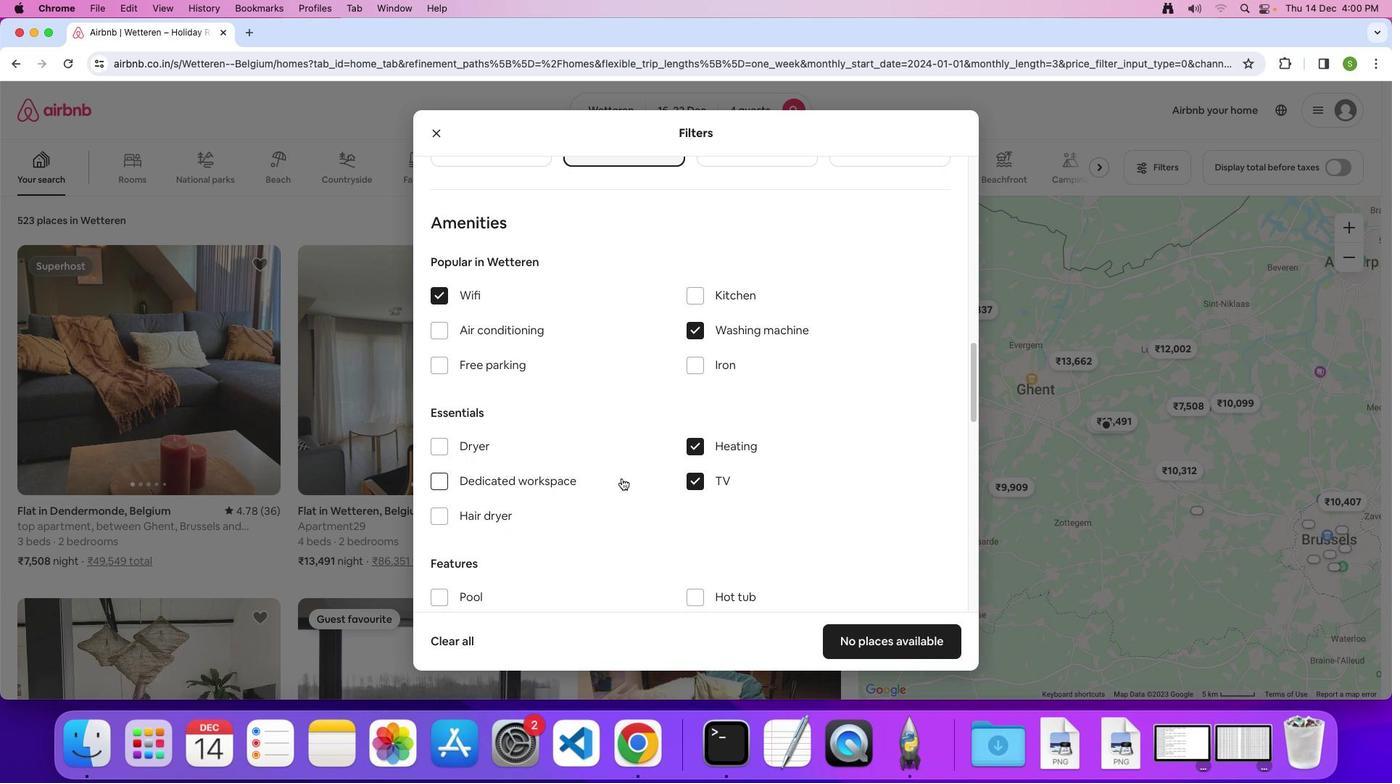 
Action: Mouse scrolled (621, 477) with delta (0, 0)
Screenshot: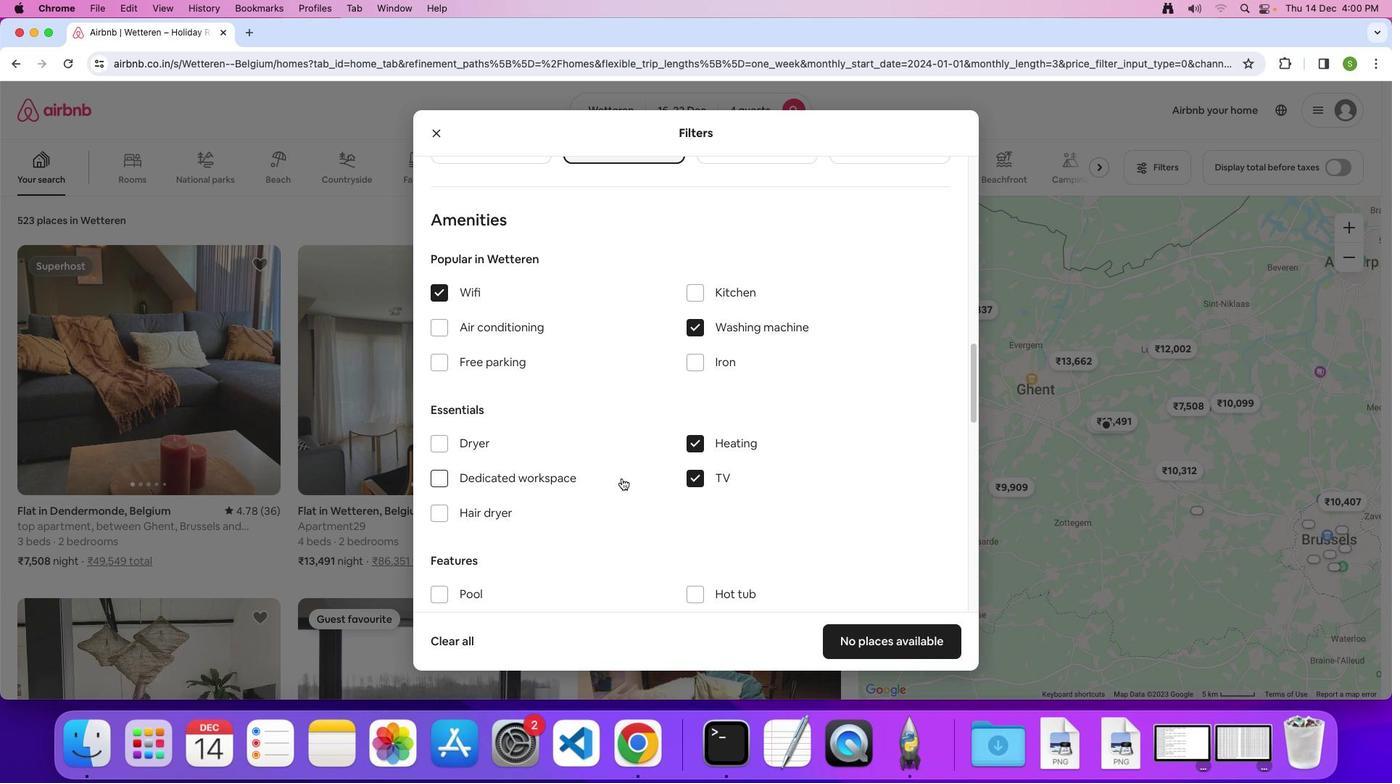 
Action: Mouse scrolled (621, 477) with delta (0, 0)
Screenshot: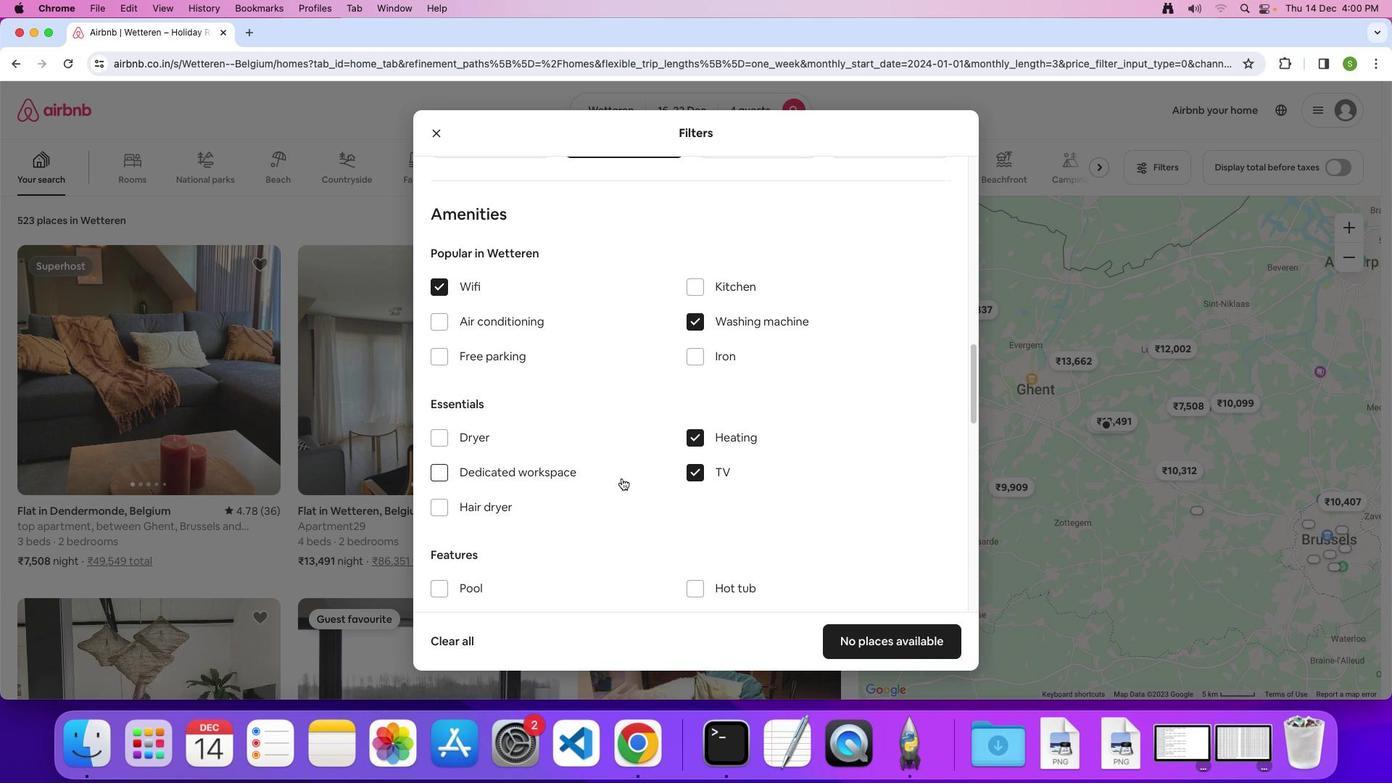 
Action: Mouse scrolled (621, 477) with delta (0, 0)
Screenshot: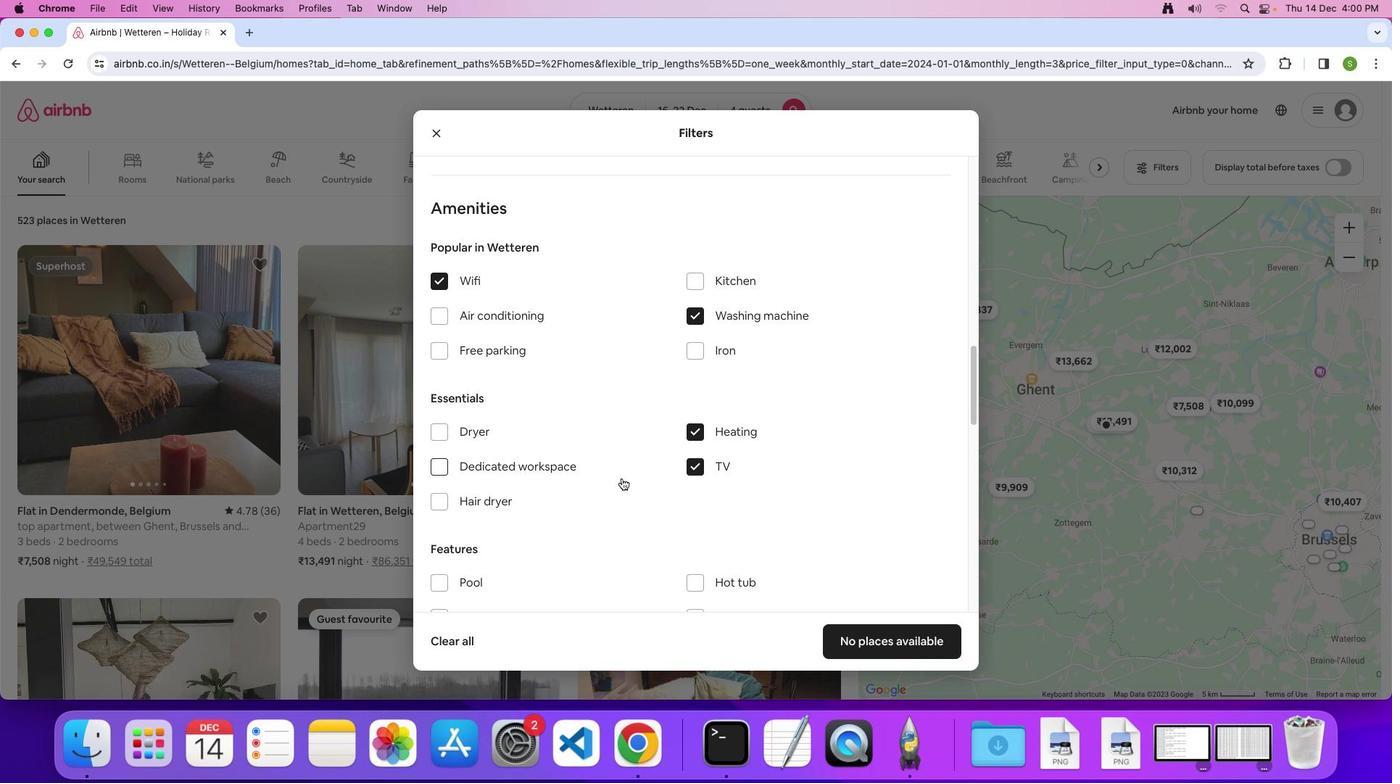 
Action: Mouse scrolled (621, 477) with delta (0, 0)
Screenshot: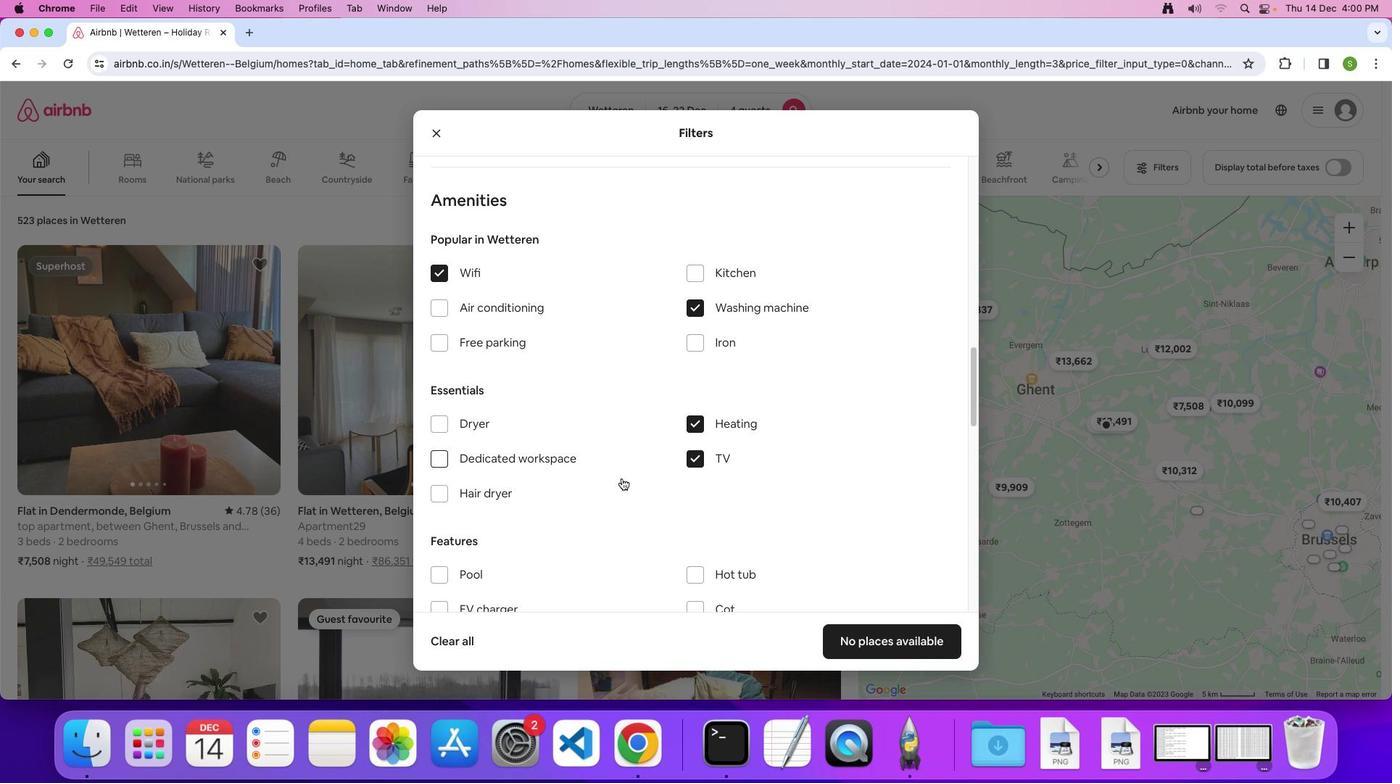 
Action: Mouse scrolled (621, 477) with delta (0, 0)
Screenshot: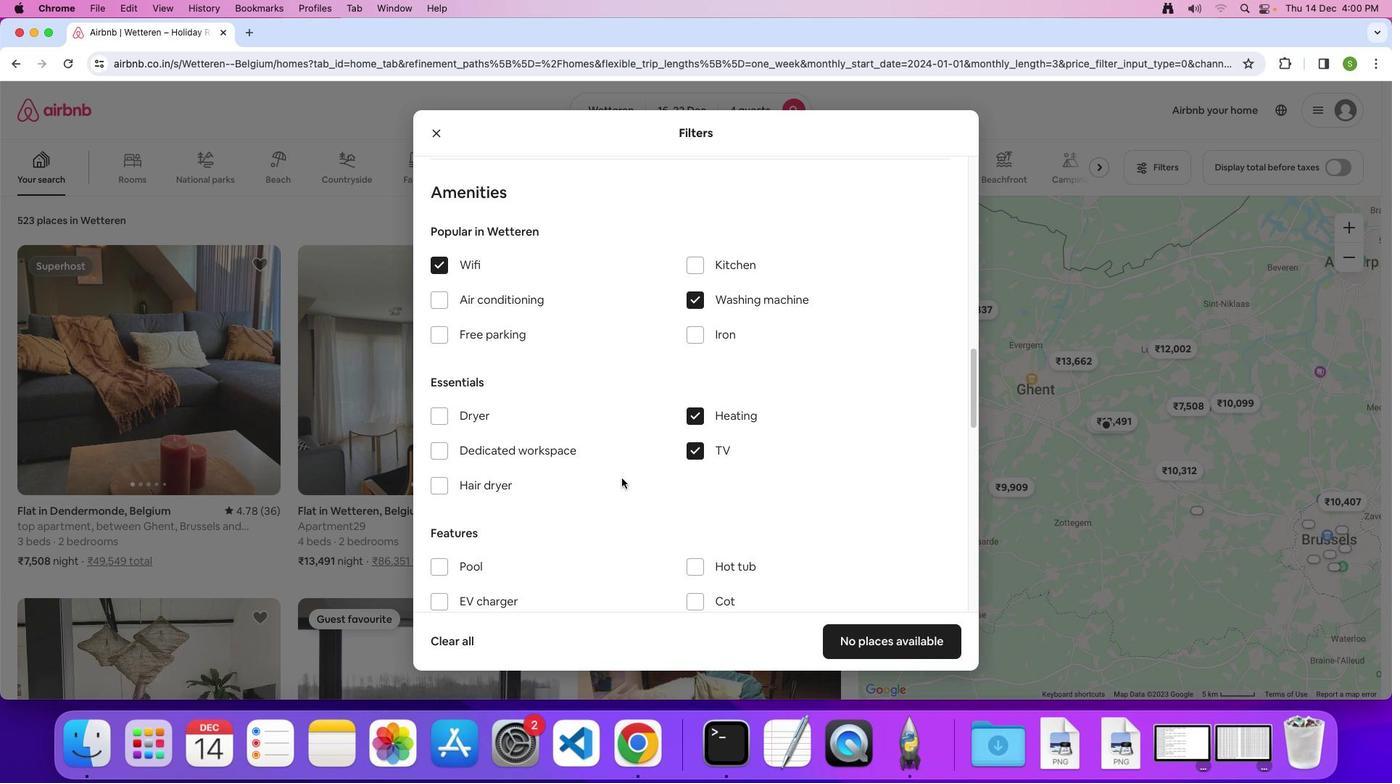 
Action: Mouse scrolled (621, 477) with delta (0, 0)
Screenshot: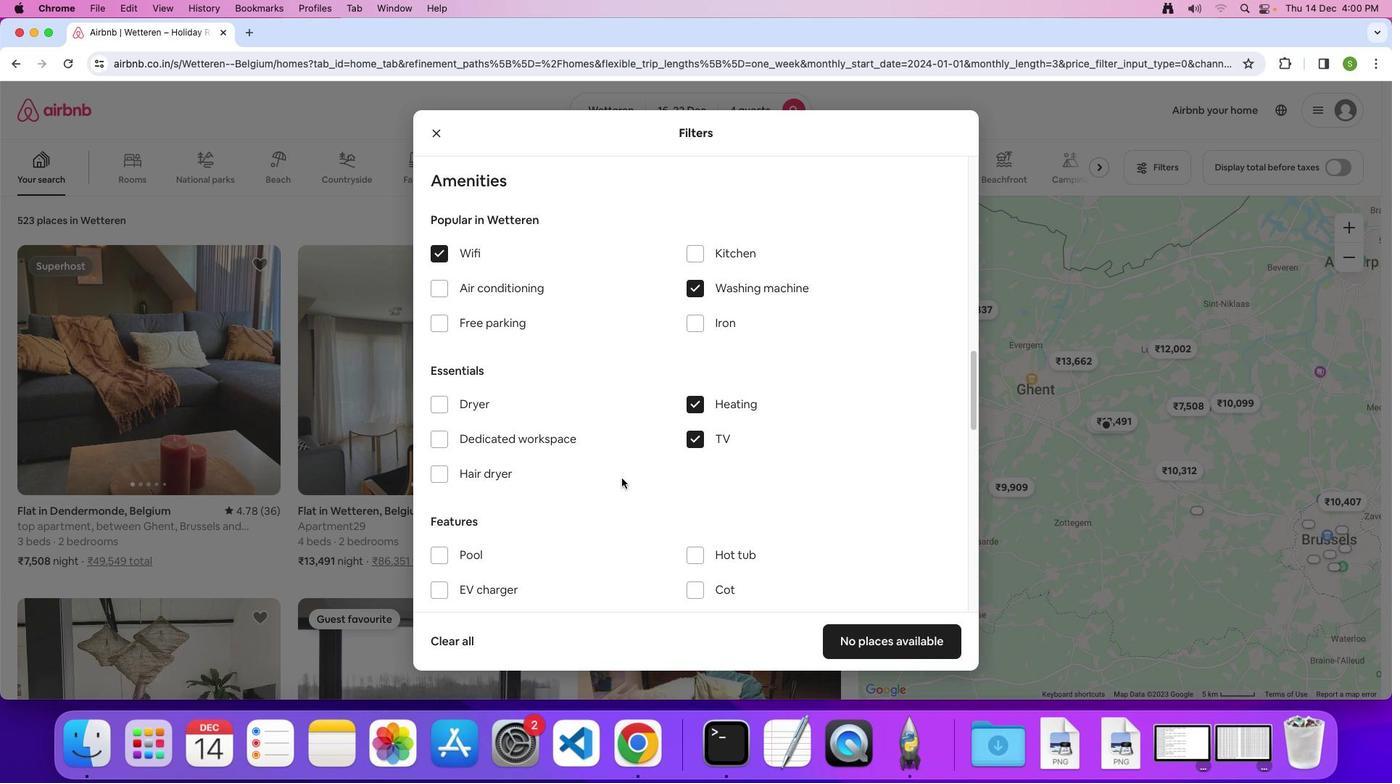 
Action: Mouse scrolled (621, 477) with delta (0, 0)
Screenshot: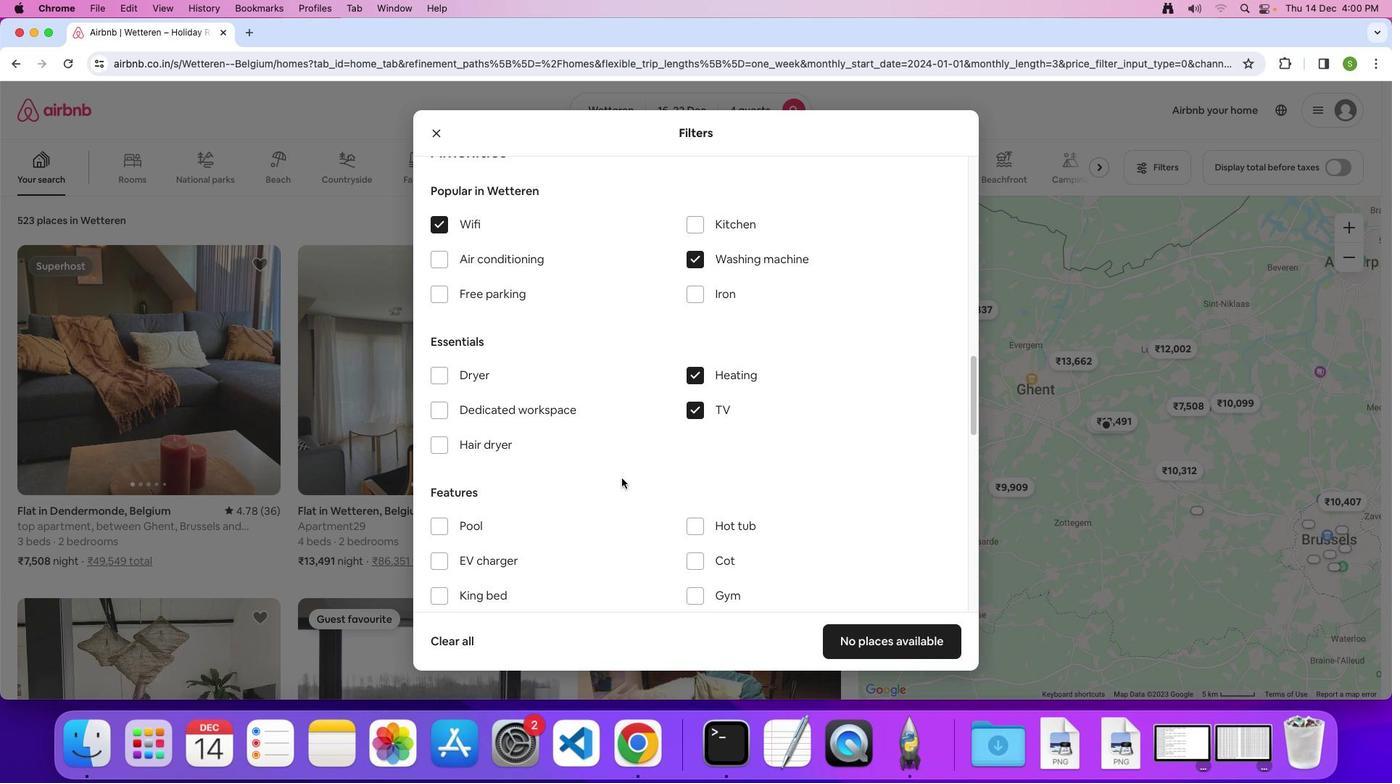 
Action: Mouse scrolled (621, 477) with delta (0, 0)
Screenshot: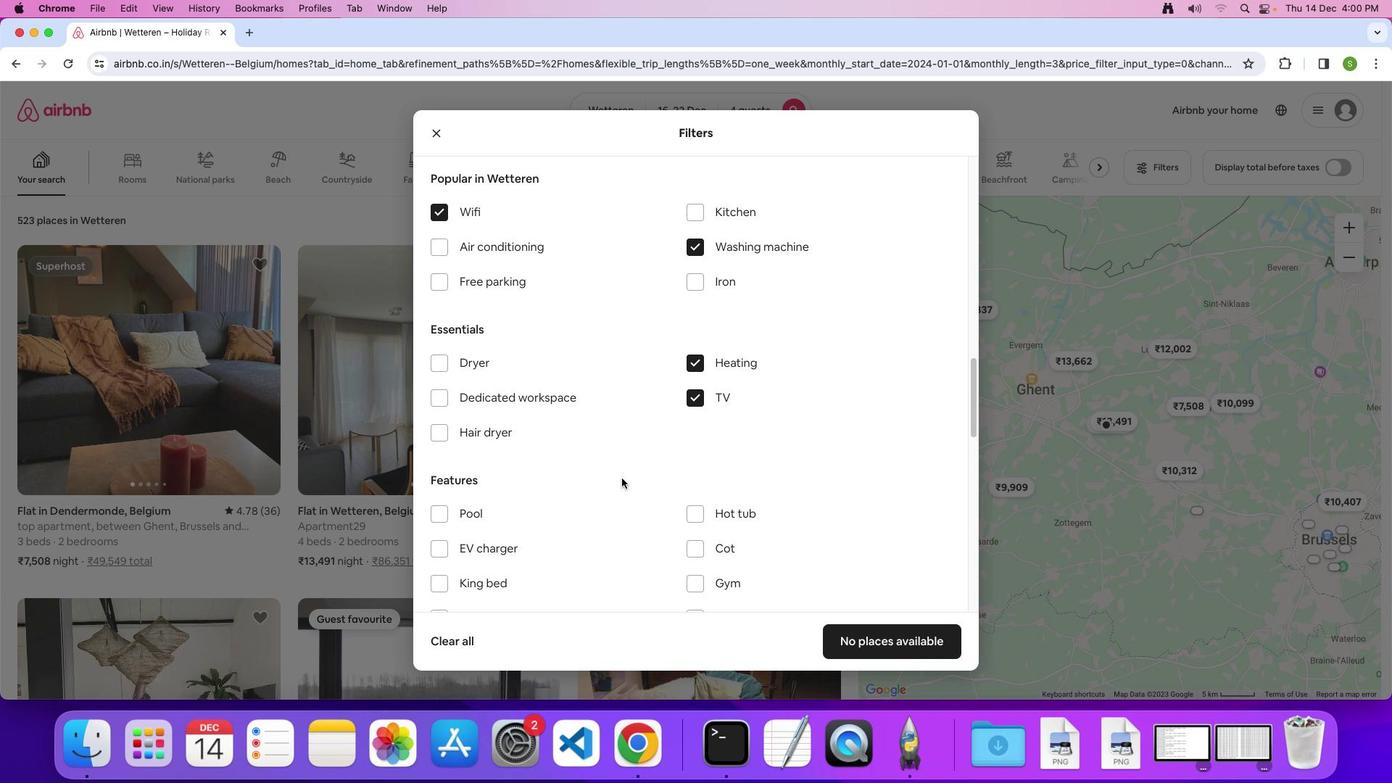 
Action: Mouse scrolled (621, 477) with delta (0, 0)
Screenshot: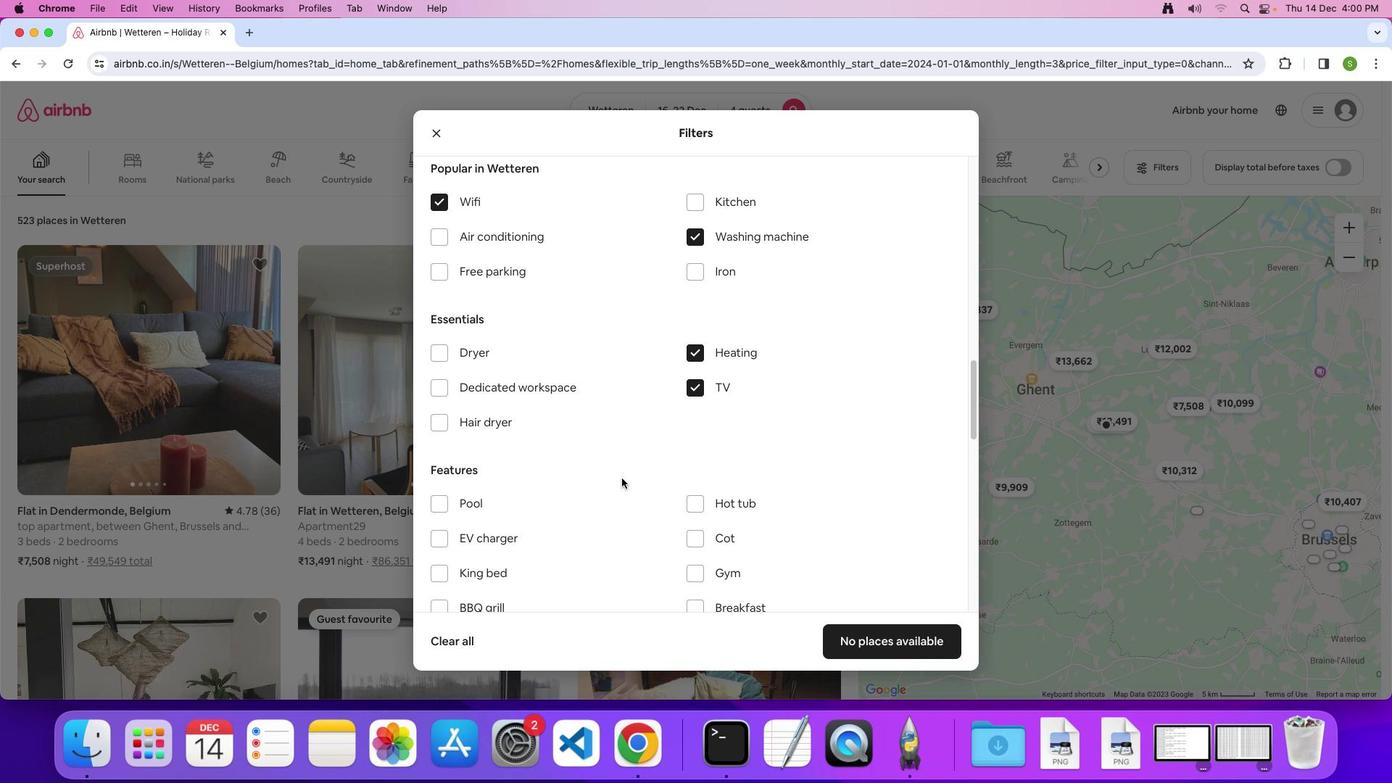 
Action: Mouse scrolled (621, 477) with delta (0, 0)
Screenshot: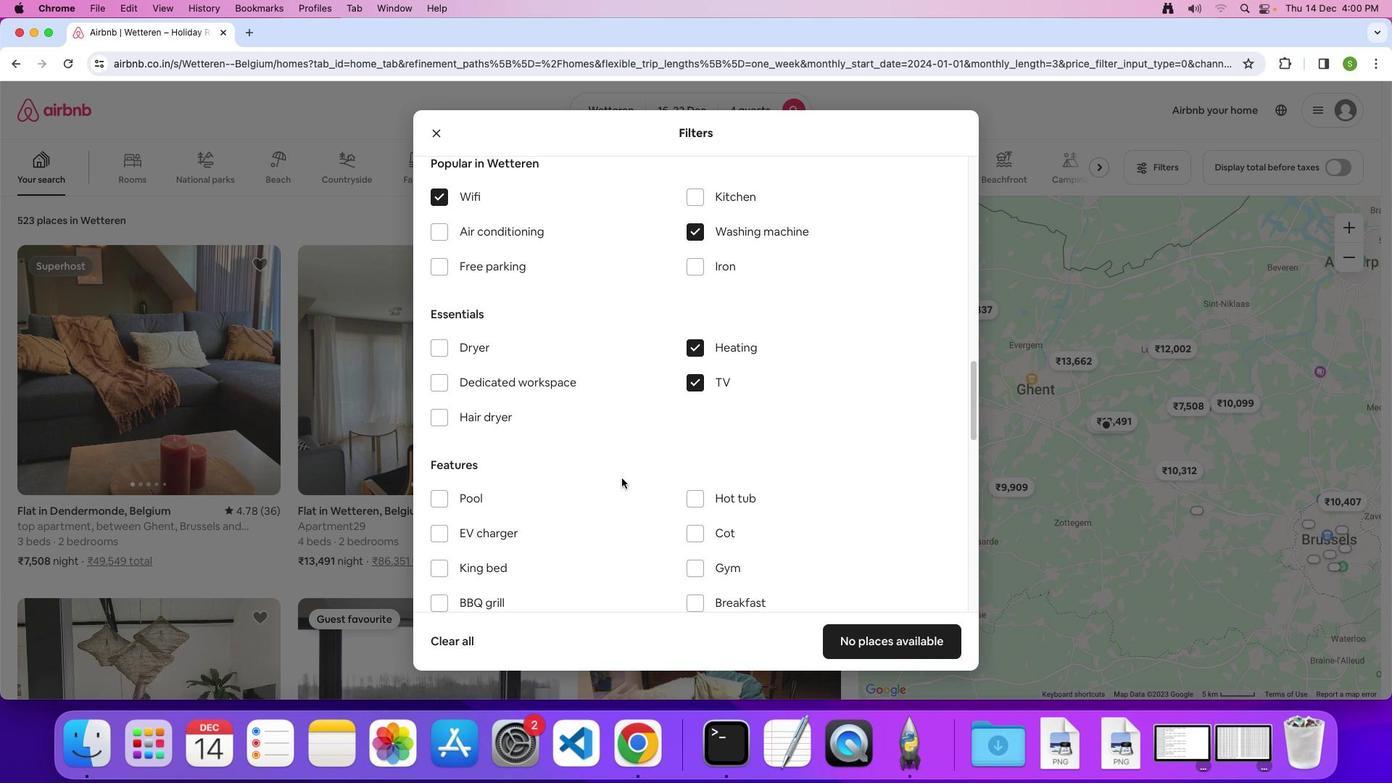
Action: Mouse scrolled (621, 477) with delta (0, 0)
Screenshot: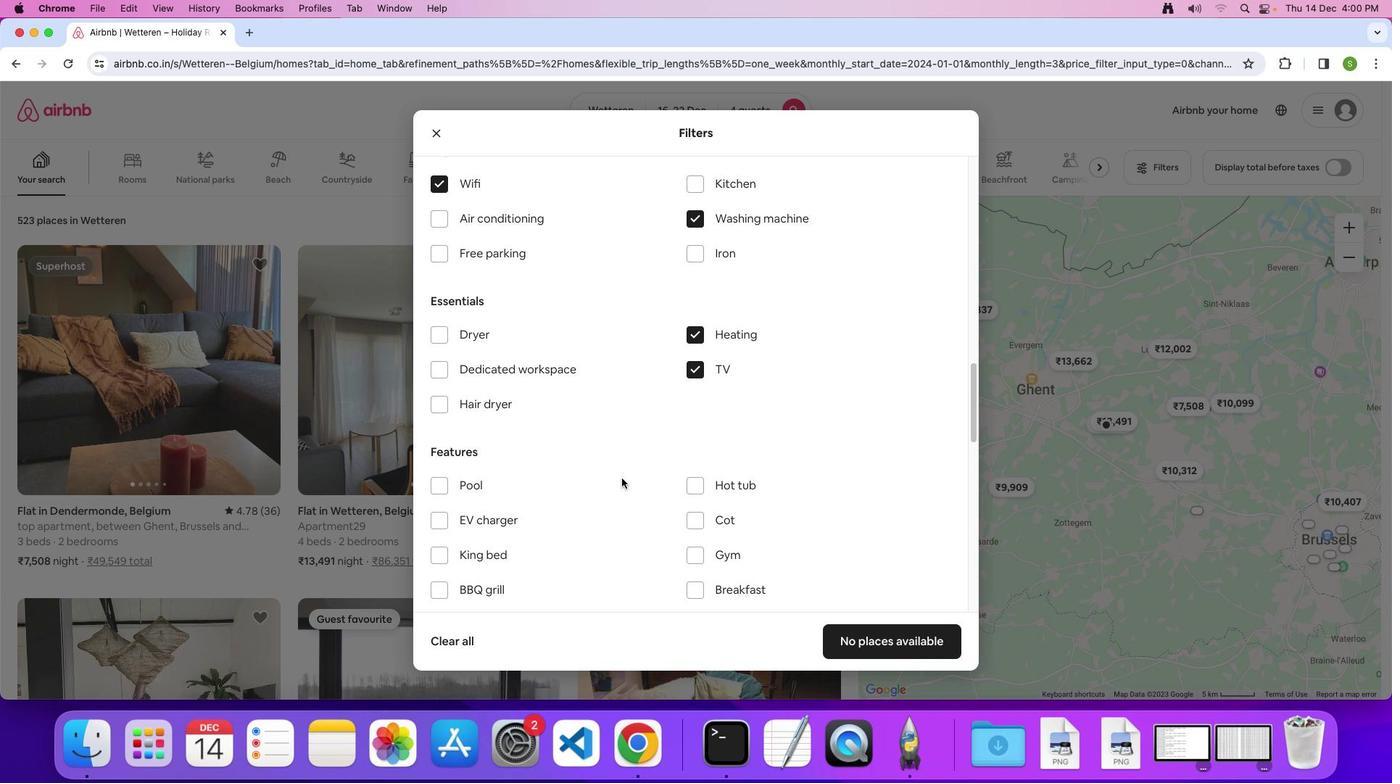
Action: Mouse scrolled (621, 477) with delta (0, 0)
Screenshot: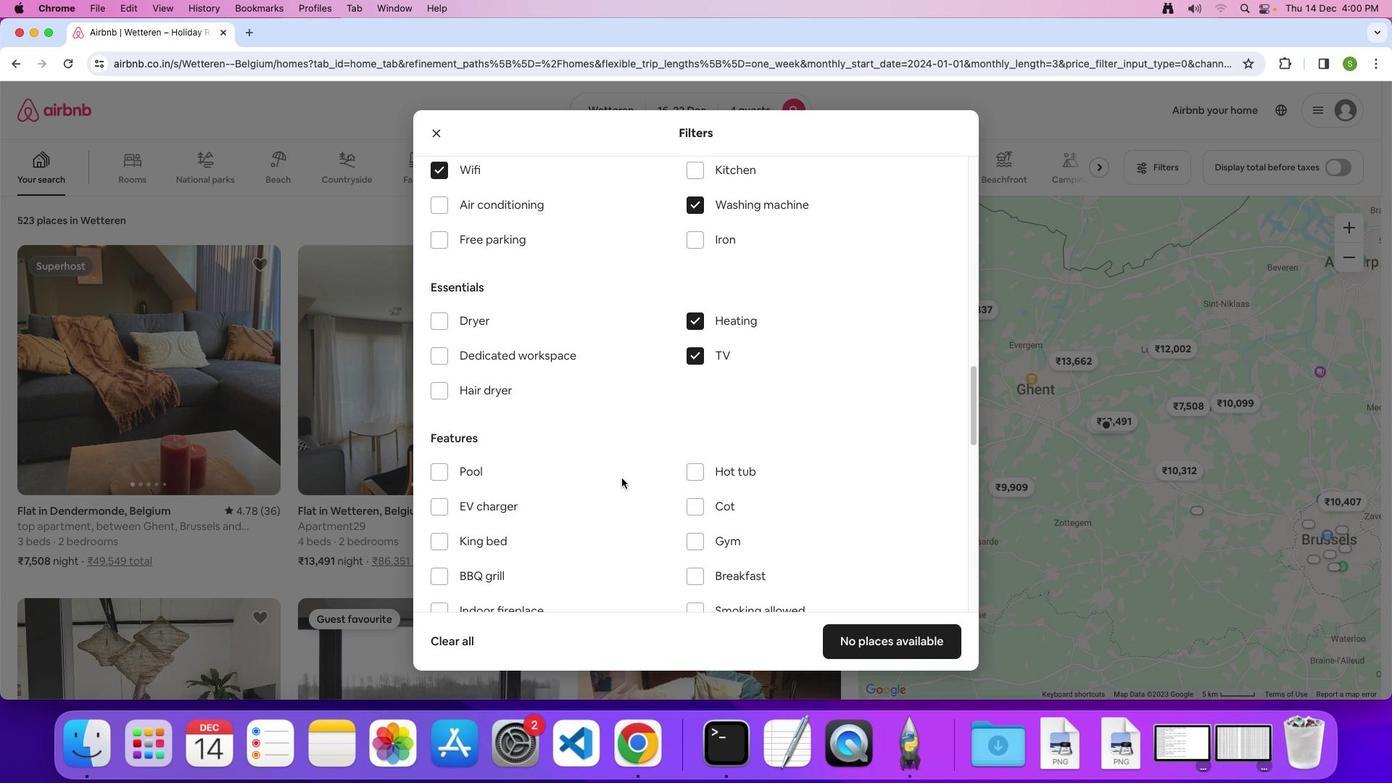 
Action: Mouse moved to (439, 227)
Screenshot: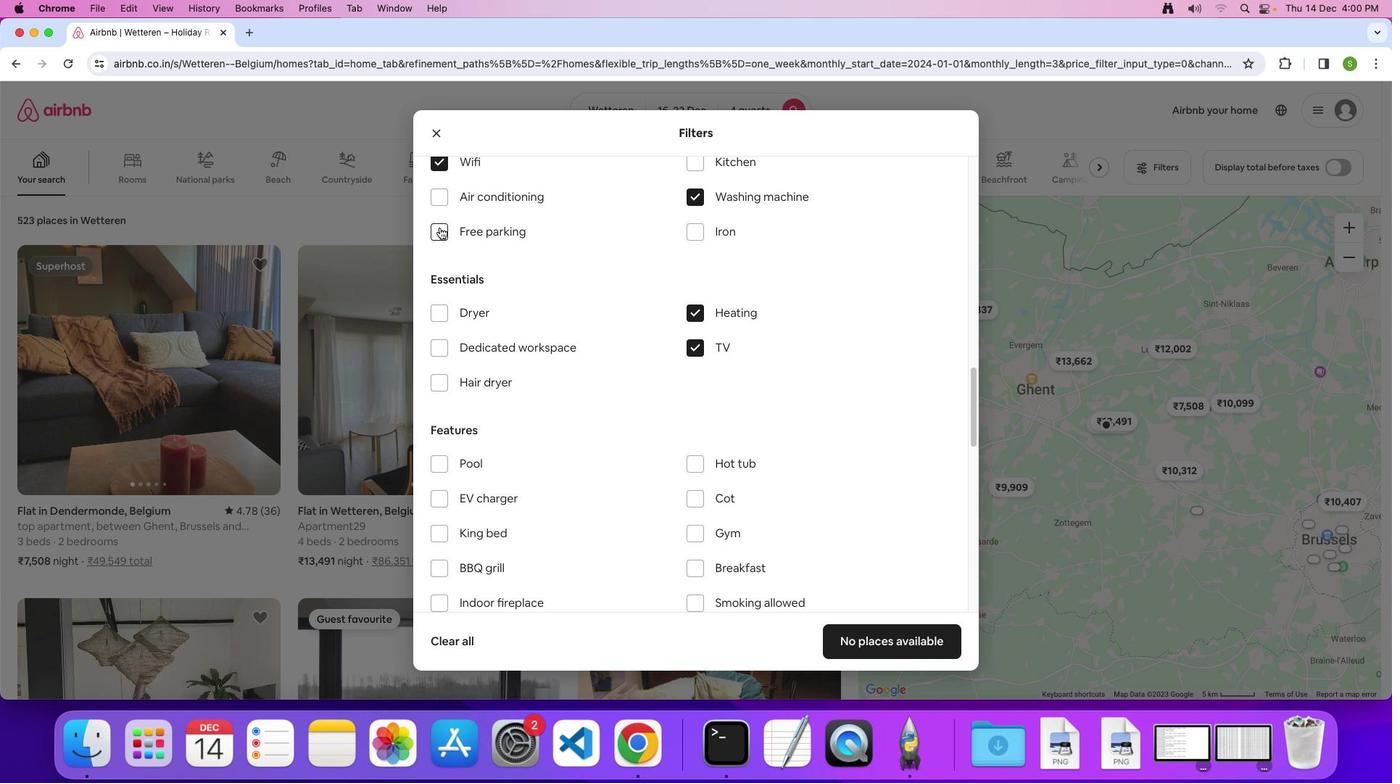 
Action: Mouse pressed left at (439, 227)
Screenshot: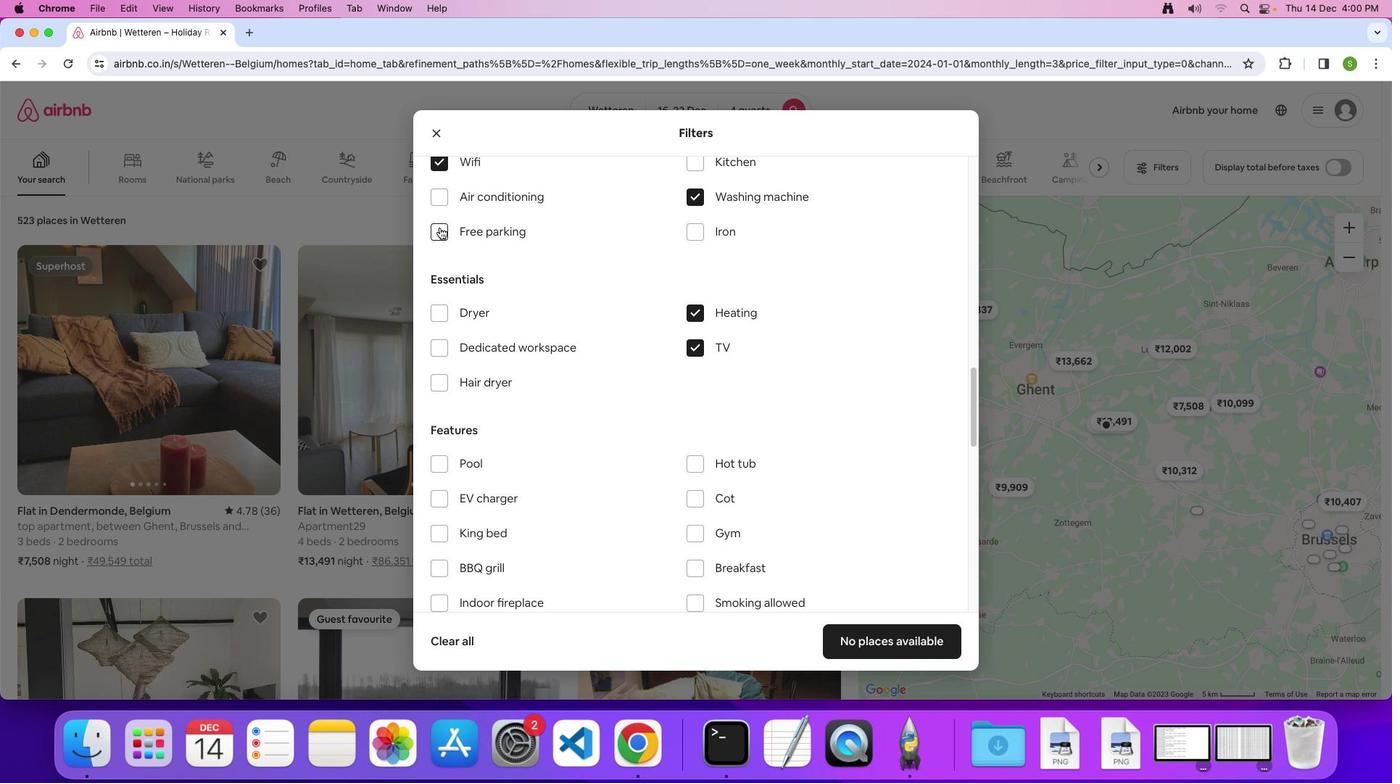 
Action: Mouse moved to (598, 445)
Screenshot: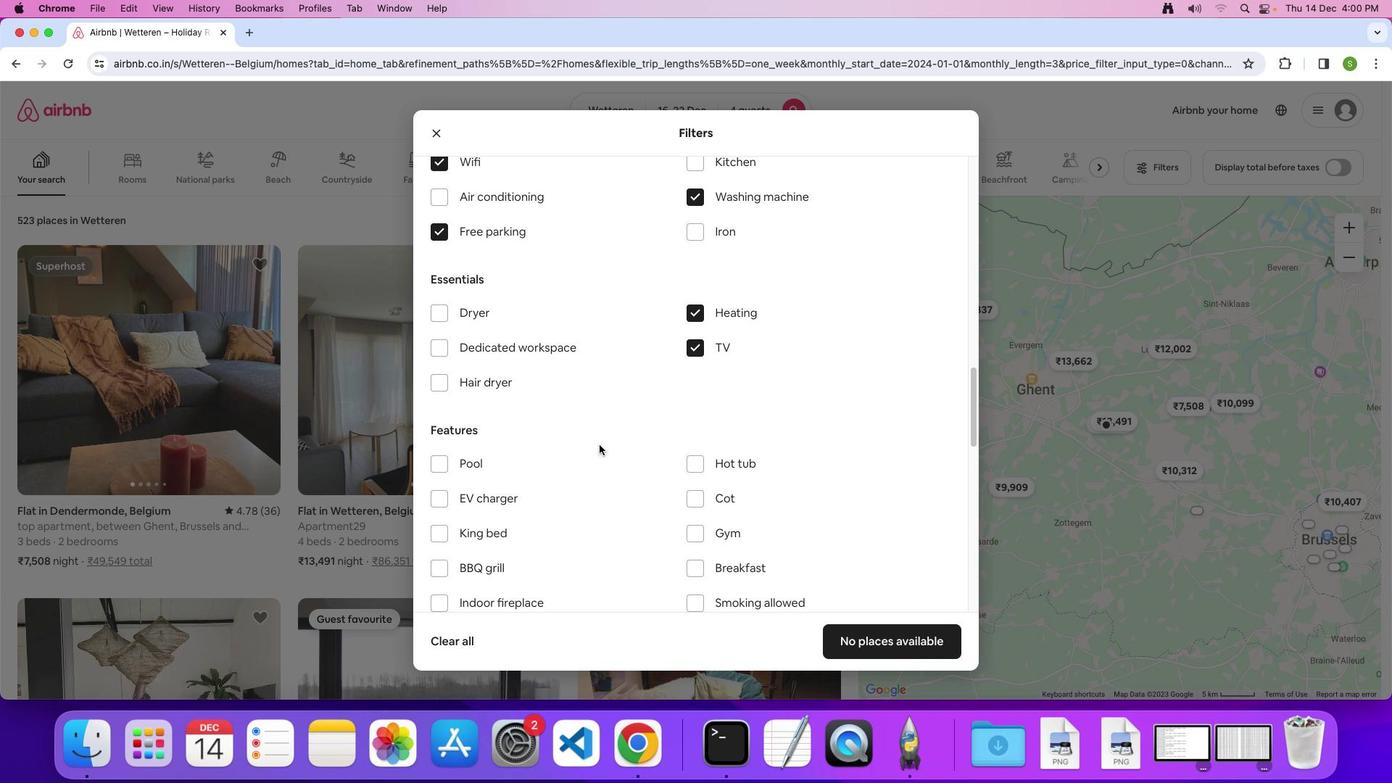 
Action: Mouse scrolled (598, 445) with delta (0, 0)
Screenshot: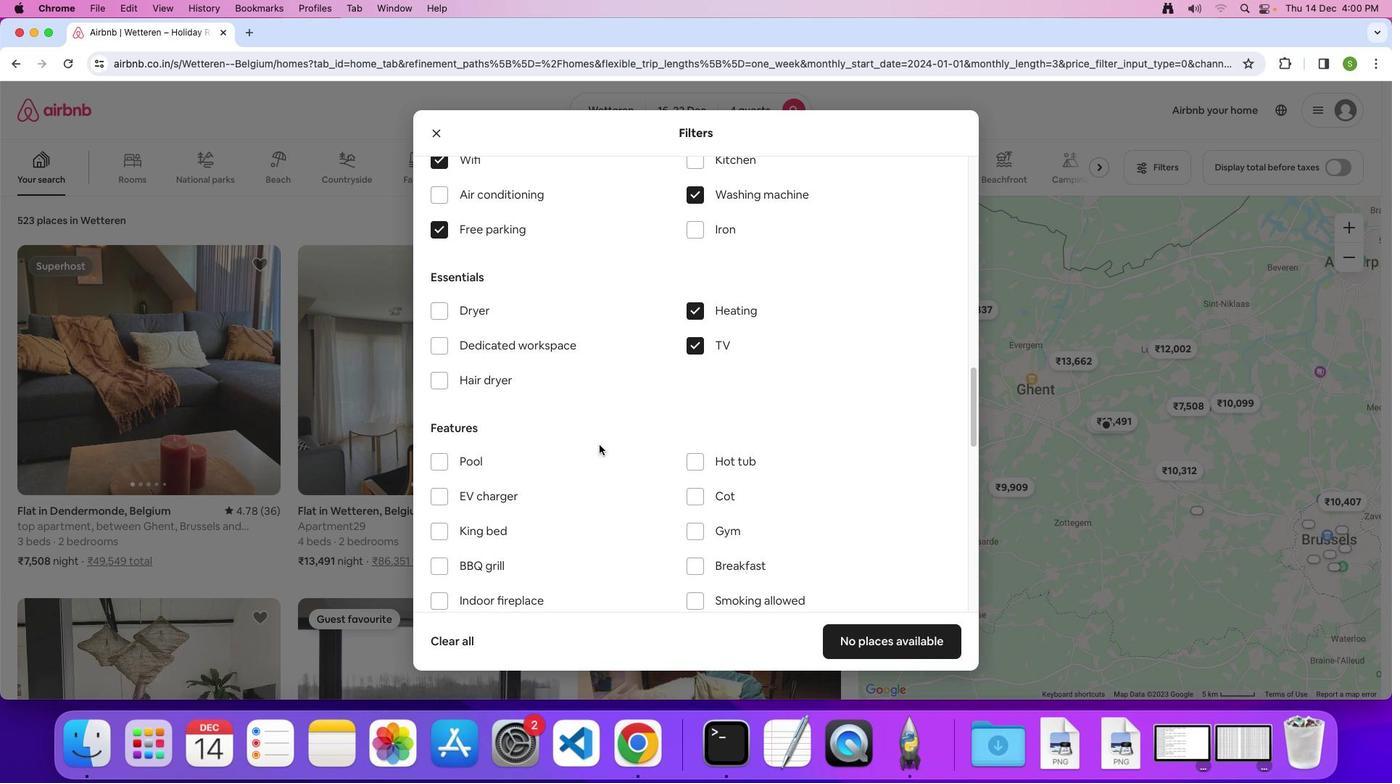 
Action: Mouse scrolled (598, 445) with delta (0, 0)
Screenshot: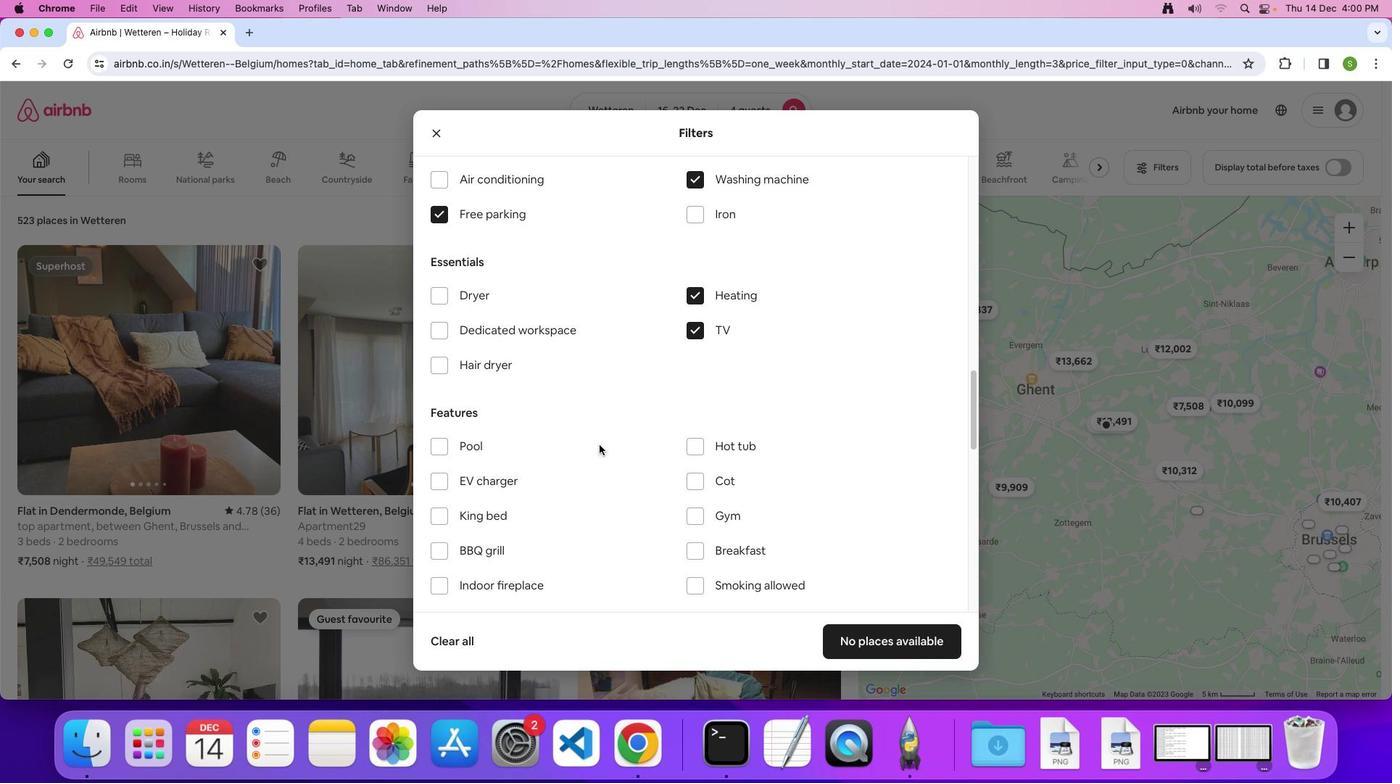 
Action: Mouse scrolled (598, 445) with delta (0, 0)
Screenshot: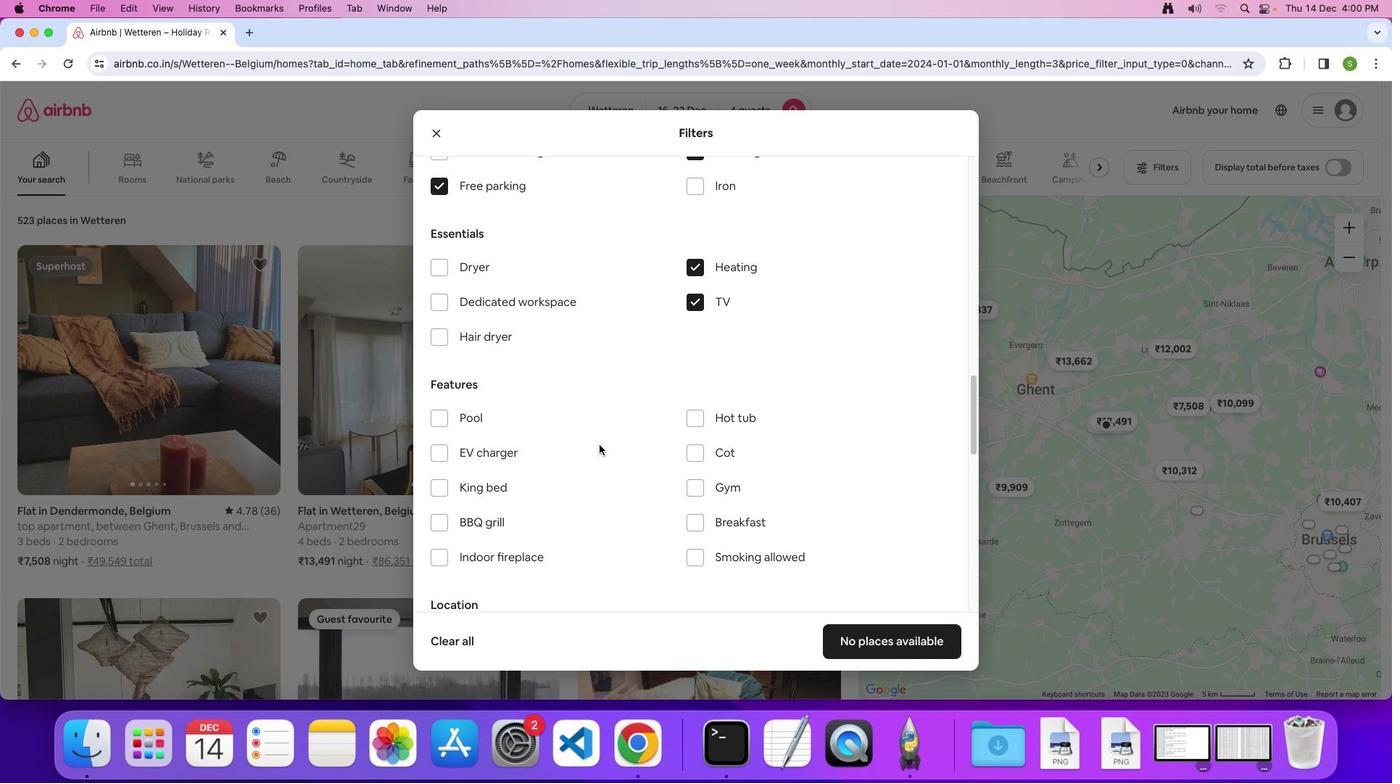
Action: Mouse scrolled (598, 445) with delta (0, 0)
Screenshot: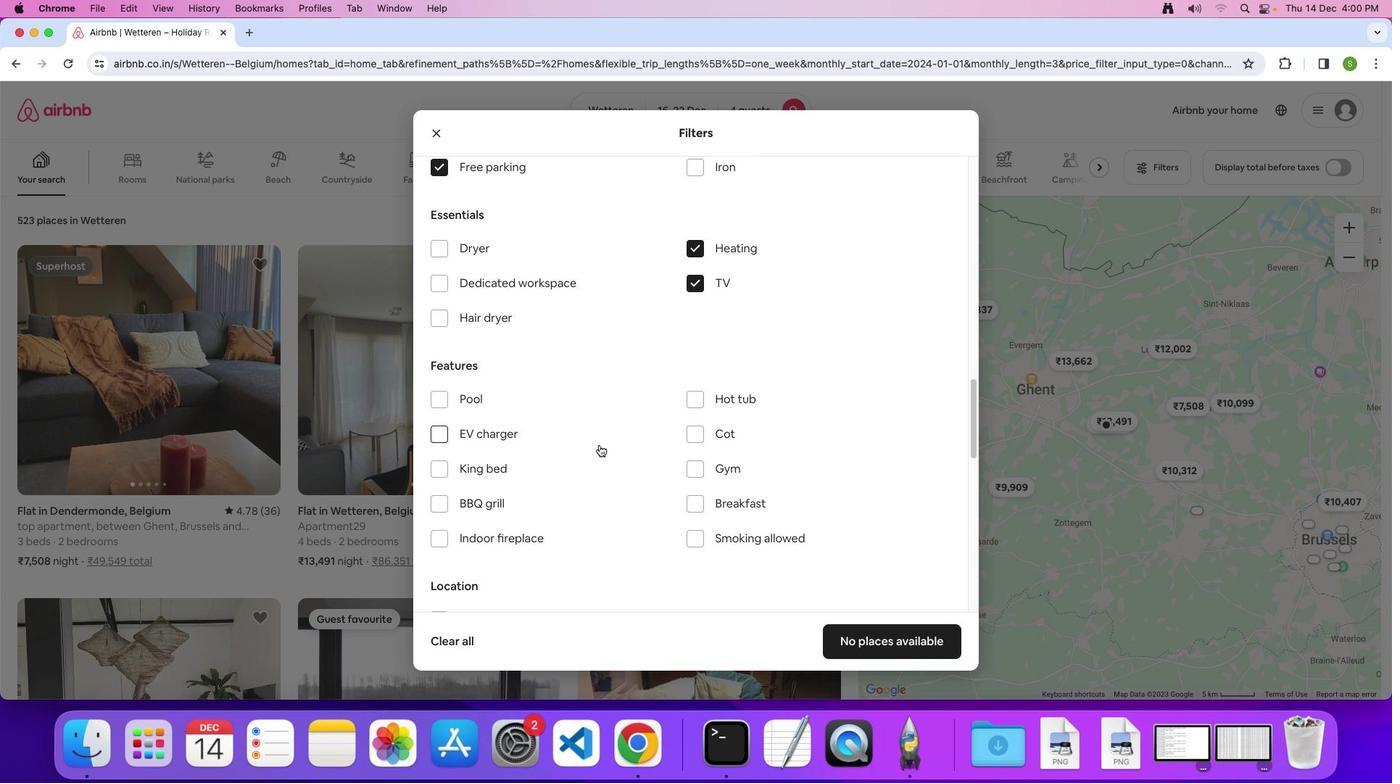 
Action: Mouse scrolled (598, 445) with delta (0, 0)
Screenshot: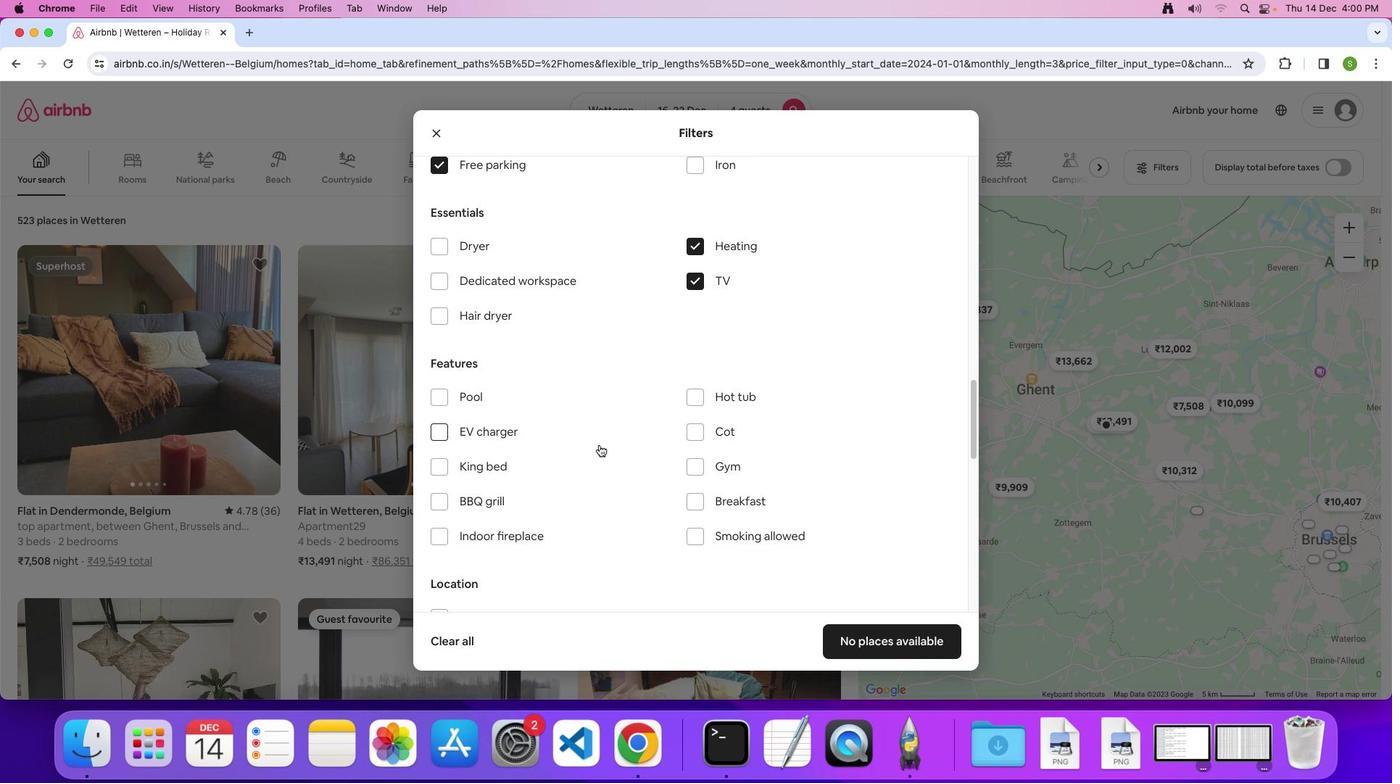 
Action: Mouse scrolled (598, 445) with delta (0, 0)
Screenshot: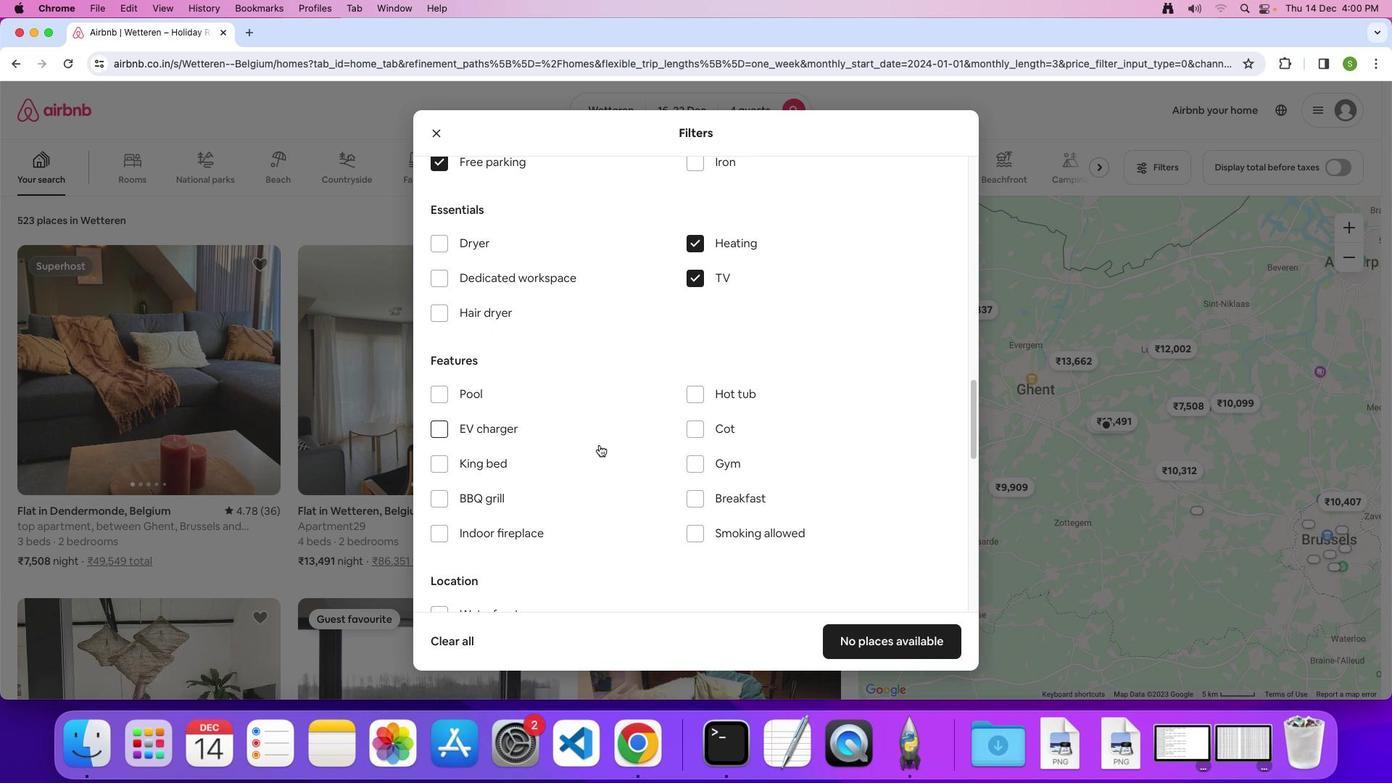 
Action: Mouse scrolled (598, 445) with delta (0, 0)
Screenshot: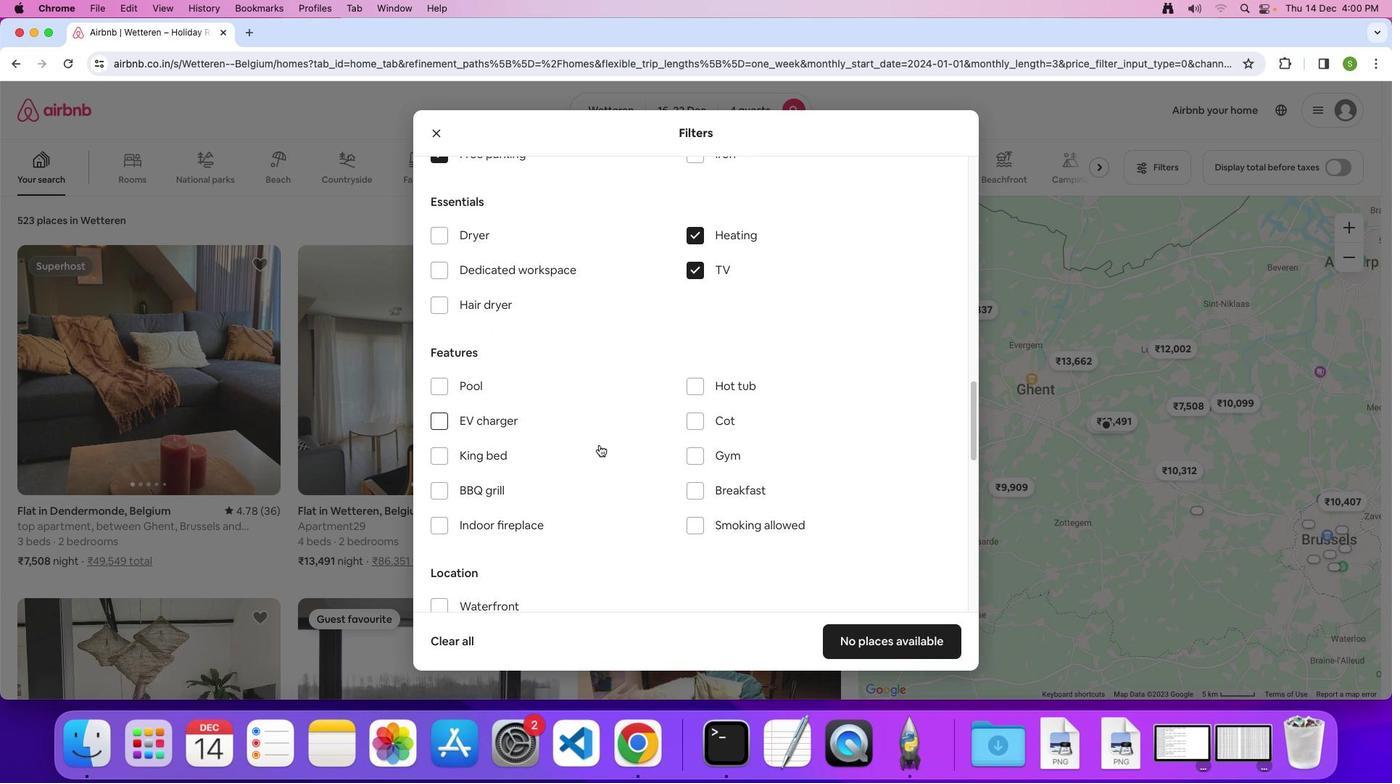 
Action: Mouse moved to (576, 441)
Screenshot: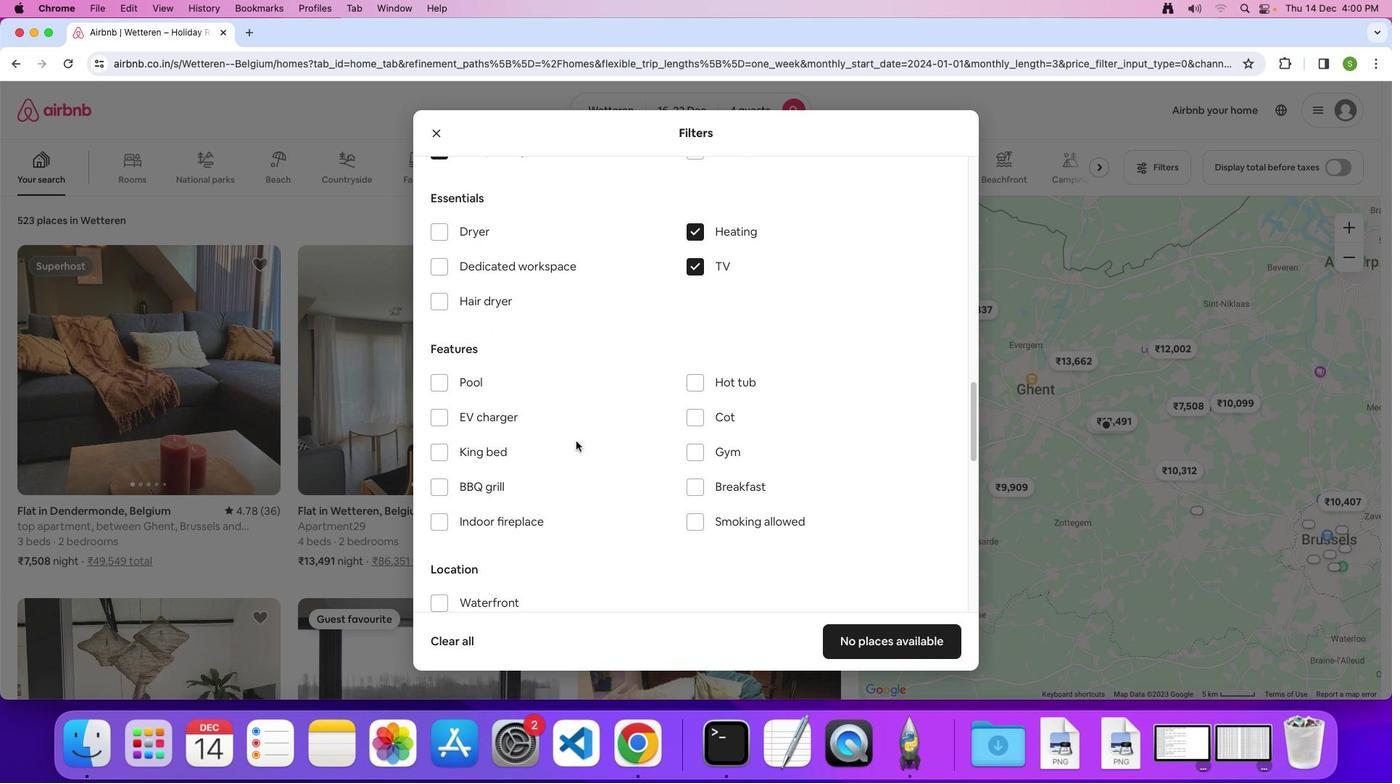 
Action: Mouse scrolled (576, 441) with delta (0, 0)
Screenshot: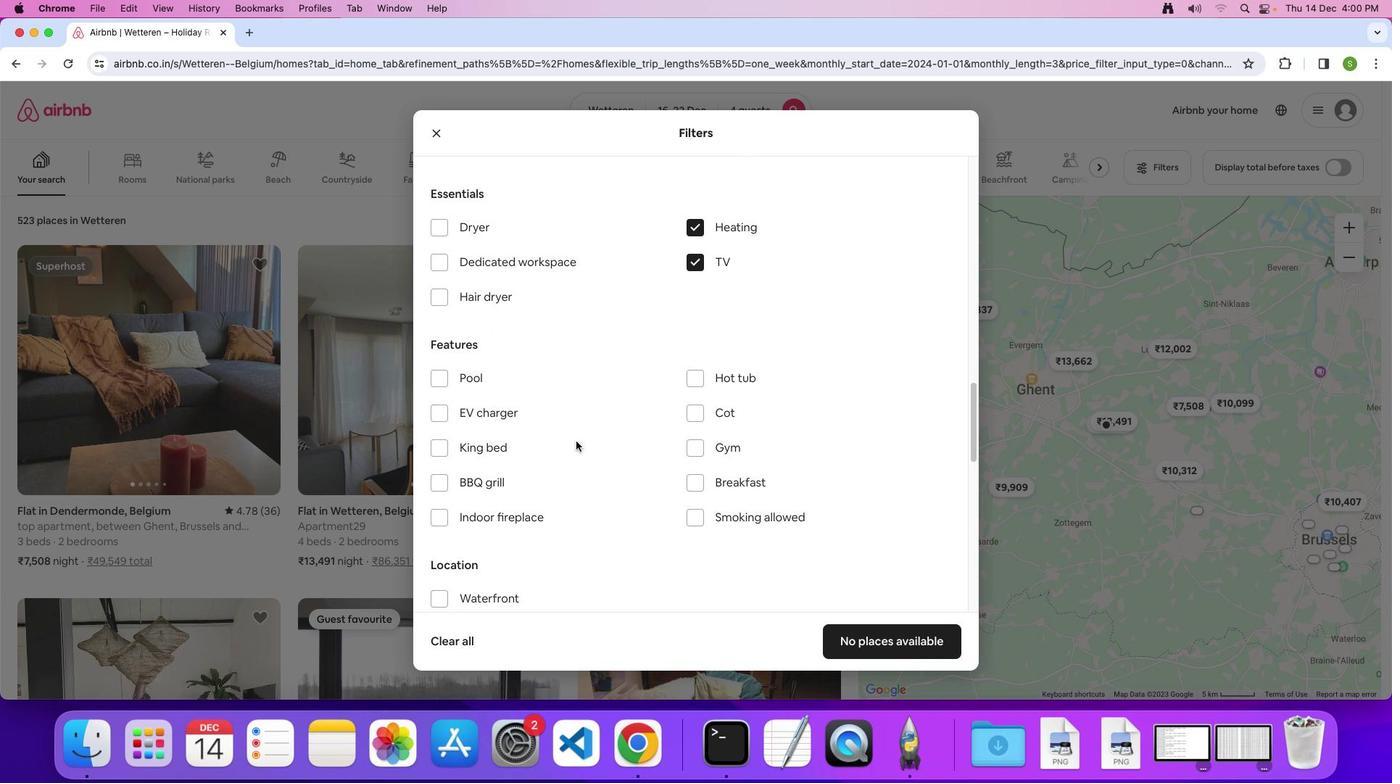 
Action: Mouse scrolled (576, 441) with delta (0, 0)
Screenshot: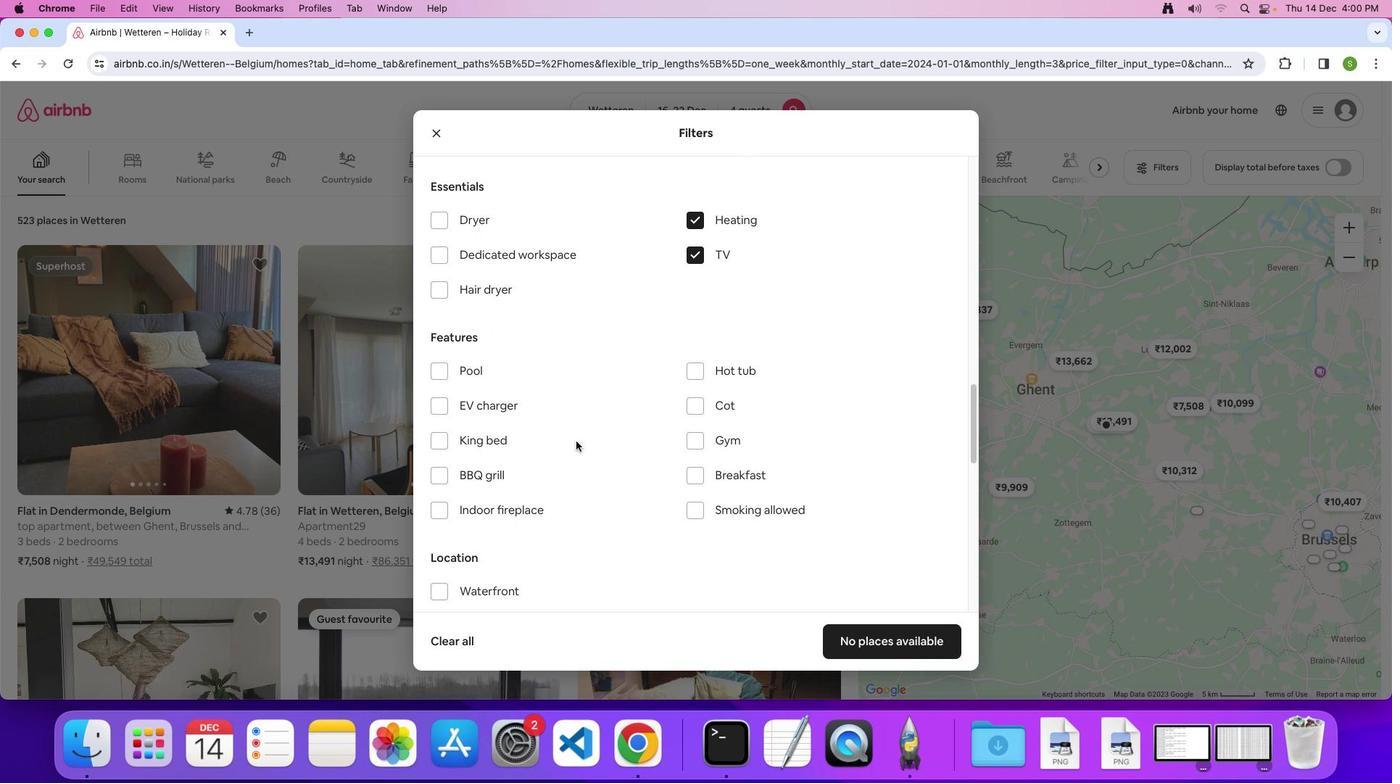 
Action: Mouse moved to (576, 441)
Screenshot: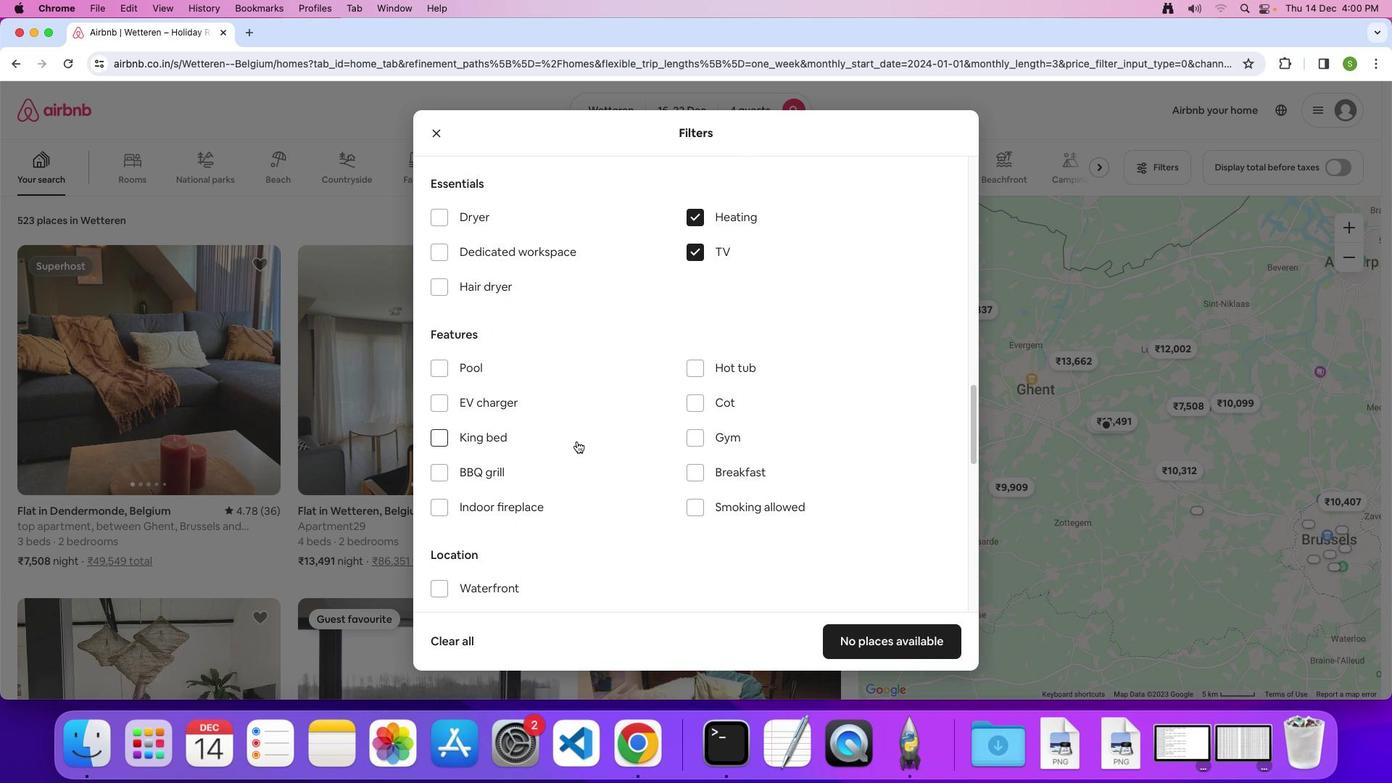 
Action: Mouse scrolled (576, 441) with delta (0, 0)
Screenshot: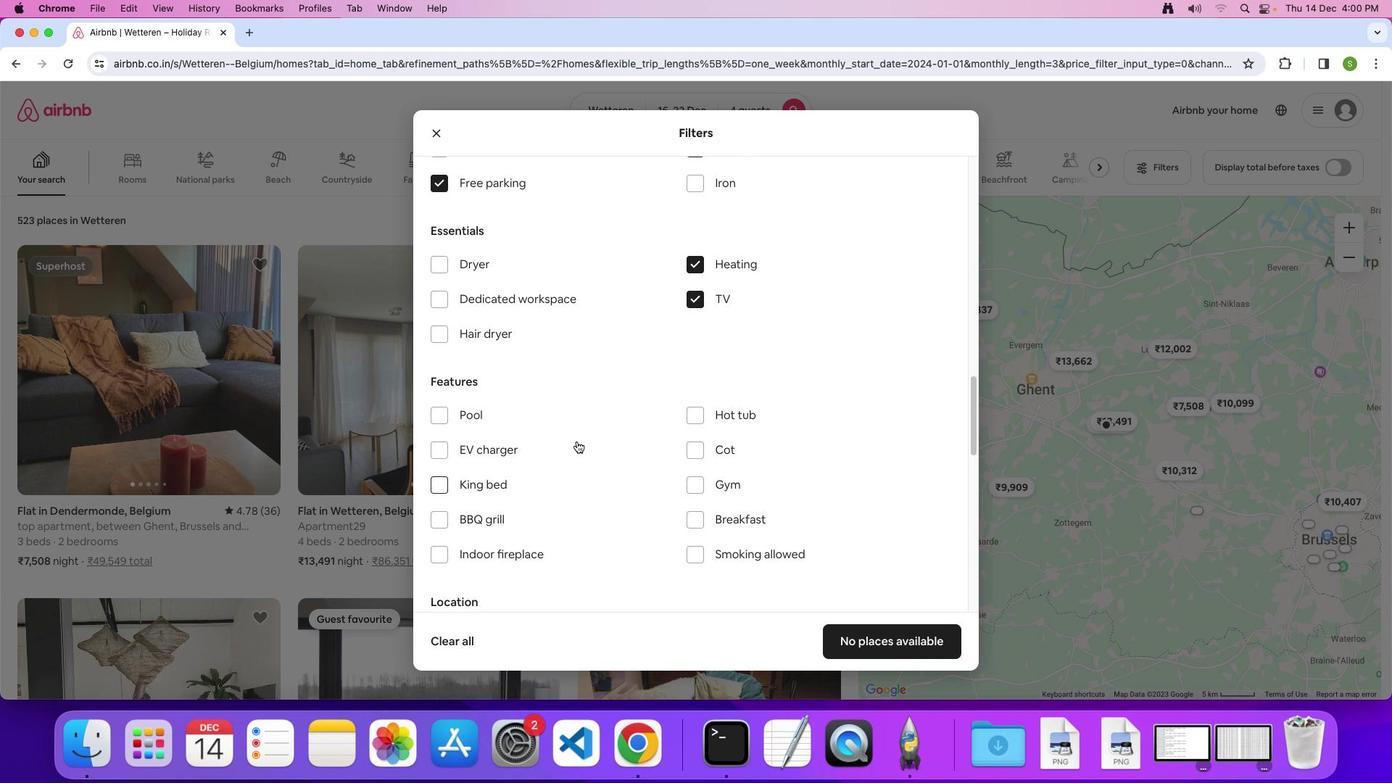
Action: Mouse scrolled (576, 441) with delta (0, 0)
Screenshot: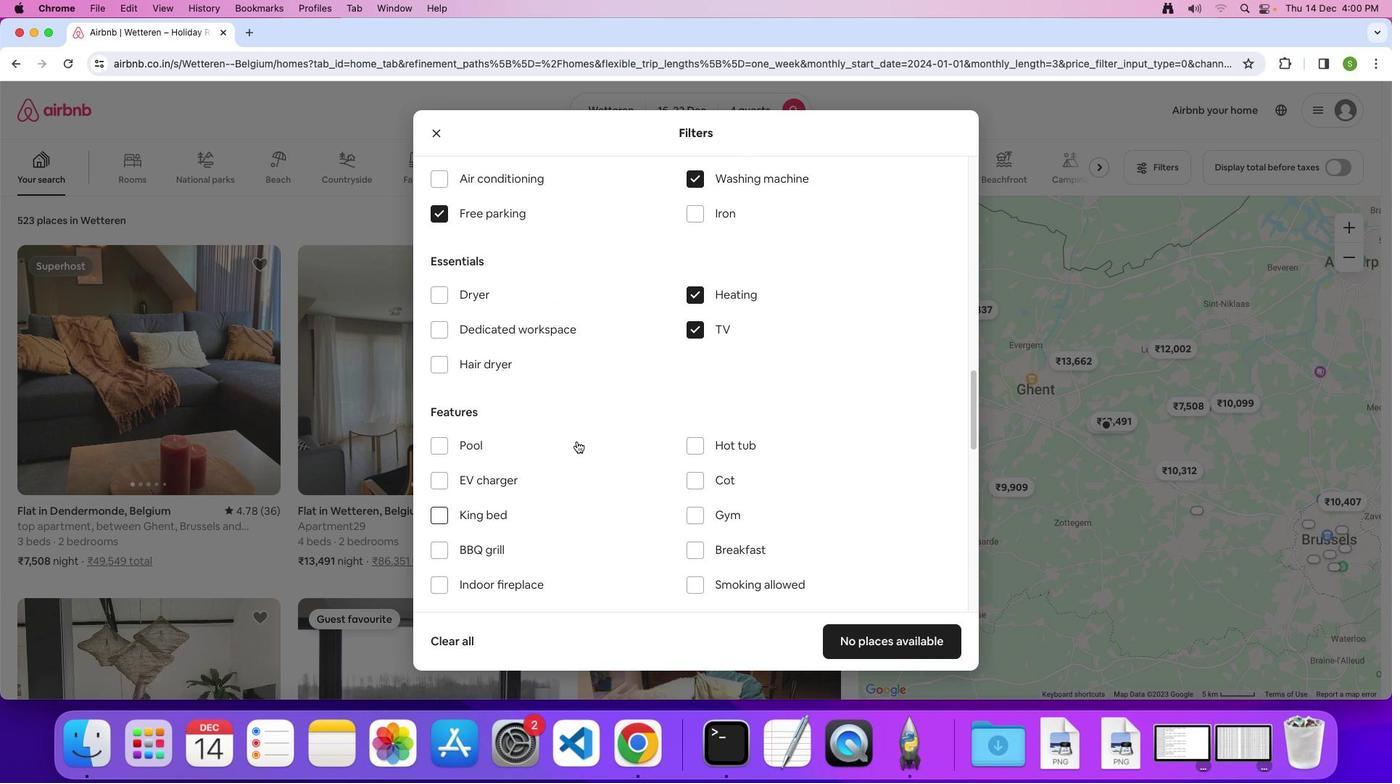 
Action: Mouse scrolled (576, 441) with delta (0, 3)
Screenshot: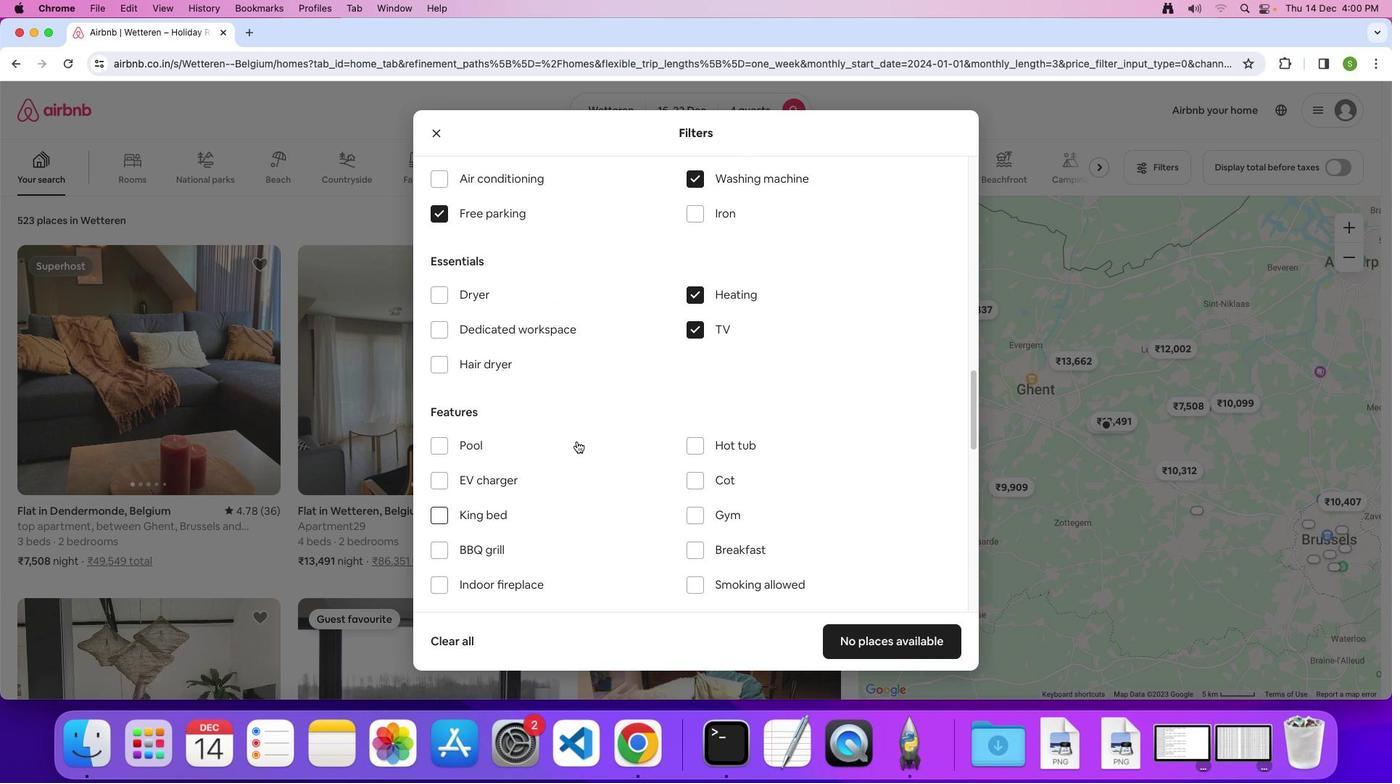 
Action: Mouse scrolled (576, 441) with delta (0, 0)
Screenshot: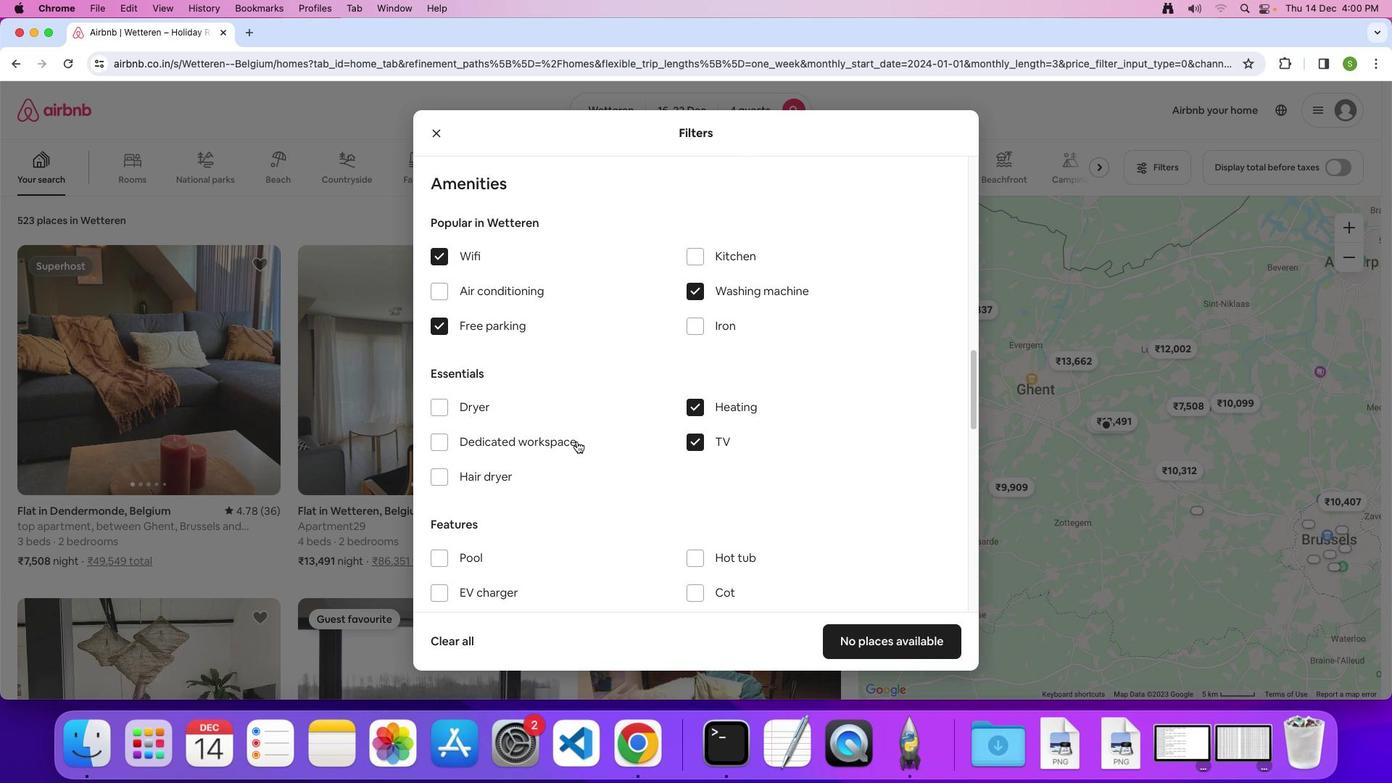 
Action: Mouse scrolled (576, 441) with delta (0, 0)
Screenshot: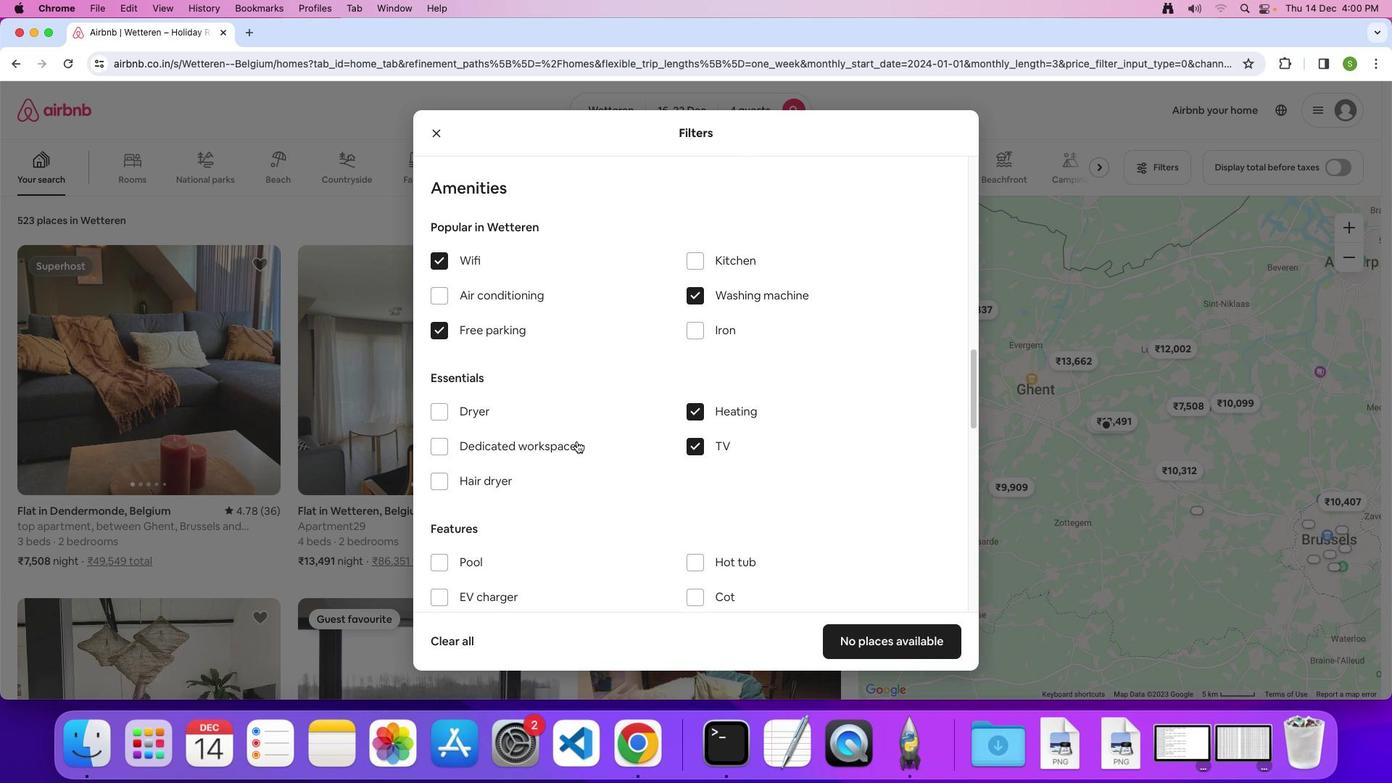 
Action: Mouse scrolled (576, 441) with delta (0, 0)
Screenshot: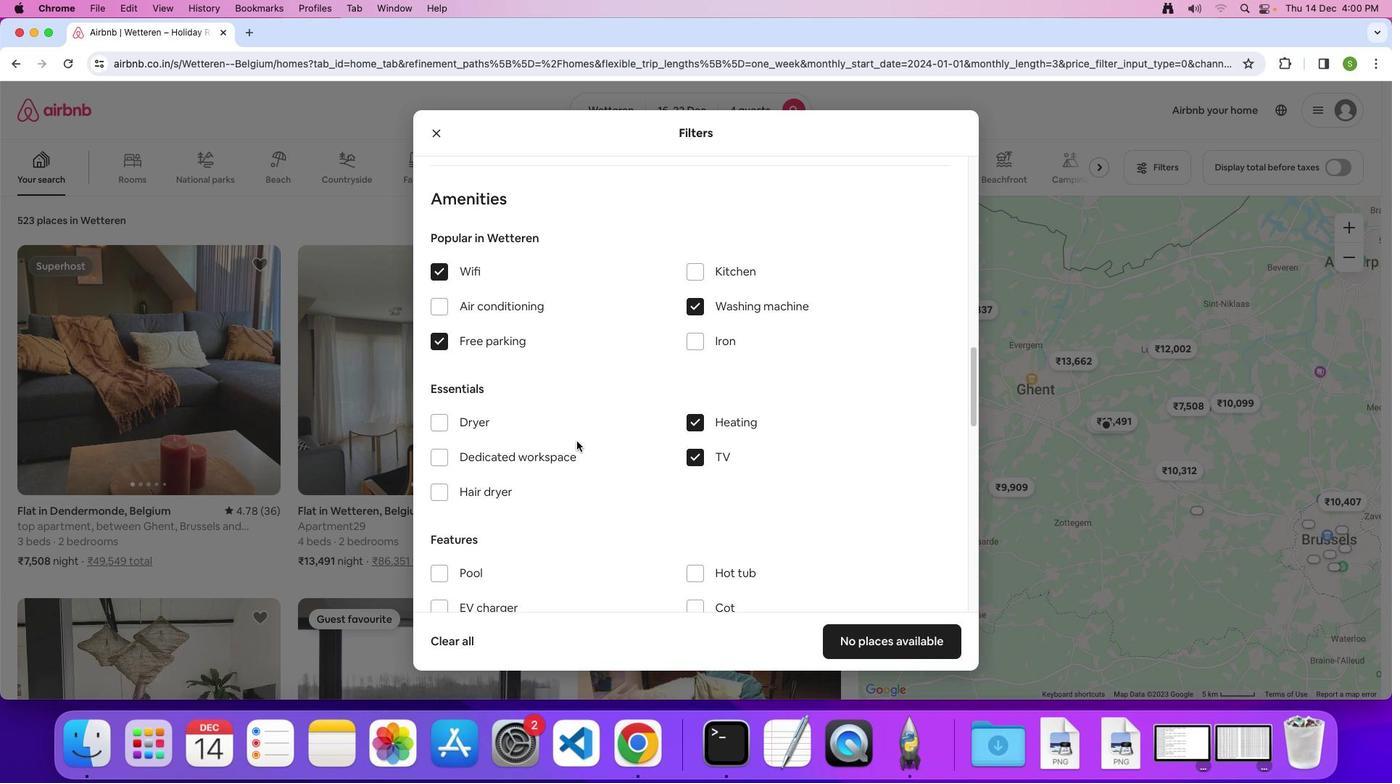 
Action: Mouse scrolled (576, 441) with delta (0, 0)
Screenshot: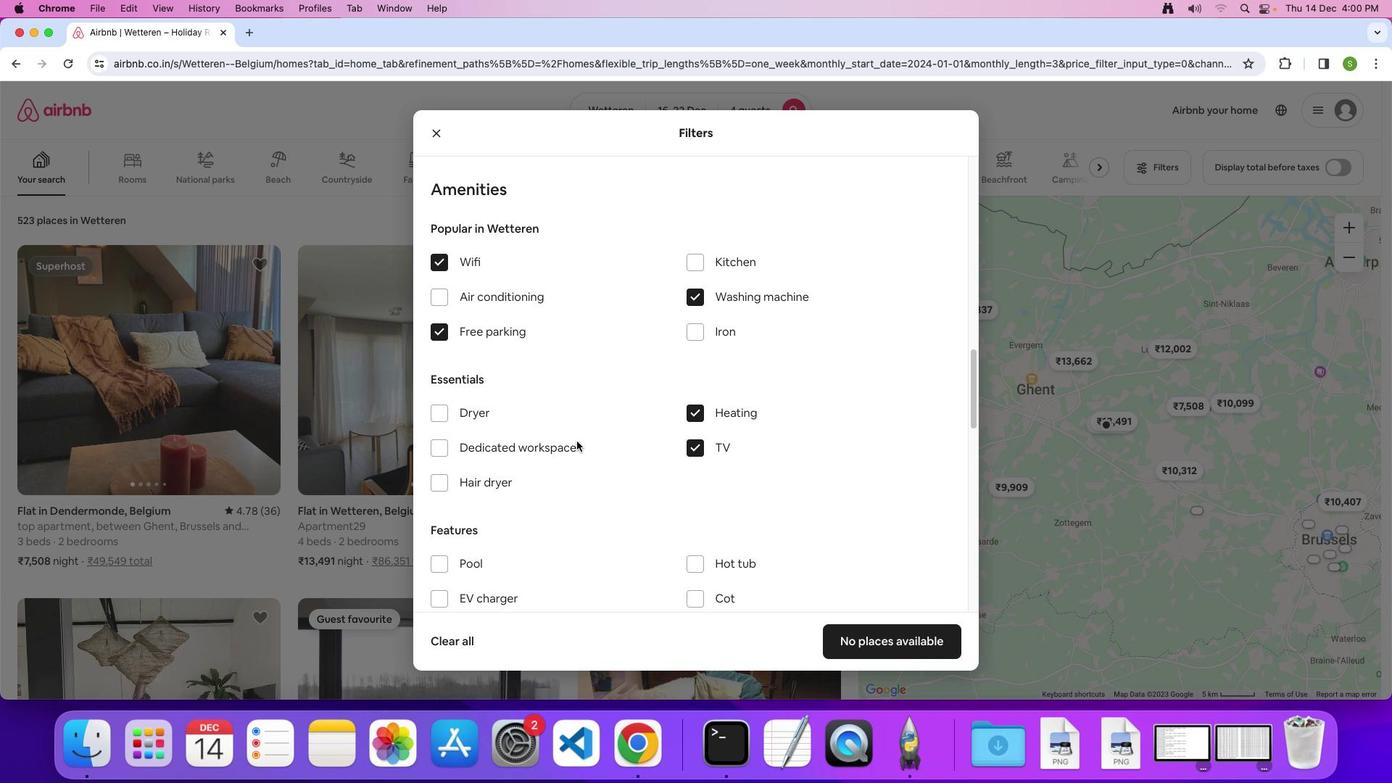 
Action: Mouse scrolled (576, 441) with delta (0, 0)
Screenshot: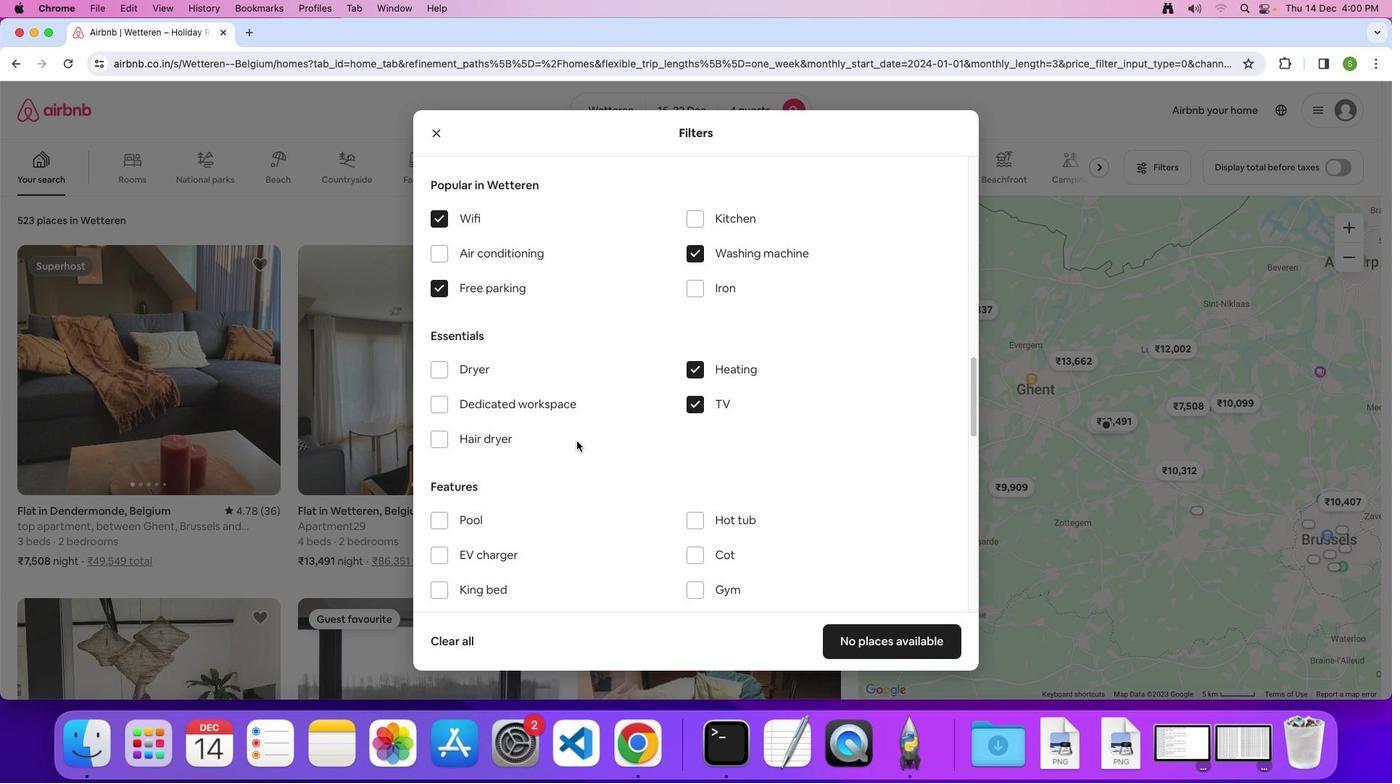 
Action: Mouse scrolled (576, 441) with delta (0, 0)
Screenshot: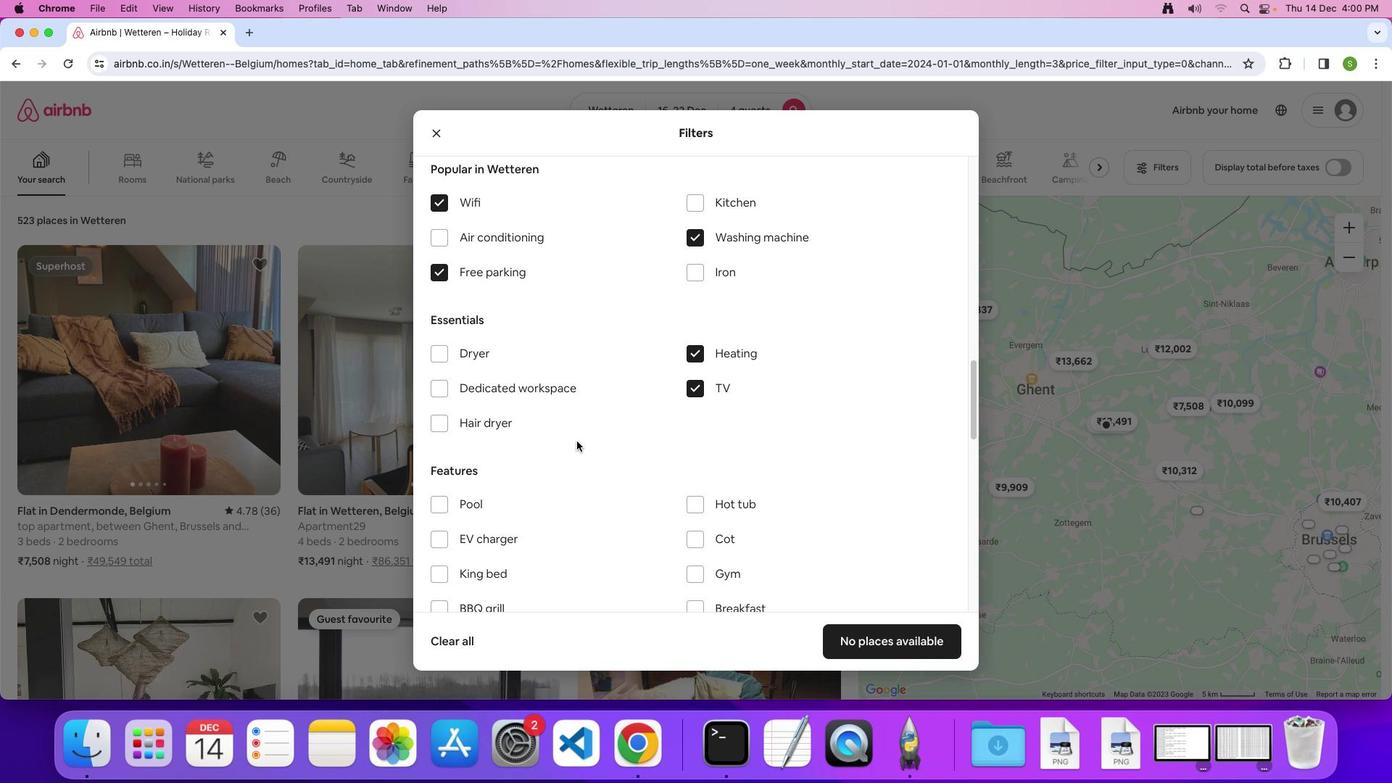 
Action: Mouse scrolled (576, 441) with delta (0, 0)
Screenshot: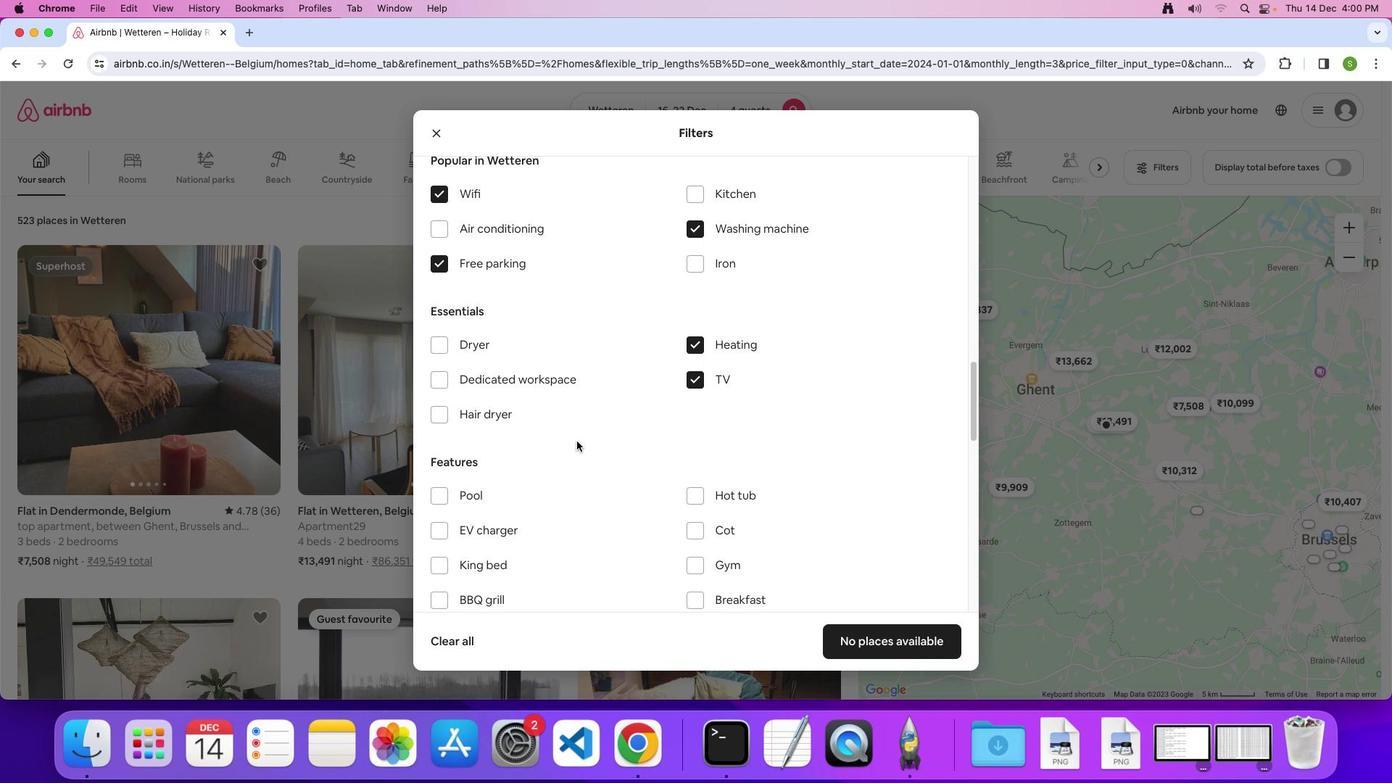 
Action: Mouse scrolled (576, 441) with delta (0, 0)
Screenshot: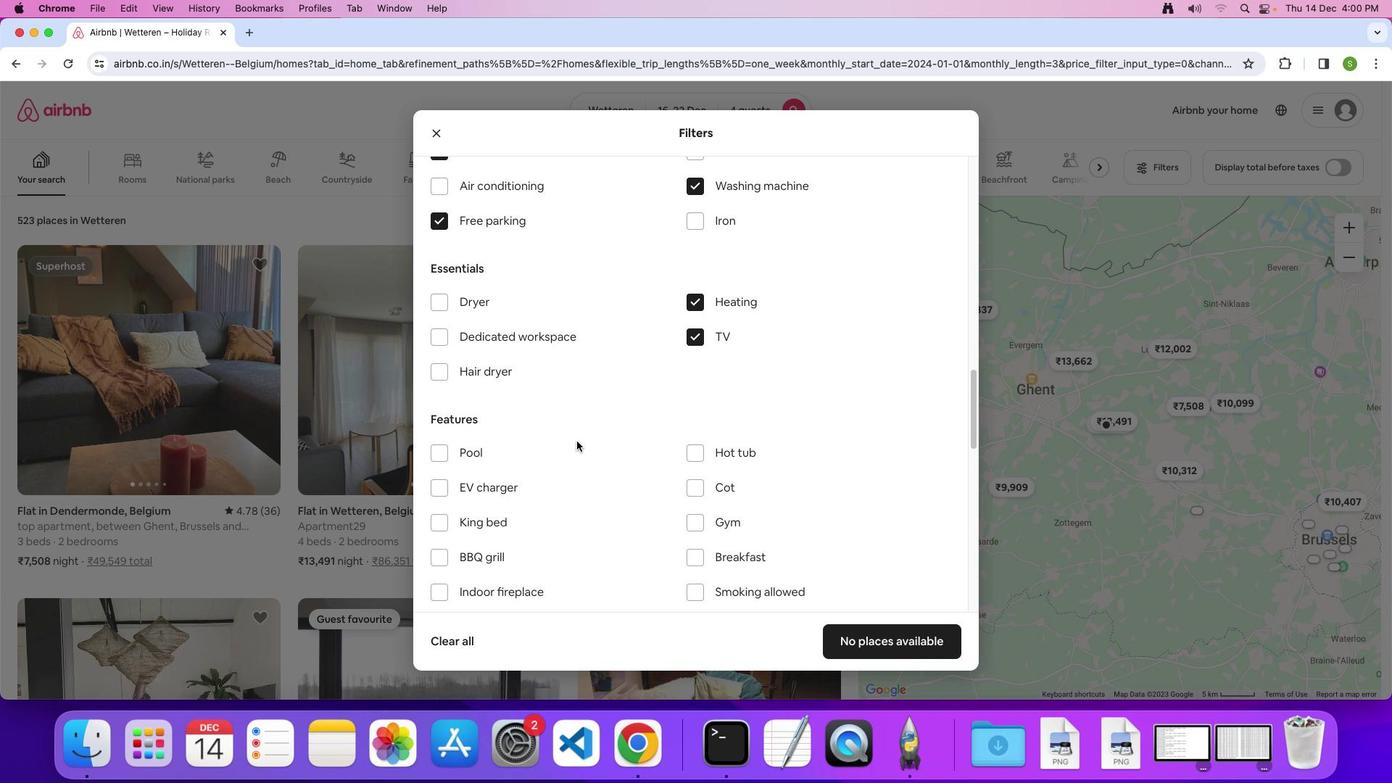 
Action: Mouse scrolled (576, 441) with delta (0, 0)
Screenshot: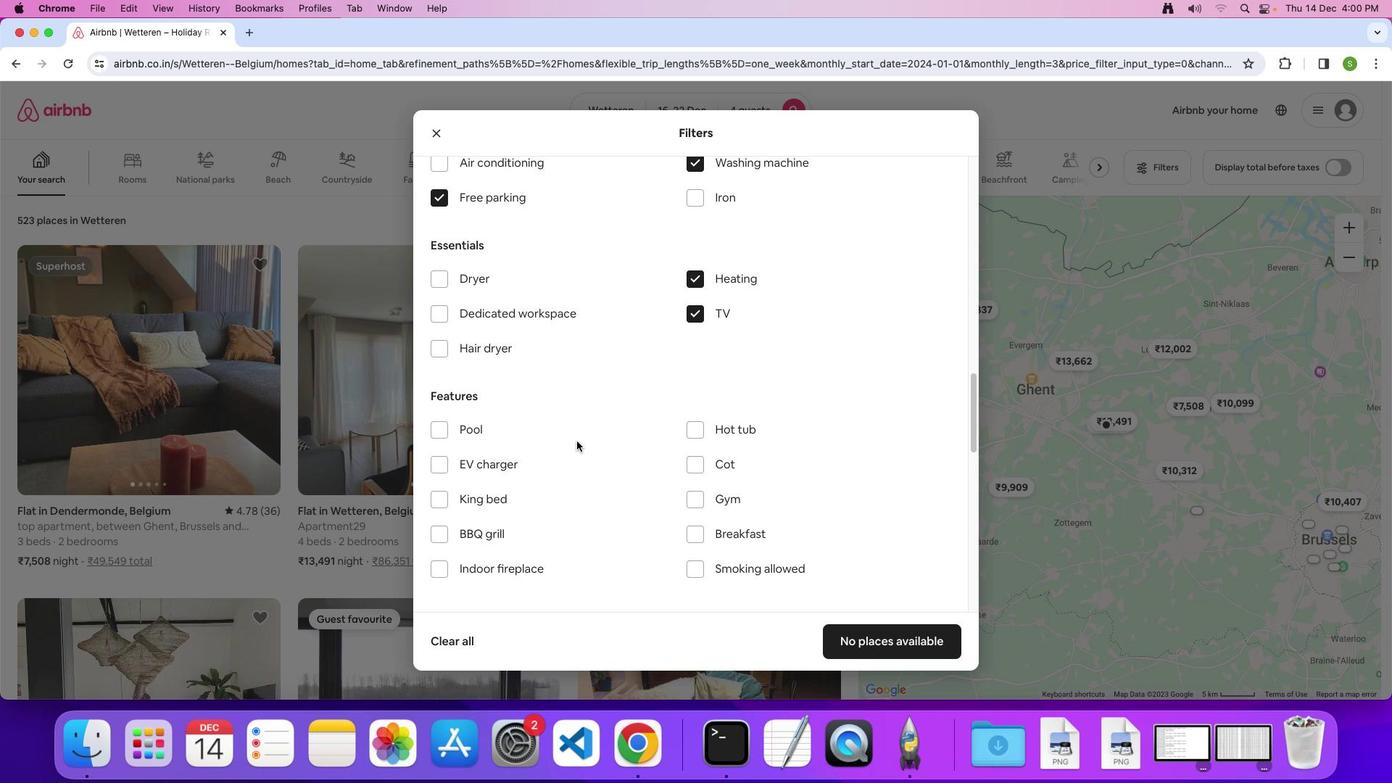 
Action: Mouse scrolled (576, 441) with delta (0, 0)
Screenshot: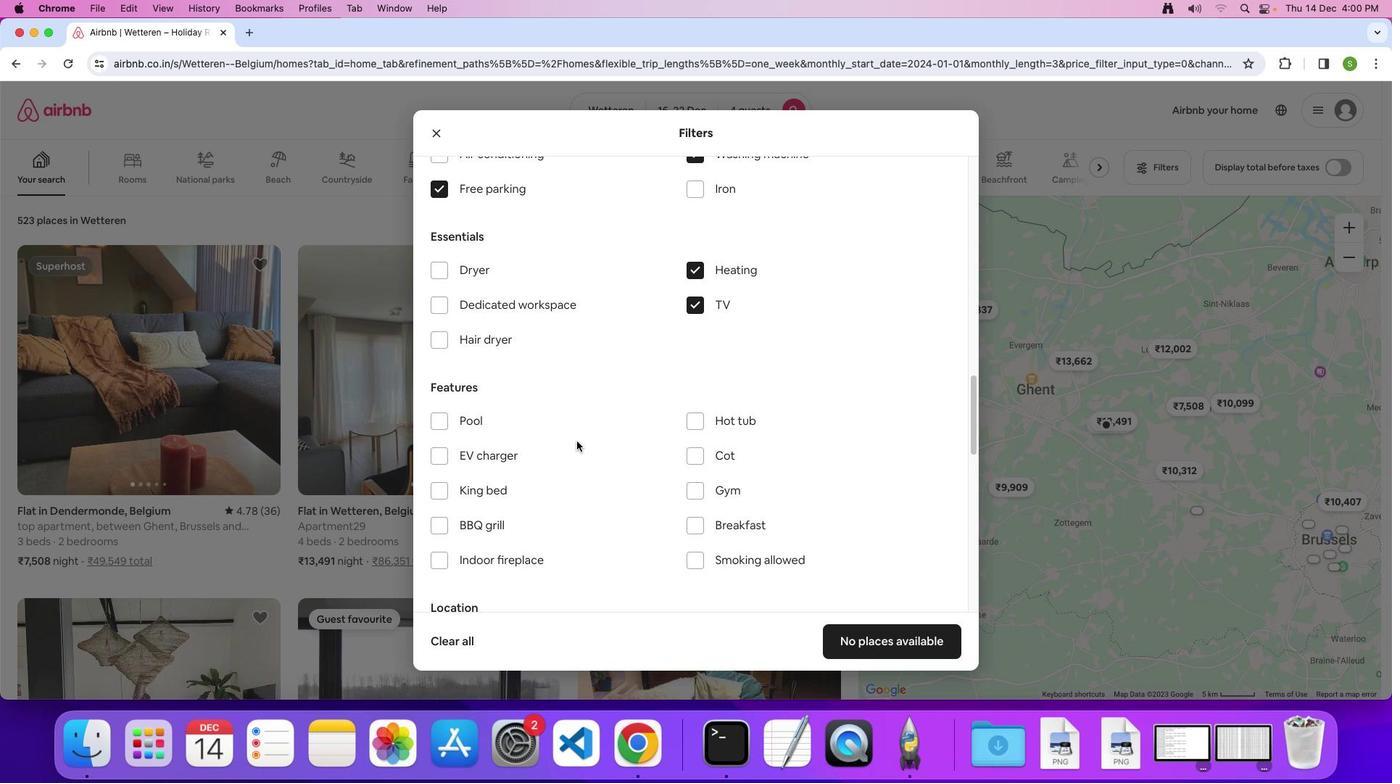 
Action: Mouse moved to (695, 411)
Screenshot: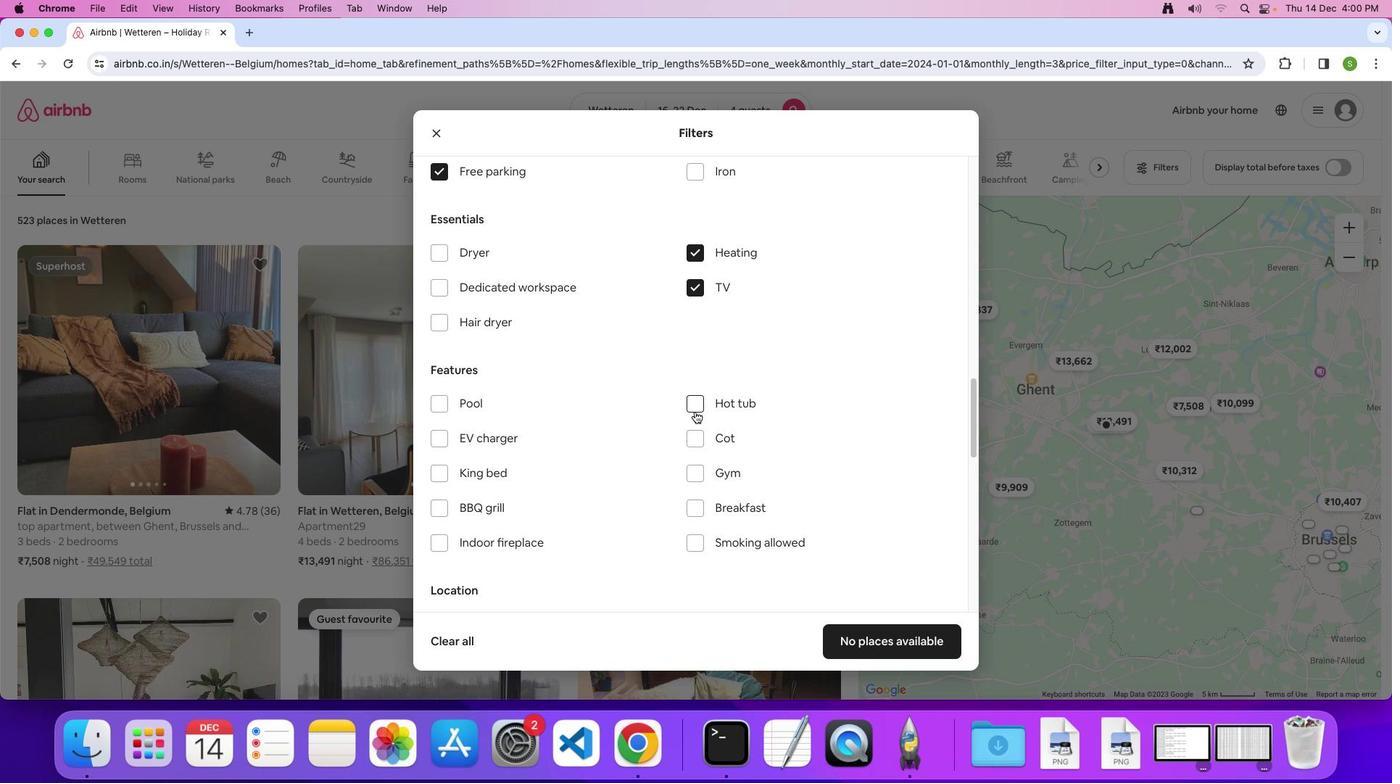 
Action: Mouse pressed left at (695, 411)
Screenshot: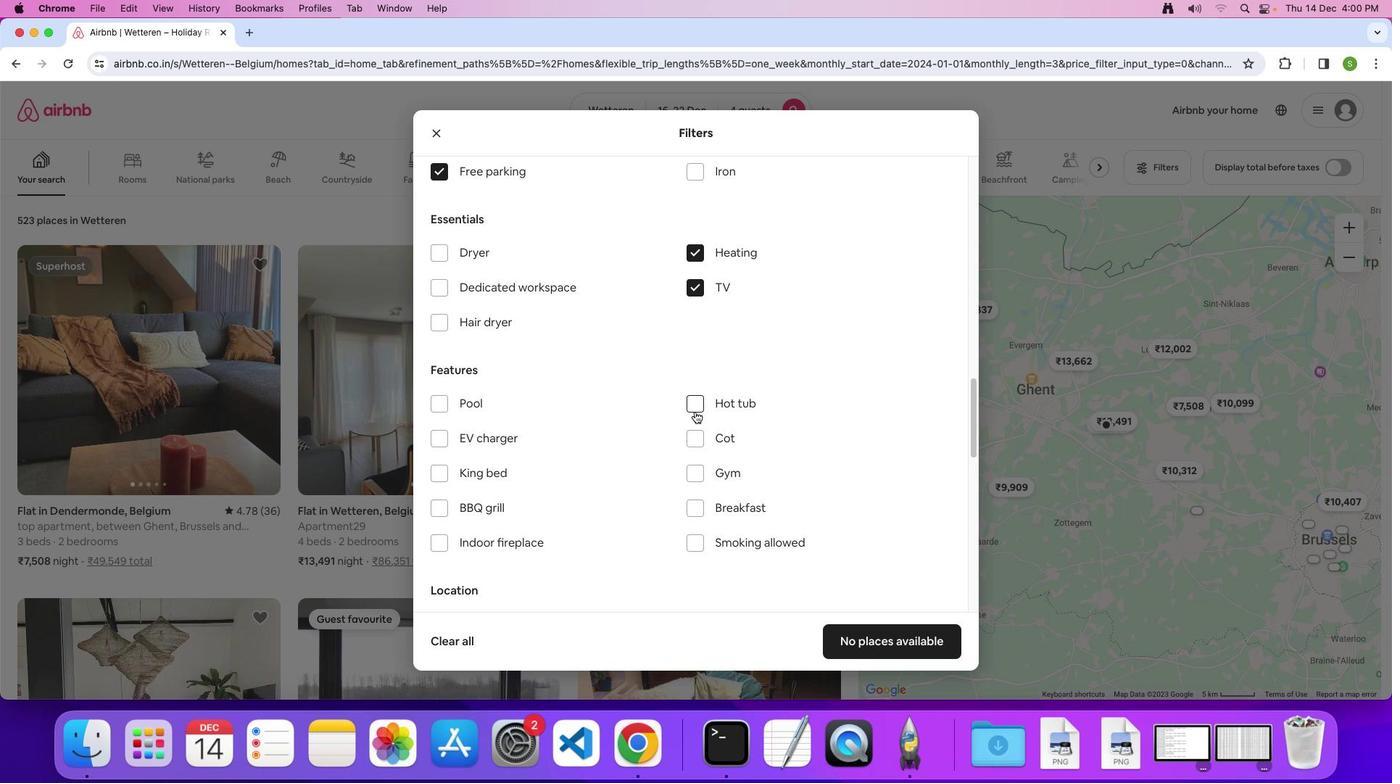 
Action: Mouse moved to (597, 435)
Screenshot: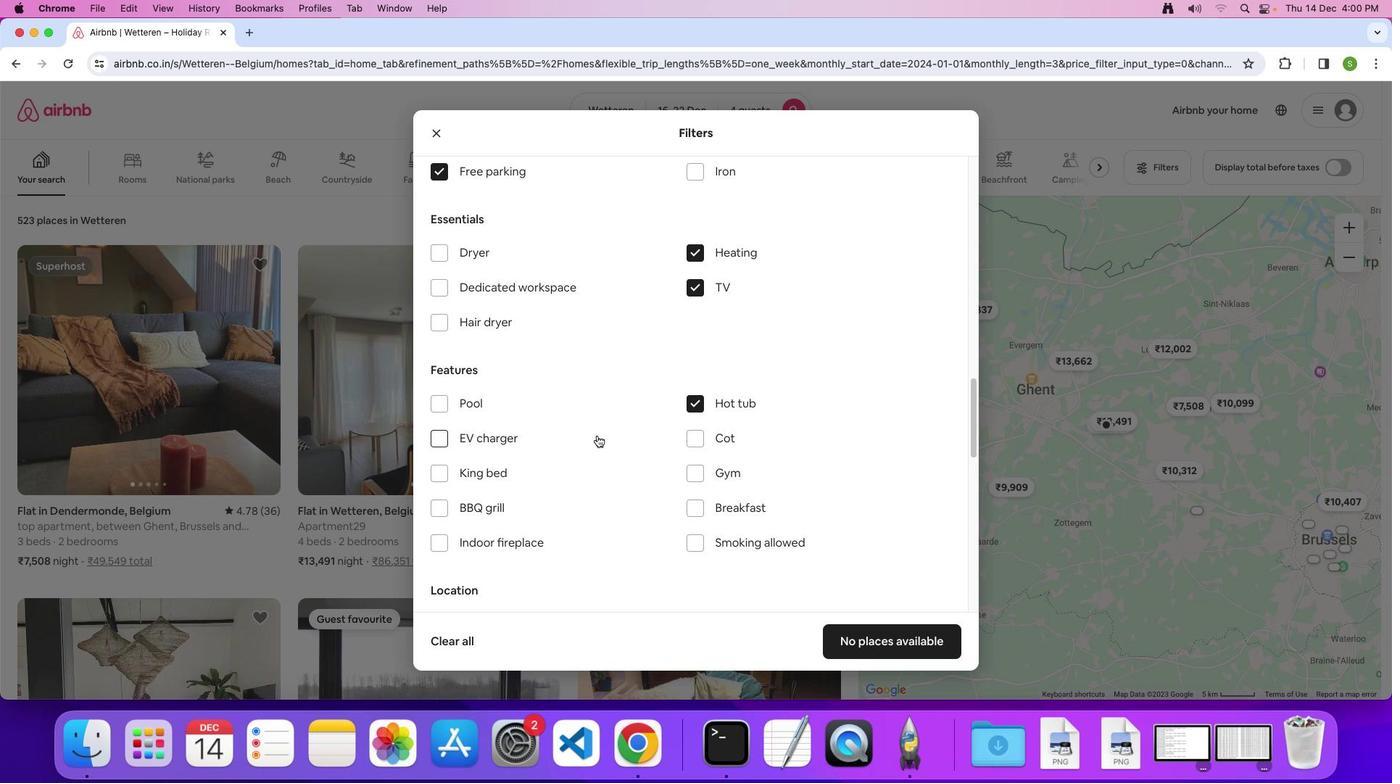 
Action: Mouse scrolled (597, 435) with delta (0, 0)
Screenshot: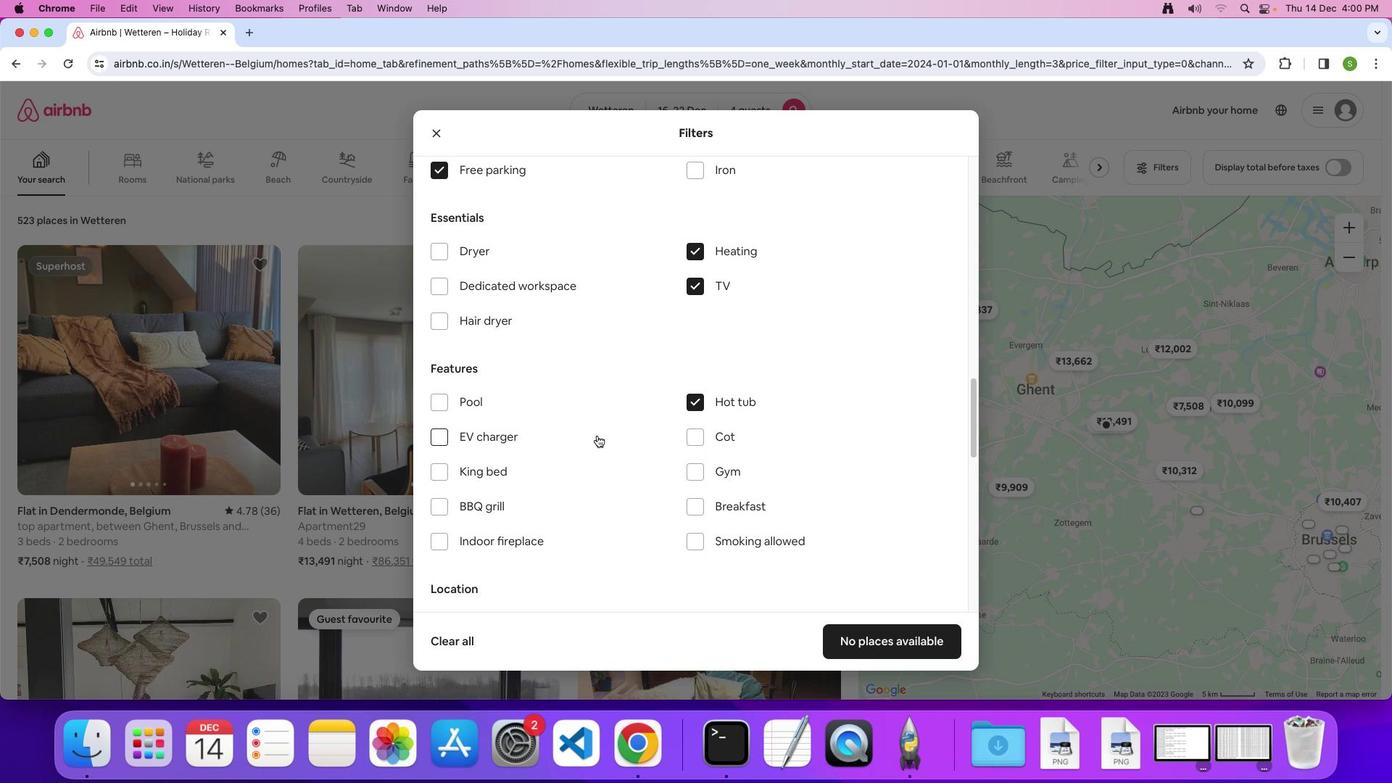 
Action: Mouse scrolled (597, 435) with delta (0, 0)
Screenshot: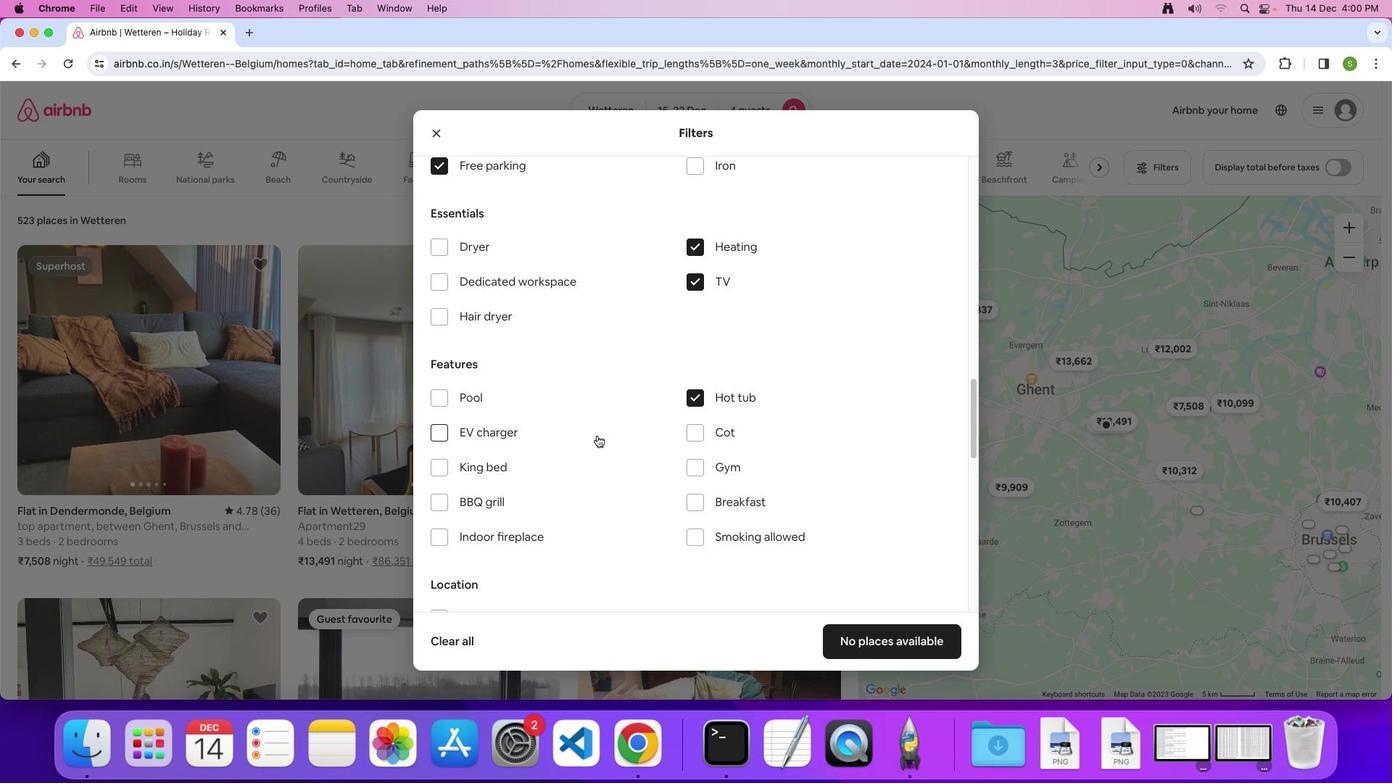 
Action: Mouse scrolled (597, 435) with delta (0, 0)
Screenshot: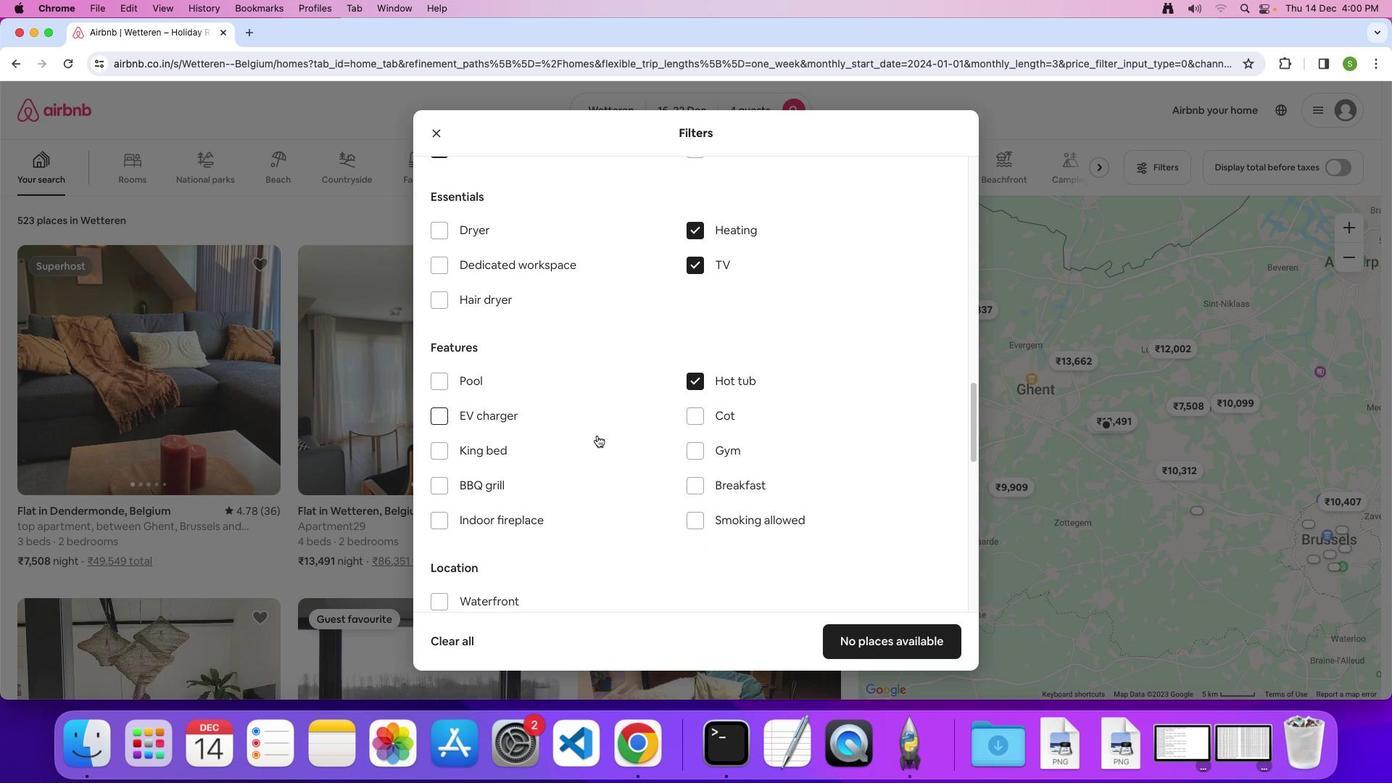 
Action: Mouse scrolled (597, 435) with delta (0, 0)
Screenshot: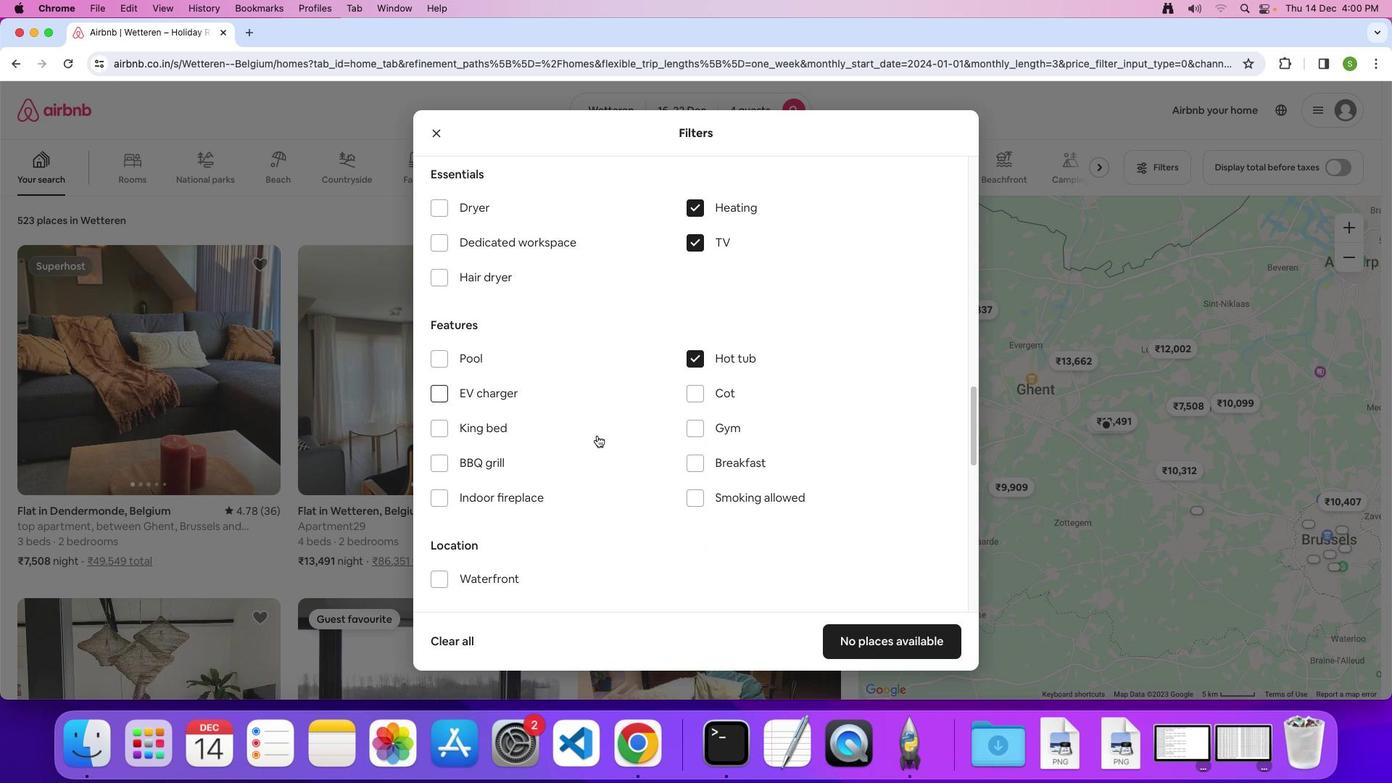 
Action: Mouse scrolled (597, 435) with delta (0, 0)
Screenshot: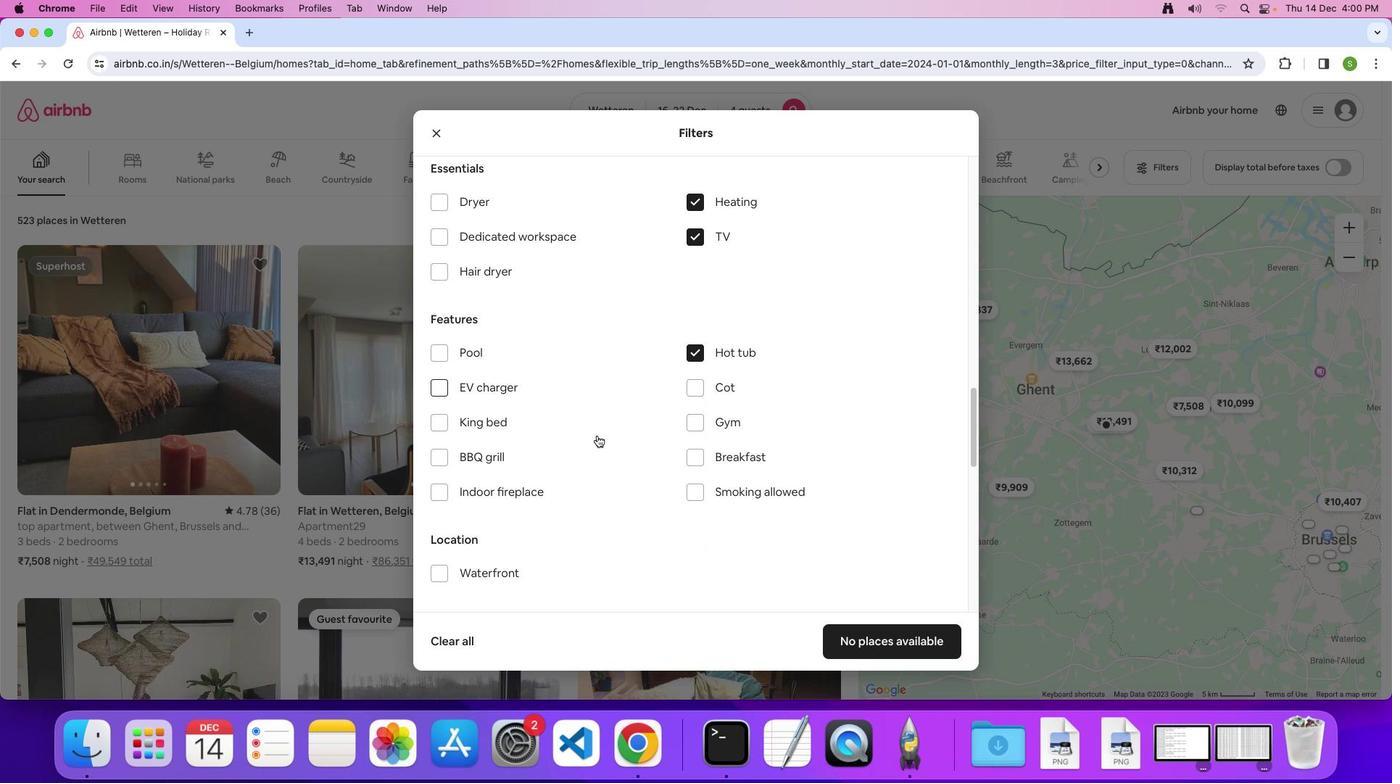 
Action: Mouse scrolled (597, 435) with delta (0, 0)
Screenshot: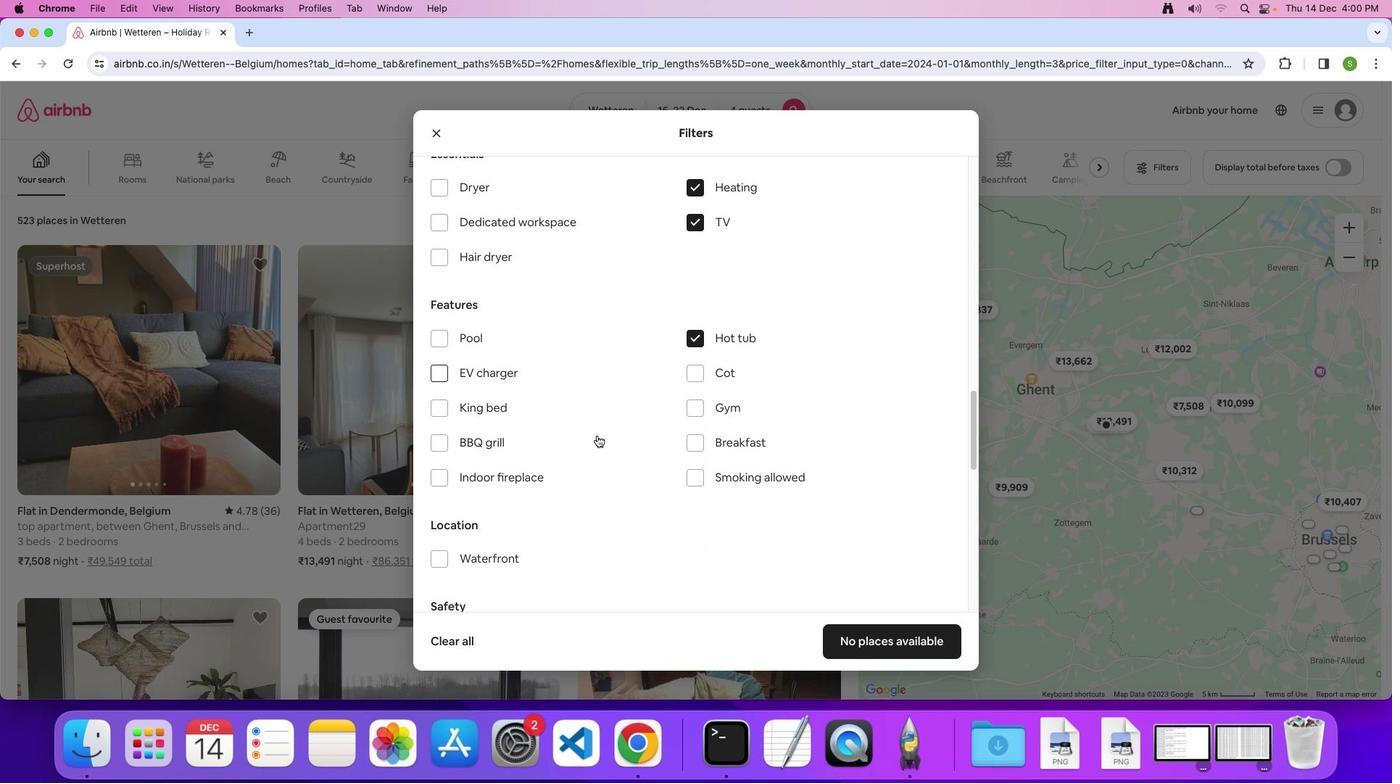 
Action: Mouse moved to (694, 382)
Screenshot: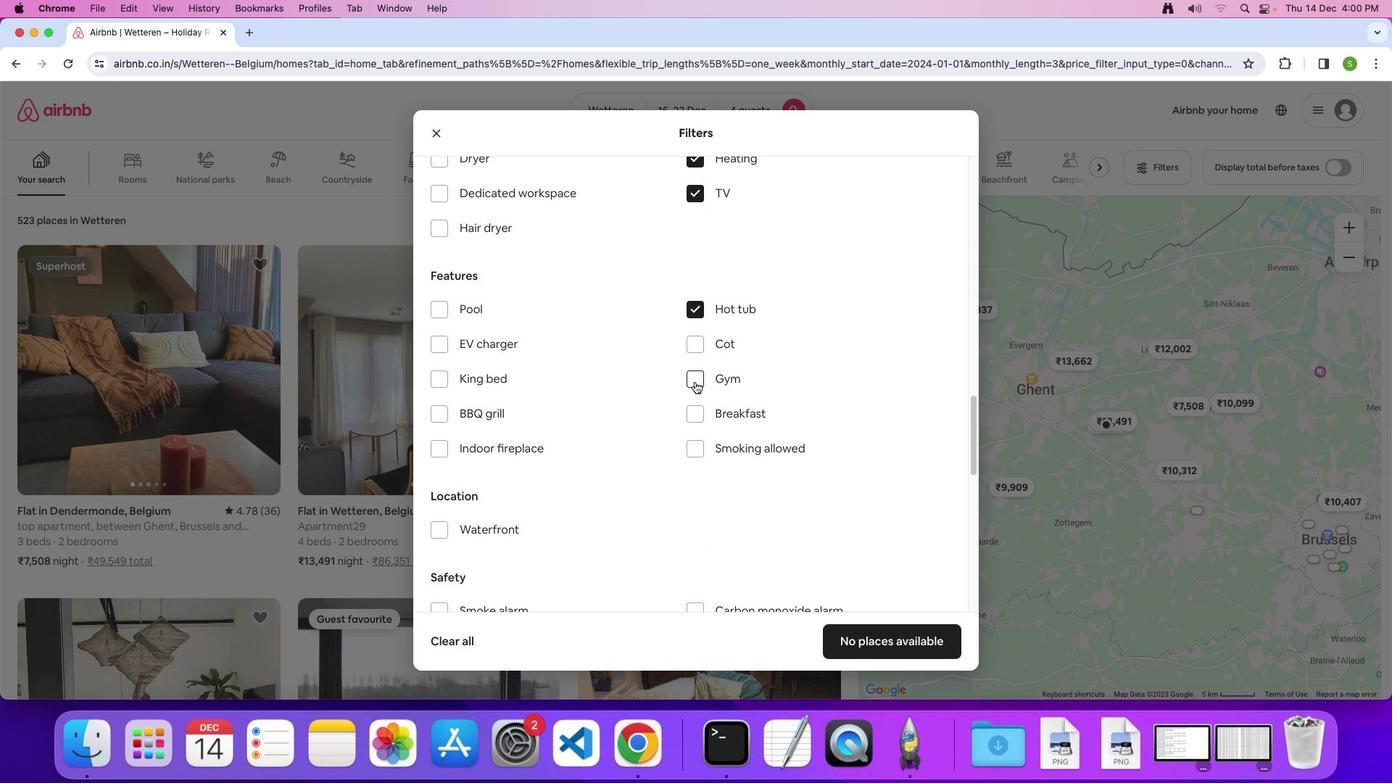 
Action: Mouse pressed left at (694, 382)
Screenshot: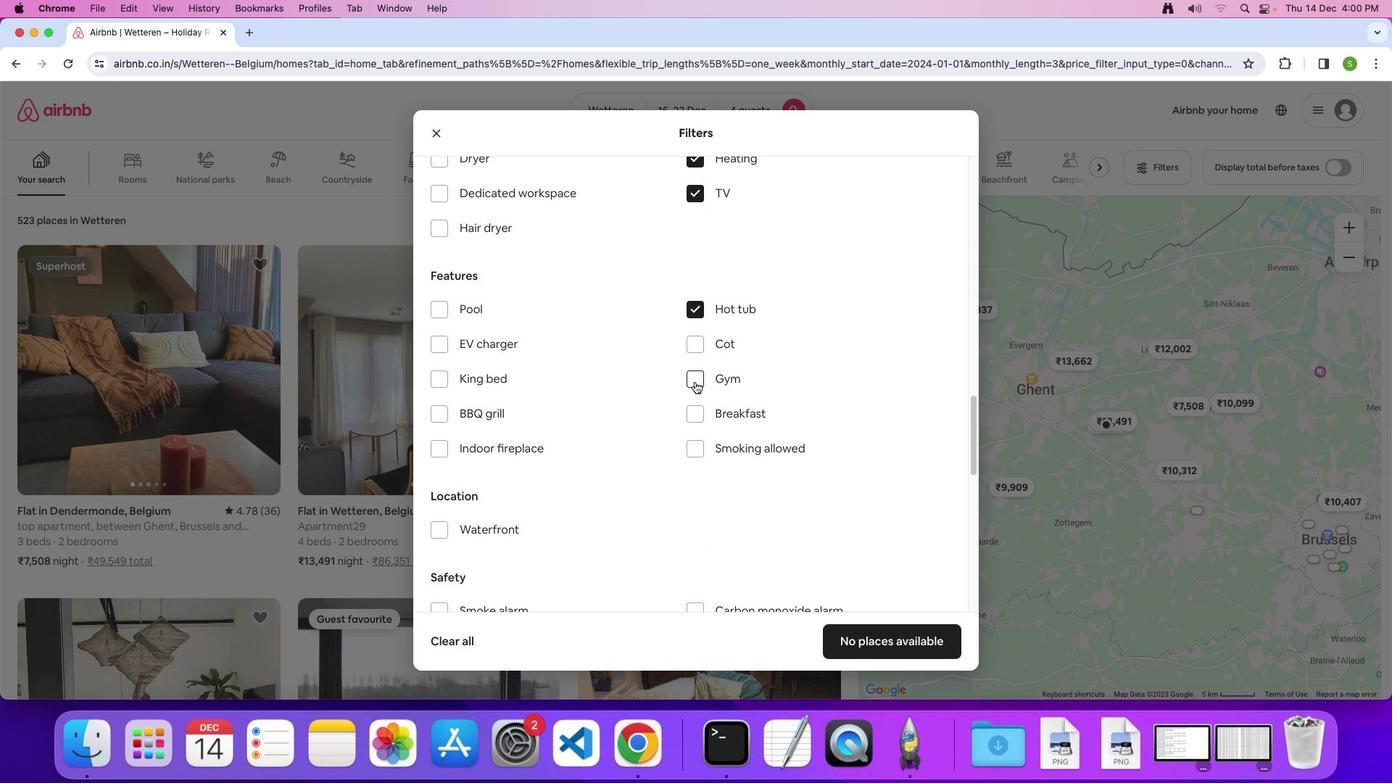 
Action: Mouse moved to (699, 446)
Screenshot: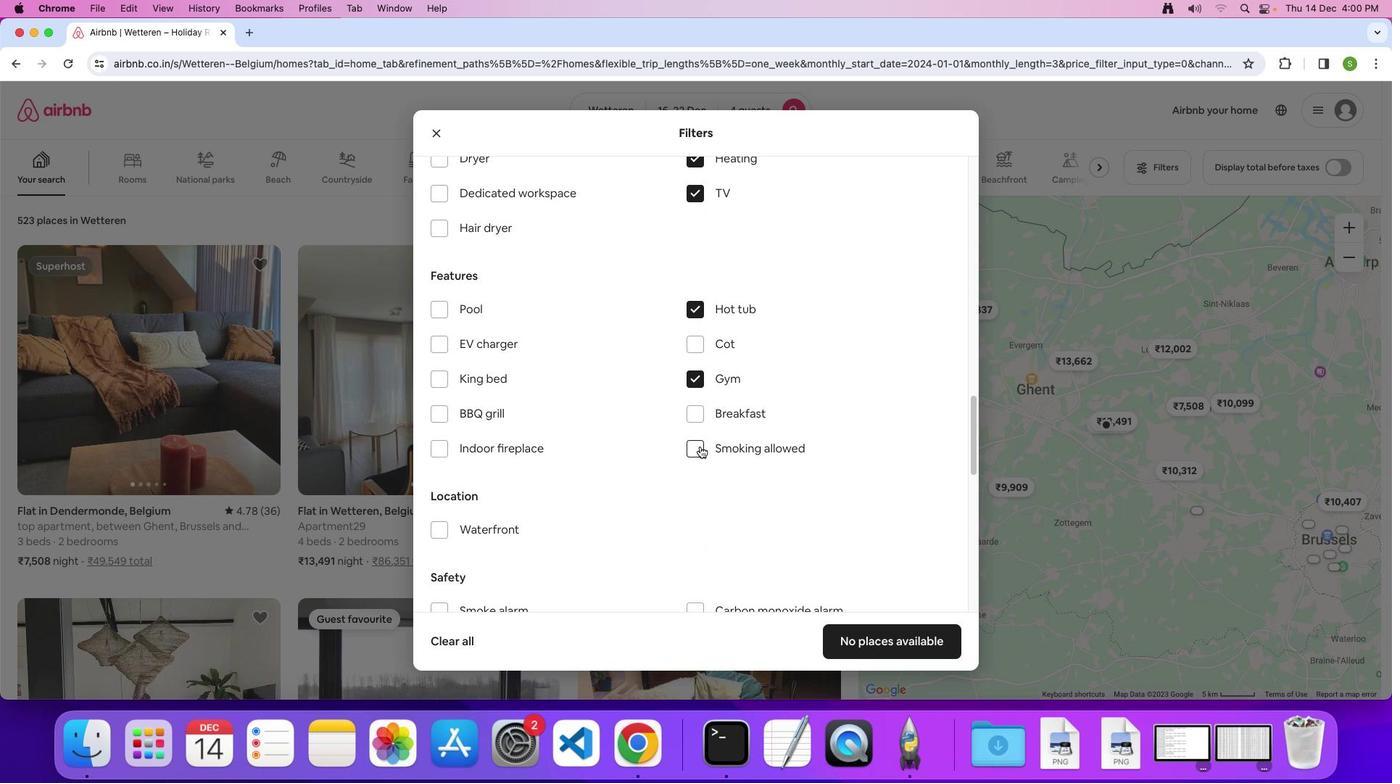
Action: Mouse pressed left at (699, 446)
Screenshot: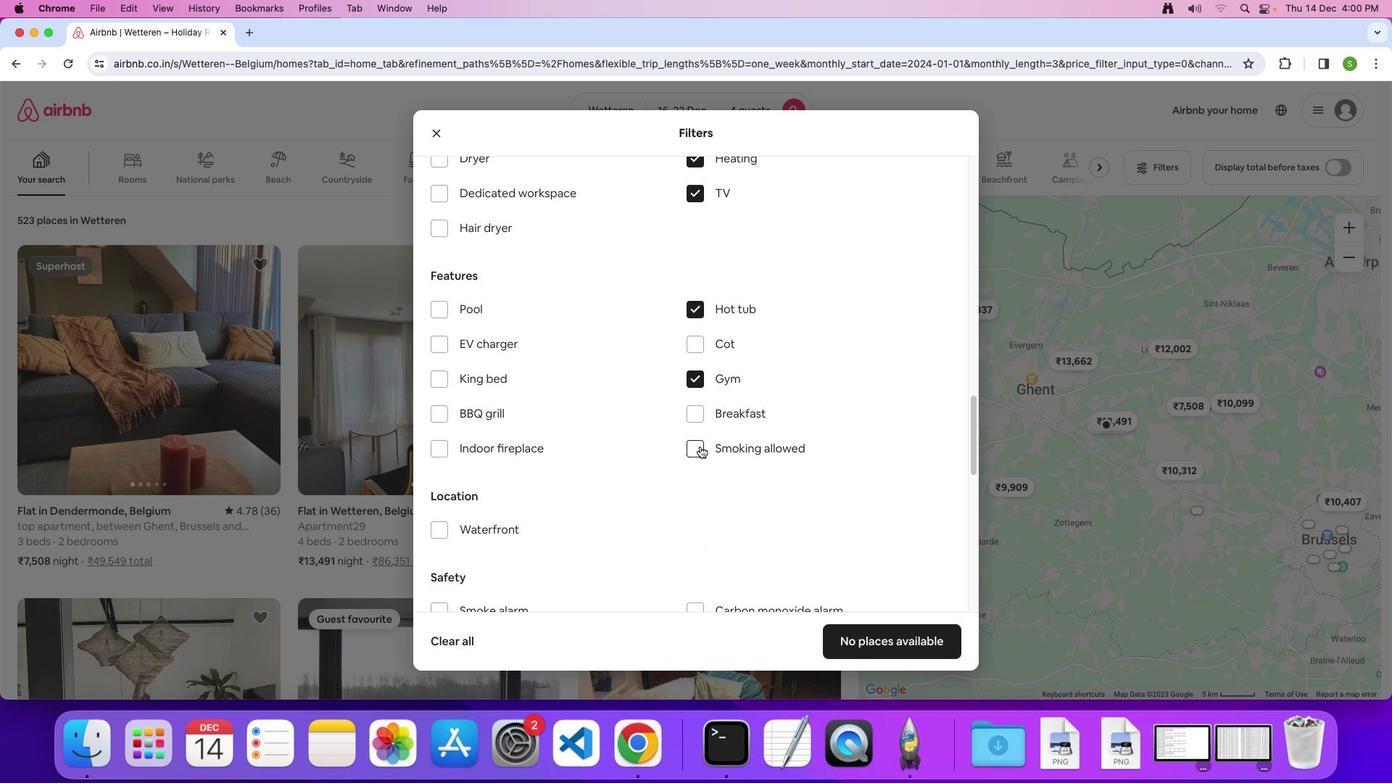 
Action: Mouse moved to (590, 471)
Screenshot: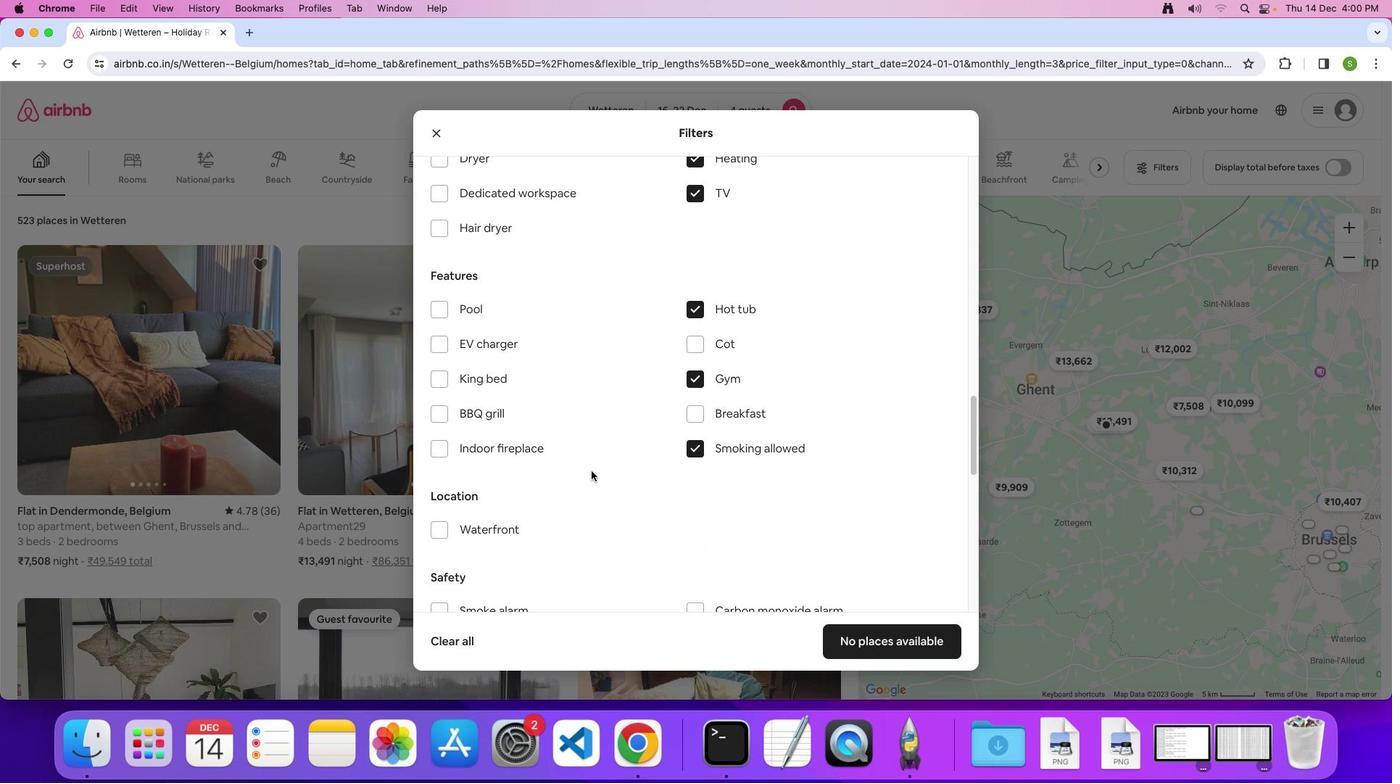 
Action: Mouse scrolled (590, 471) with delta (0, 0)
Screenshot: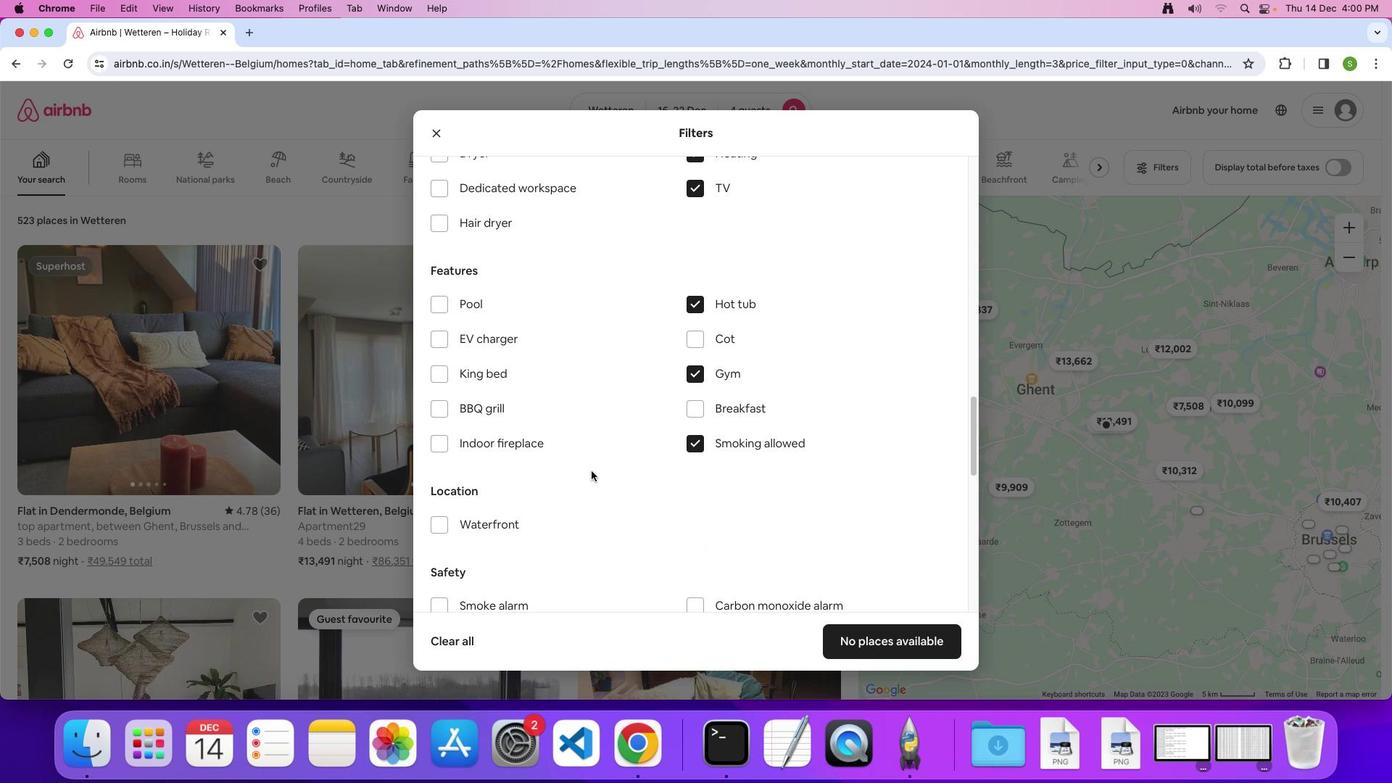 
Action: Mouse scrolled (590, 471) with delta (0, -2)
Screenshot: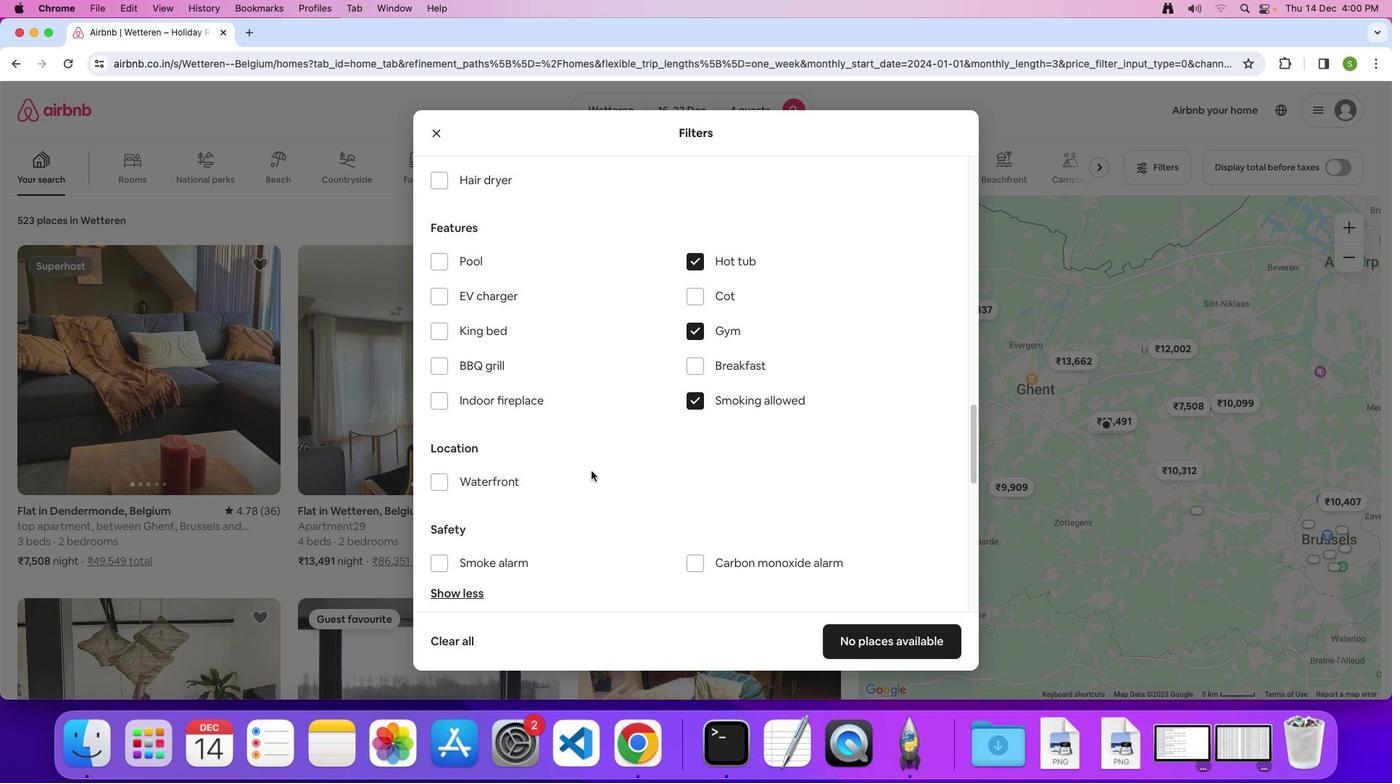 
Action: Mouse scrolled (590, 471) with delta (0, -1)
Screenshot: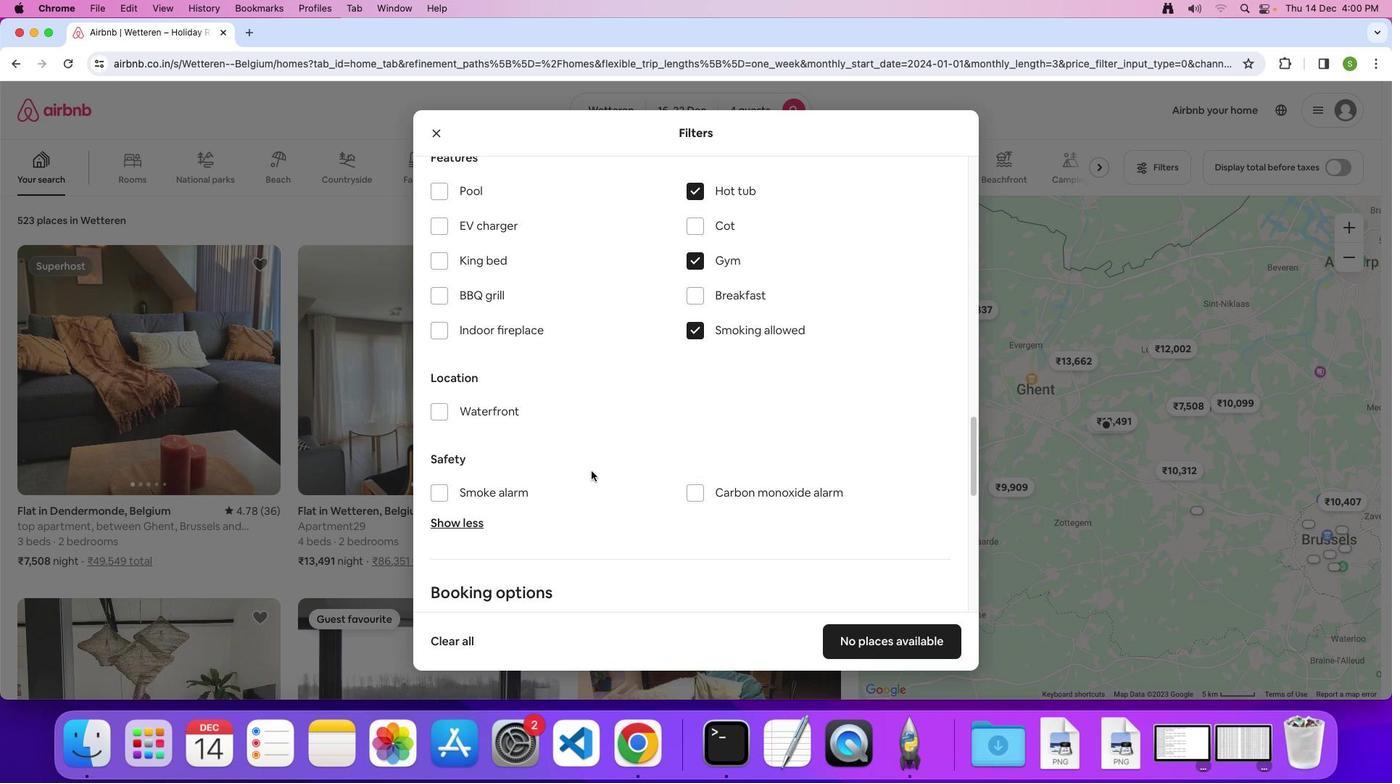 
Action: Mouse scrolled (590, 471) with delta (0, 0)
Screenshot: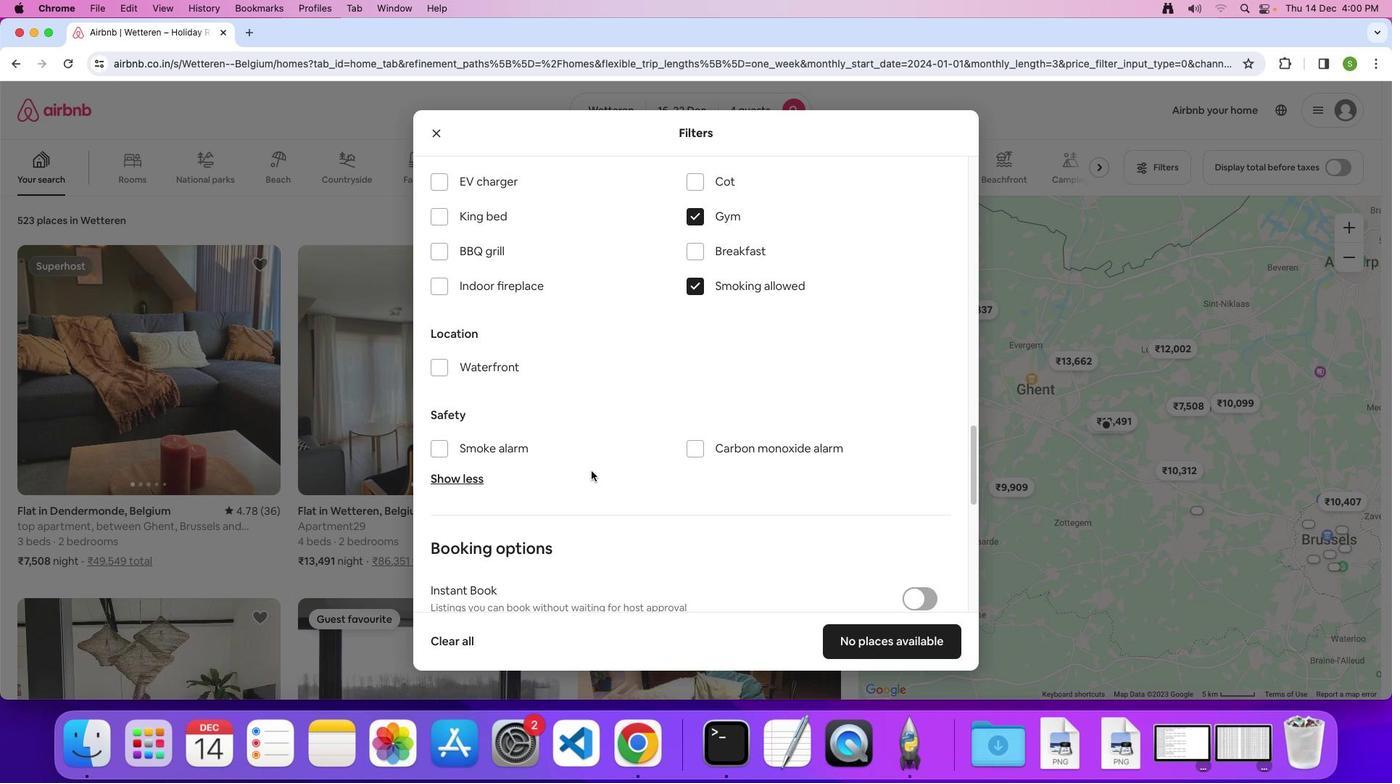 
Action: Mouse scrolled (590, 471) with delta (0, 0)
Screenshot: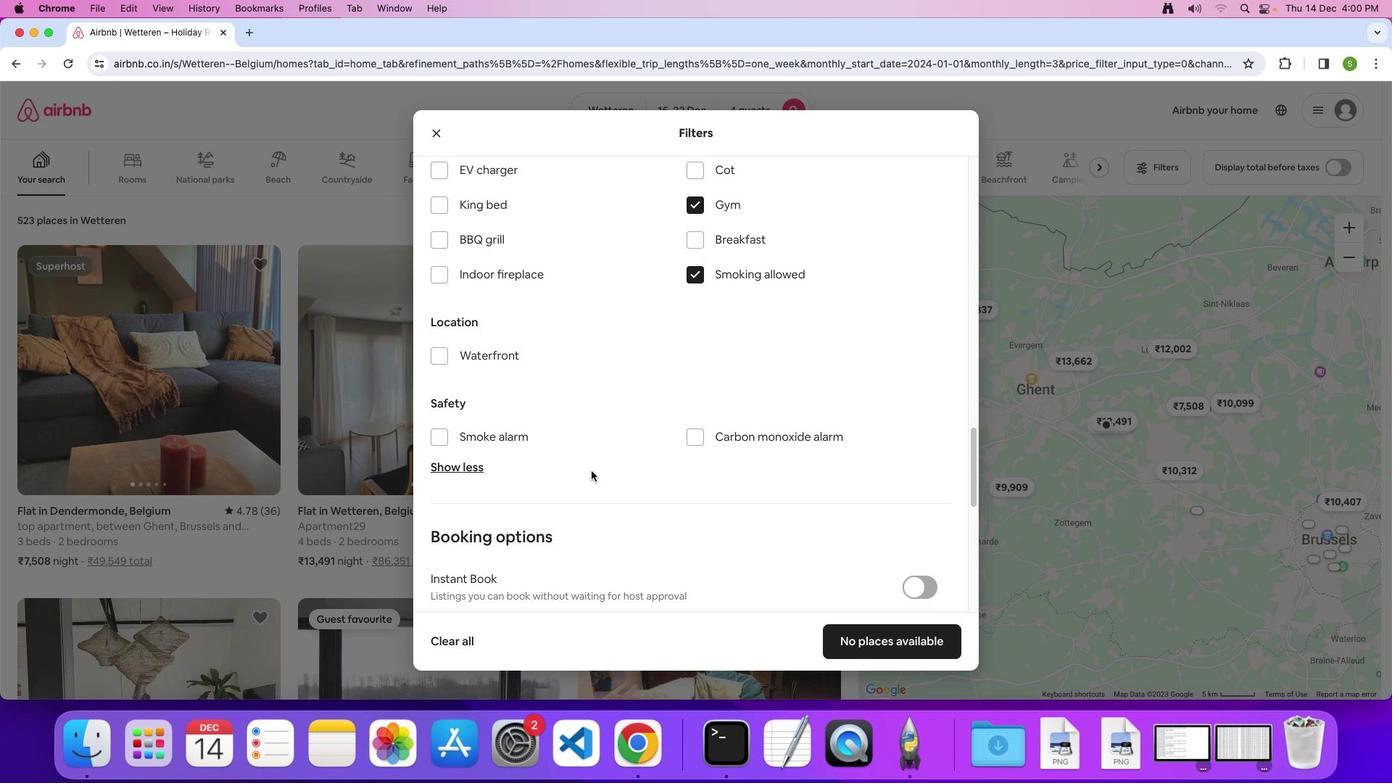 
Action: Mouse scrolled (590, 471) with delta (0, -1)
Screenshot: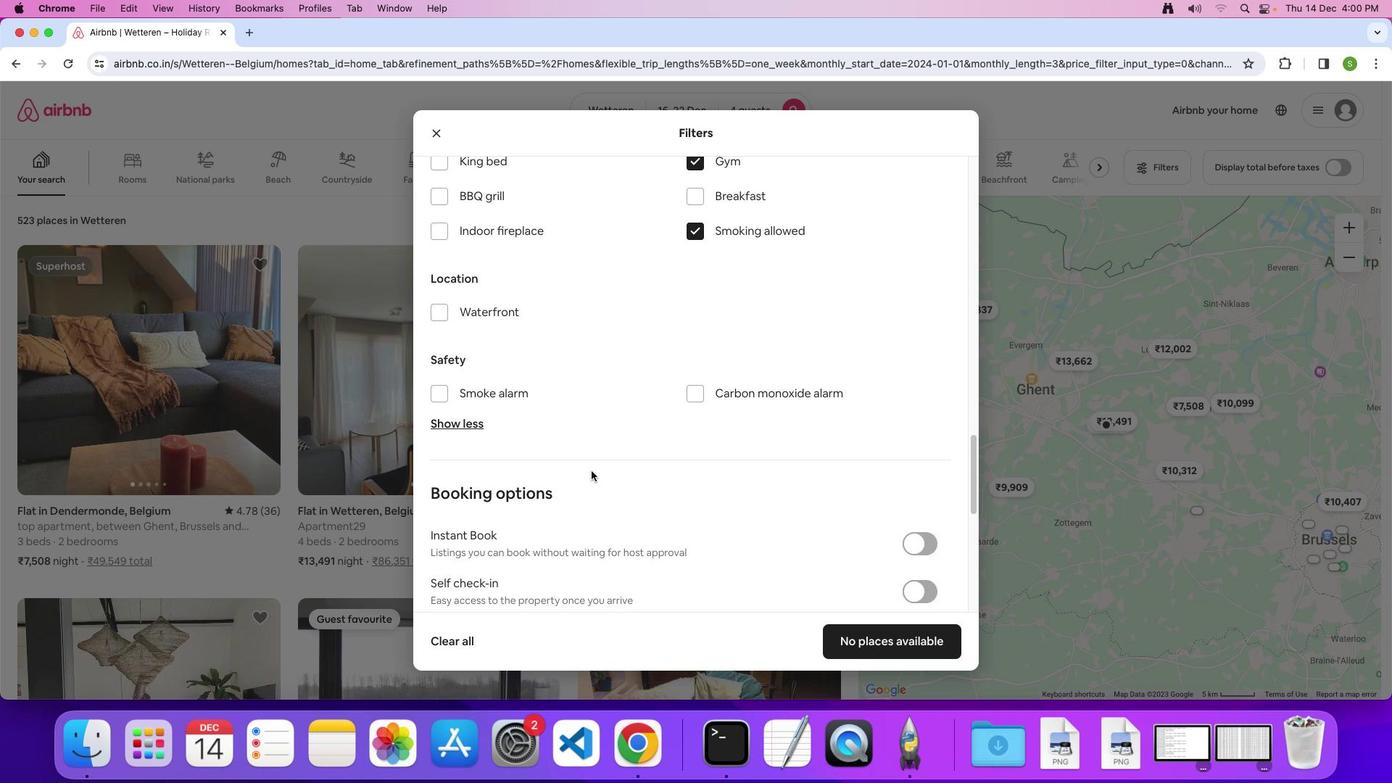 
Action: Mouse scrolled (590, 471) with delta (0, 0)
Screenshot: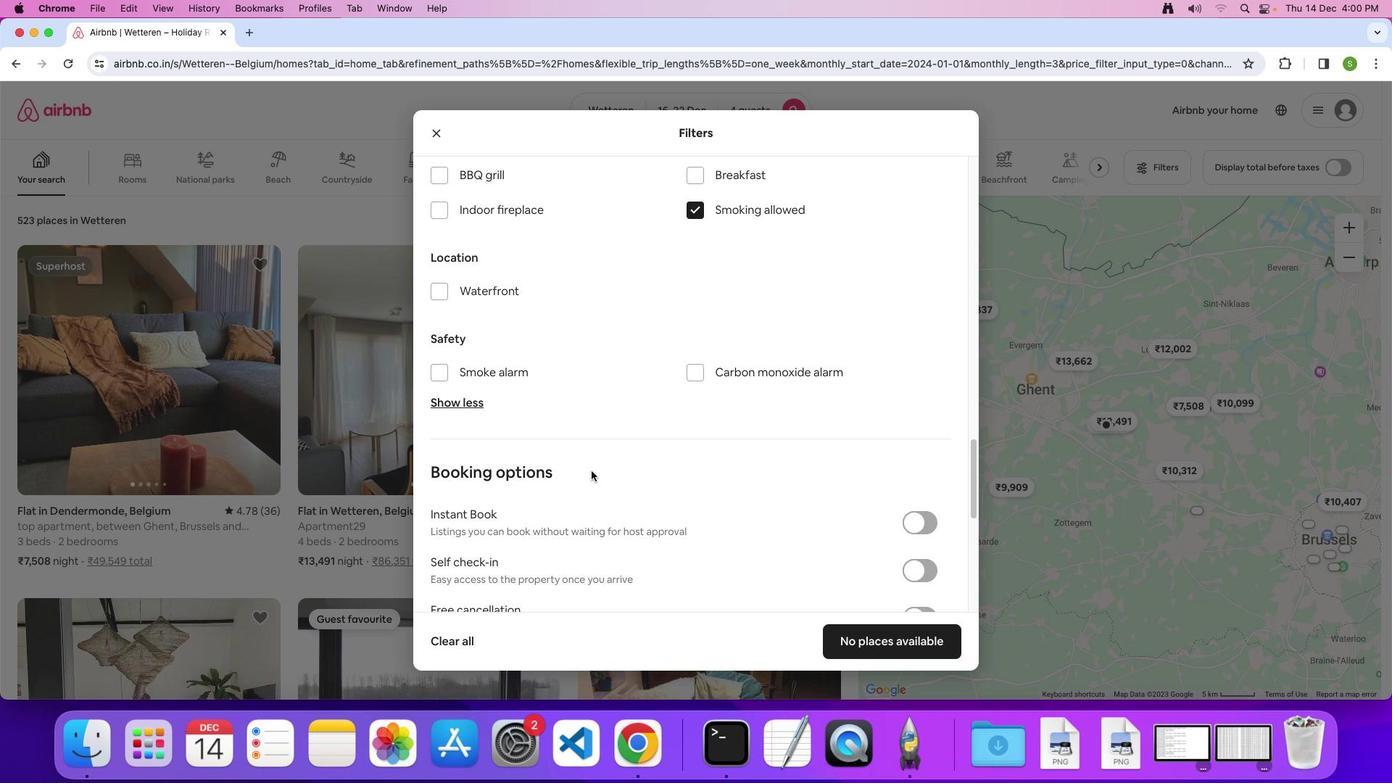 
Action: Mouse scrolled (590, 471) with delta (0, 0)
Screenshot: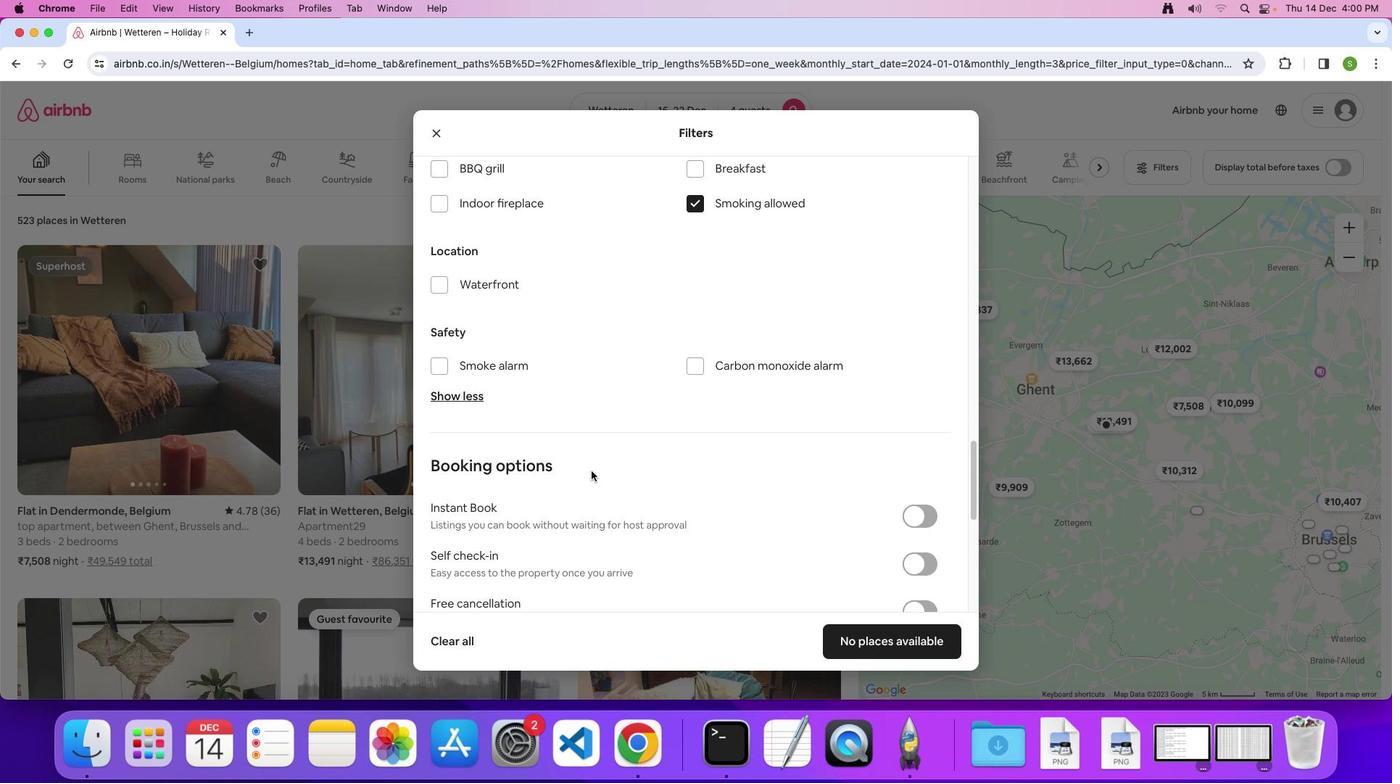 
Action: Mouse scrolled (590, 471) with delta (0, 0)
Screenshot: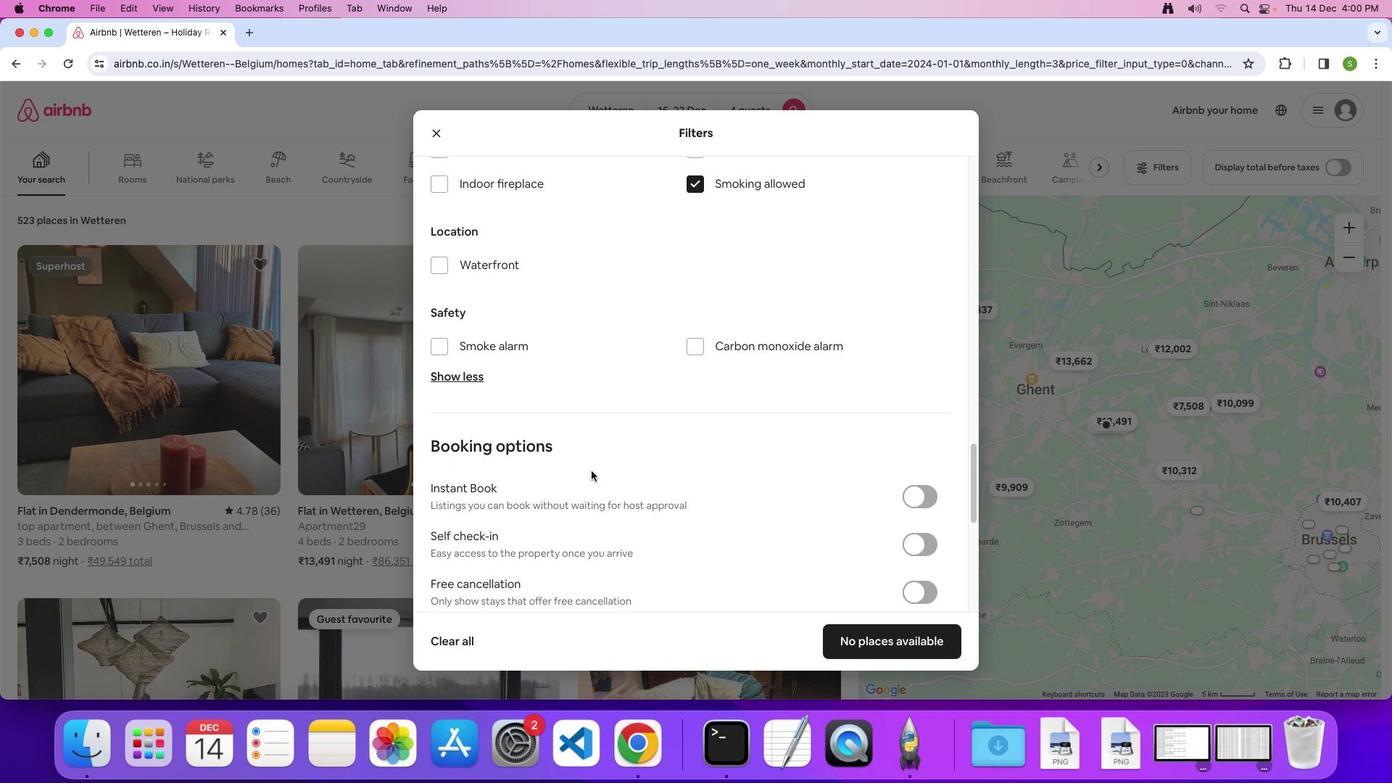 
Action: Mouse scrolled (590, 471) with delta (0, 0)
Screenshot: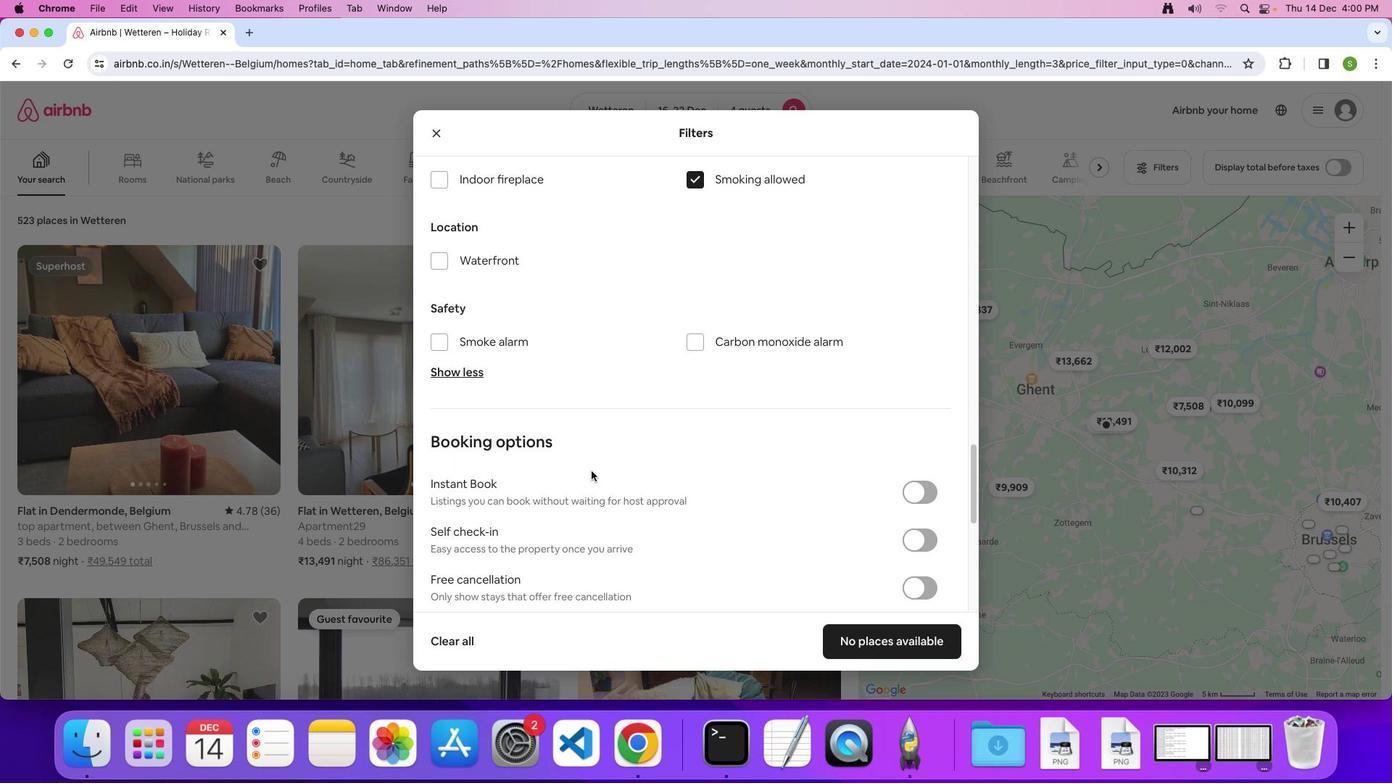 
Action: Mouse scrolled (590, 471) with delta (0, 0)
Screenshot: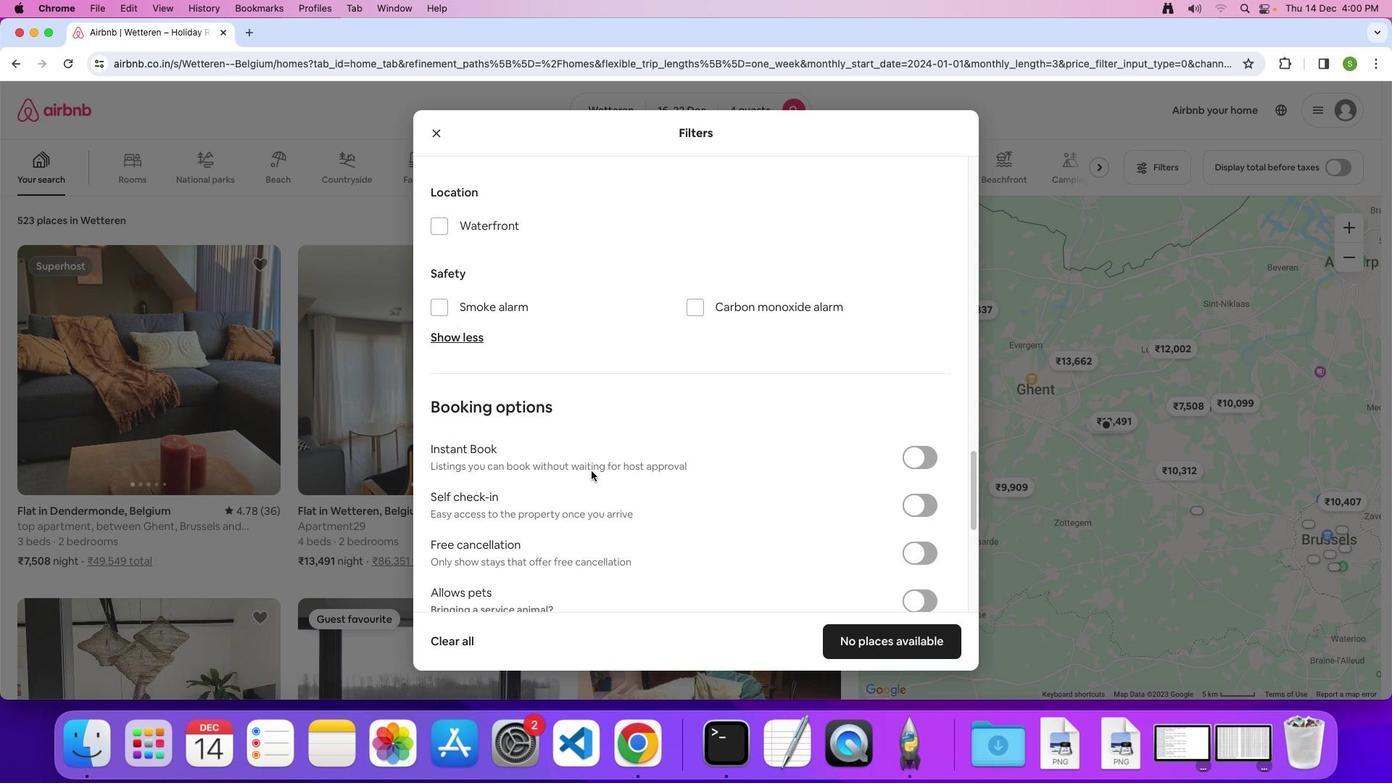 
Action: Mouse scrolled (590, 471) with delta (0, 0)
Screenshot: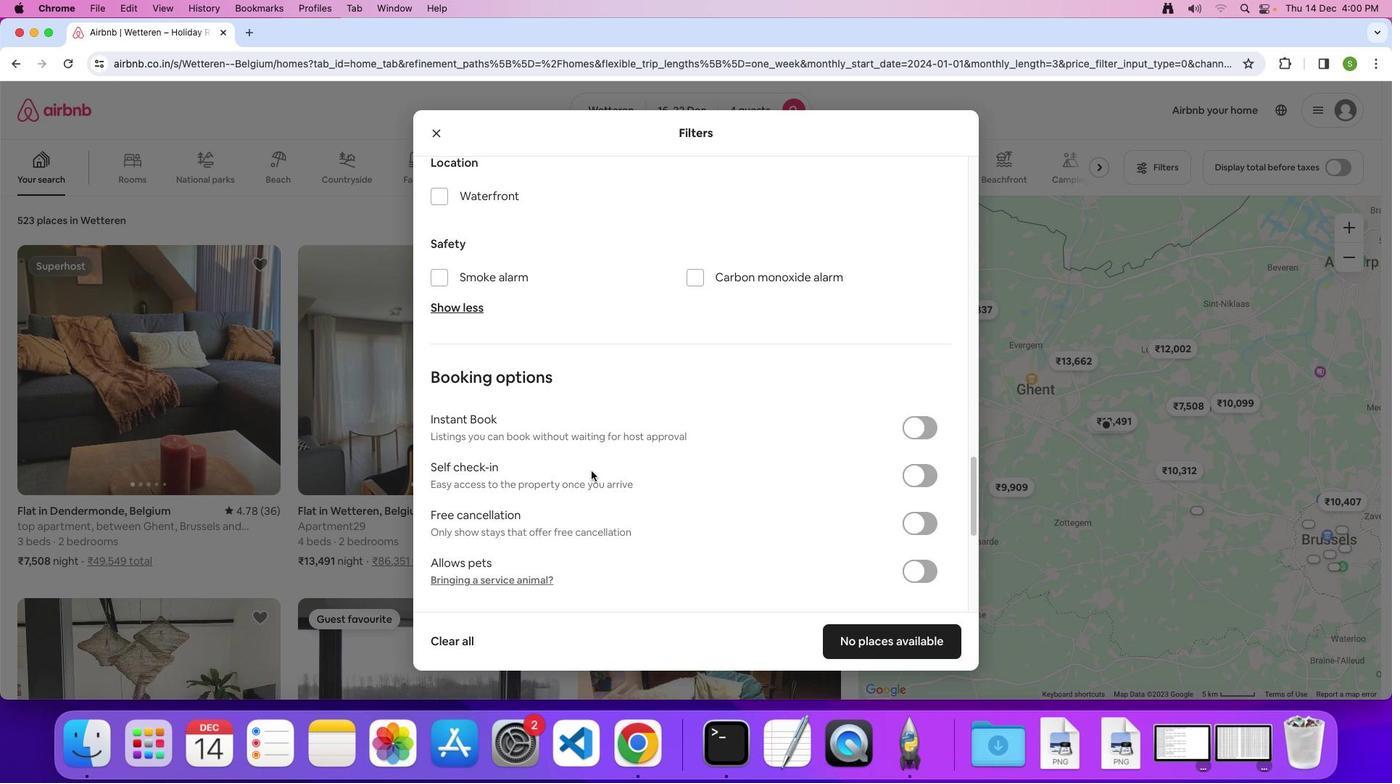 
Action: Mouse scrolled (590, 471) with delta (0, -2)
Screenshot: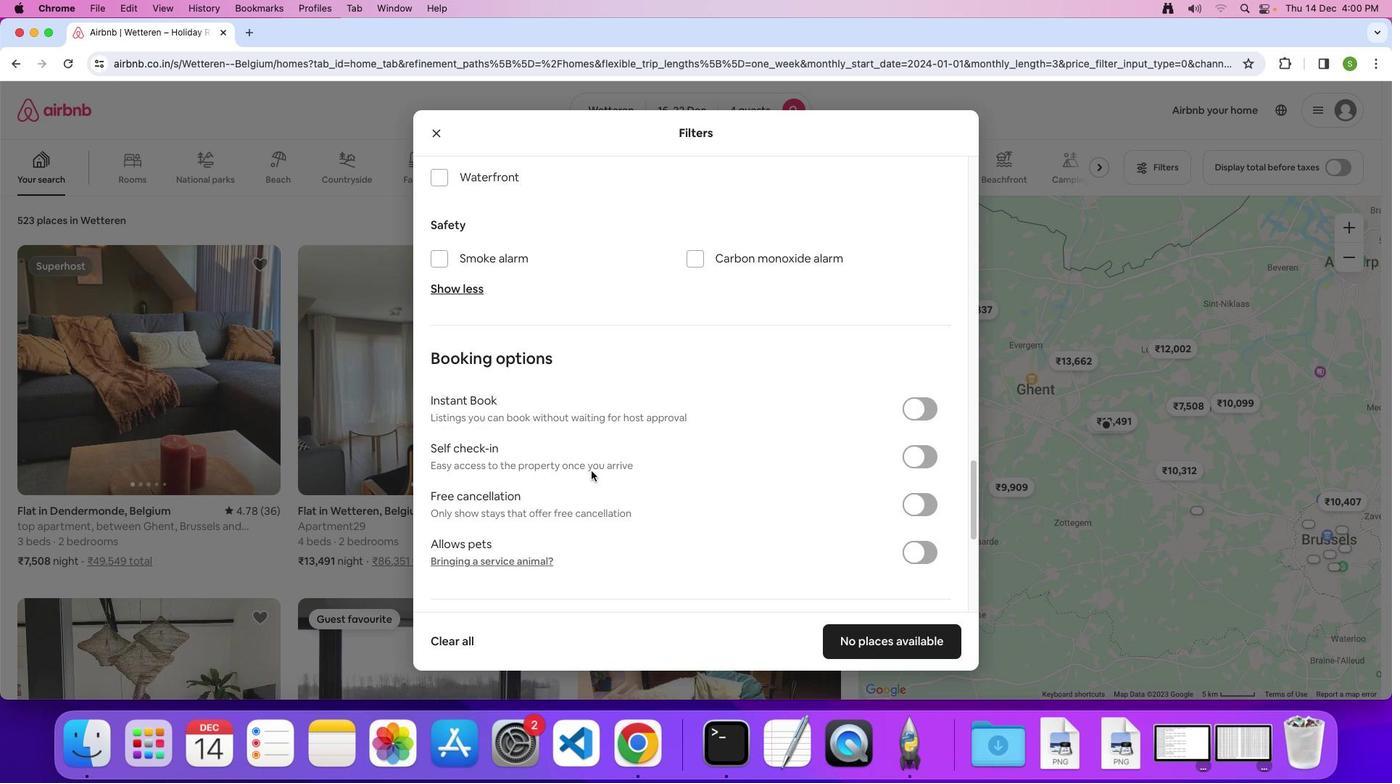 
Action: Mouse scrolled (590, 471) with delta (0, 0)
Screenshot: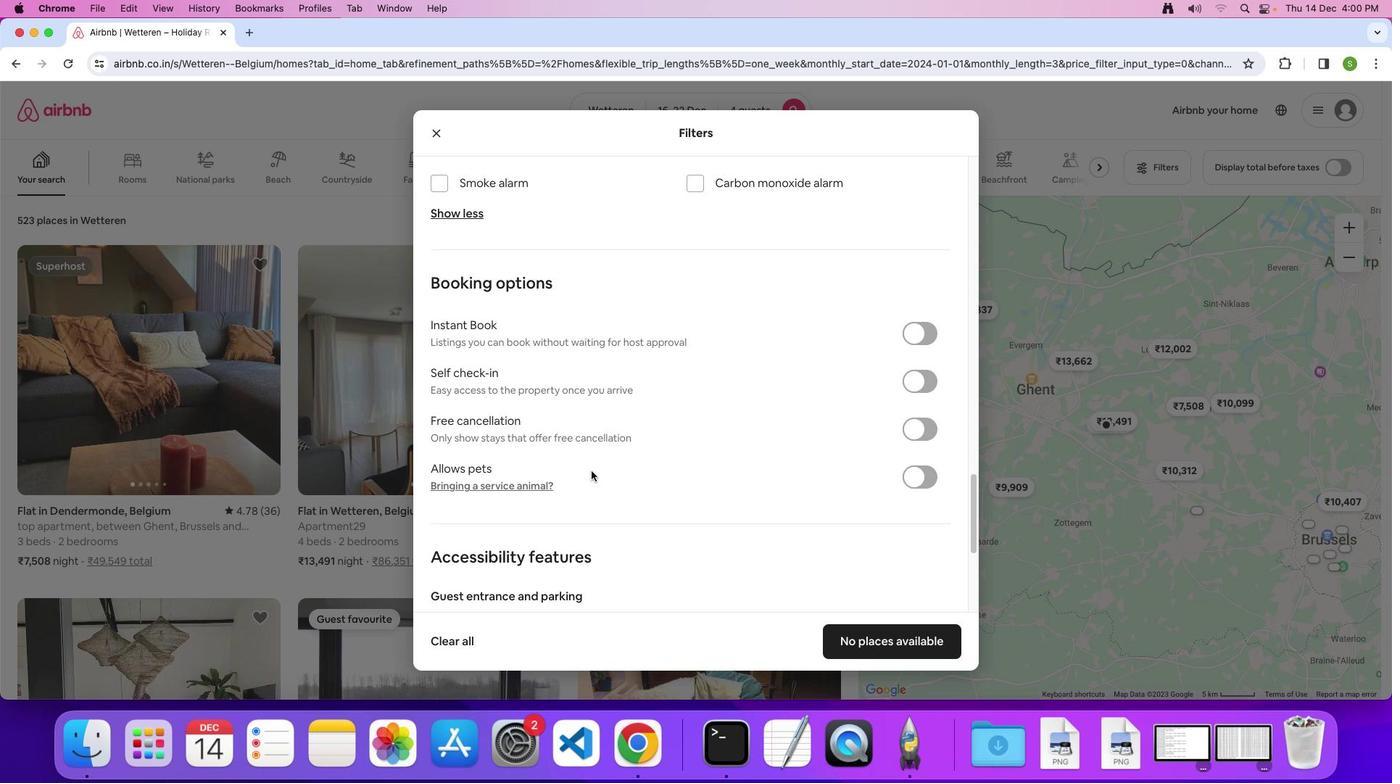 
Action: Mouse scrolled (590, 471) with delta (0, 0)
Screenshot: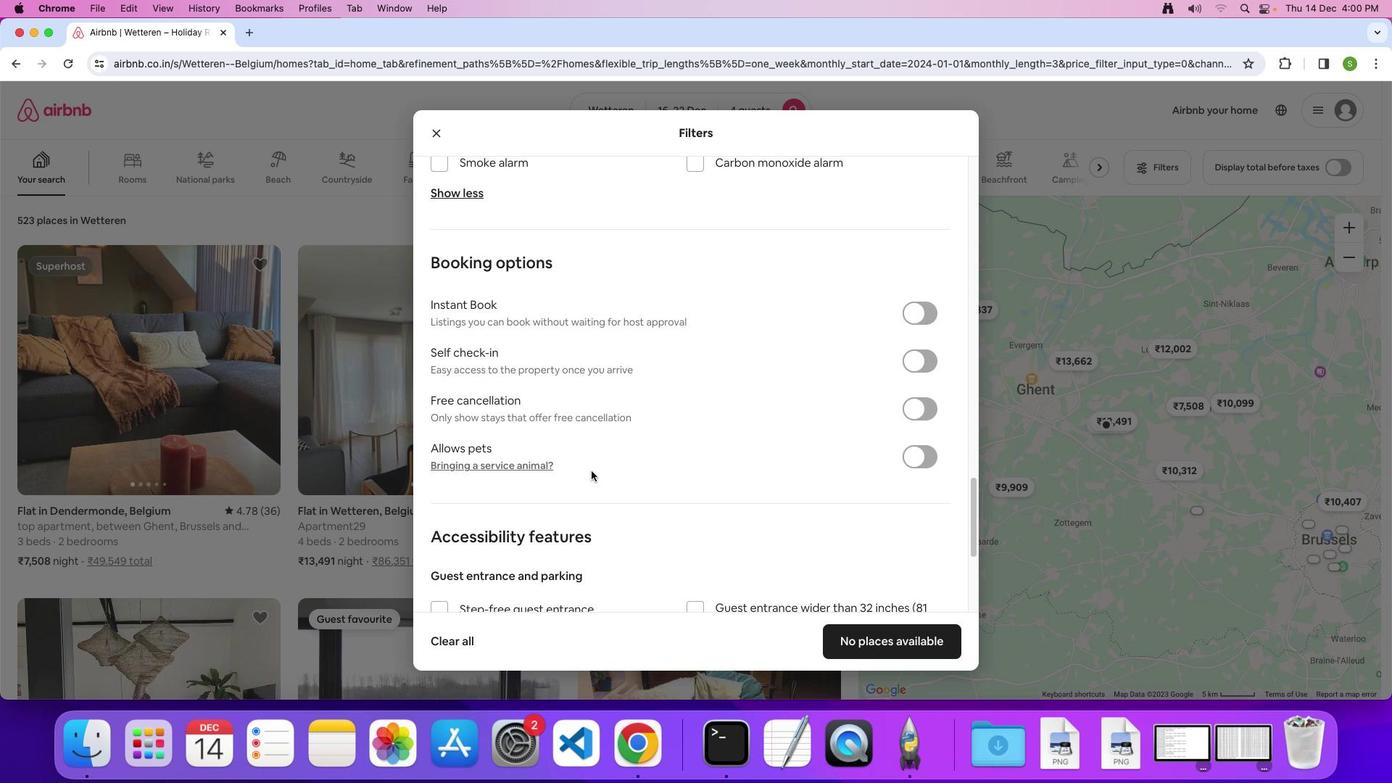 
Action: Mouse scrolled (590, 471) with delta (0, -2)
Screenshot: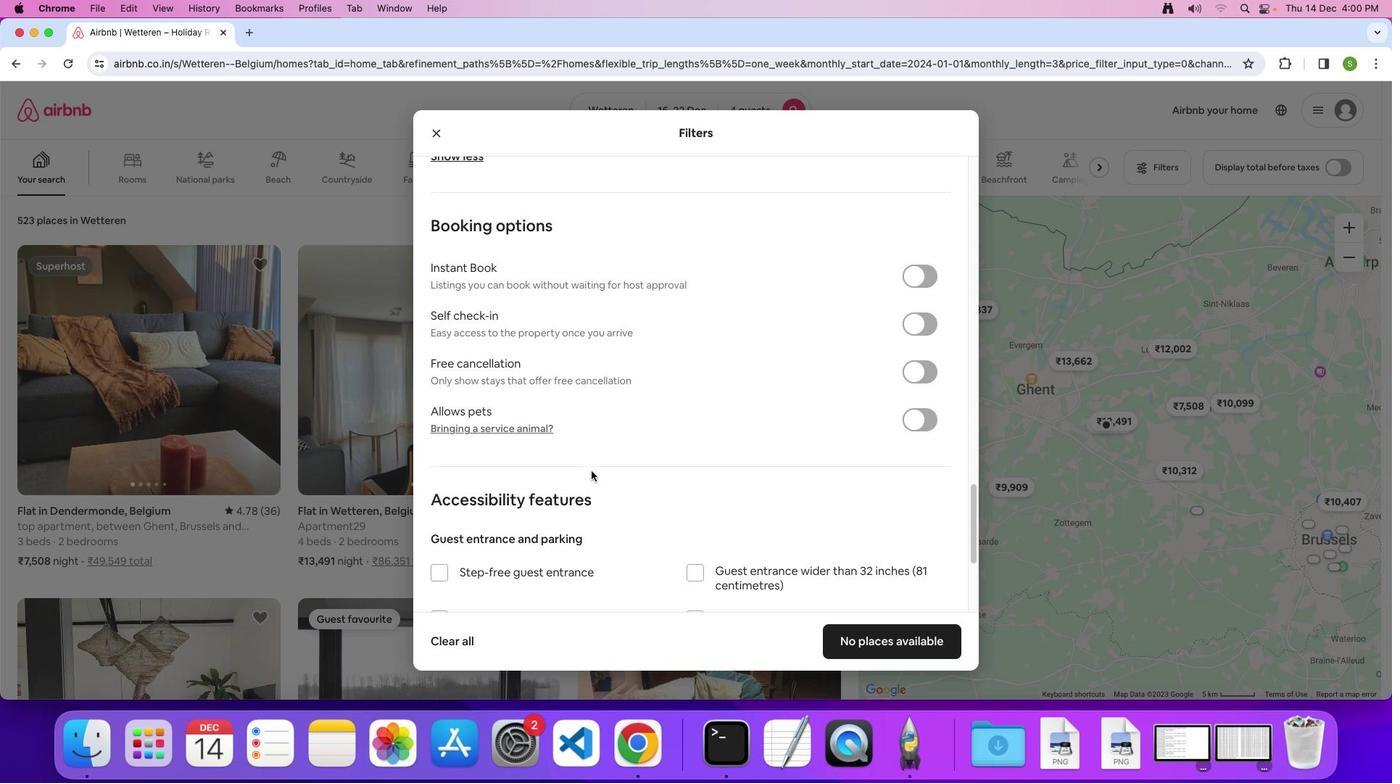 
Action: Mouse scrolled (590, 471) with delta (0, 0)
Screenshot: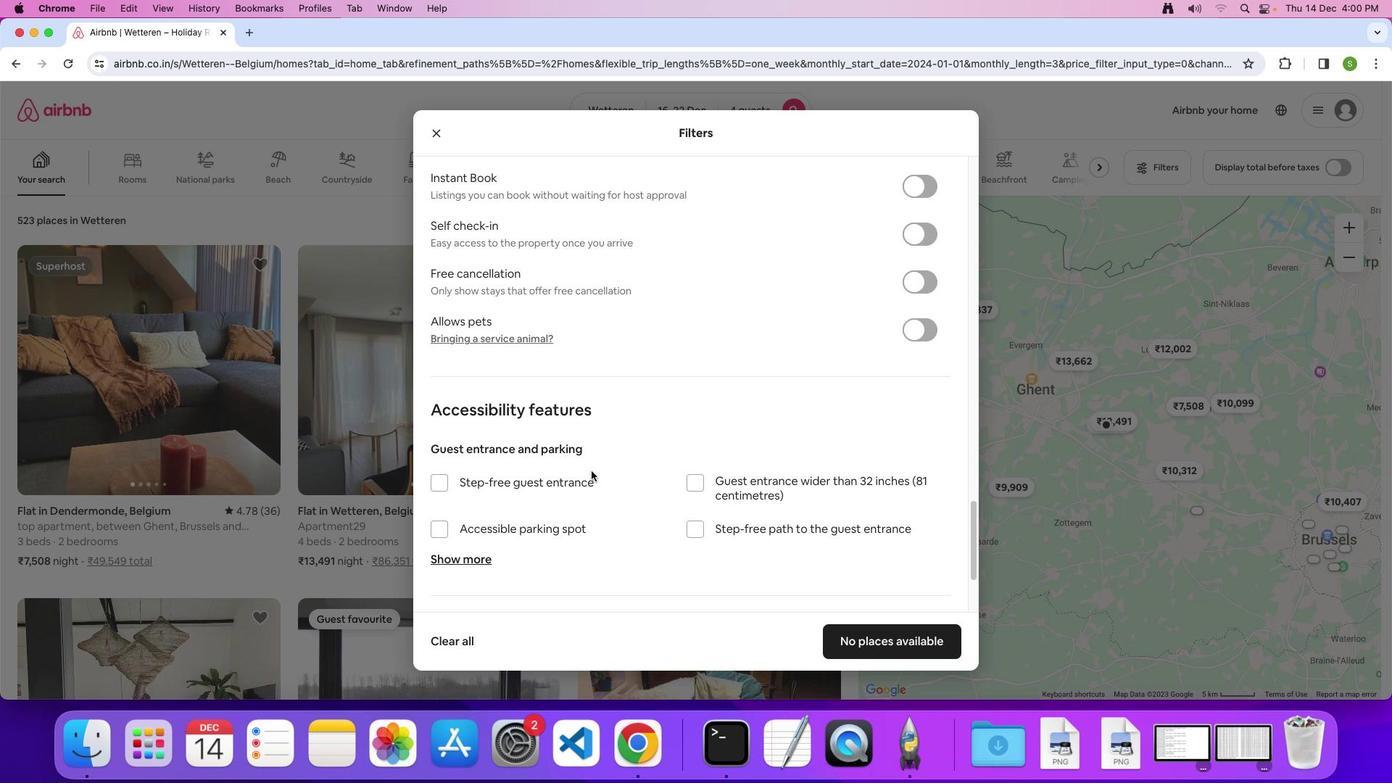 
Action: Mouse scrolled (590, 471) with delta (0, 0)
Screenshot: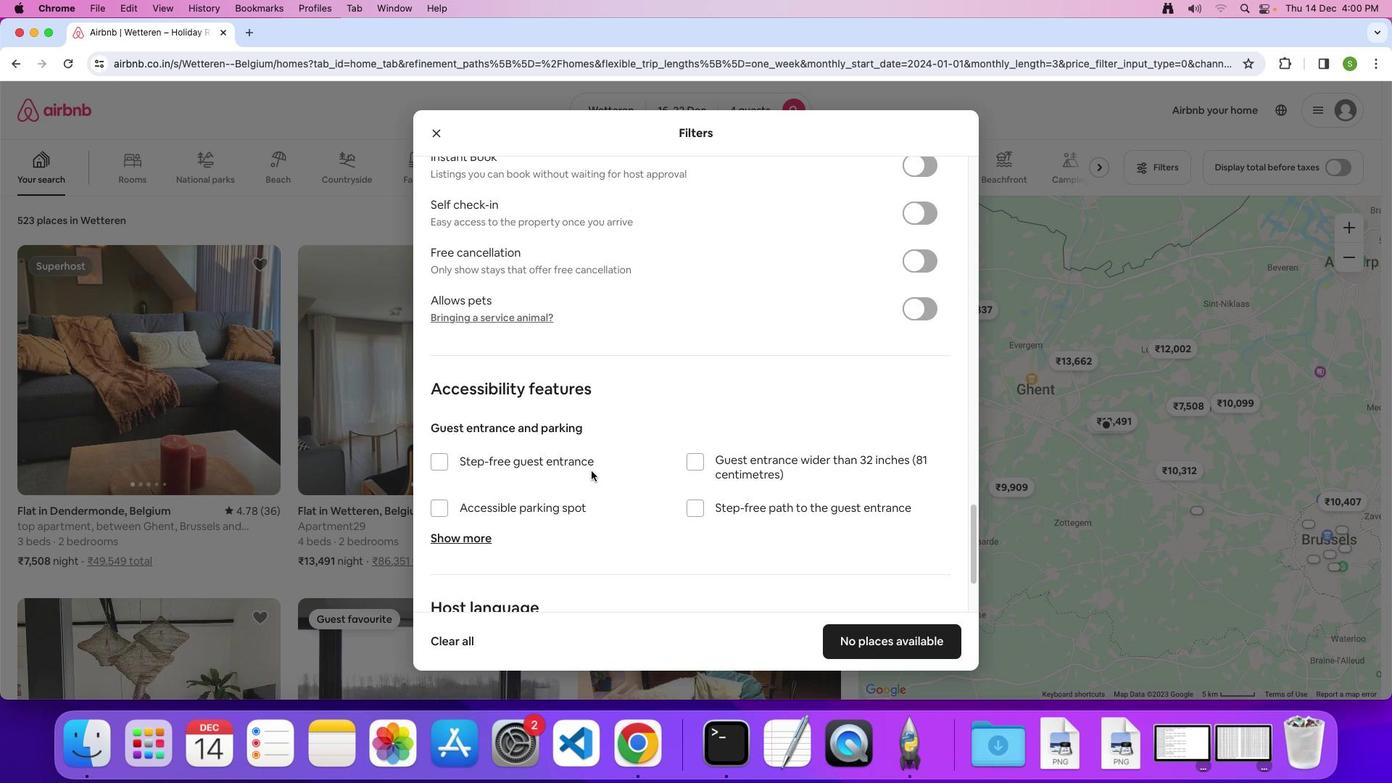 
Action: Mouse scrolled (590, 471) with delta (0, -2)
Screenshot: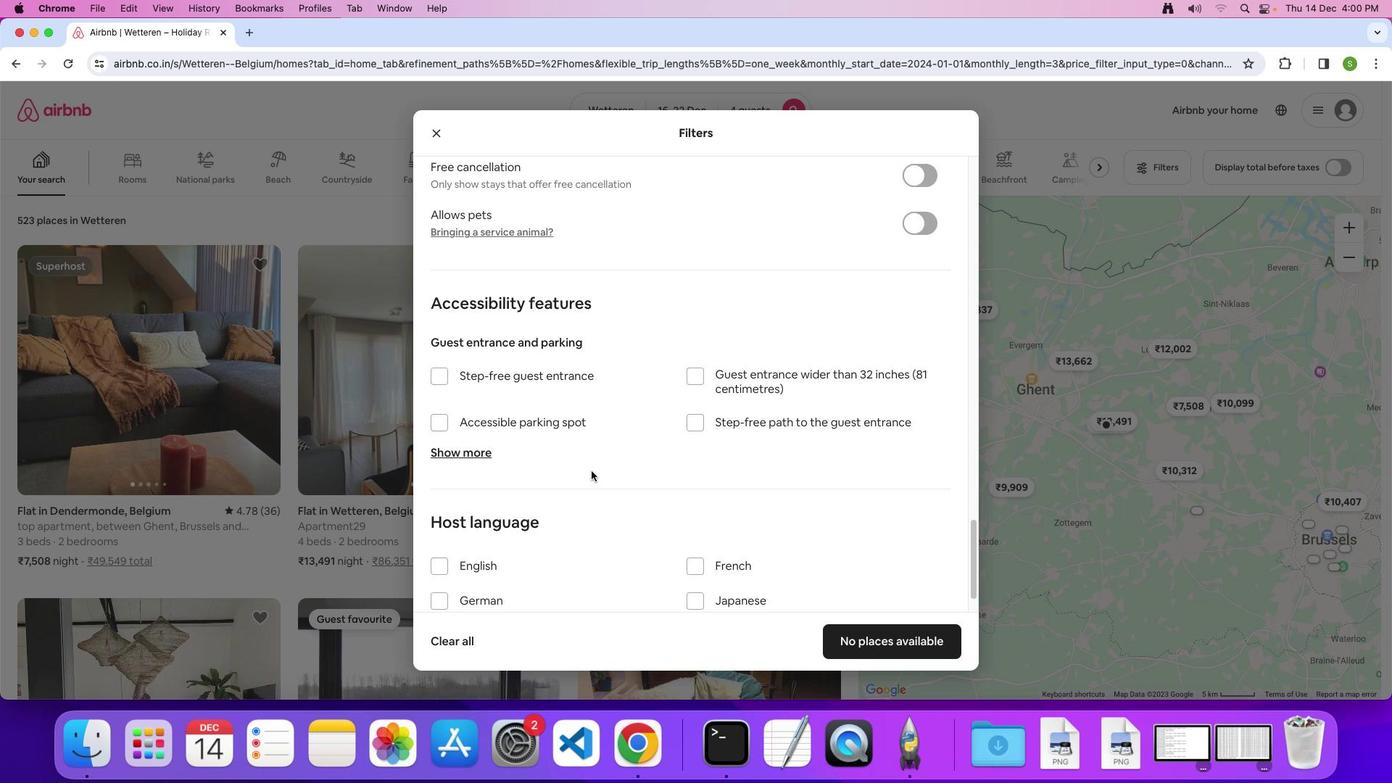 
Action: Mouse scrolled (590, 471) with delta (0, 0)
Screenshot: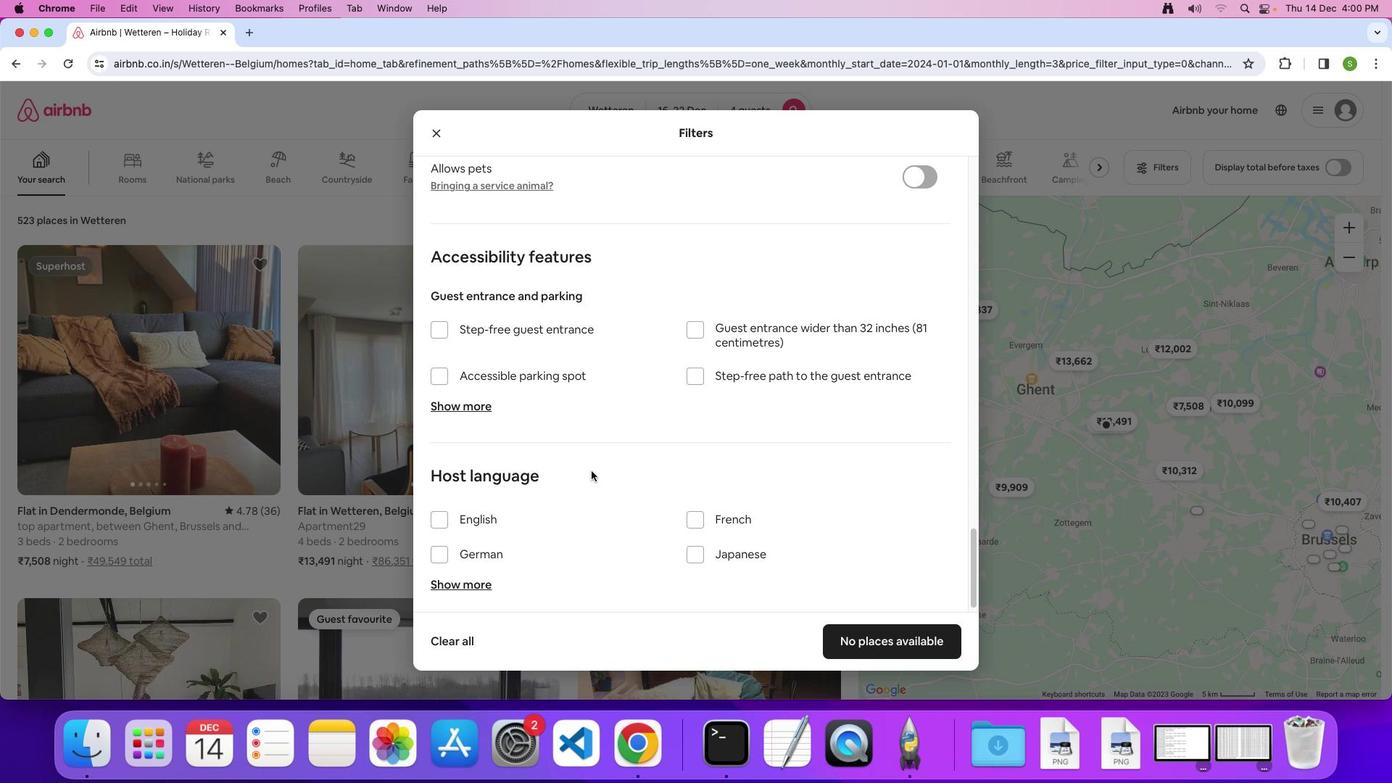
Action: Mouse scrolled (590, 471) with delta (0, 0)
Screenshot: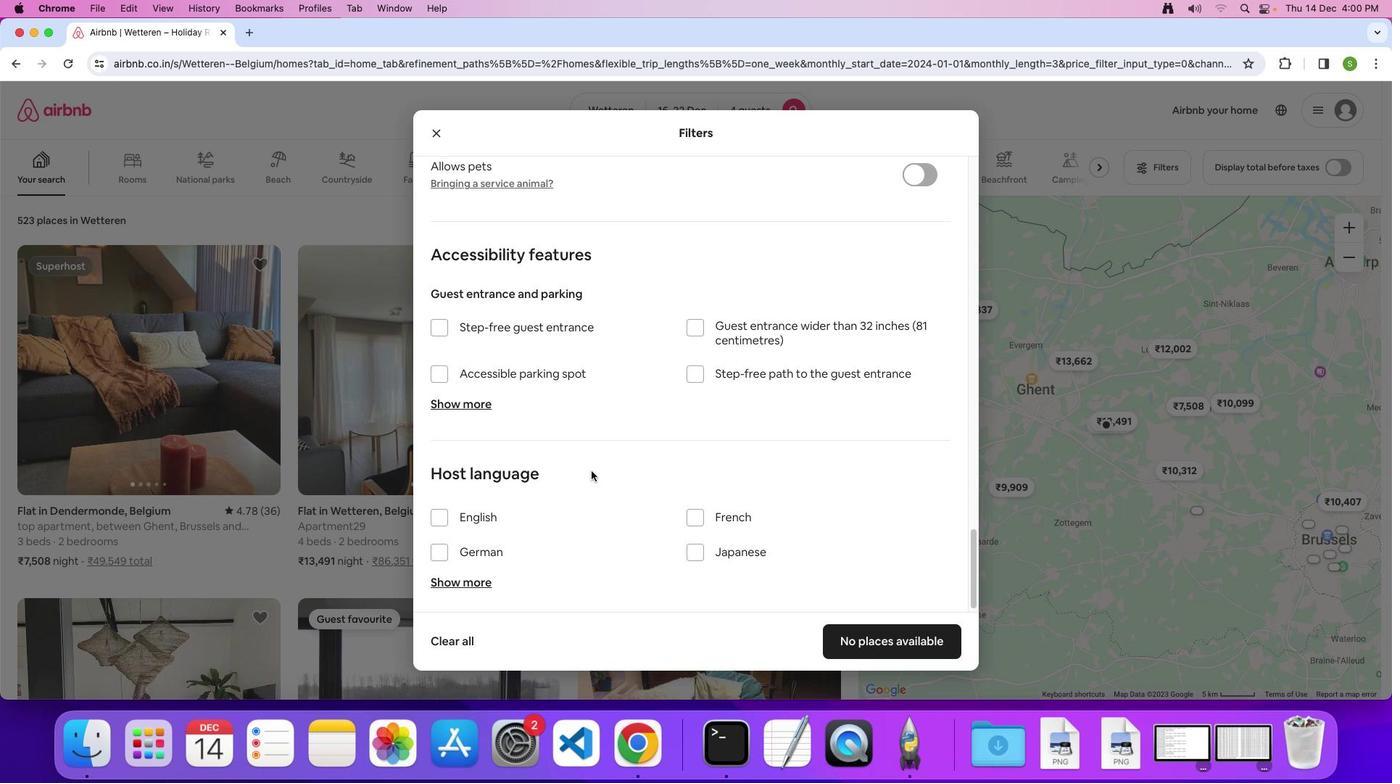 
Action: Mouse scrolled (590, 471) with delta (0, -2)
Screenshot: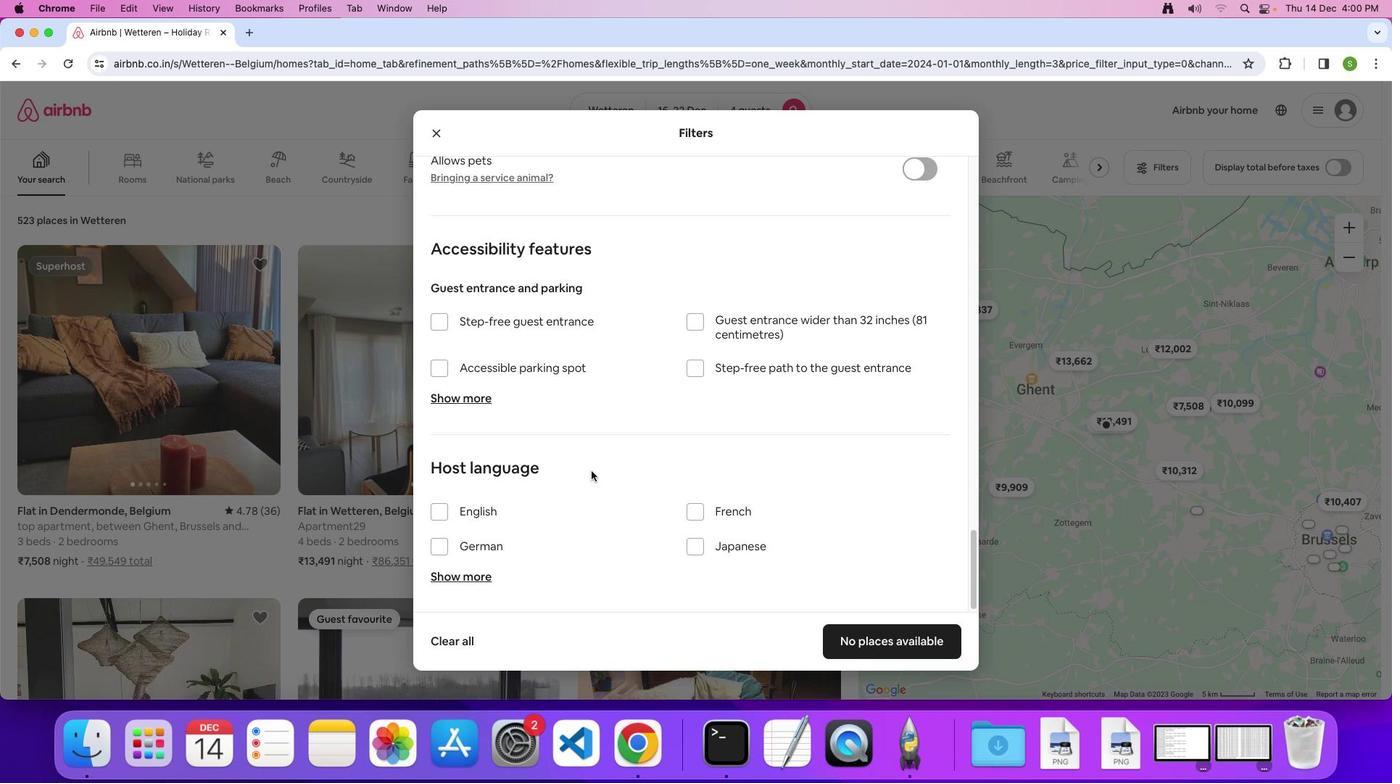 
Action: Mouse moved to (882, 636)
Screenshot: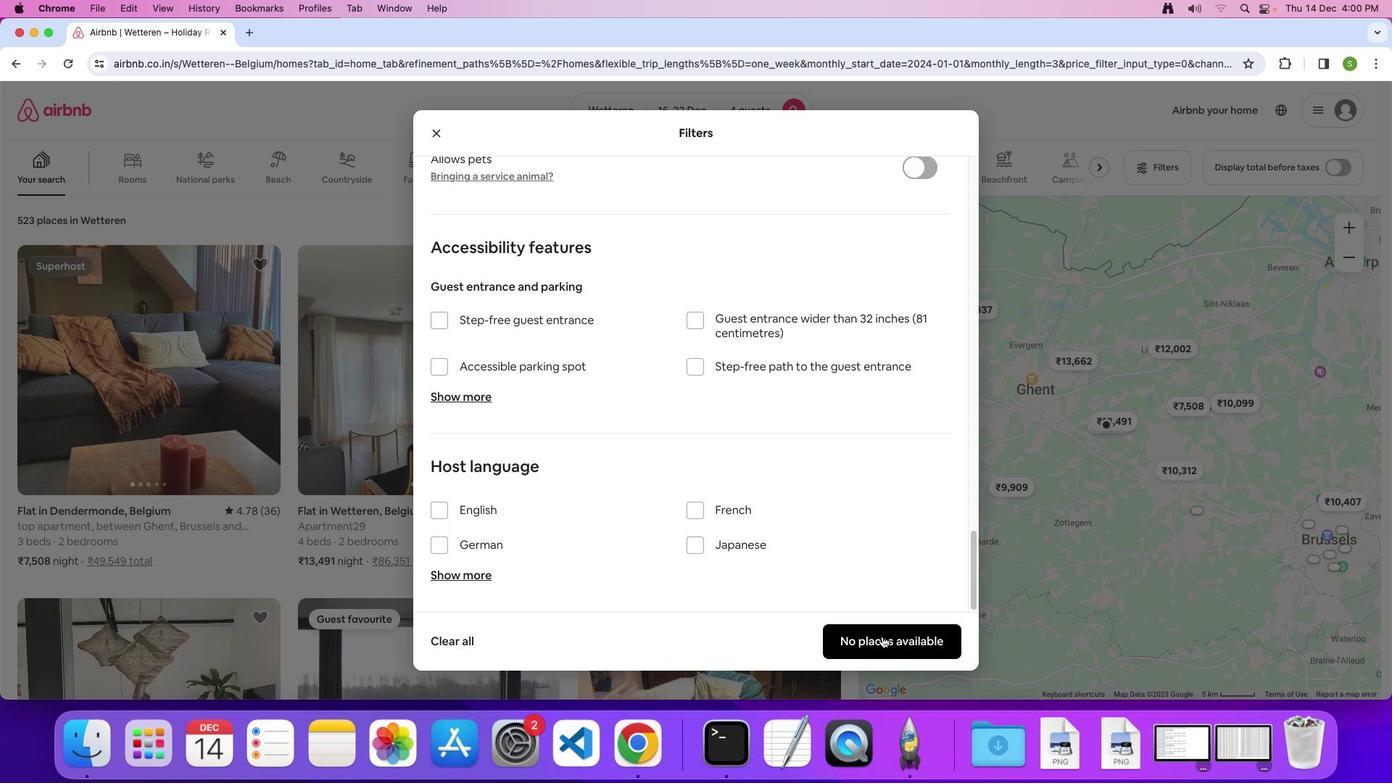
Action: Mouse pressed left at (882, 636)
Screenshot: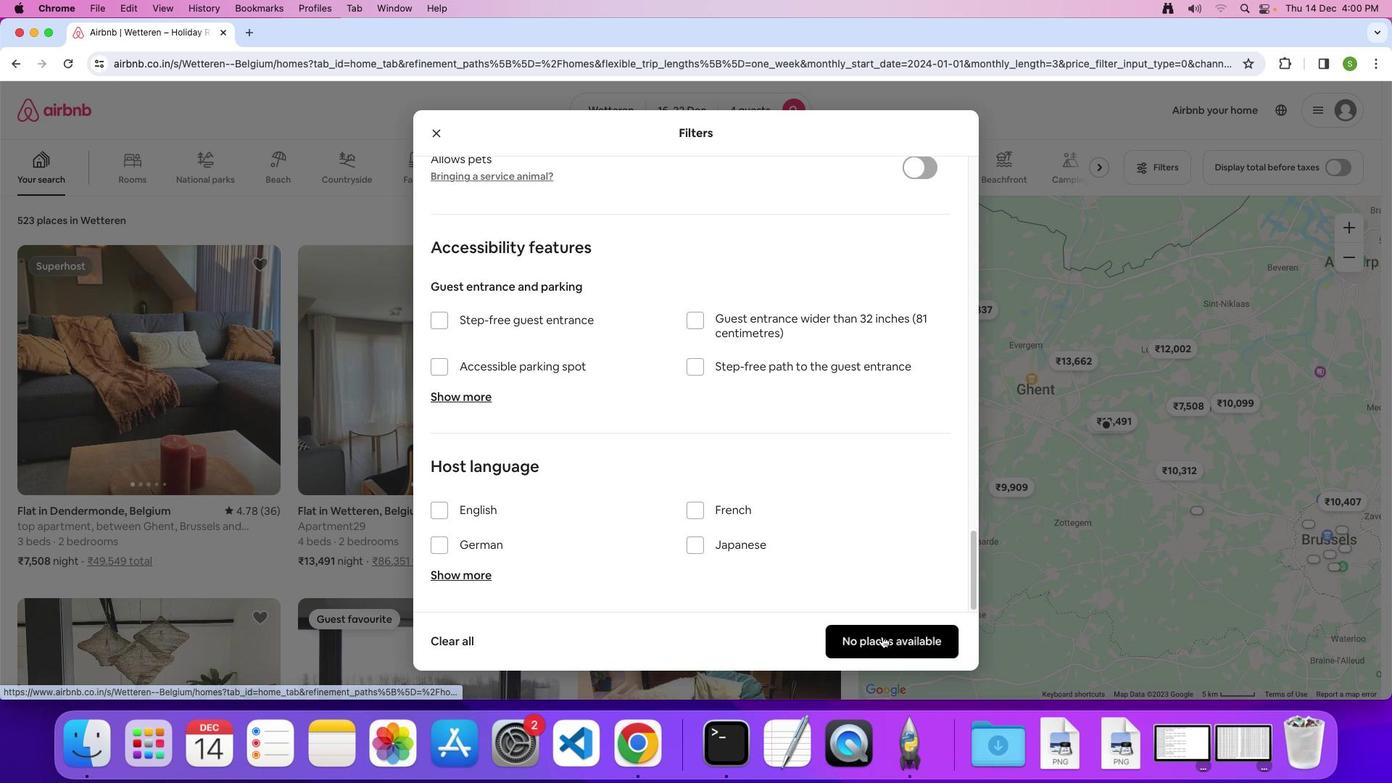 
Action: Mouse moved to (583, 450)
Screenshot: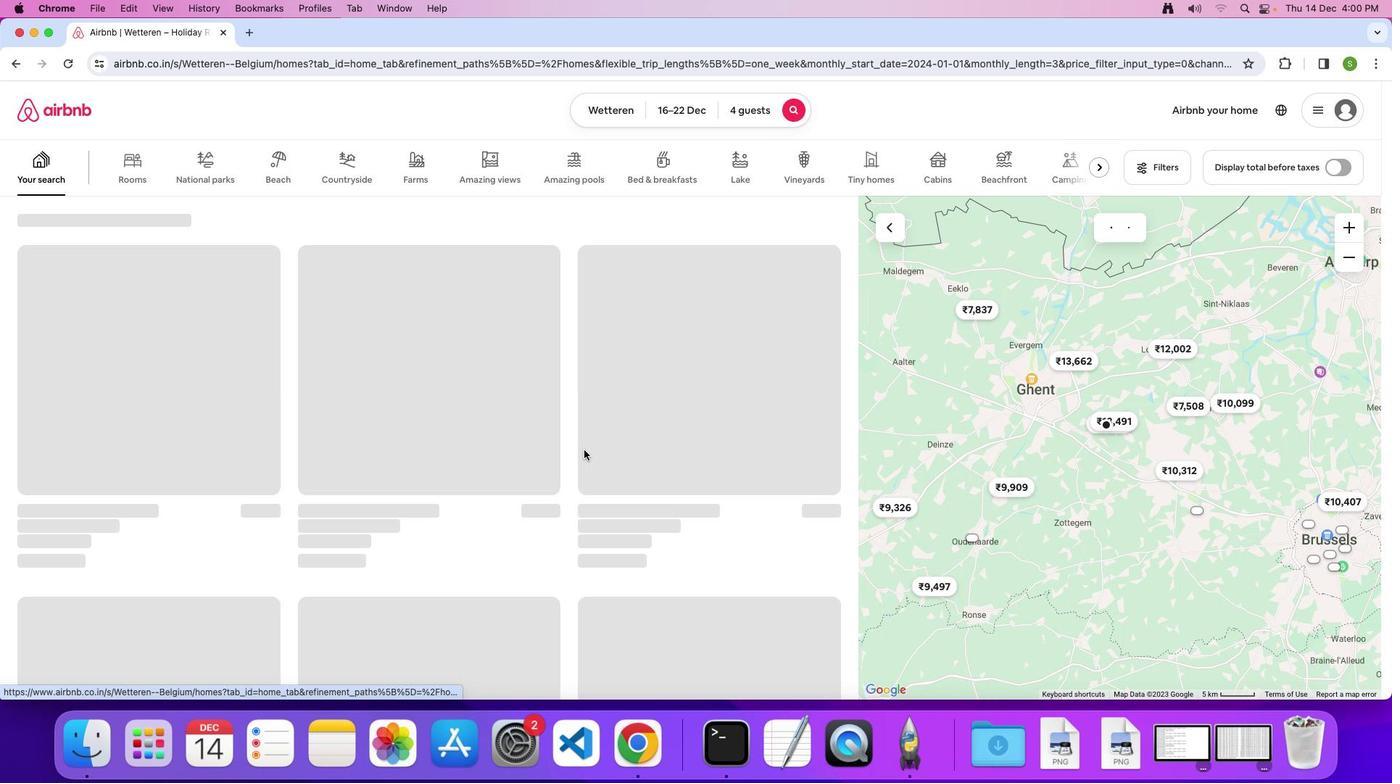 
